 Task: Slide 26 - My Favorite Character In The Book.
Action: Mouse moved to (46, 113)
Screenshot: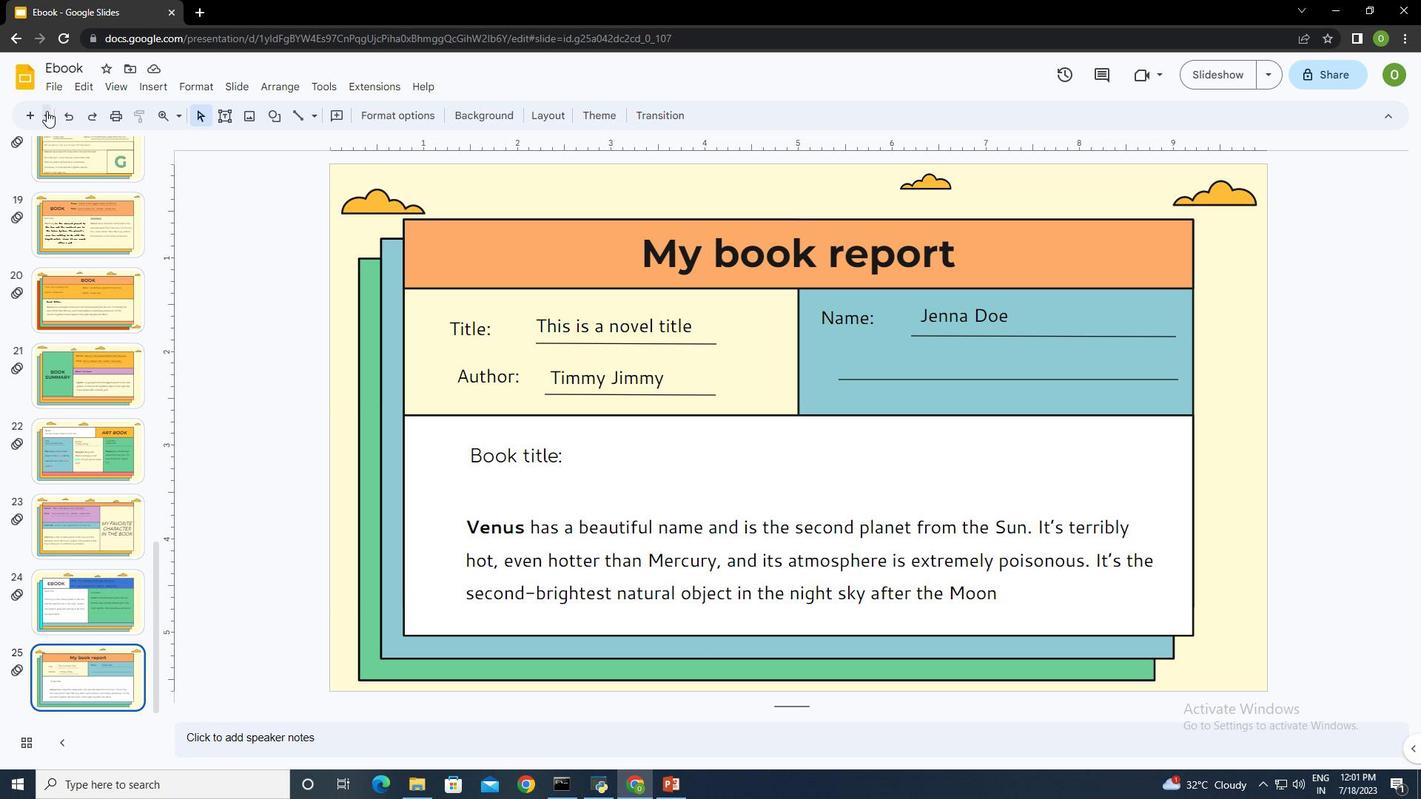 
Action: Mouse pressed left at (46, 113)
Screenshot: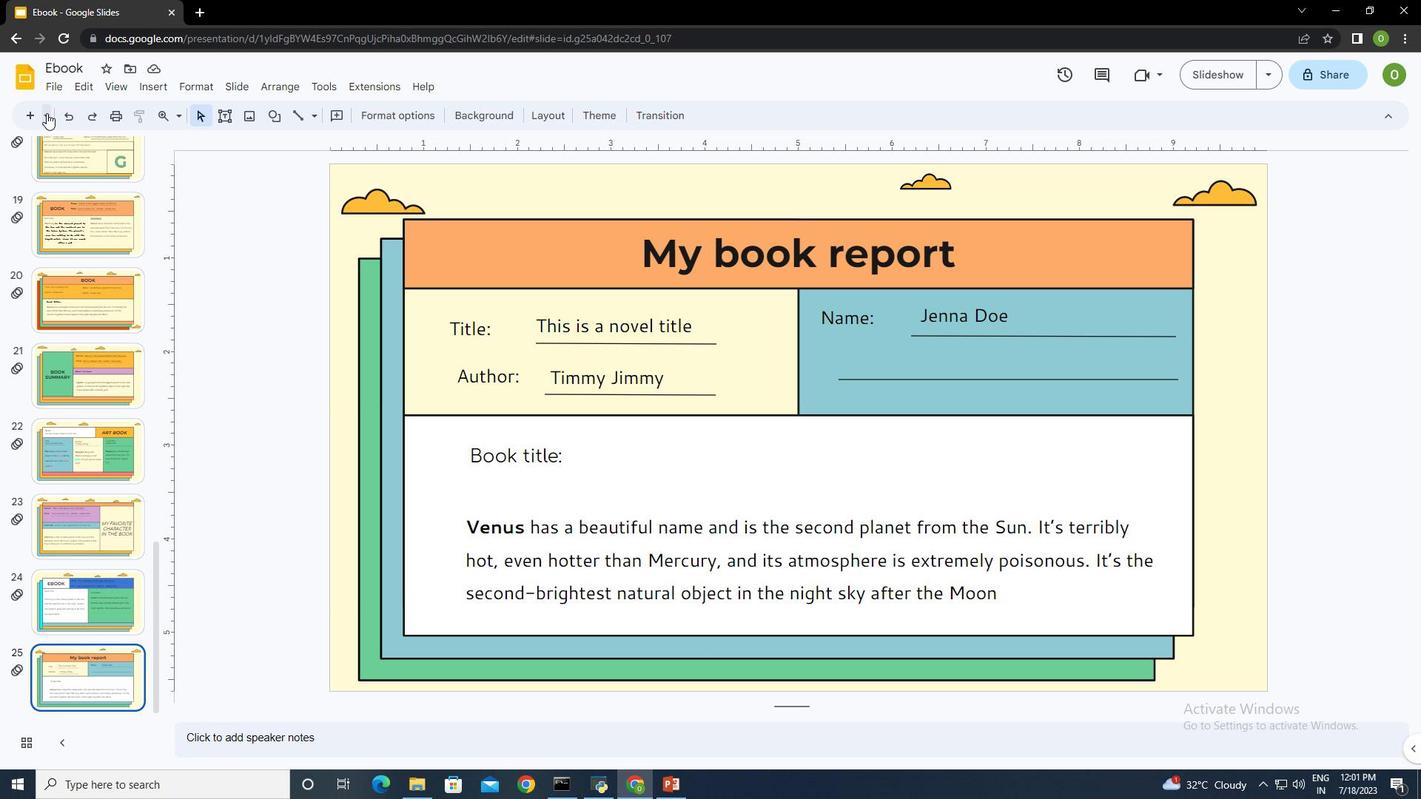 
Action: Mouse moved to (152, 422)
Screenshot: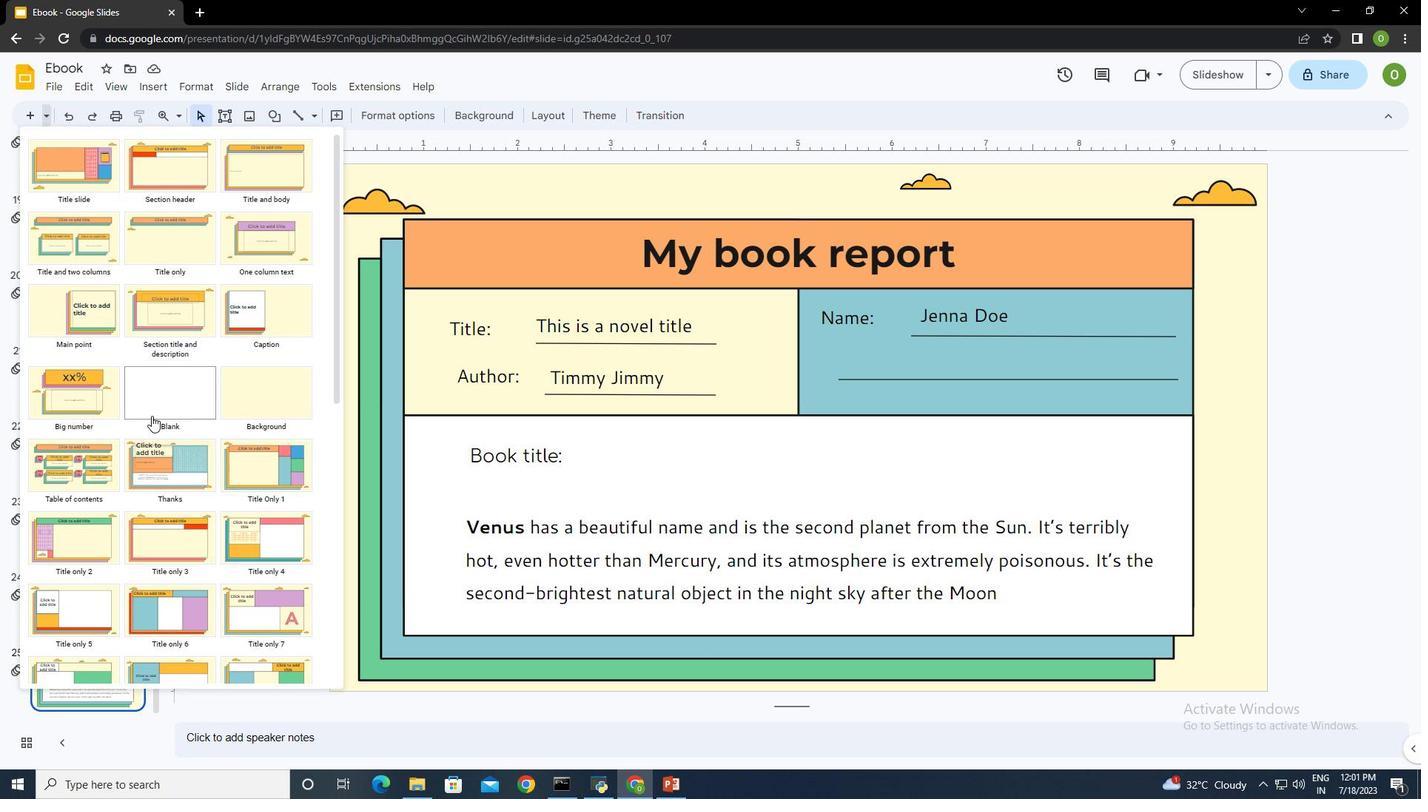 
Action: Mouse scrolled (152, 421) with delta (0, 0)
Screenshot: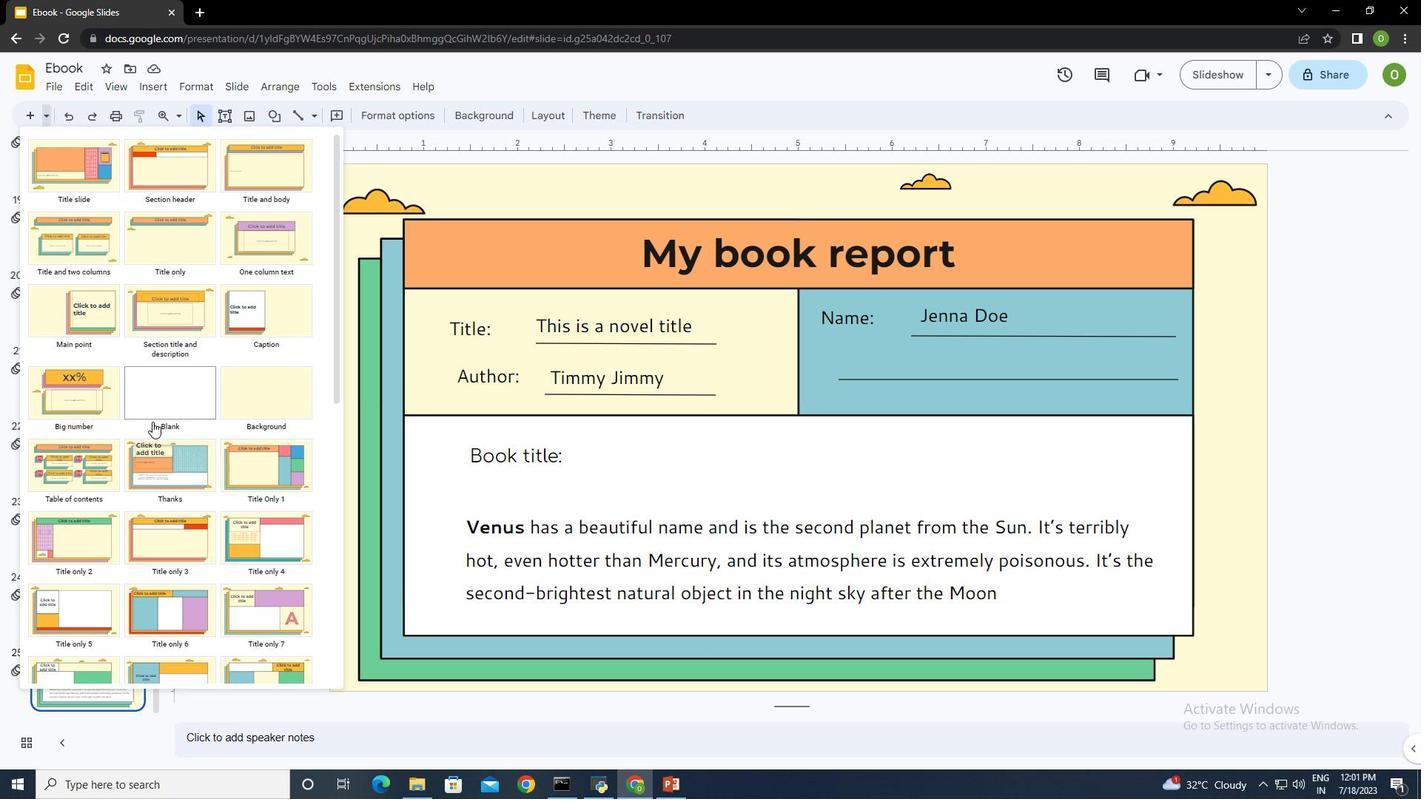 
Action: Mouse scrolled (152, 421) with delta (0, 0)
Screenshot: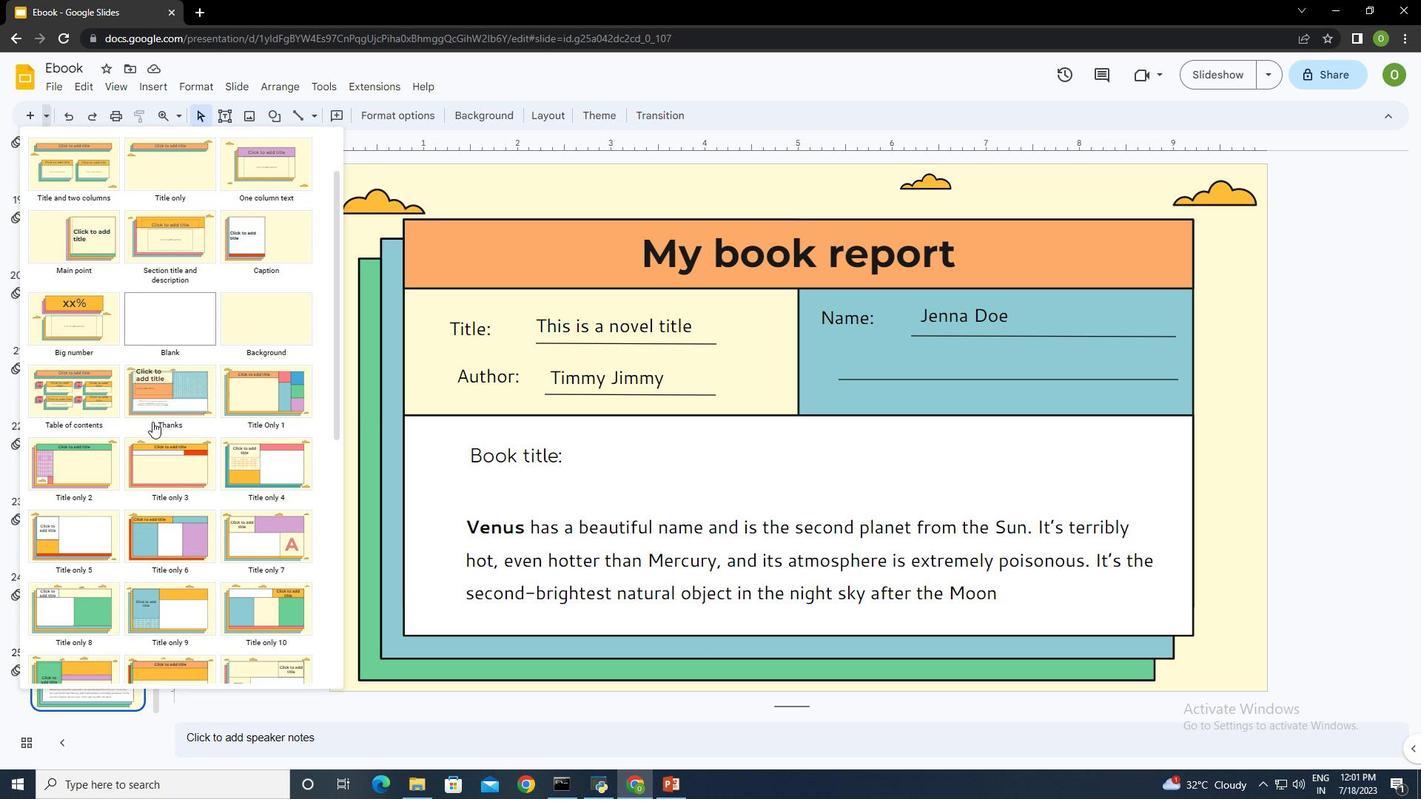 
Action: Mouse scrolled (152, 421) with delta (0, 0)
Screenshot: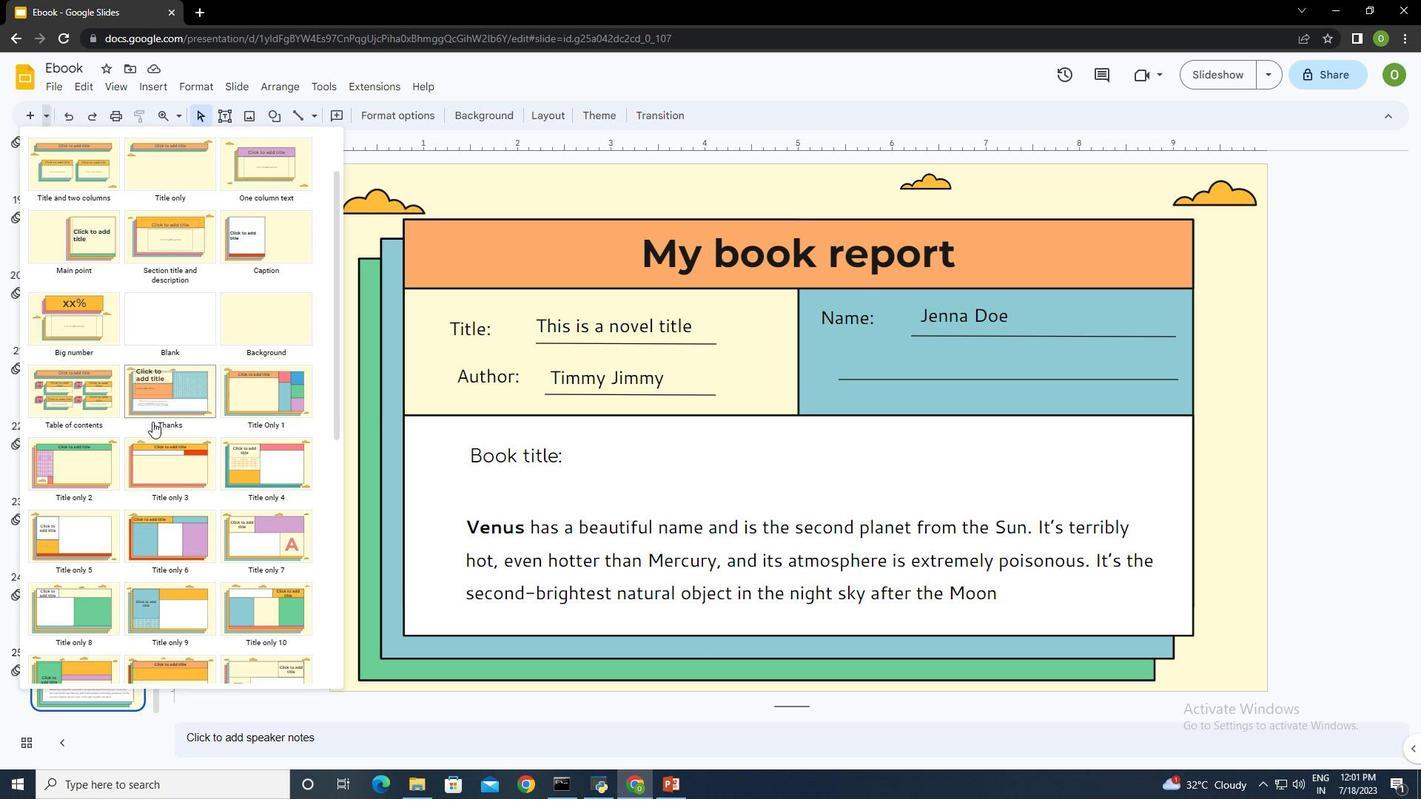 
Action: Mouse moved to (174, 461)
Screenshot: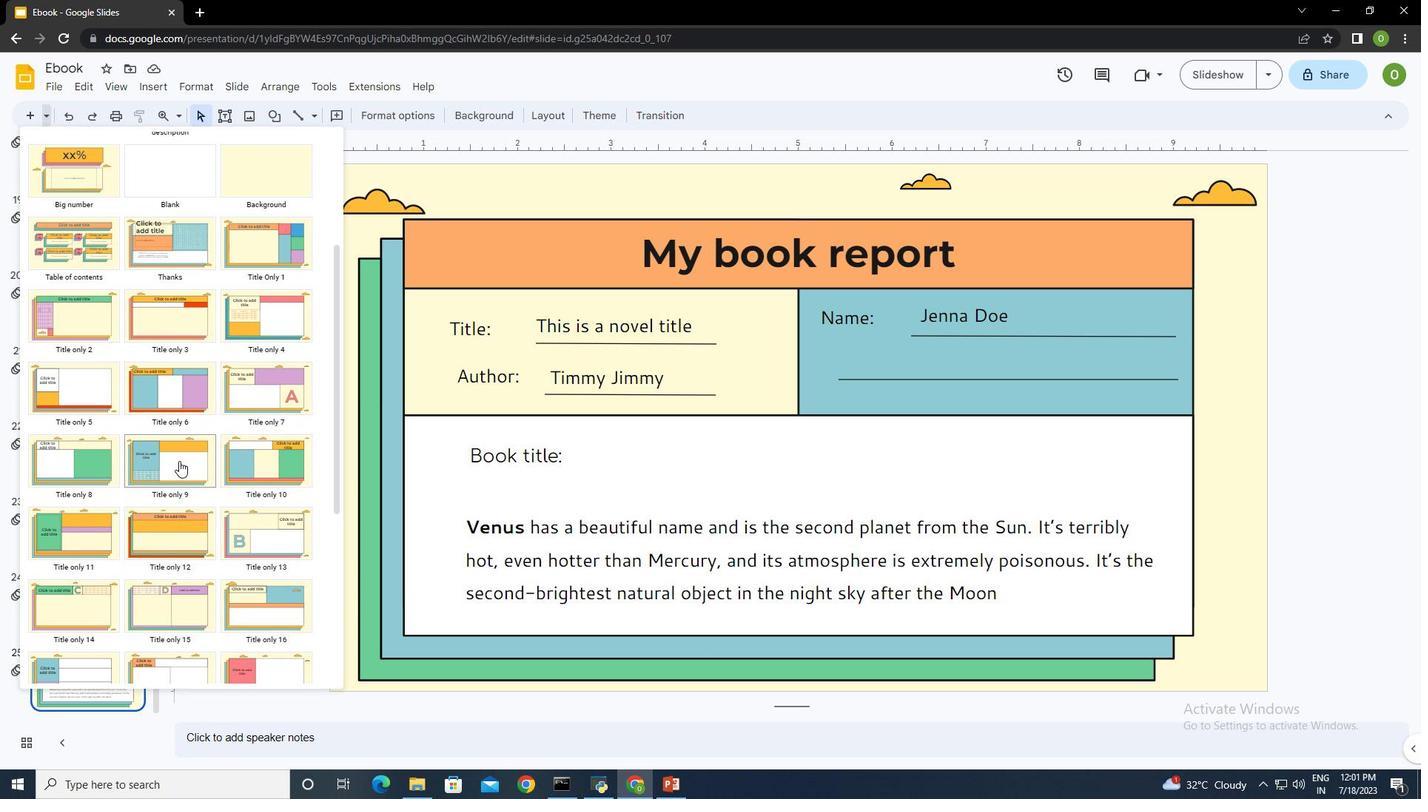 
Action: Mouse pressed left at (174, 461)
Screenshot: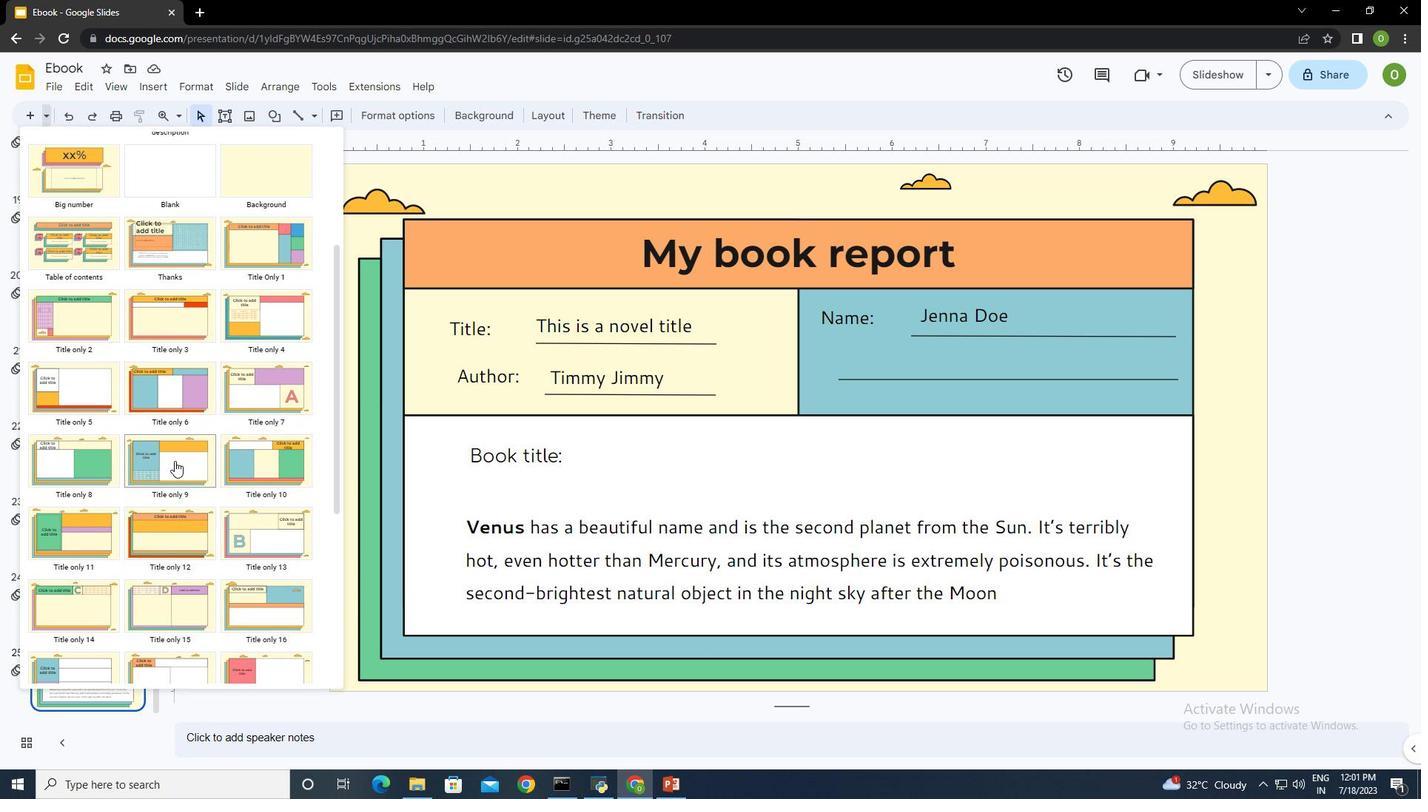 
Action: Mouse moved to (505, 318)
Screenshot: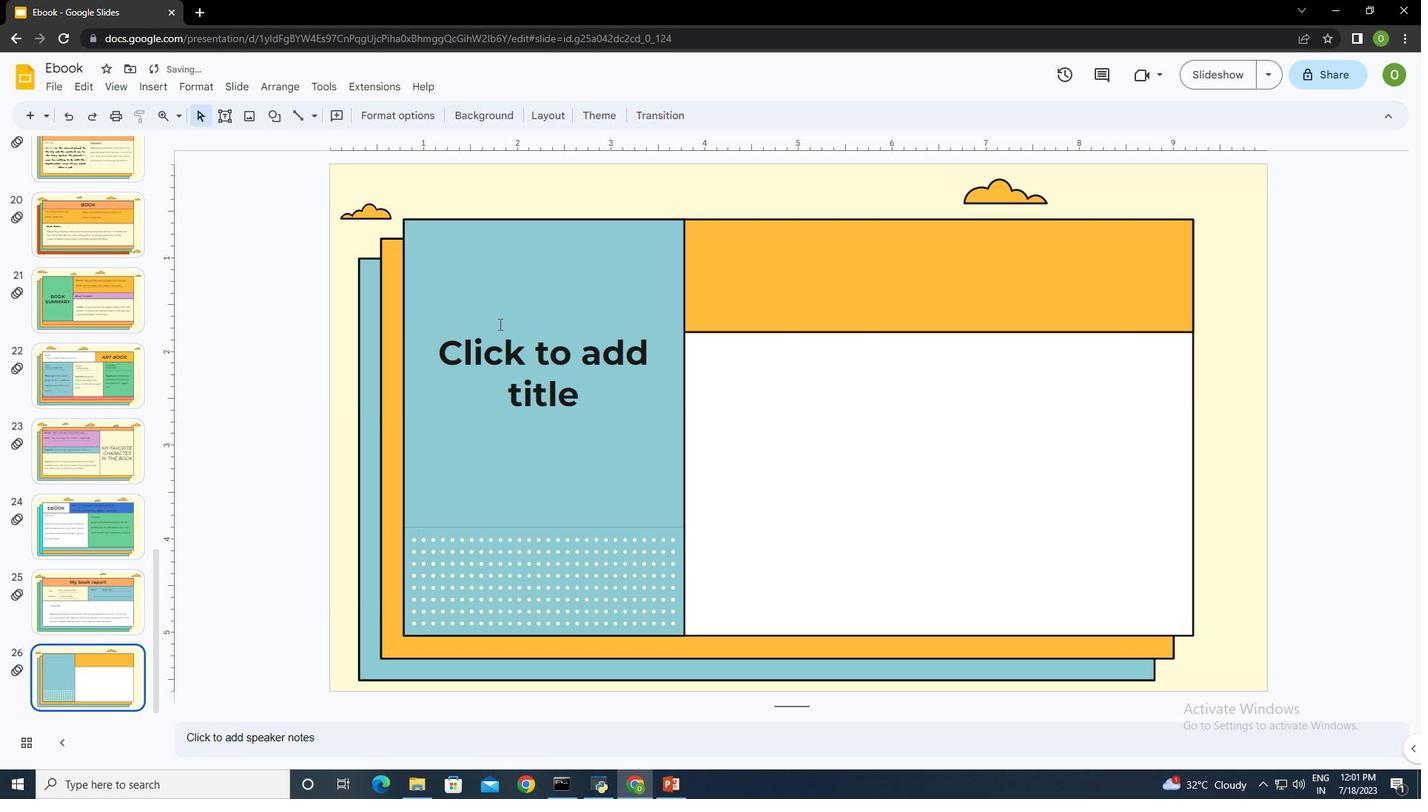 
Action: Mouse pressed left at (505, 318)
Screenshot: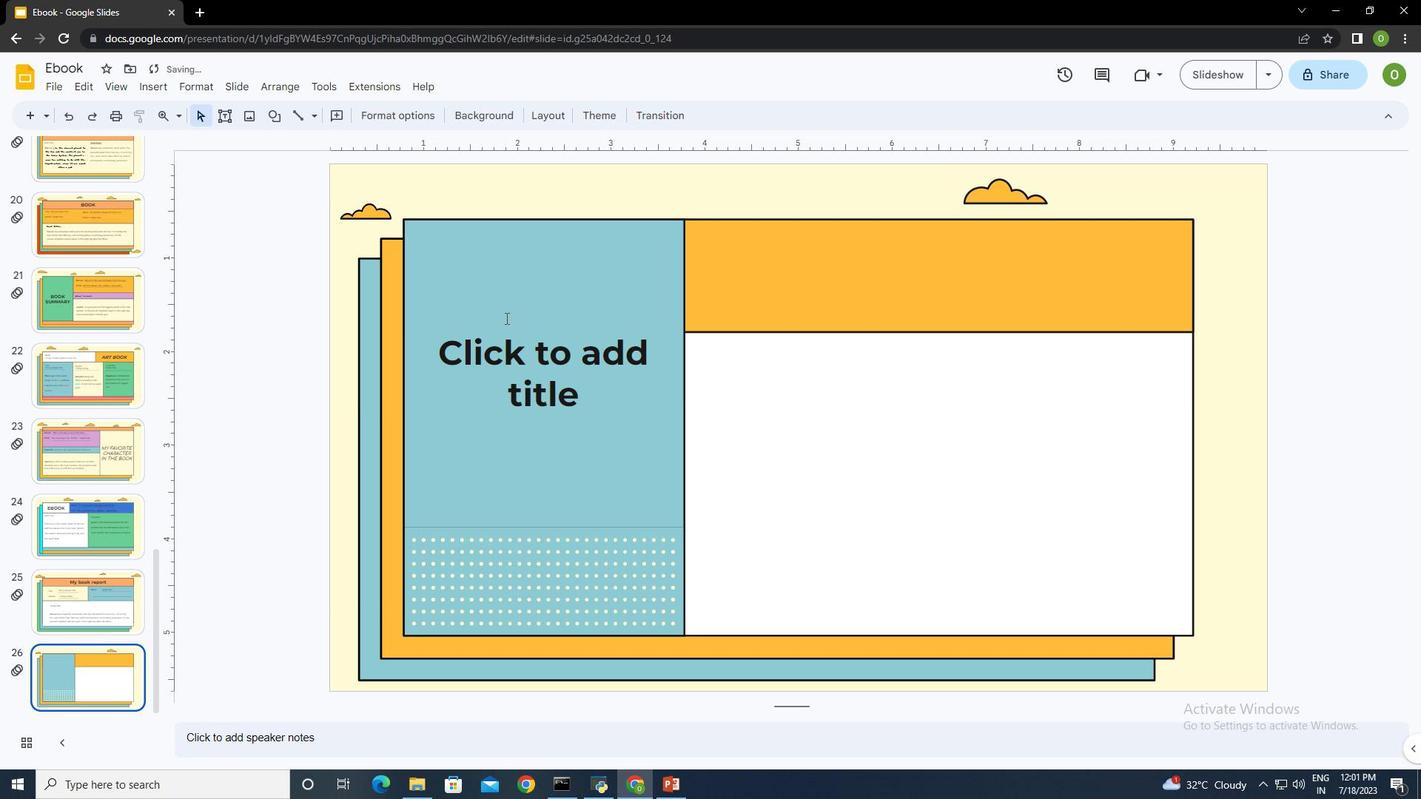 
Action: Key pressed <Key.caps_lock>MY<Key.space>D<Key.backspace>FAVORITE<Key.space>CHARCTER<Key.space>IN<Key.space>THE<Key.space>BOOK
Screenshot: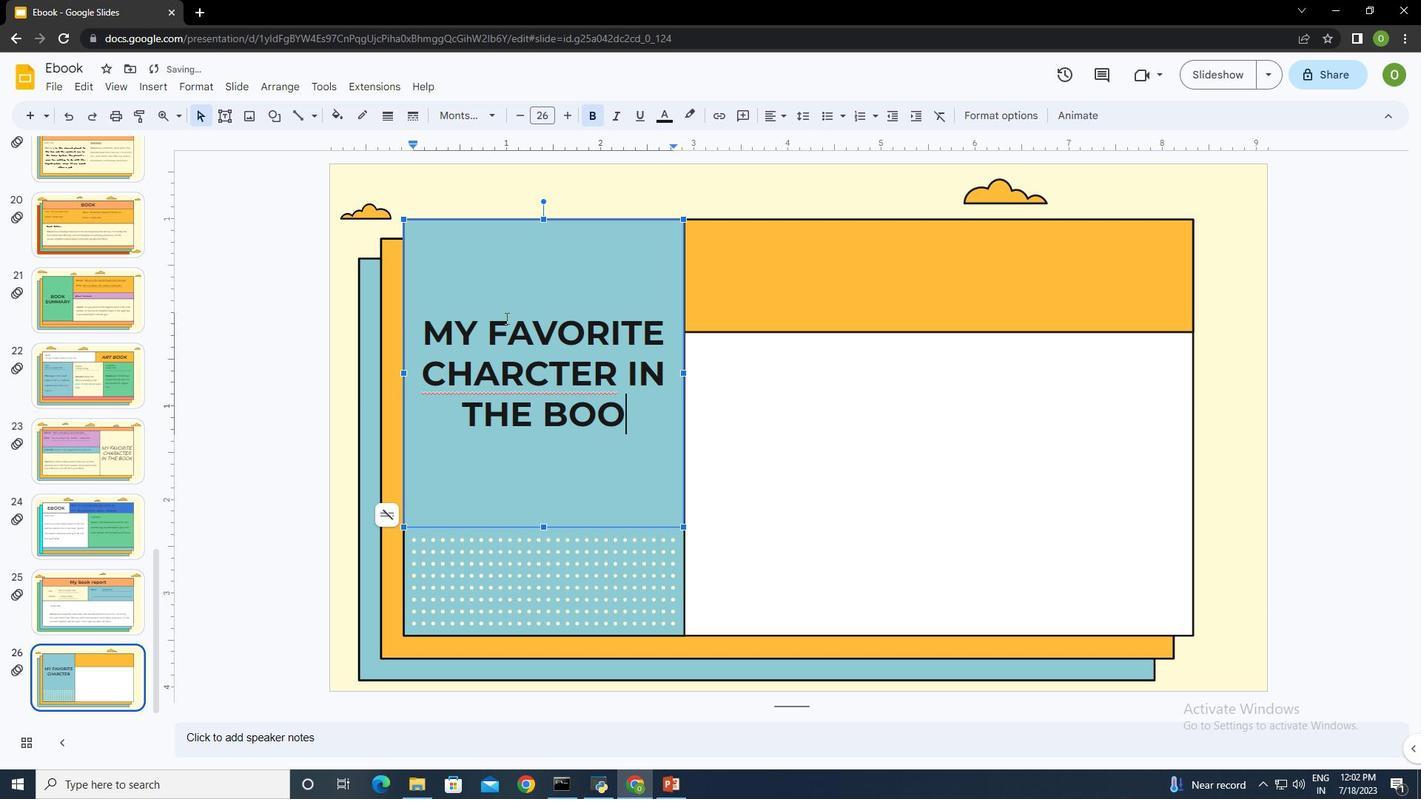 
Action: Mouse moved to (637, 419)
Screenshot: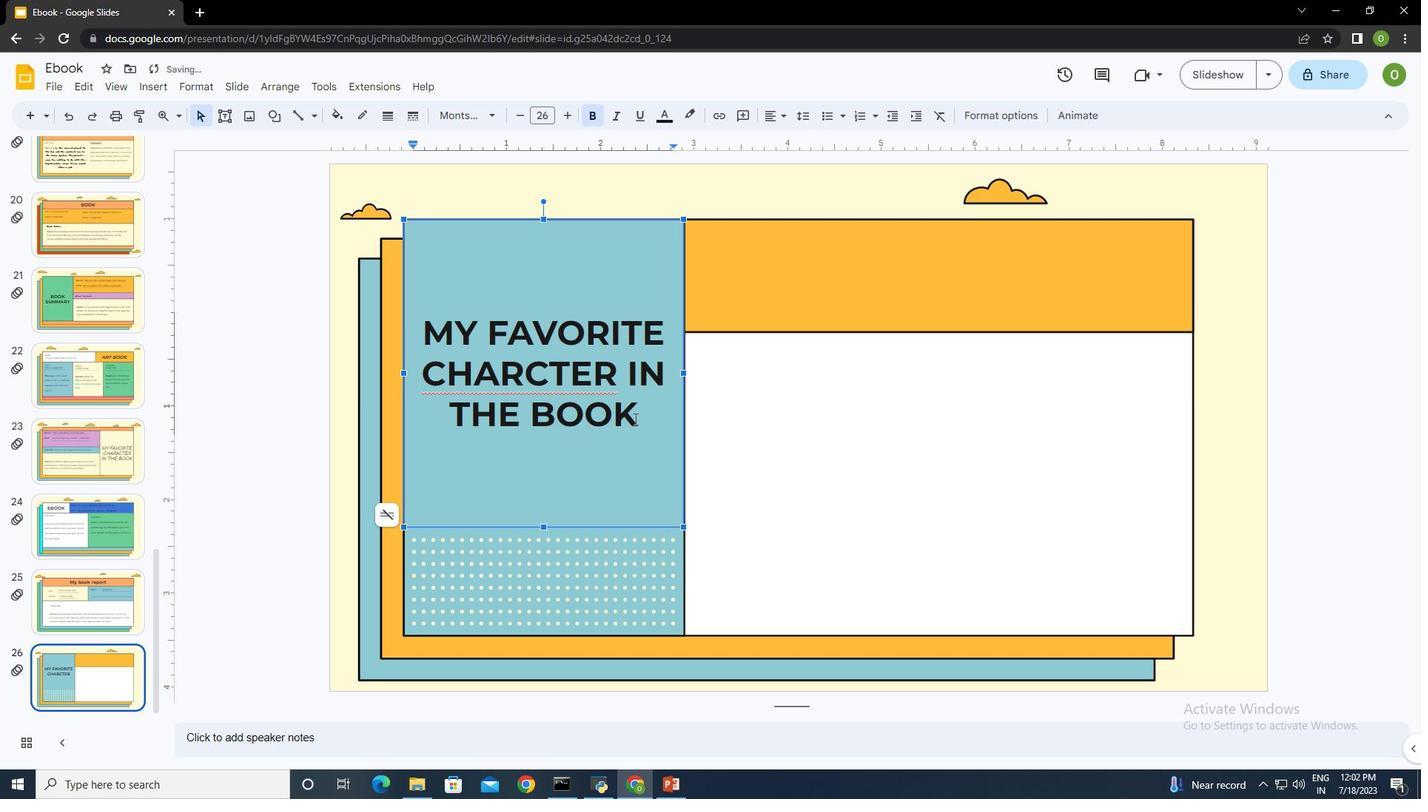 
Action: Mouse pressed left at (637, 419)
Screenshot: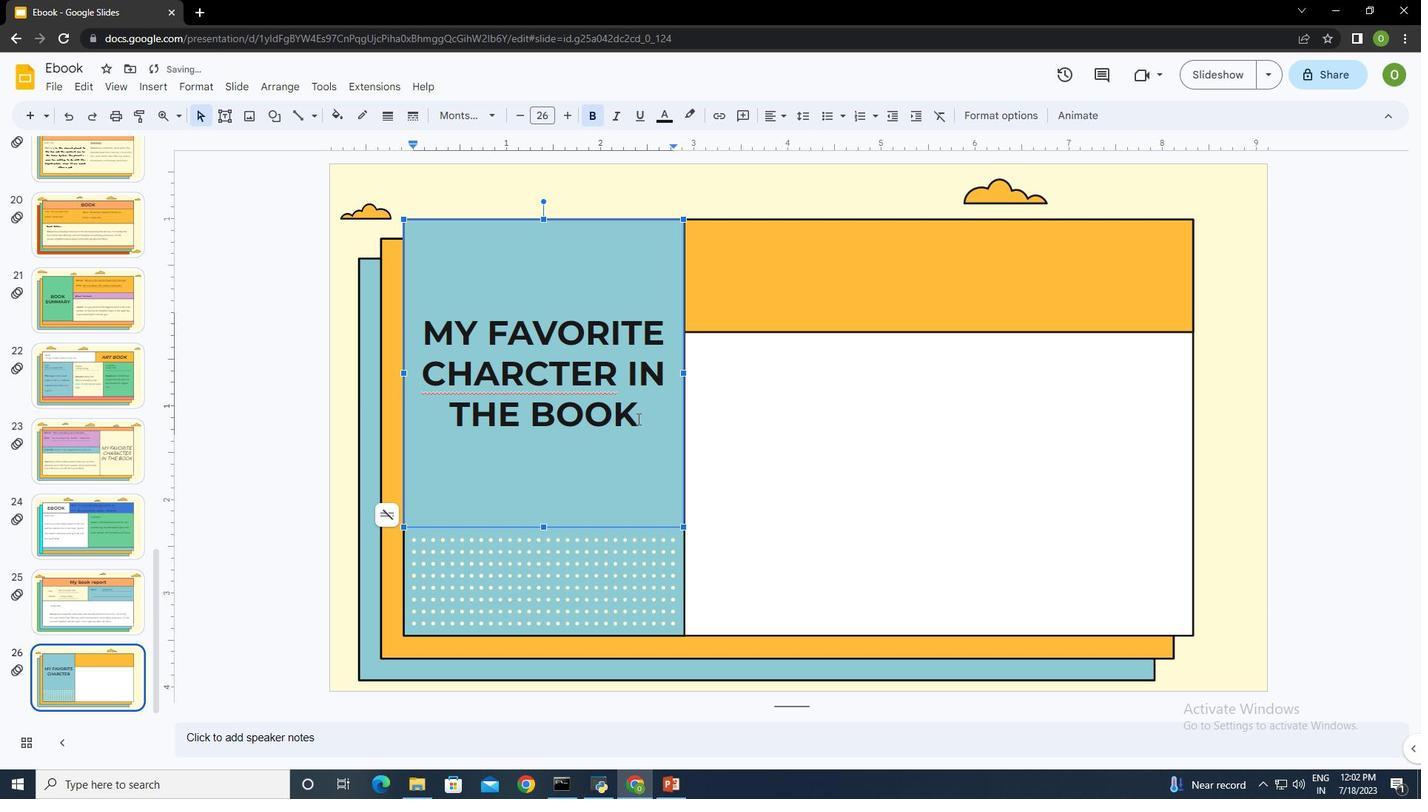 
Action: Mouse moved to (330, 82)
Screenshot: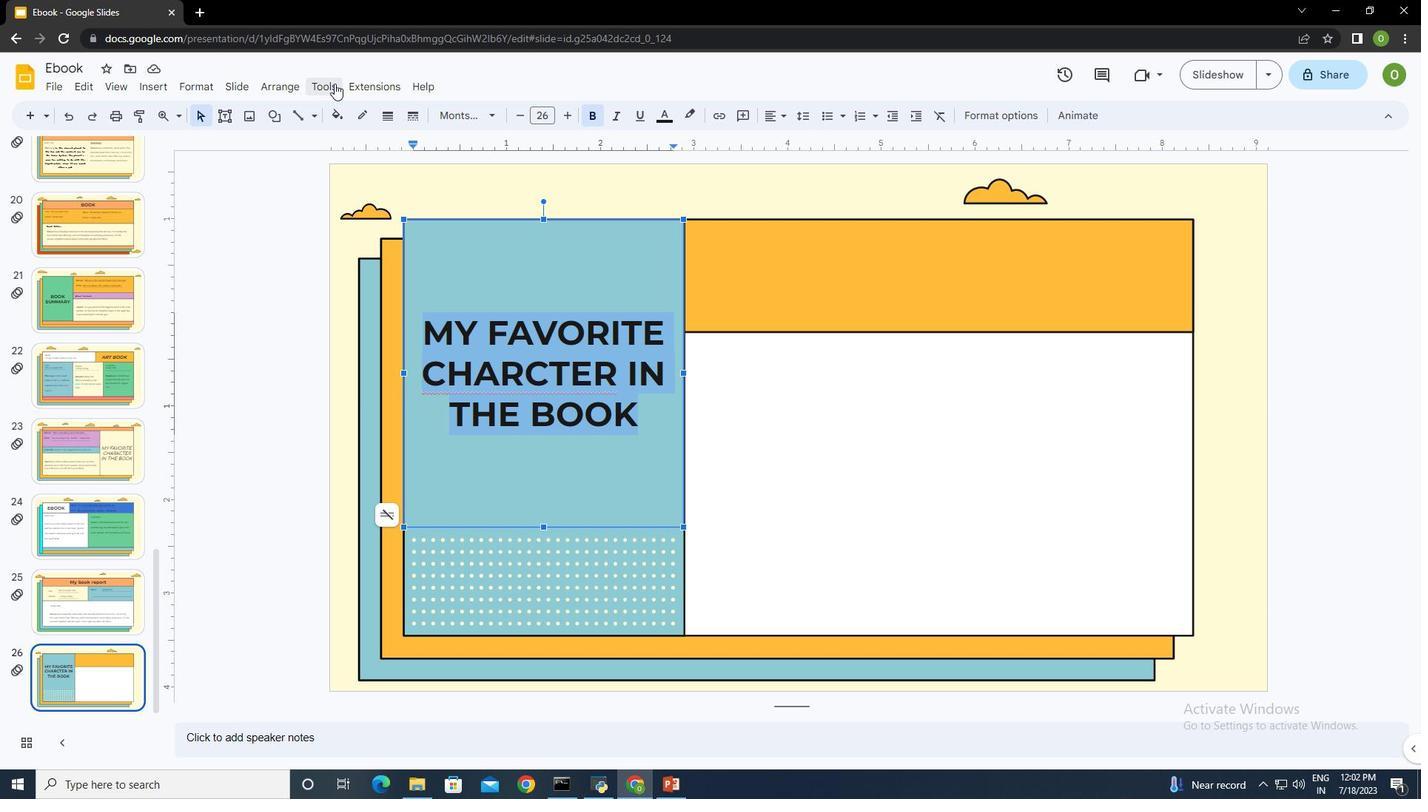 
Action: Mouse pressed left at (330, 82)
Screenshot: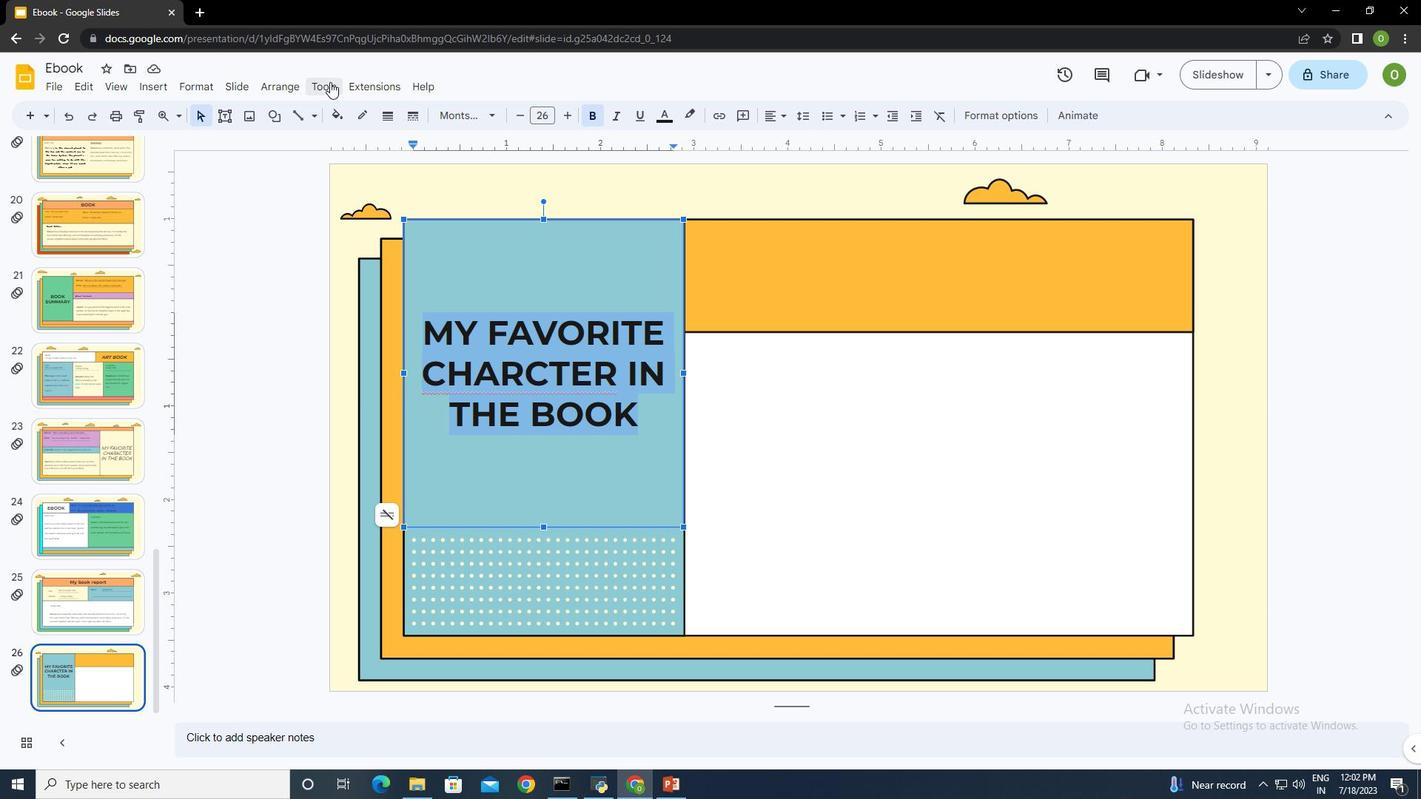 
Action: Mouse moved to (424, 117)
Screenshot: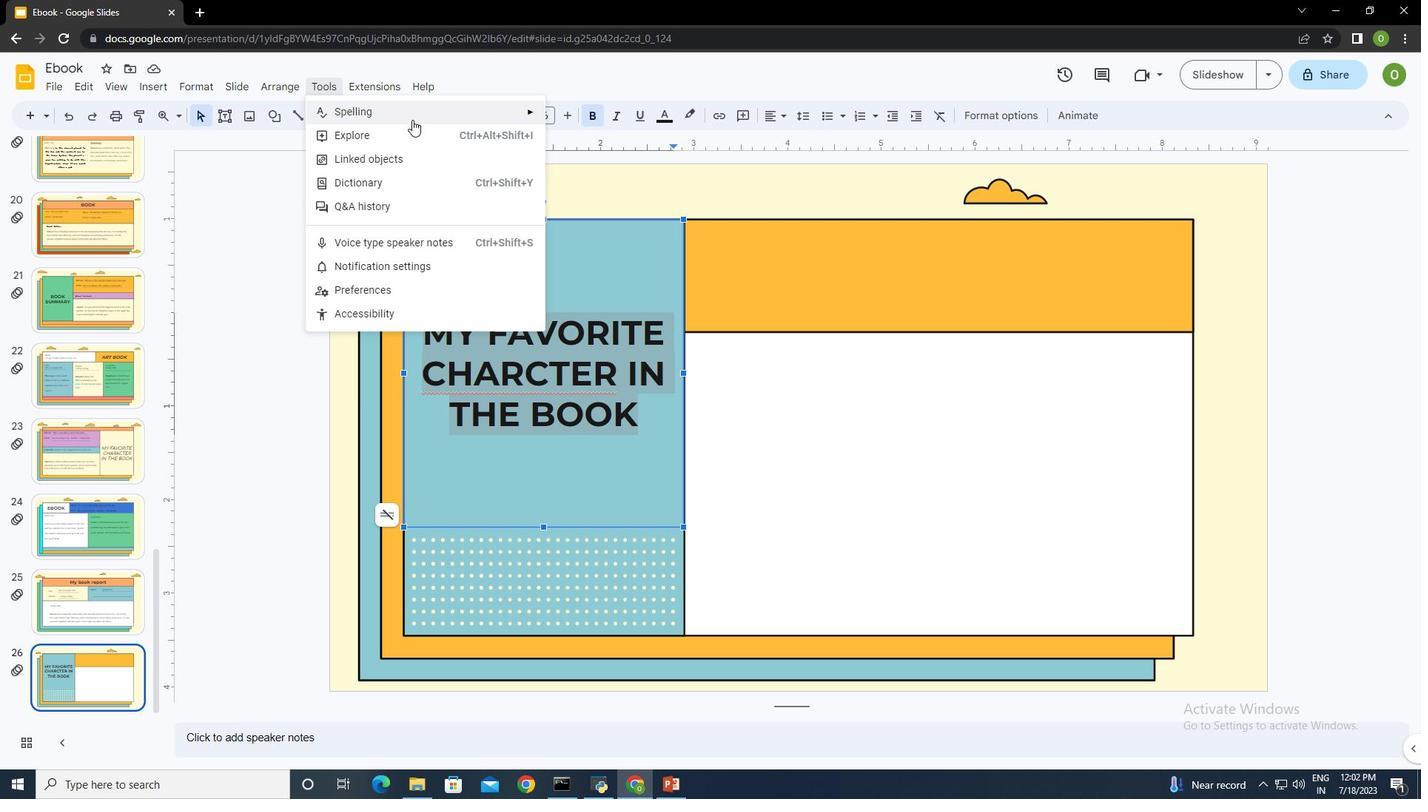 
Action: Mouse pressed left at (424, 117)
Screenshot: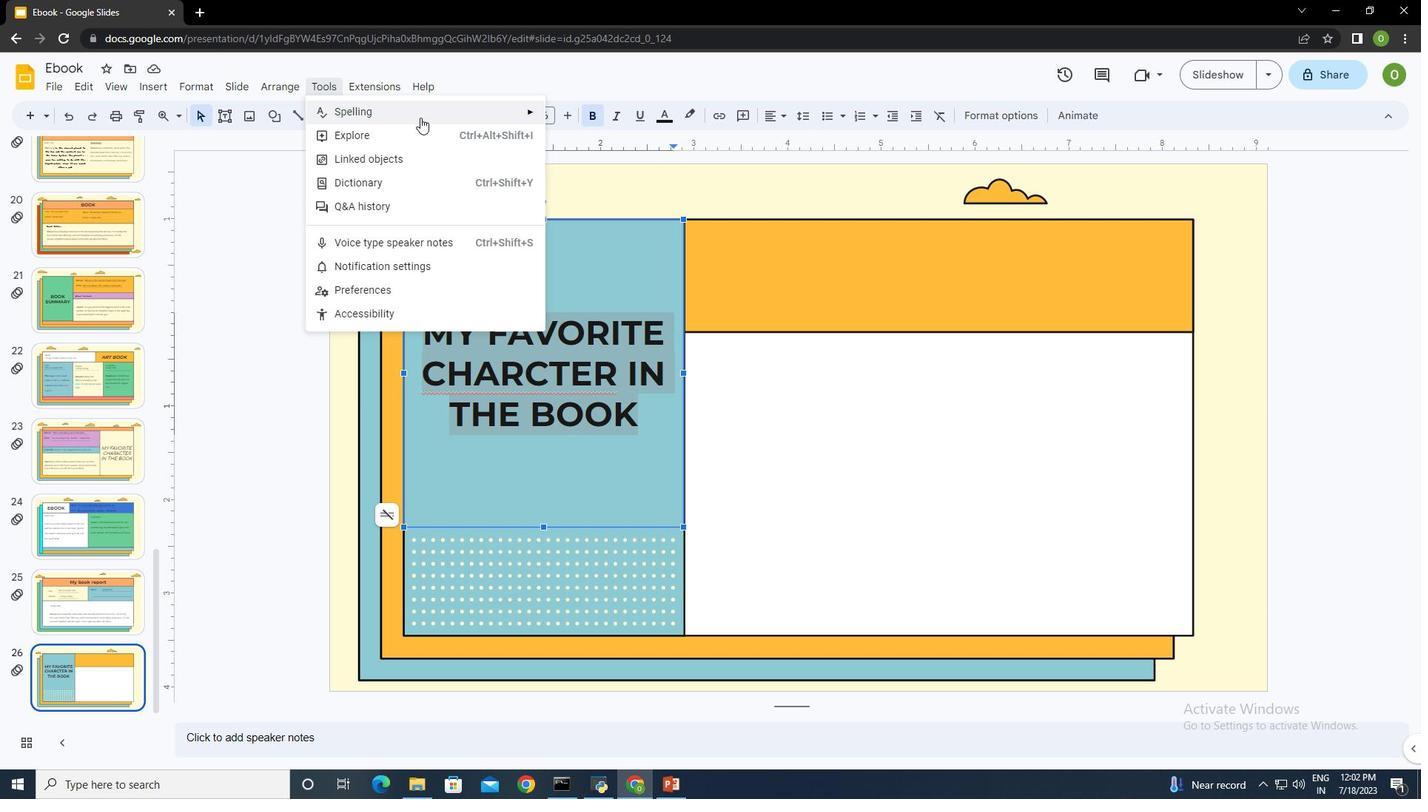
Action: Mouse moved to (609, 118)
Screenshot: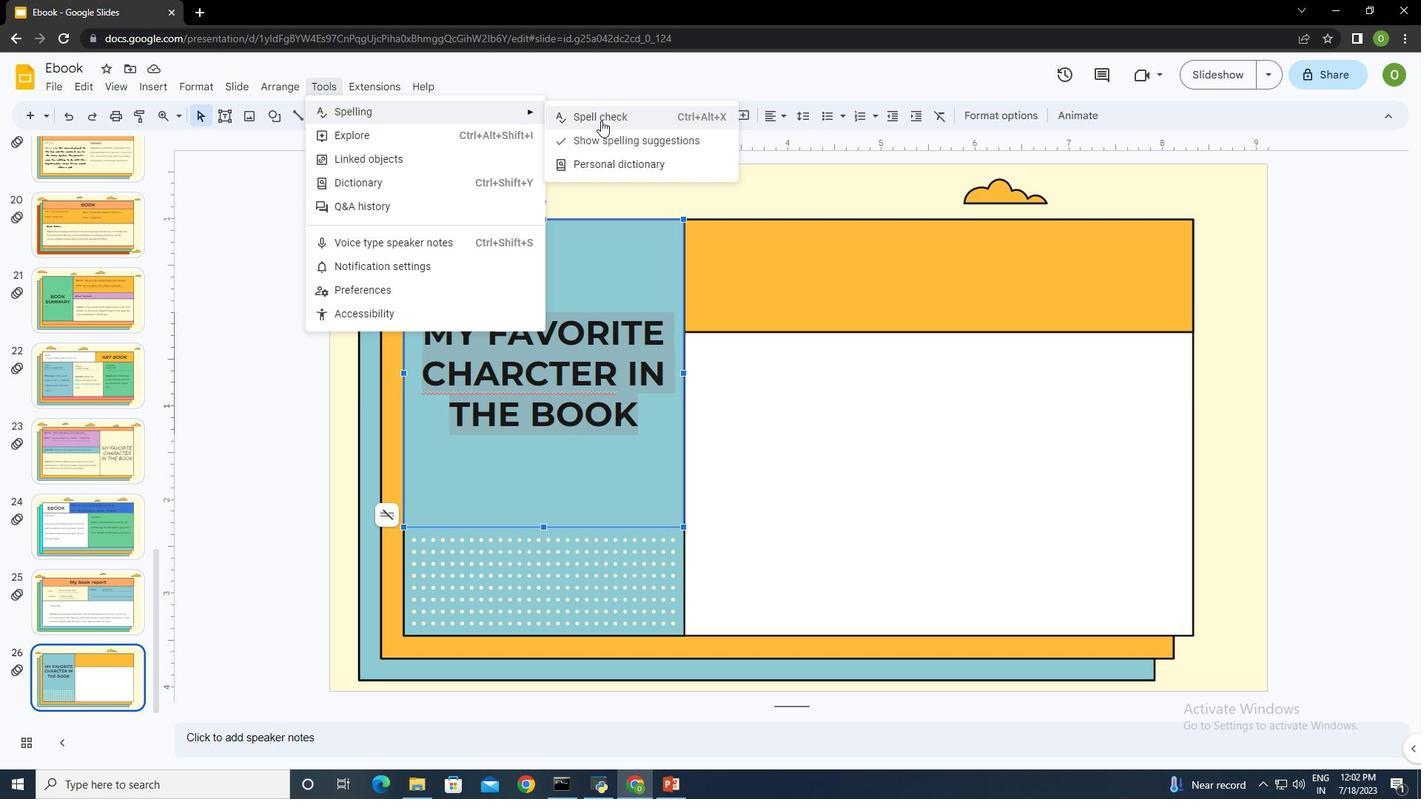 
Action: Mouse pressed left at (609, 118)
Screenshot: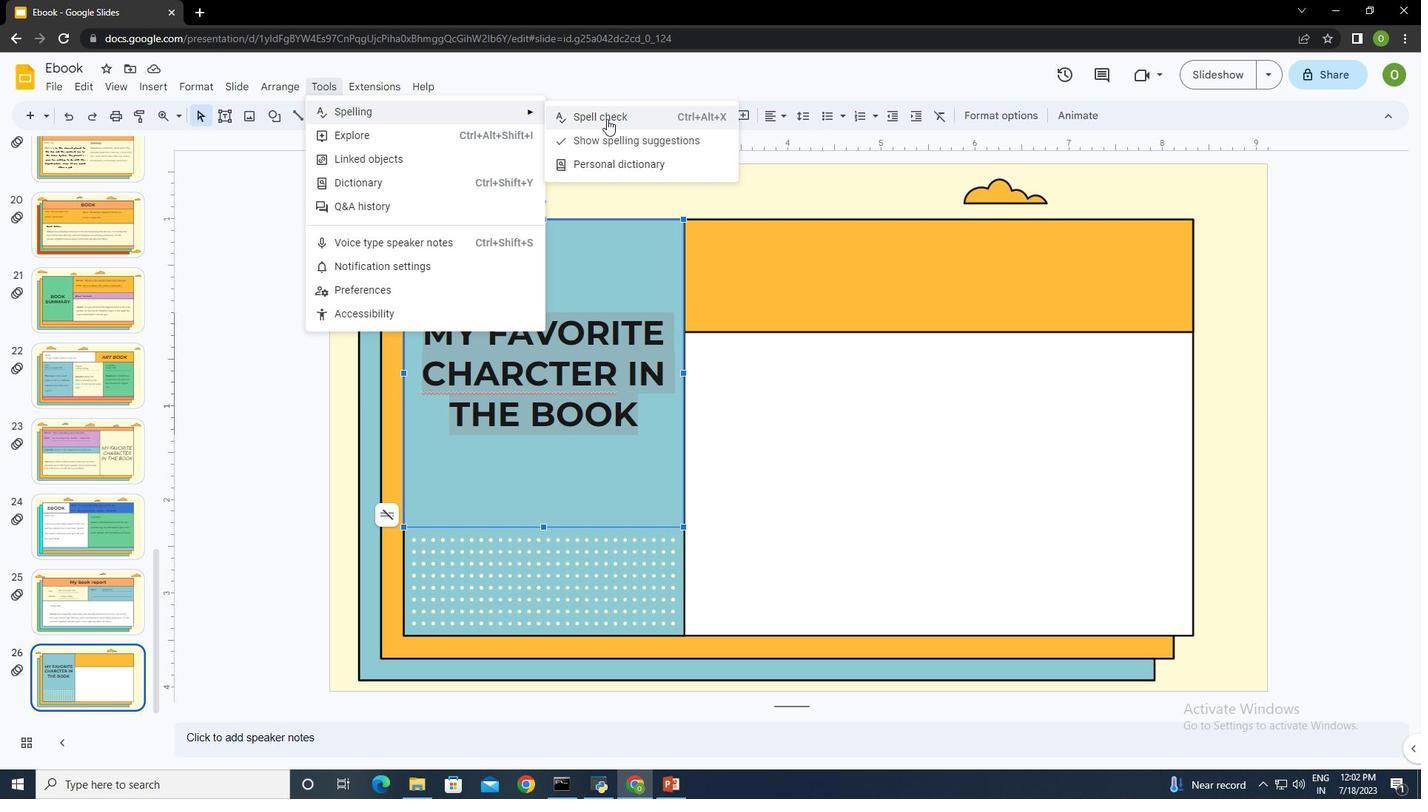 
Action: Mouse moved to (1213, 221)
Screenshot: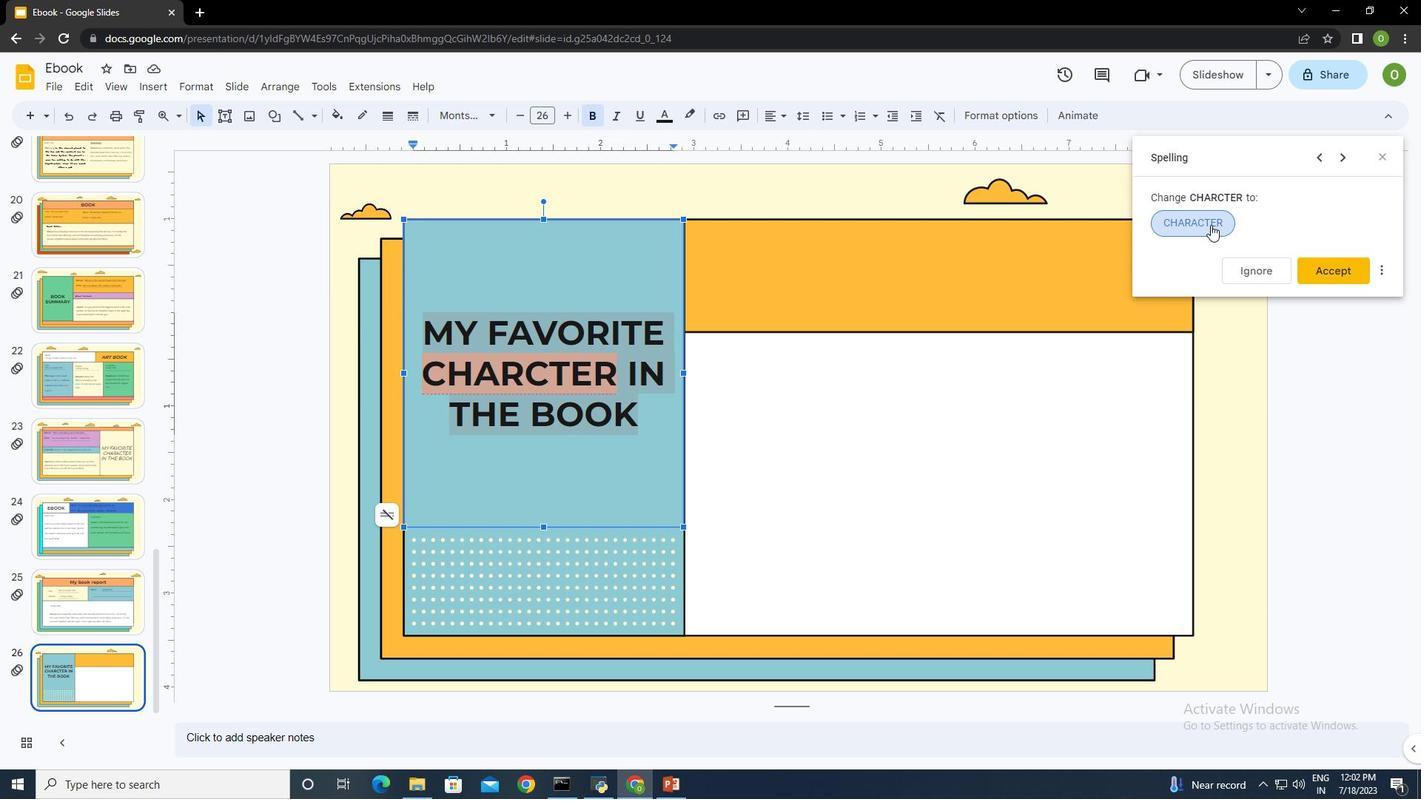 
Action: Mouse pressed left at (1213, 221)
Screenshot: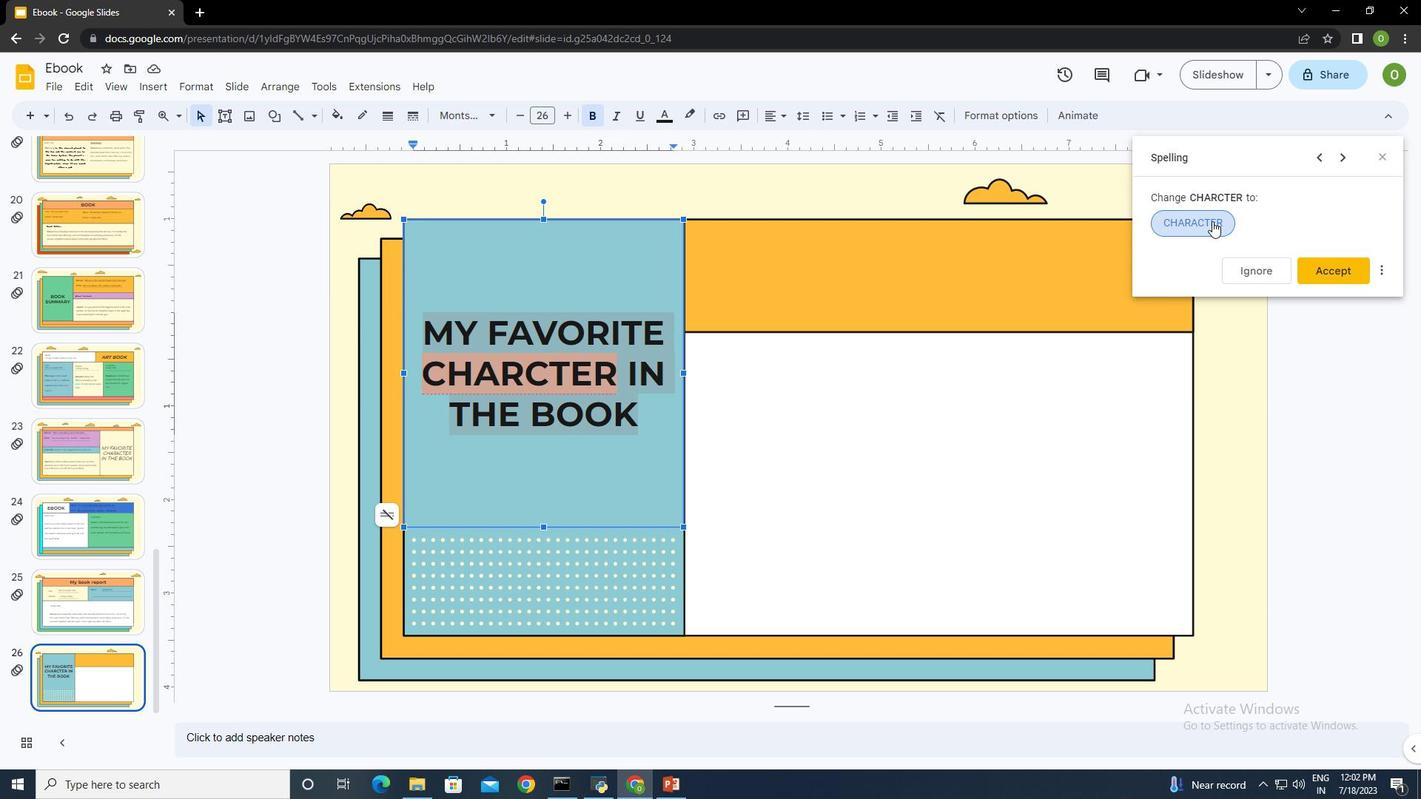 
Action: Mouse moved to (1381, 157)
Screenshot: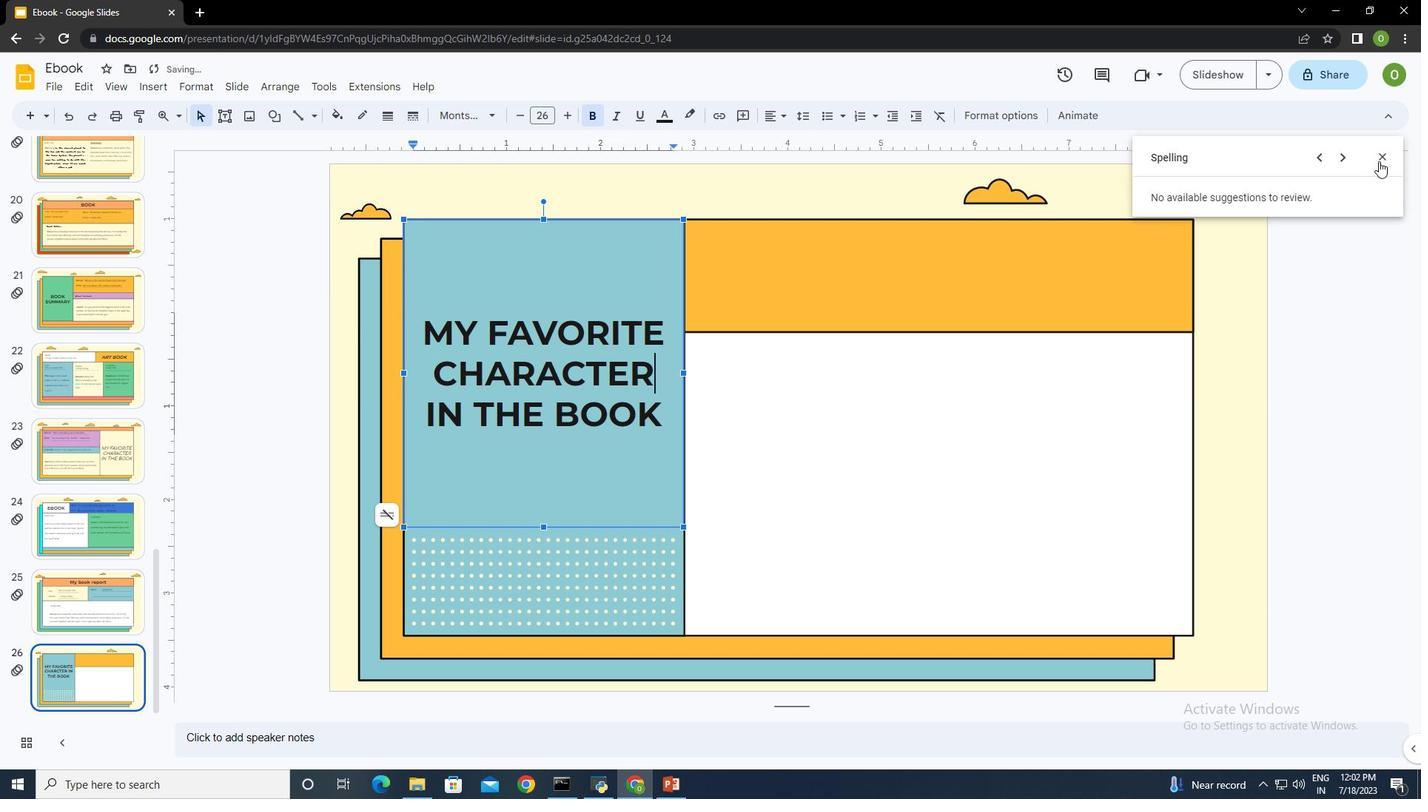 
Action: Mouse pressed left at (1381, 157)
Screenshot: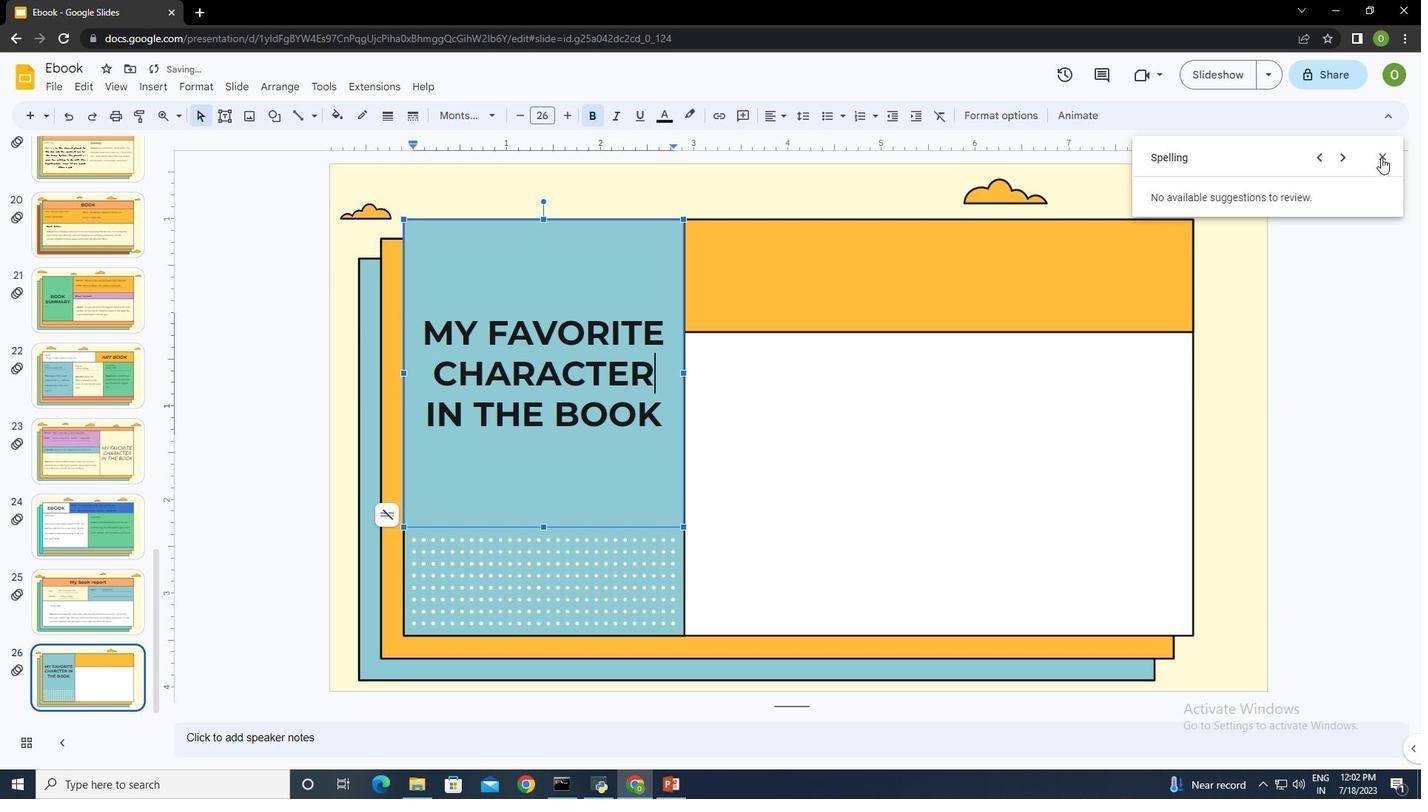 
Action: Mouse moved to (802, 502)
Screenshot: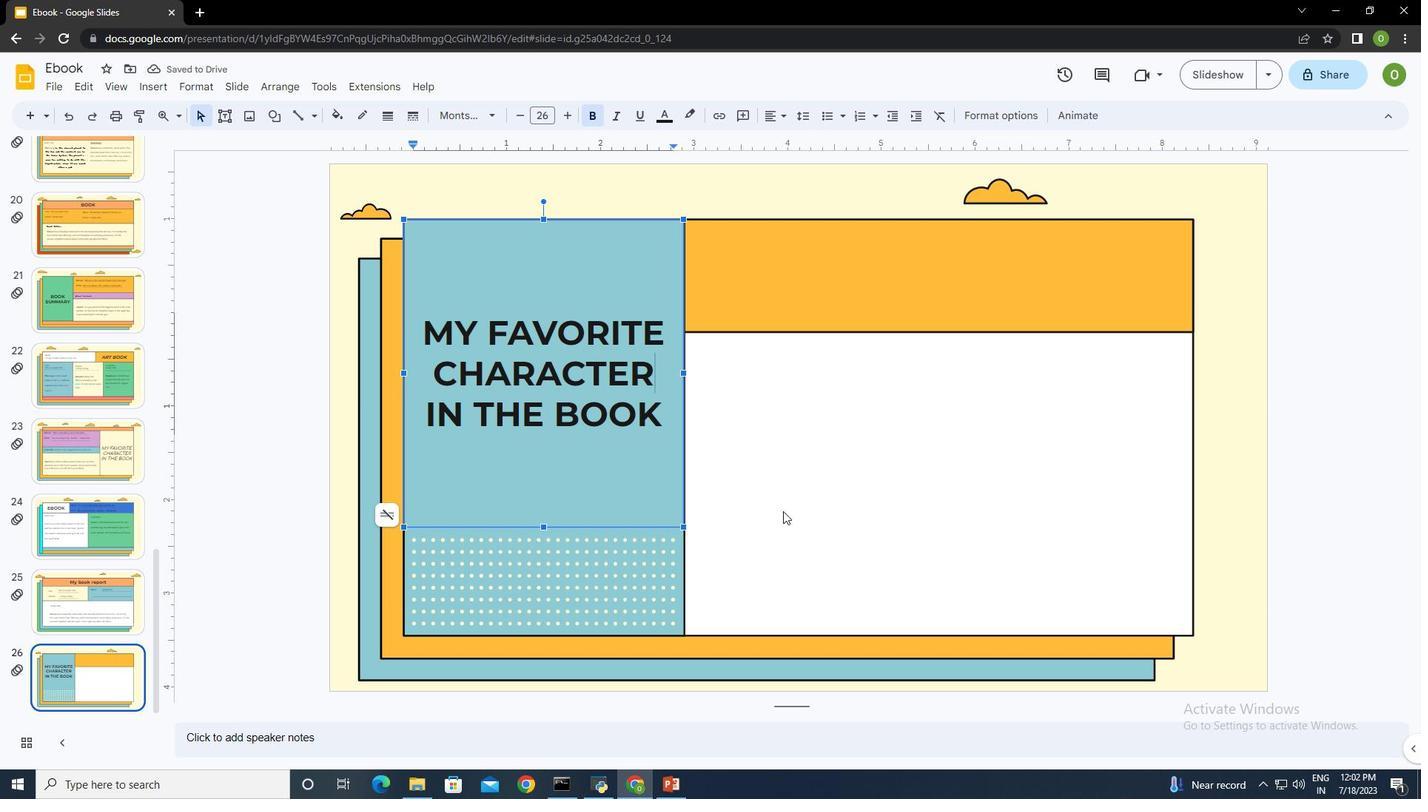
Action: Mouse pressed left at (802, 502)
Screenshot: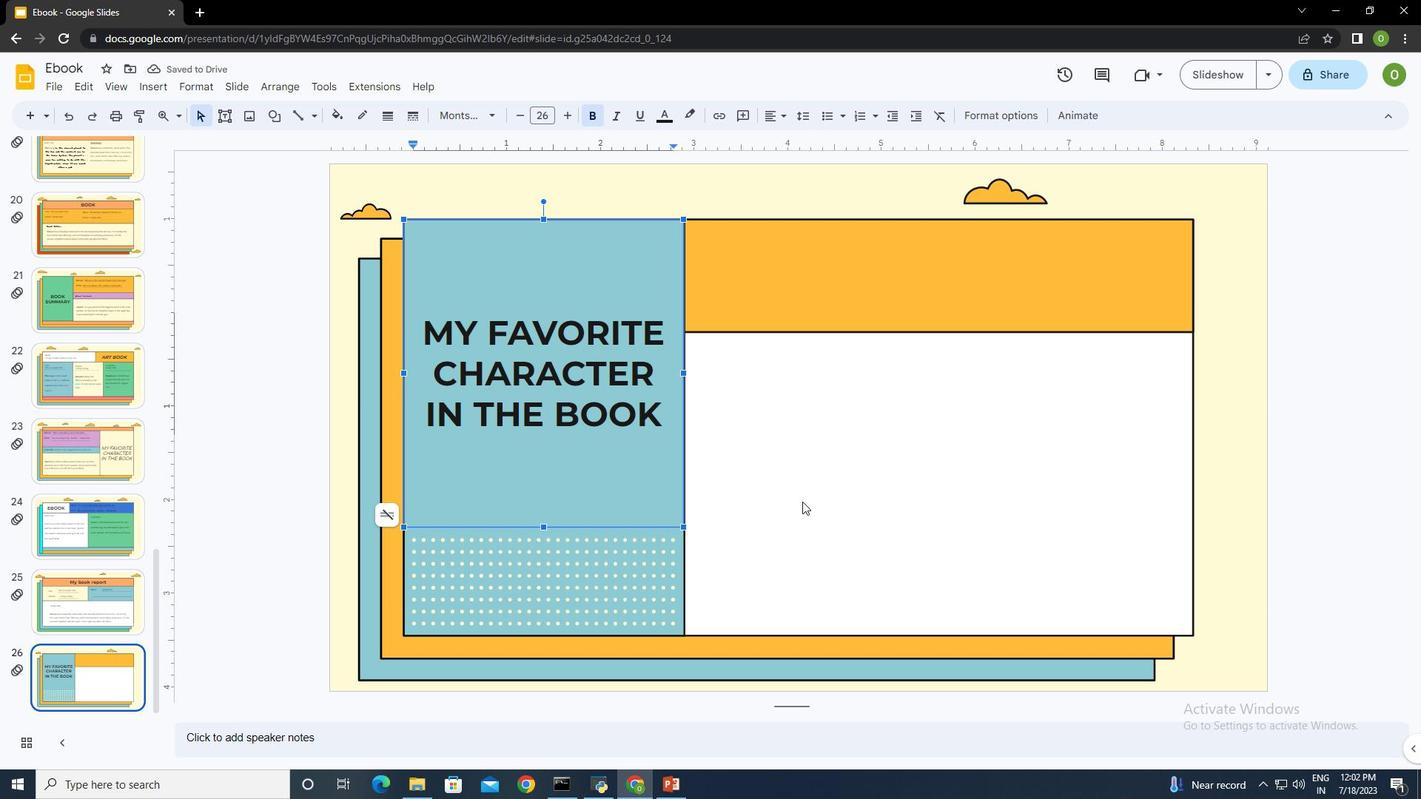 
Action: Mouse moved to (226, 111)
Screenshot: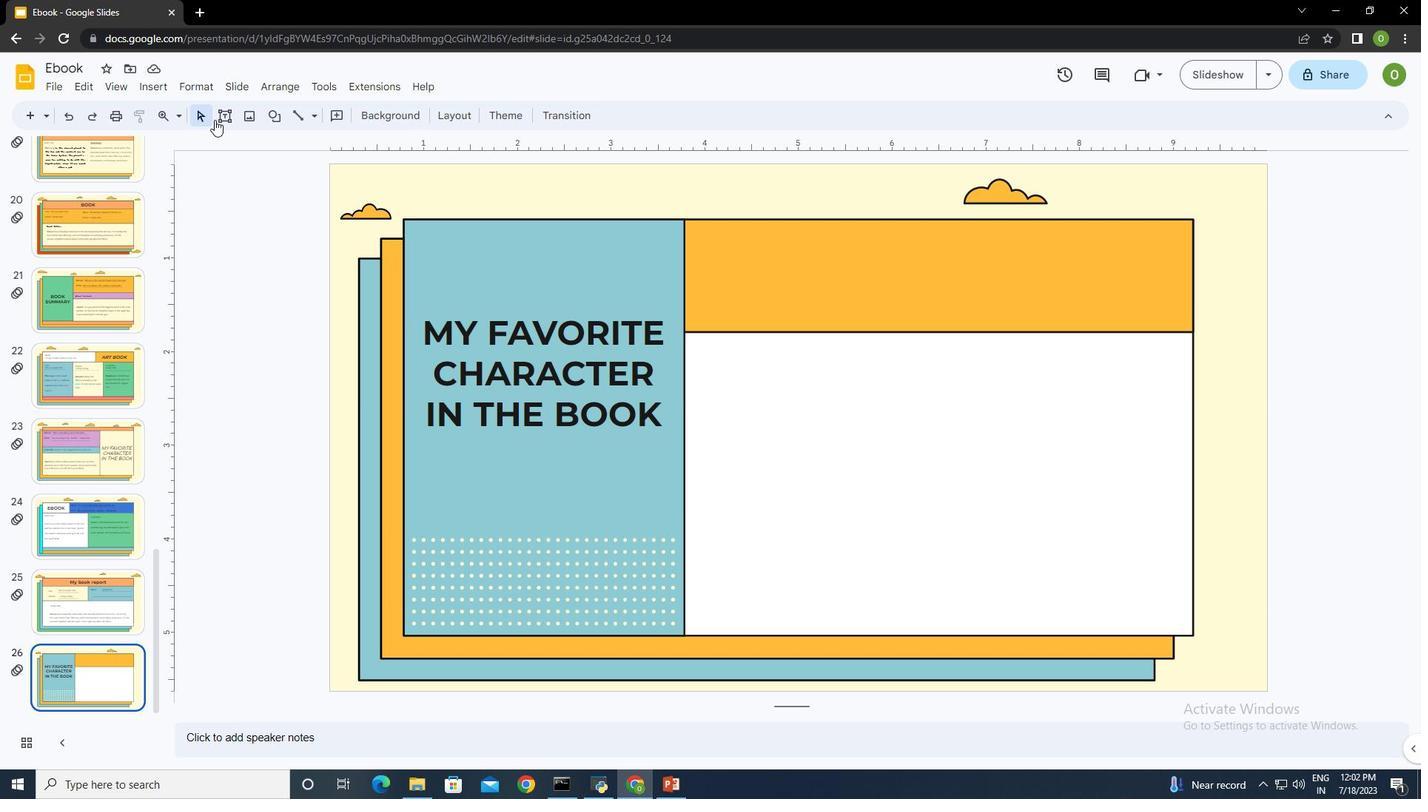 
Action: Mouse pressed left at (226, 111)
Screenshot: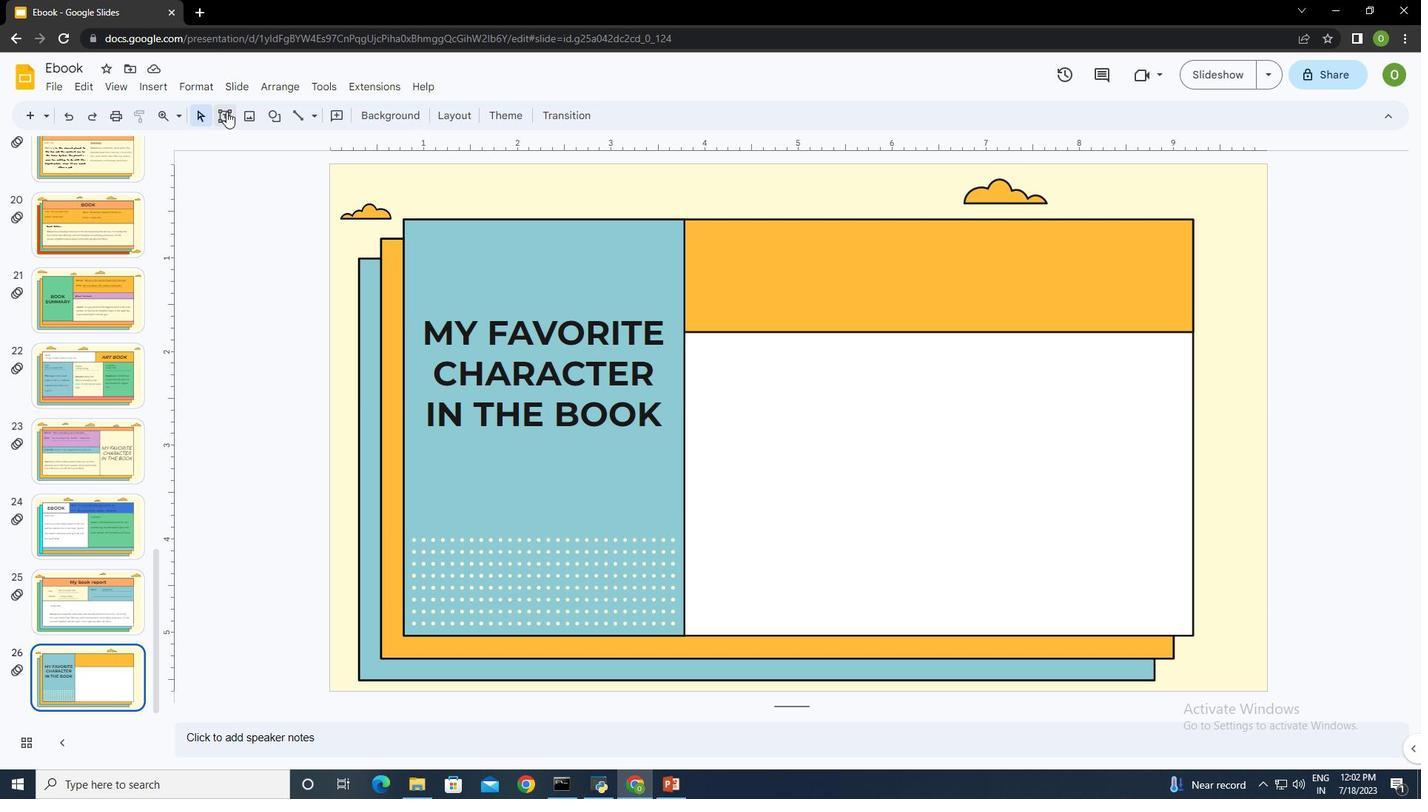 
Action: Mouse moved to (687, 222)
Screenshot: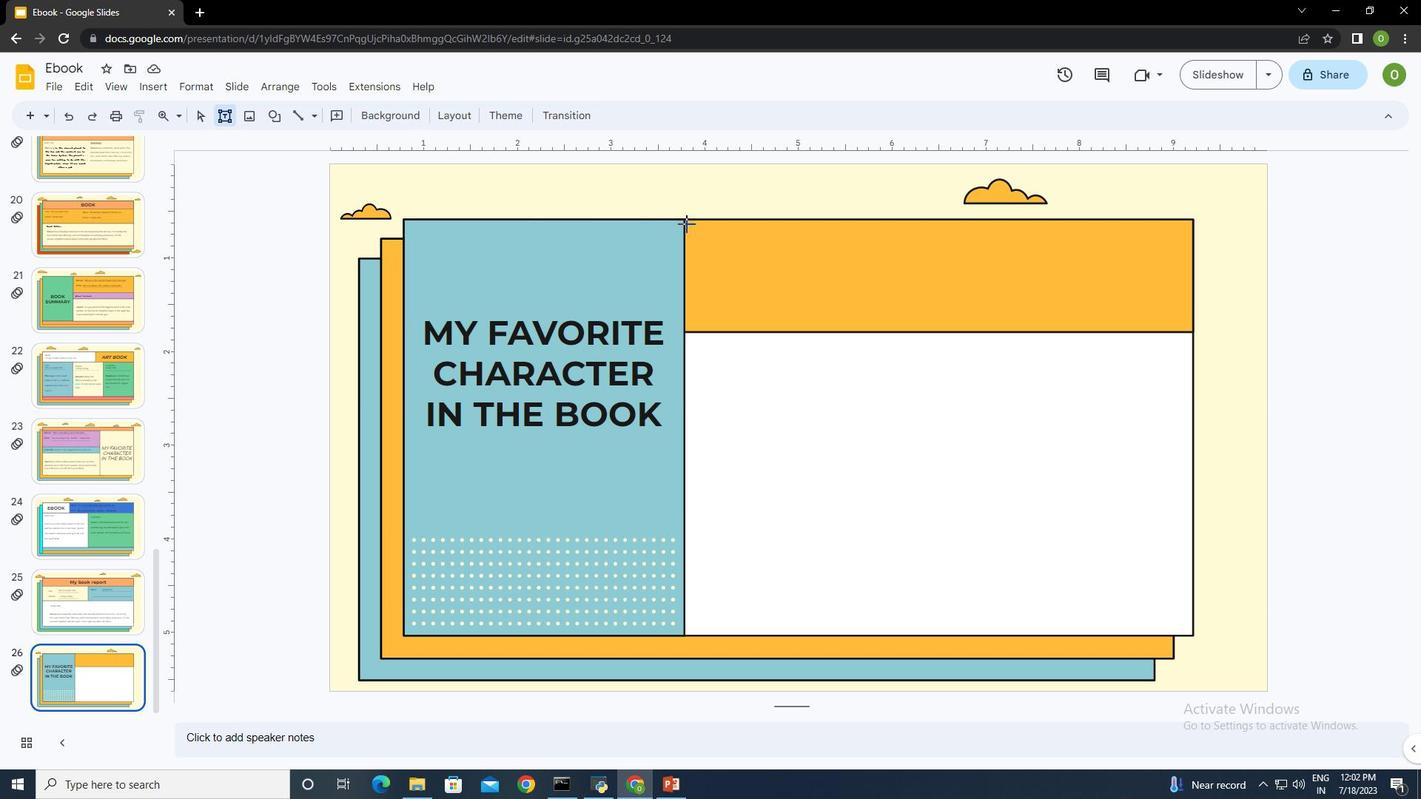 
Action: Mouse pressed left at (687, 222)
Screenshot: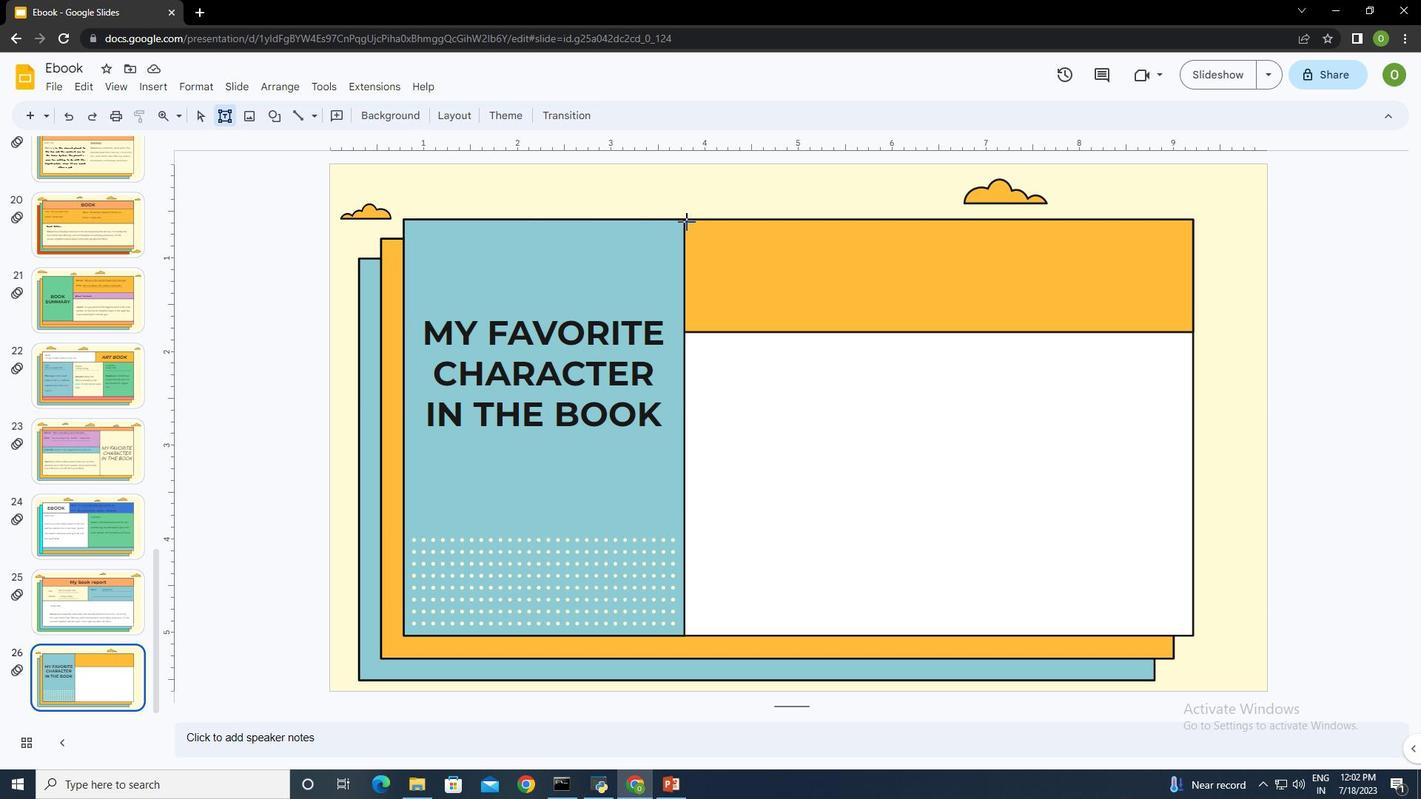 
Action: Mouse moved to (856, 266)
Screenshot: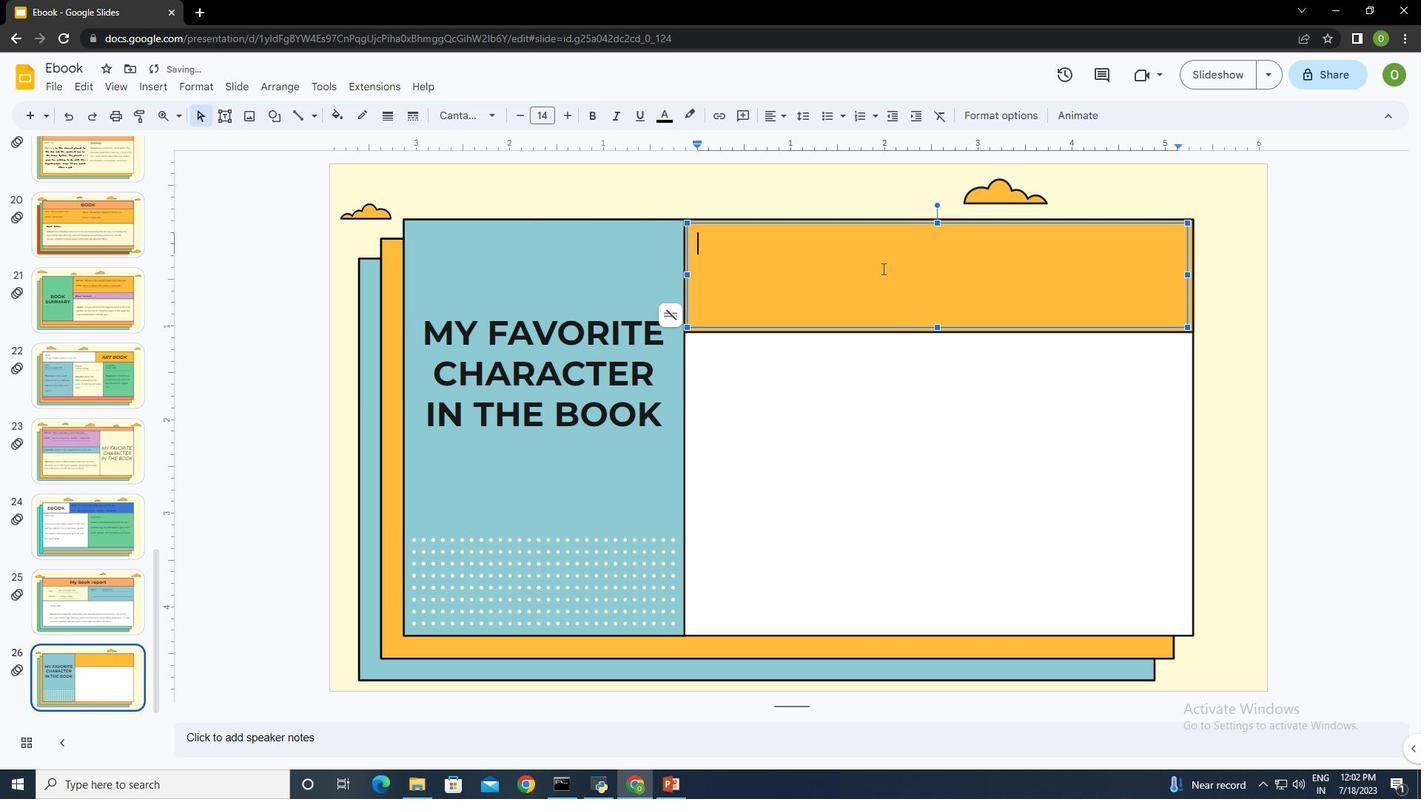 
Action: Key pressed <Key.shift>nAME<Key.backspace><Key.backspace><Key.backspace><Key.backspace><Key.backspace><Key.backspace><Key.backspace><Key.backspace><Key.backspace><Key.backspace><Key.backspace><Key.backspace><Key.caps_lock><Key.shift>Name<Key.shift_r>:<Key.space><Key.space><Key.space><Key.shift>It's<Key.space>the<Key.space>farthest<Key.space>planet<Key.space>from<Key.space>the<Key.space><Key.shift>Sun<Key.enter><Key.enter><Key.shift><Key.shift>Title<Key.shift_r>:<Key.space><Key.space><Key.shift>This<Key.space>is<Key.space>a<Key.space>novel<Key.space>title<Key.space><Key.space><Key.space><Key.shift>Author<Key.shift_r>:<Key.space><Key.space><Key.space><Key.shift><Key.shift><Key.shift>Jenna<Key.space><Key.shift>Doe
Screenshot: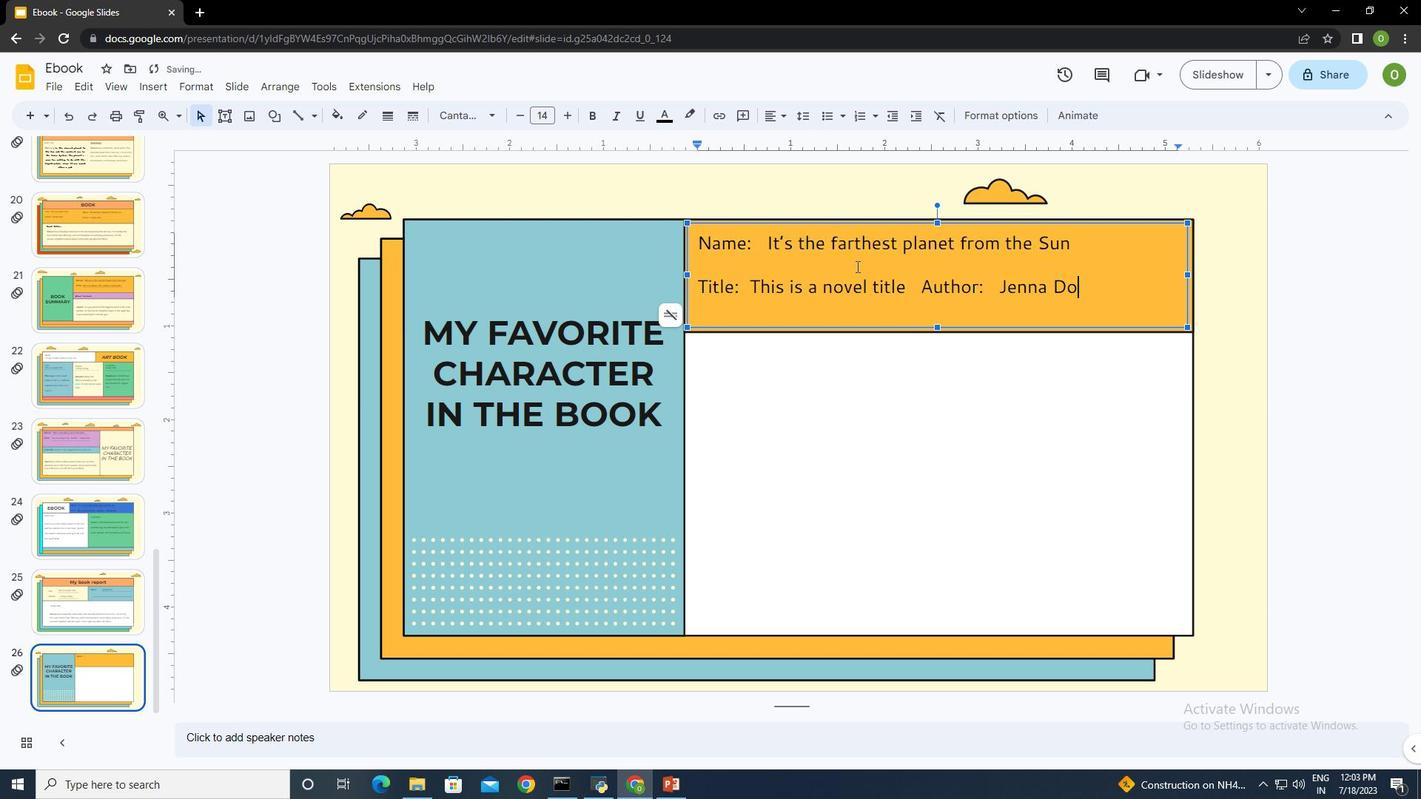 
Action: Mouse moved to (923, 412)
Screenshot: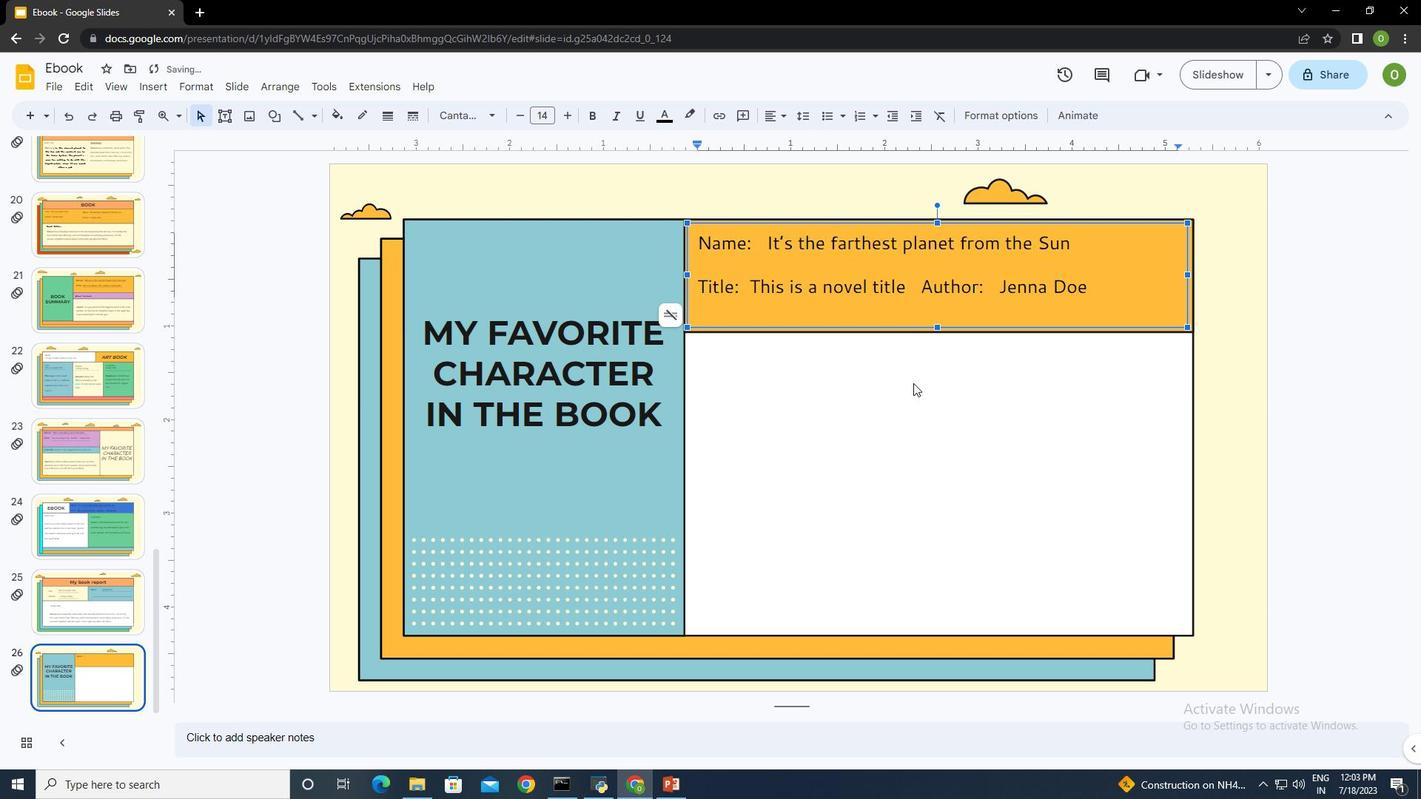 
Action: Mouse pressed left at (923, 412)
Screenshot: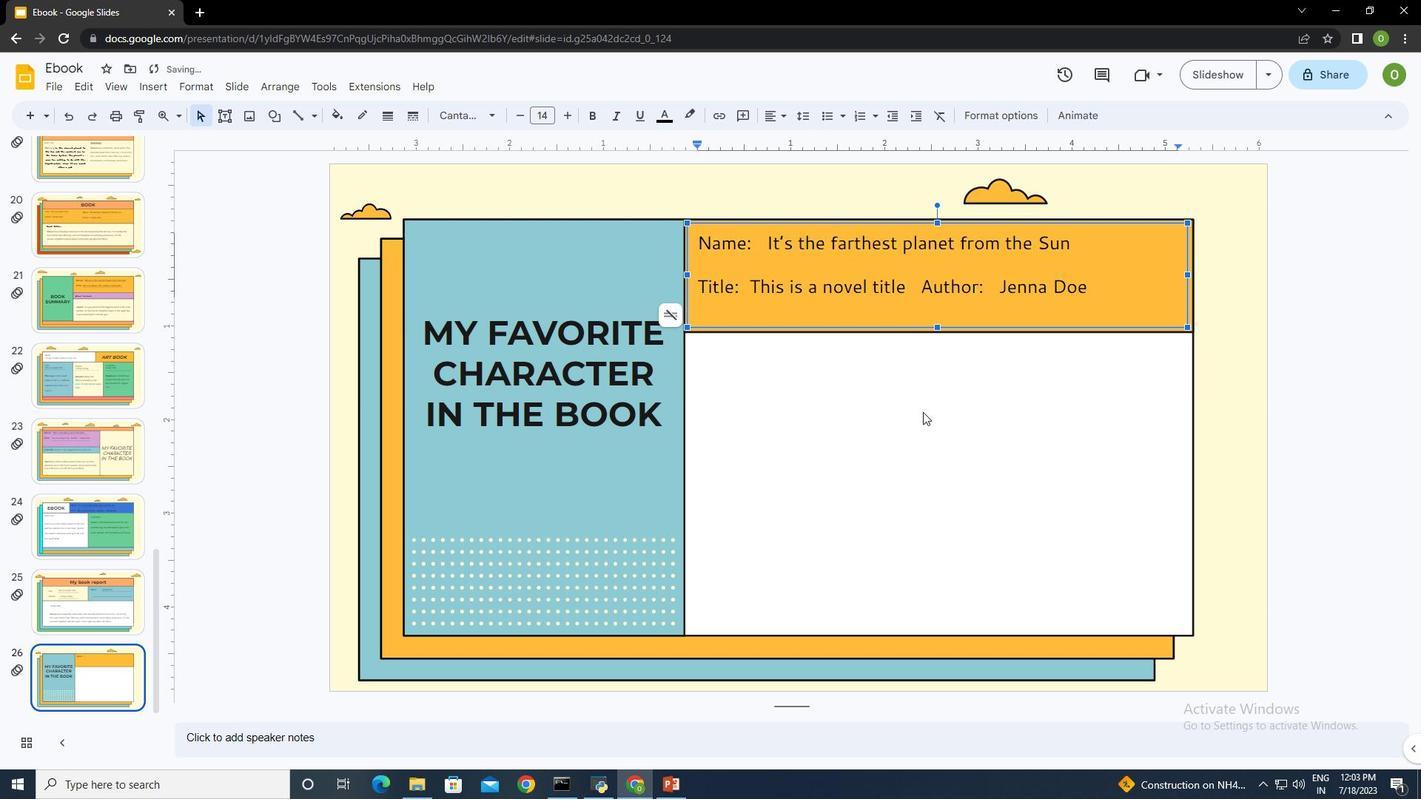 
Action: Mouse moved to (292, 113)
Screenshot: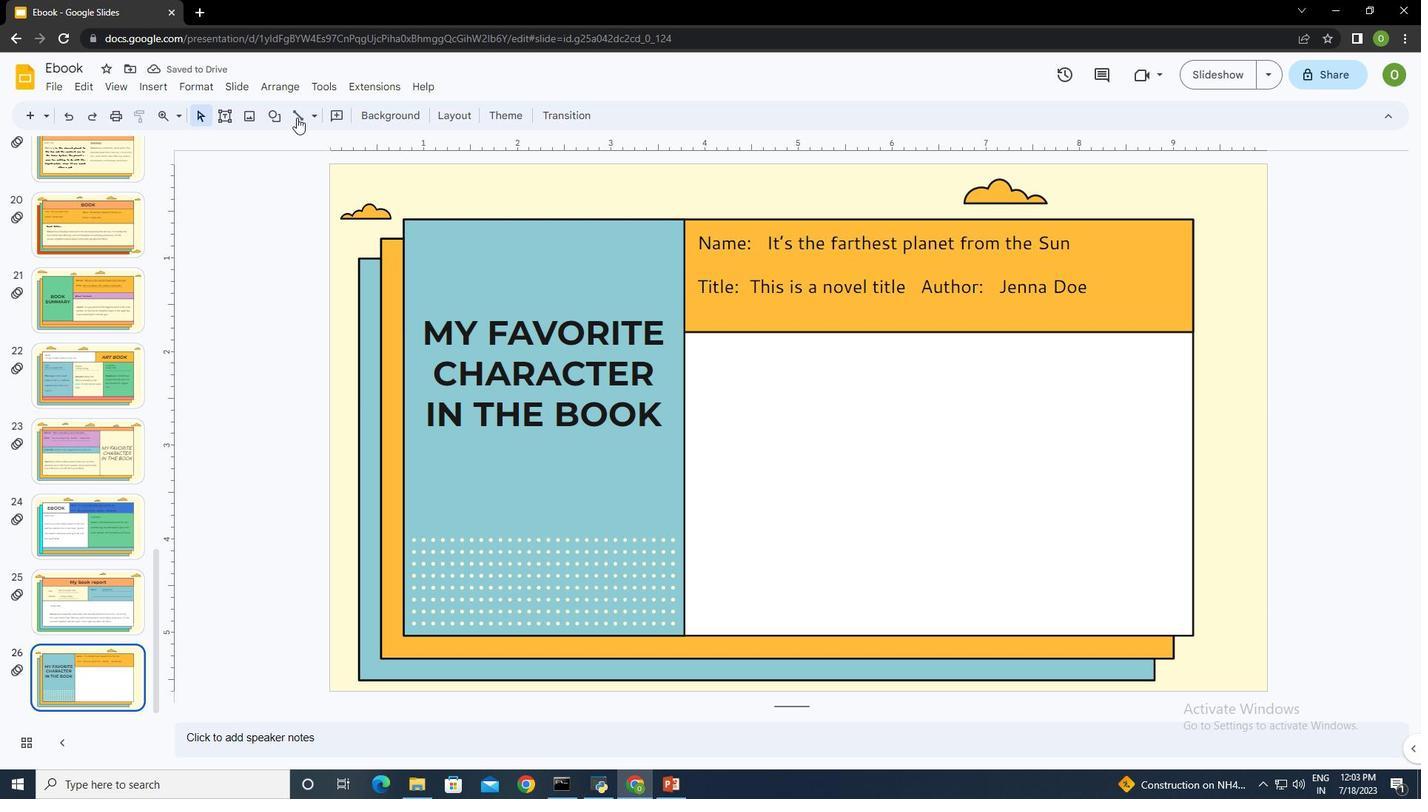 
Action: Mouse pressed left at (292, 113)
Screenshot: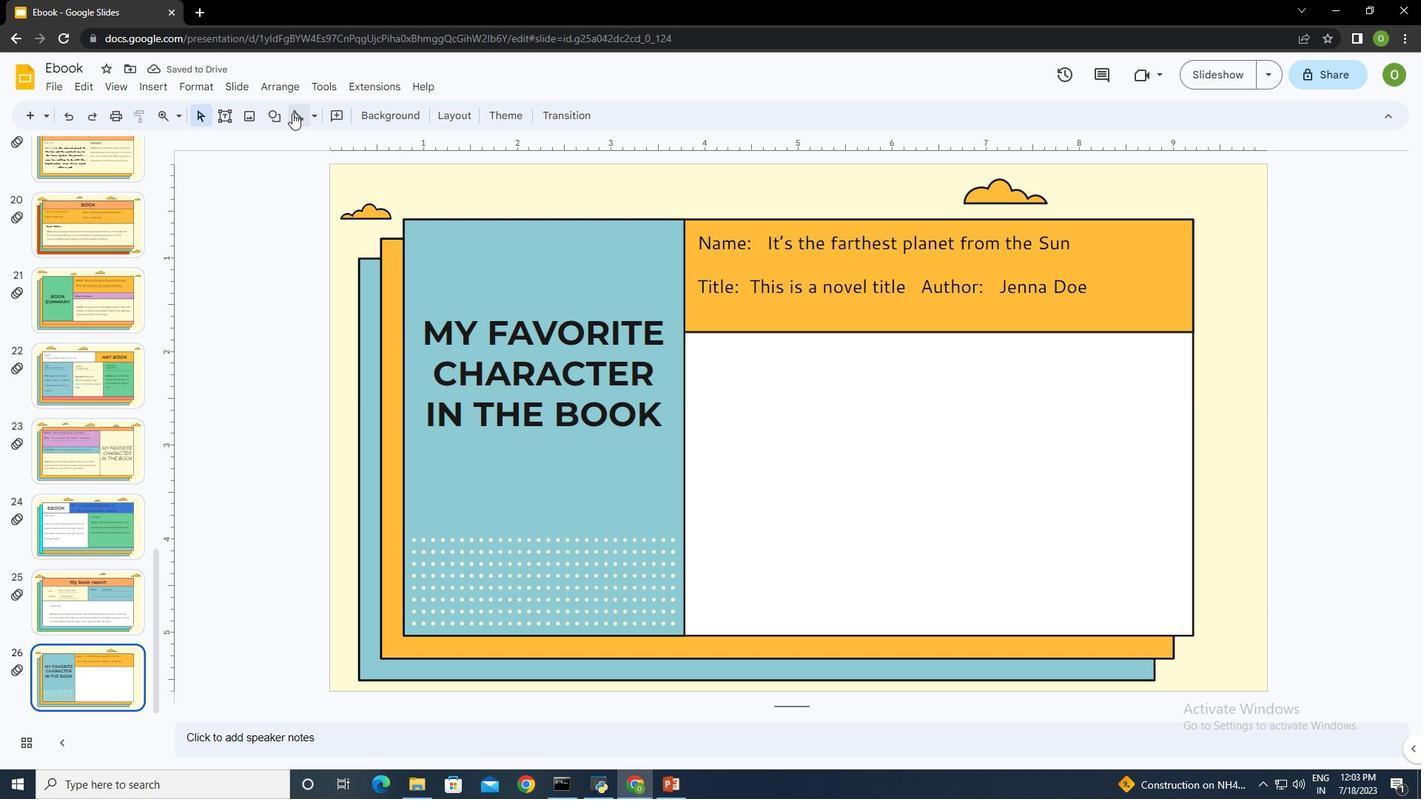 
Action: Mouse moved to (769, 256)
Screenshot: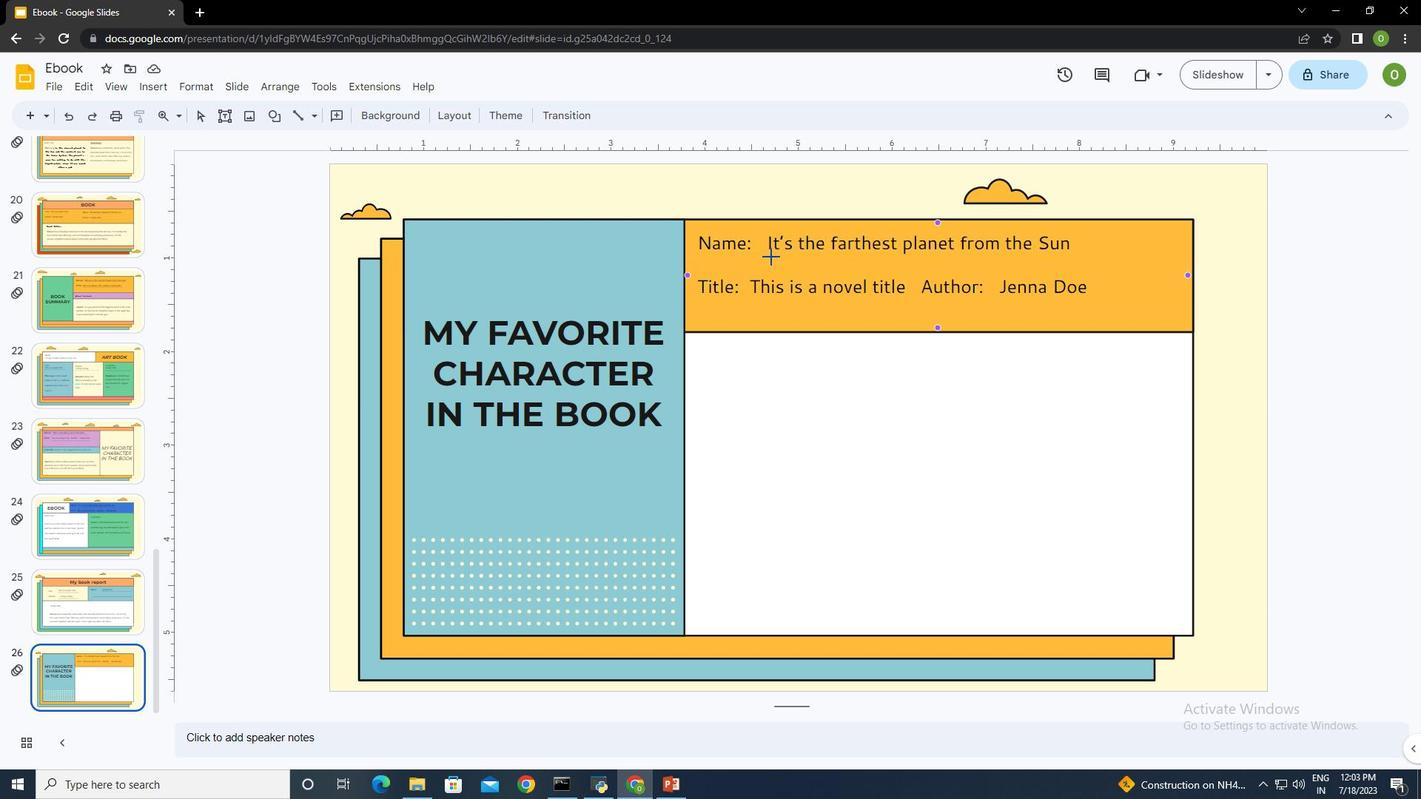 
Action: Mouse pressed left at (769, 256)
Screenshot: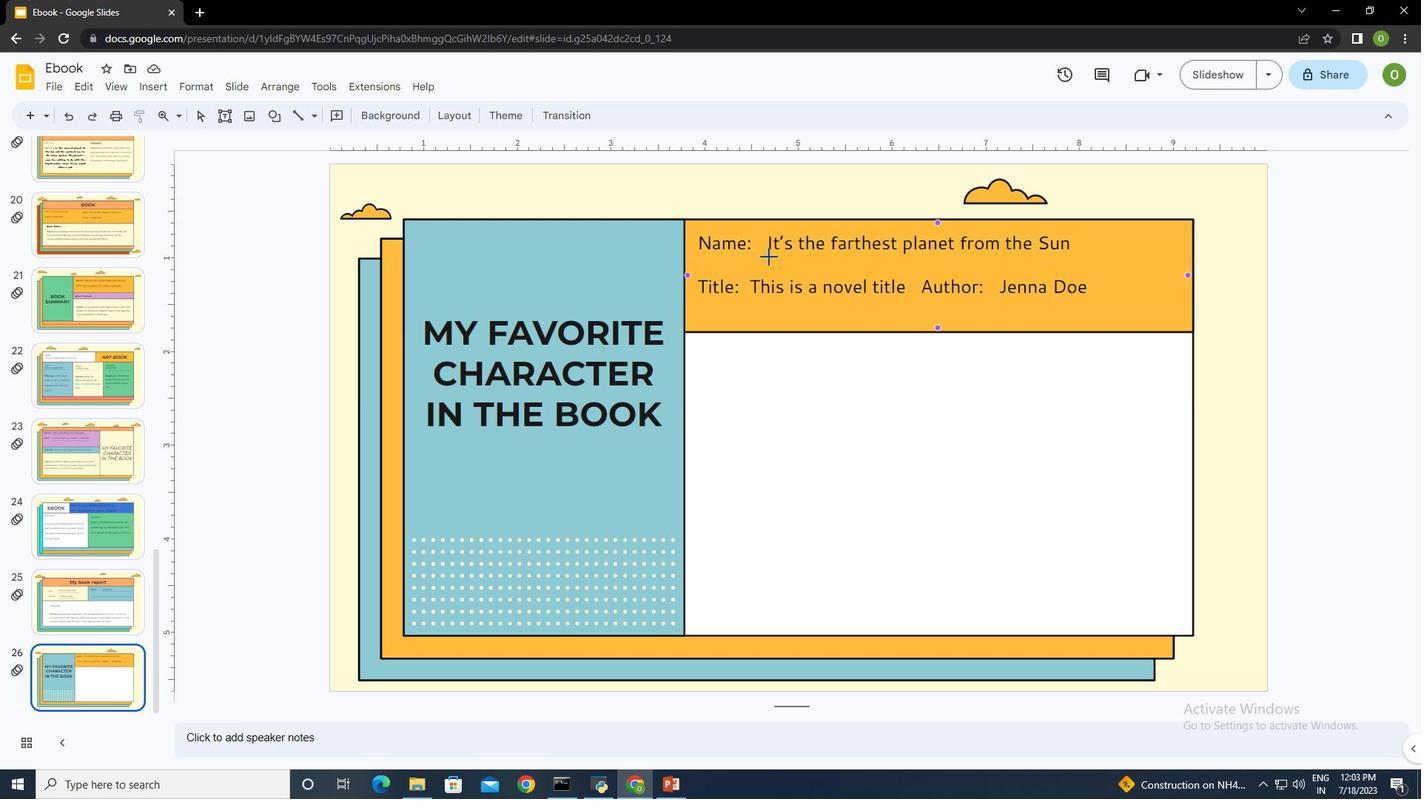 
Action: Mouse moved to (338, 117)
Screenshot: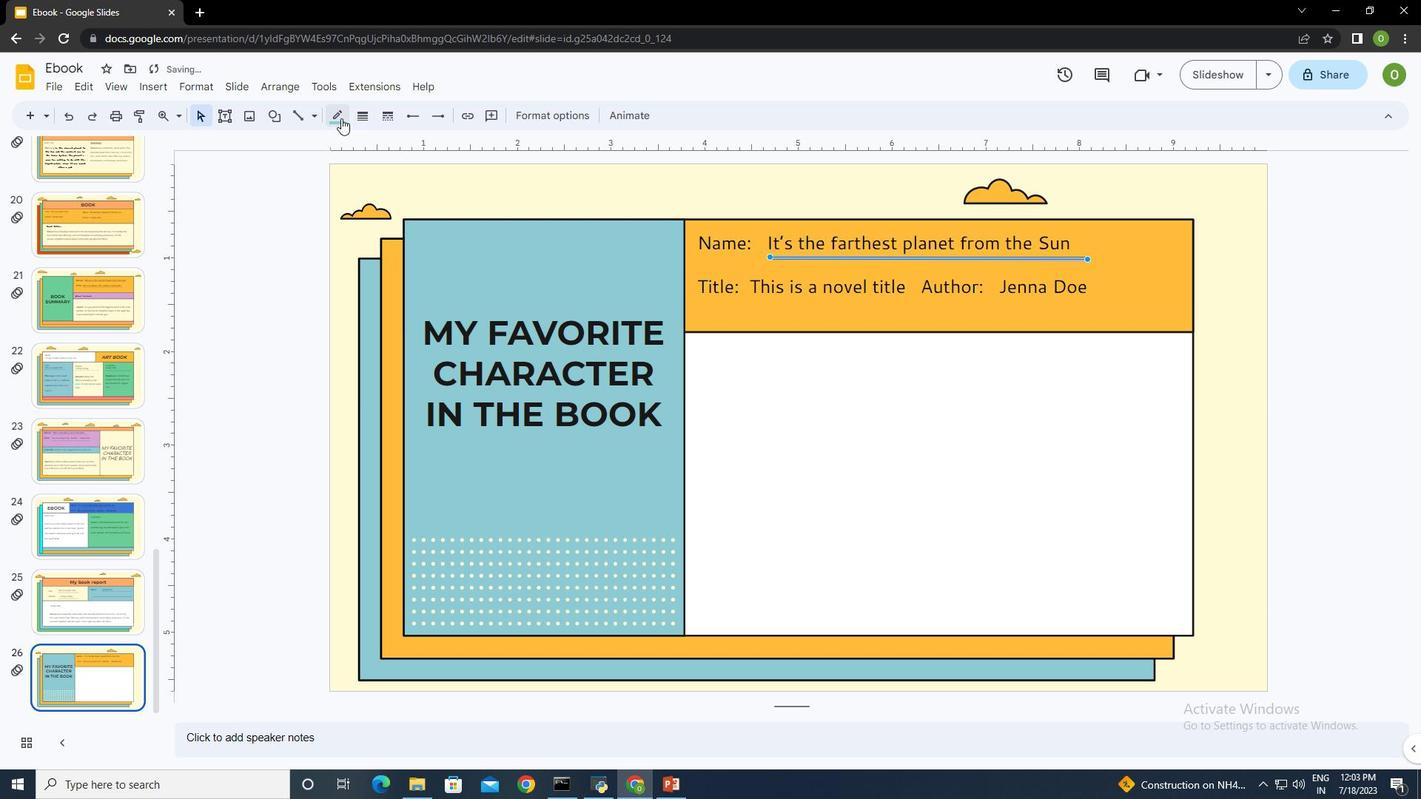 
Action: Mouse pressed left at (338, 117)
Screenshot: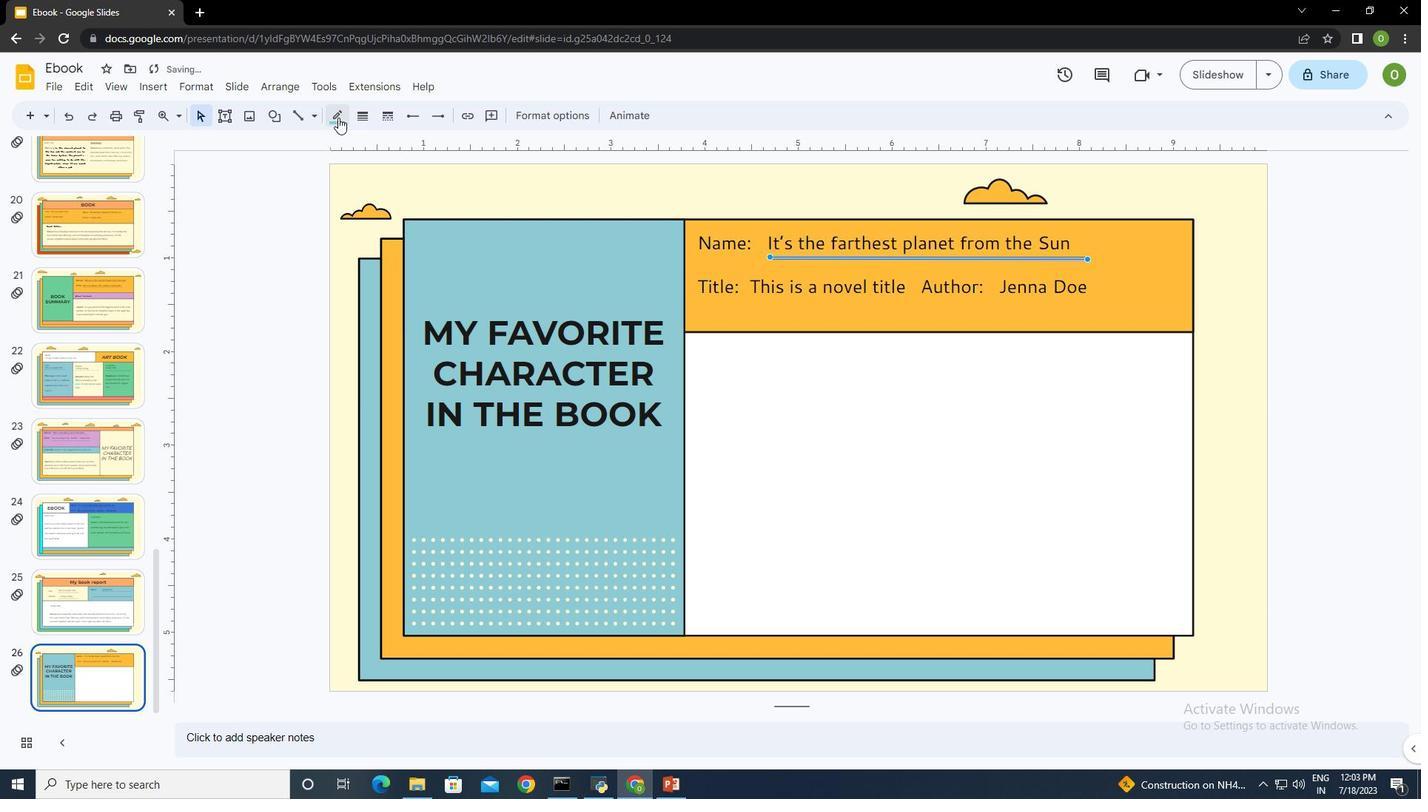 
Action: Mouse moved to (342, 162)
Screenshot: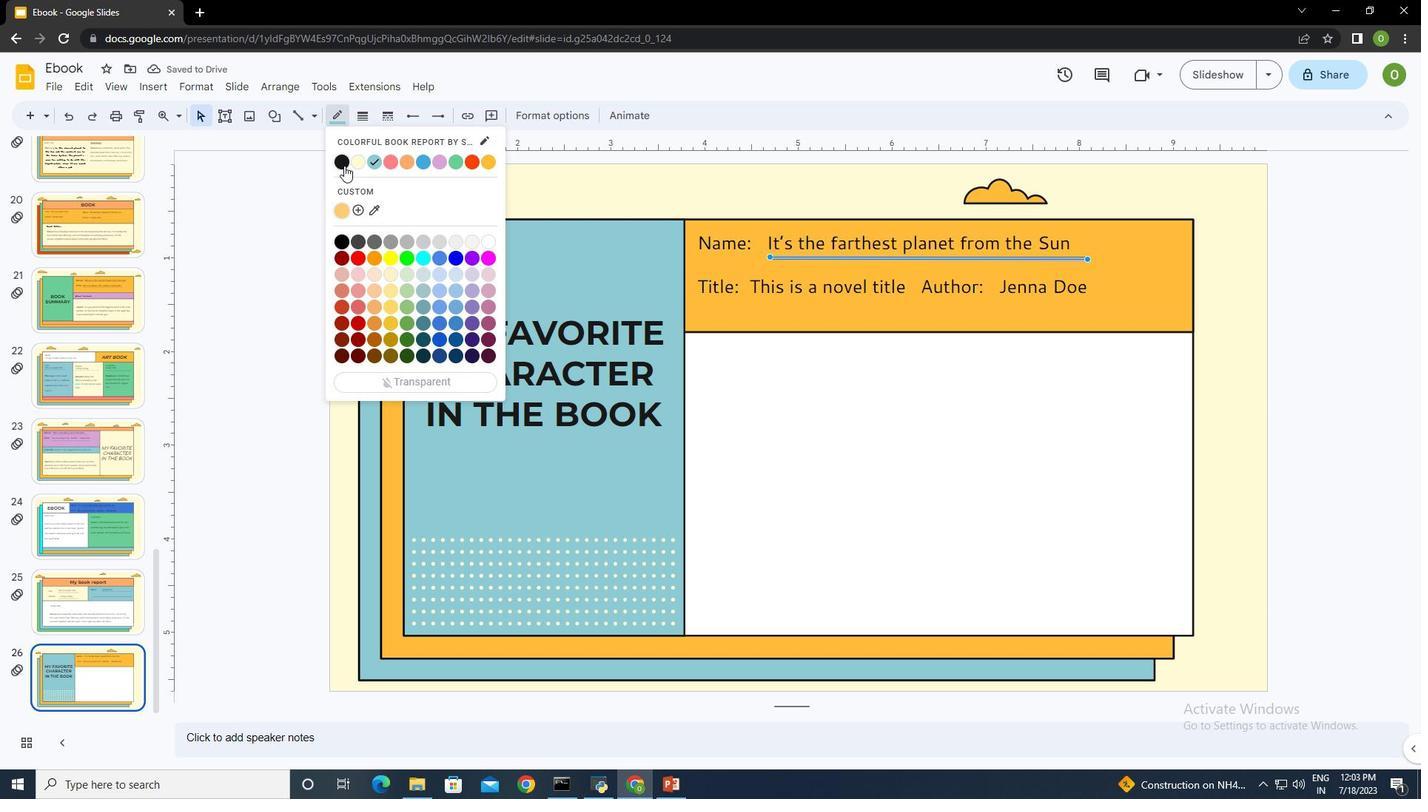 
Action: Mouse pressed left at (342, 162)
Screenshot: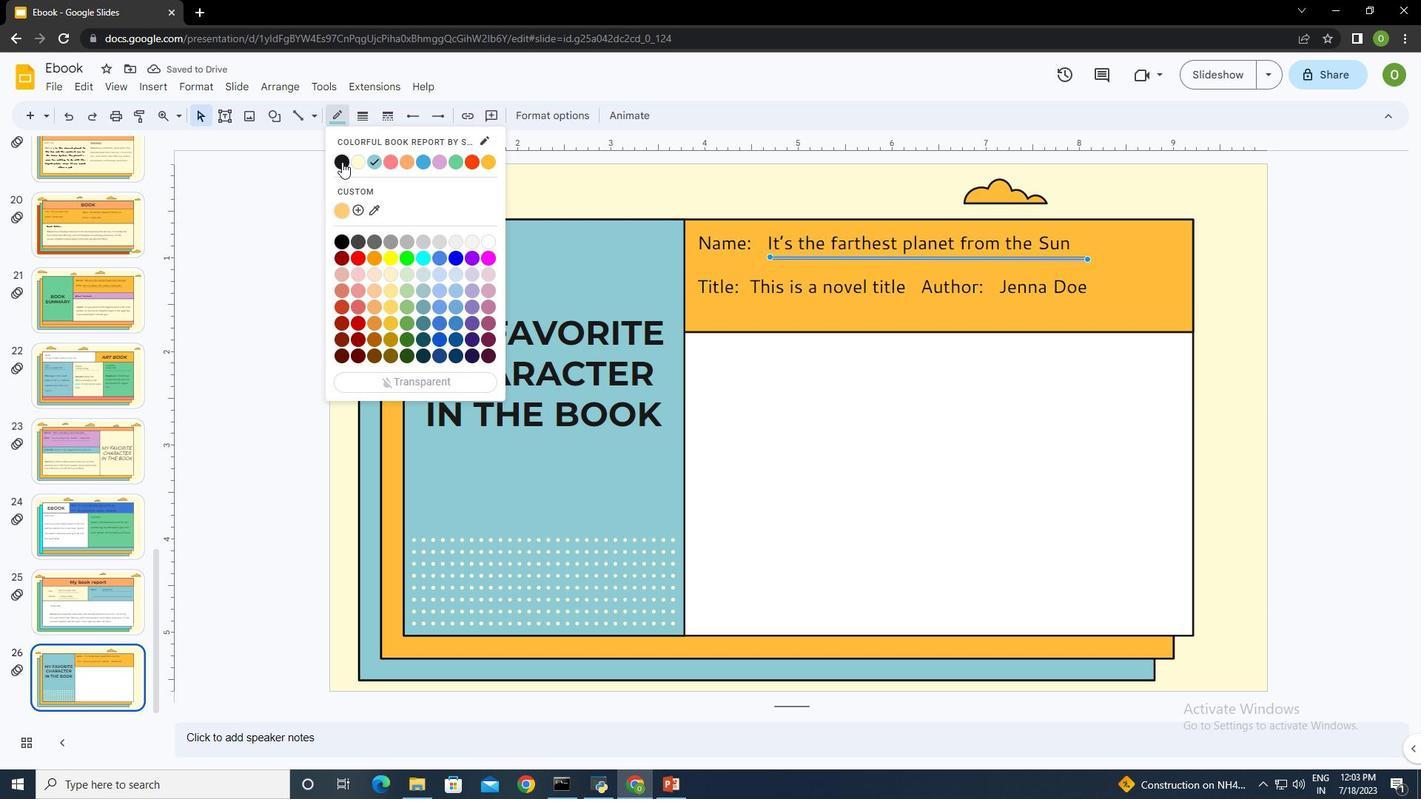 
Action: Mouse moved to (1087, 259)
Screenshot: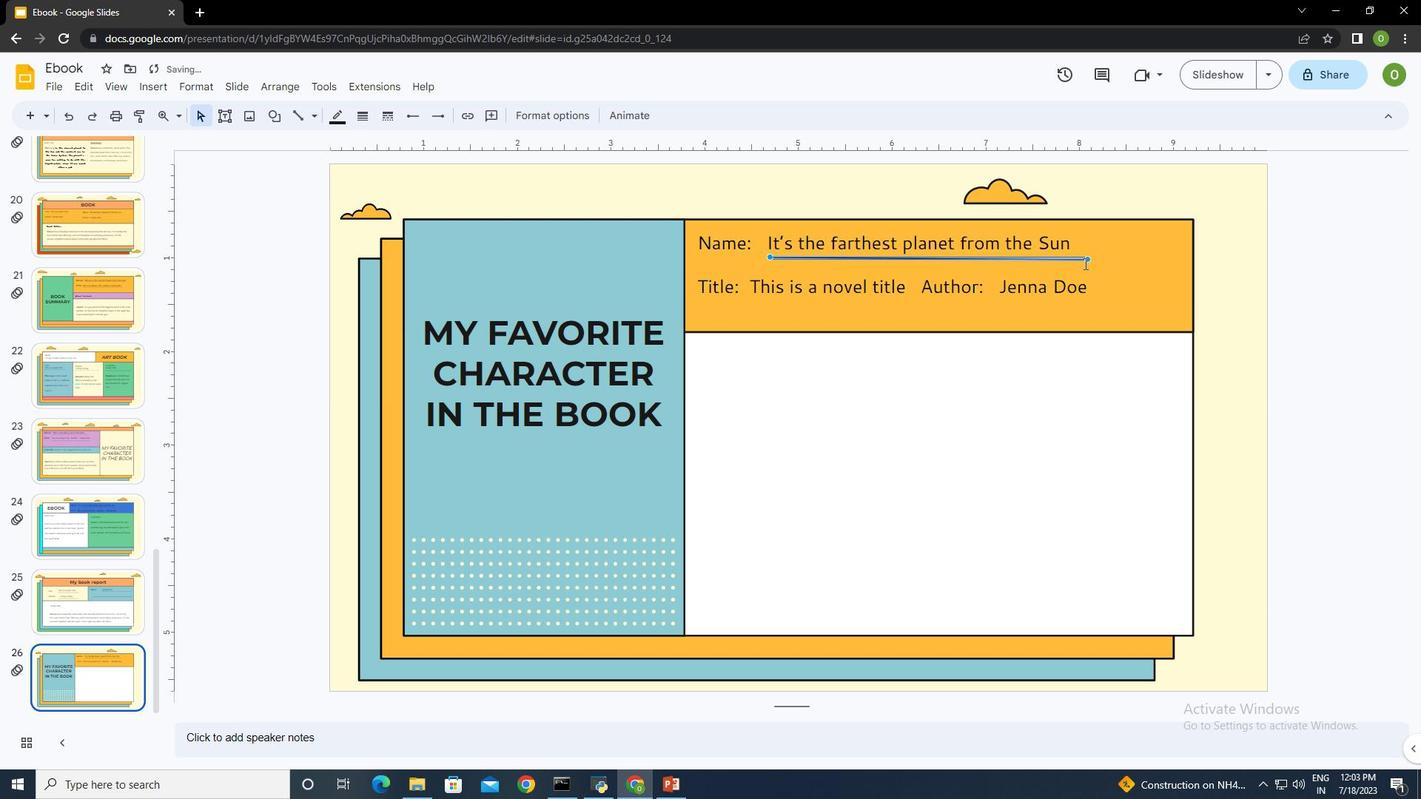 
Action: Mouse pressed left at (1087, 259)
Screenshot: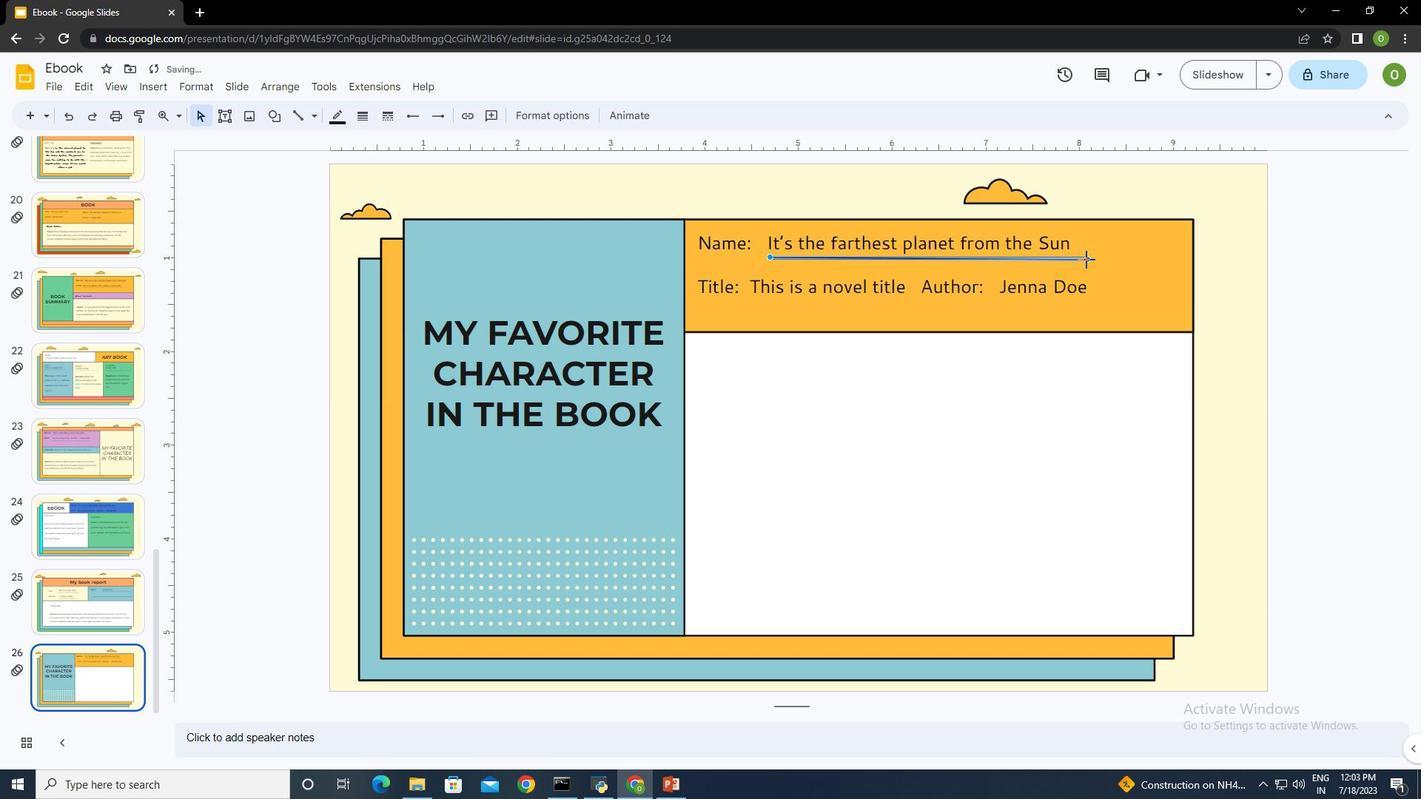 
Action: Mouse moved to (365, 114)
Screenshot: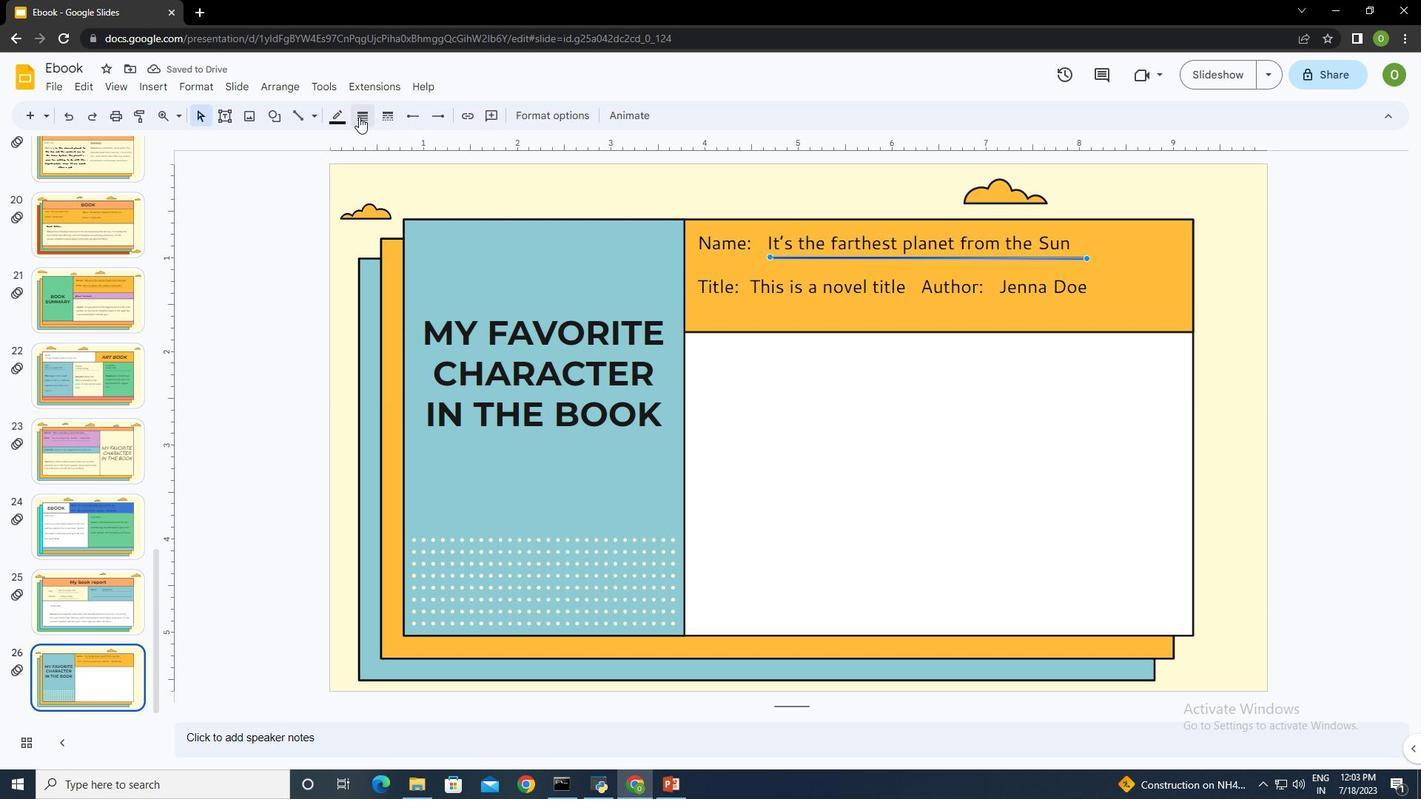 
Action: Mouse pressed left at (365, 114)
Screenshot: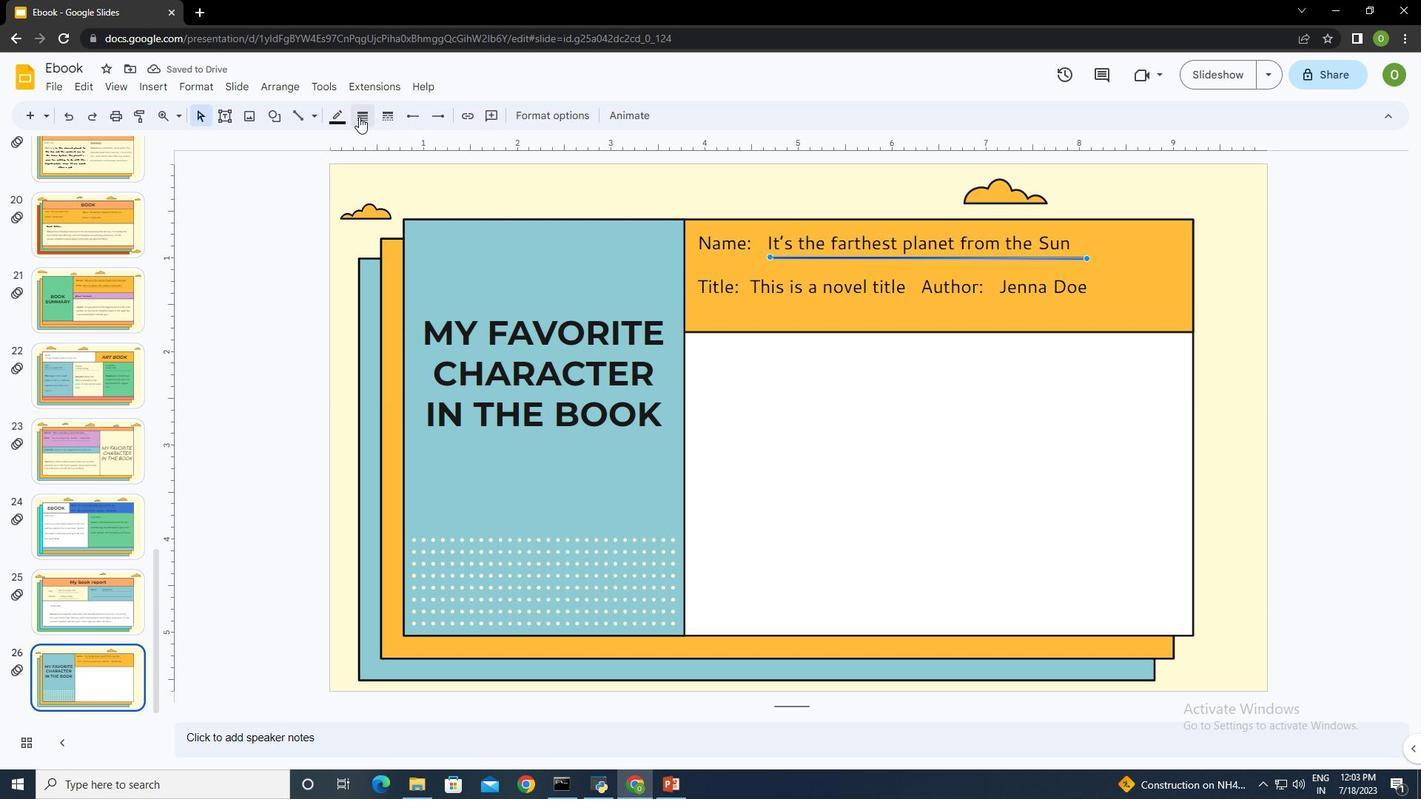 
Action: Mouse moved to (379, 162)
Screenshot: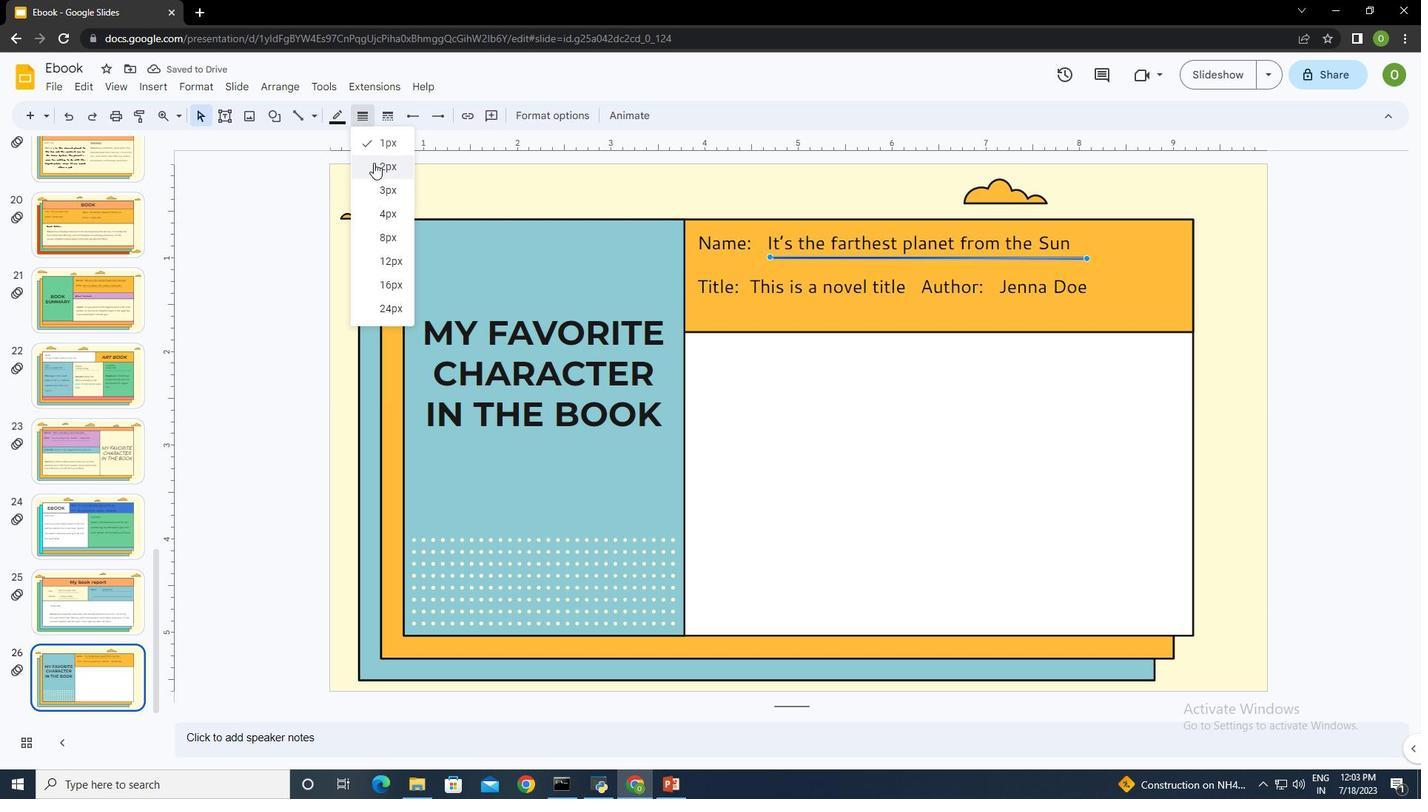
Action: Mouse pressed left at (379, 162)
Screenshot: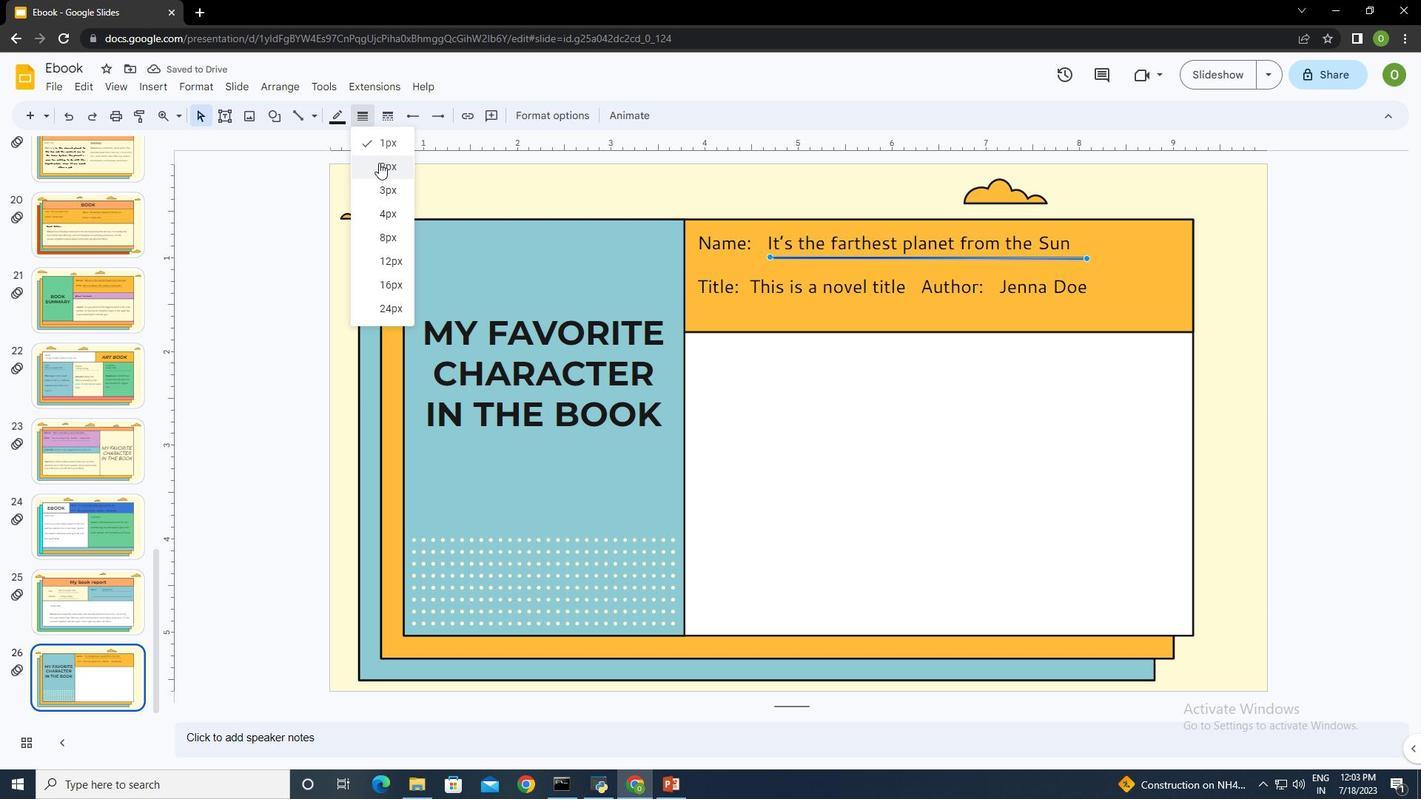
Action: Mouse moved to (1039, 302)
Screenshot: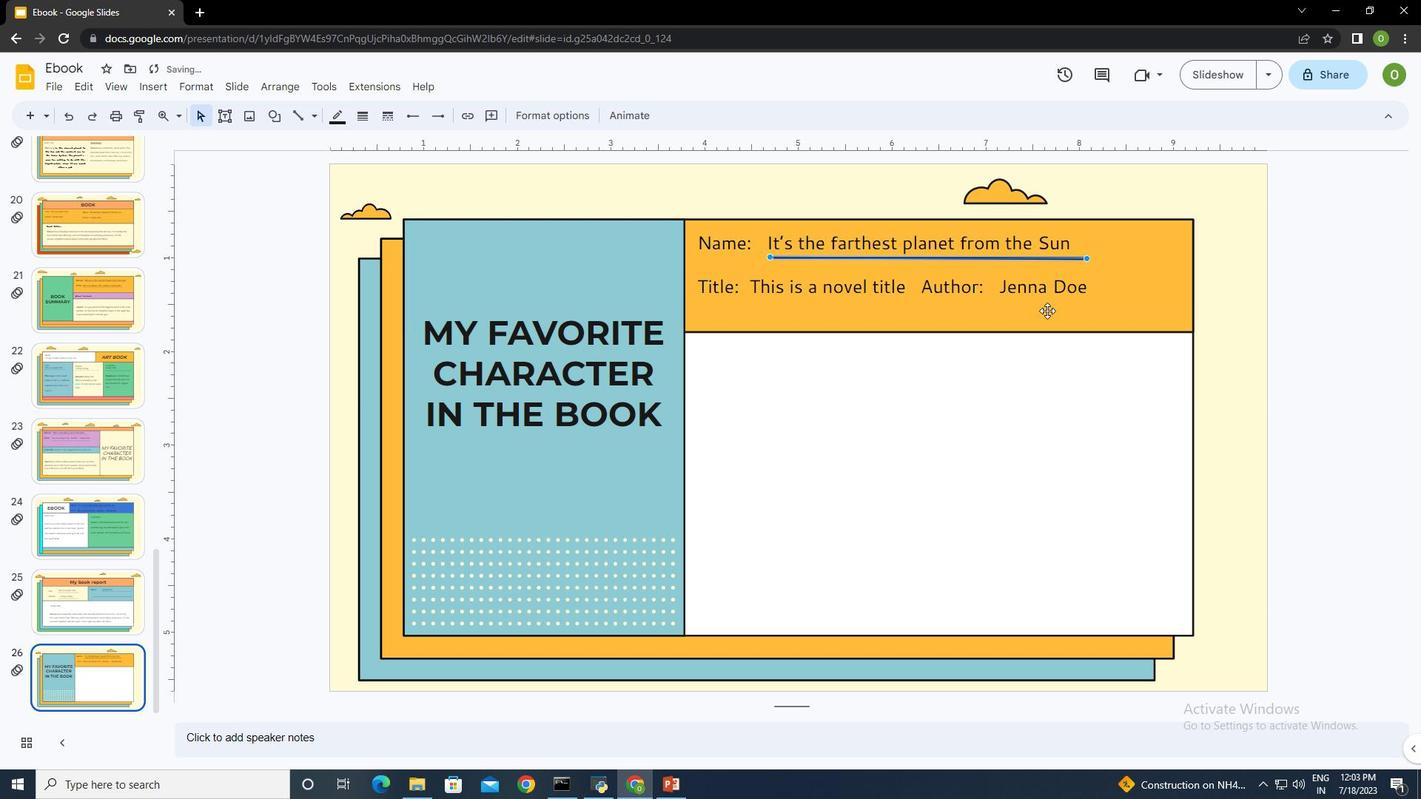 
Action: Mouse pressed left at (1039, 302)
Screenshot: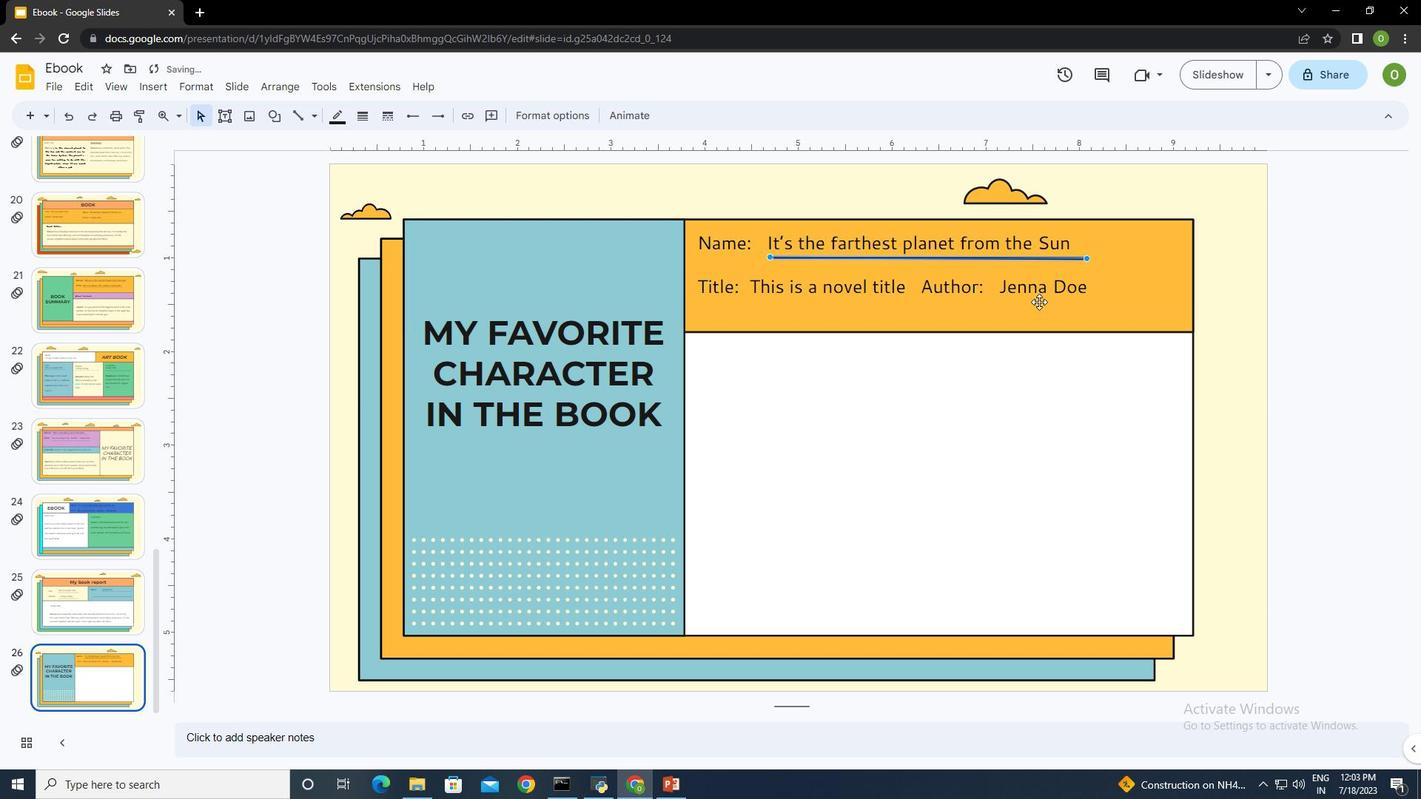 
Action: Mouse moved to (299, 112)
Screenshot: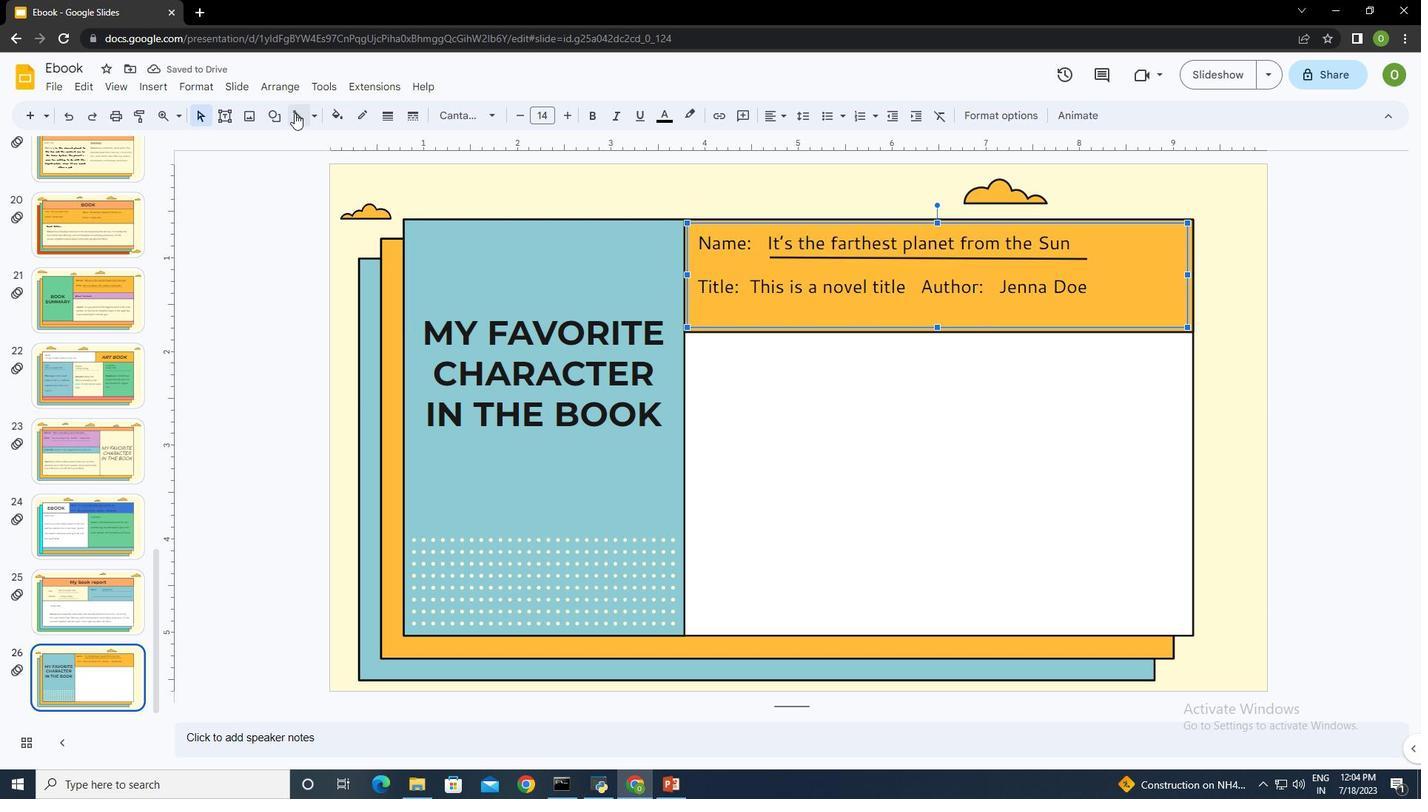 
Action: Mouse pressed left at (299, 112)
Screenshot: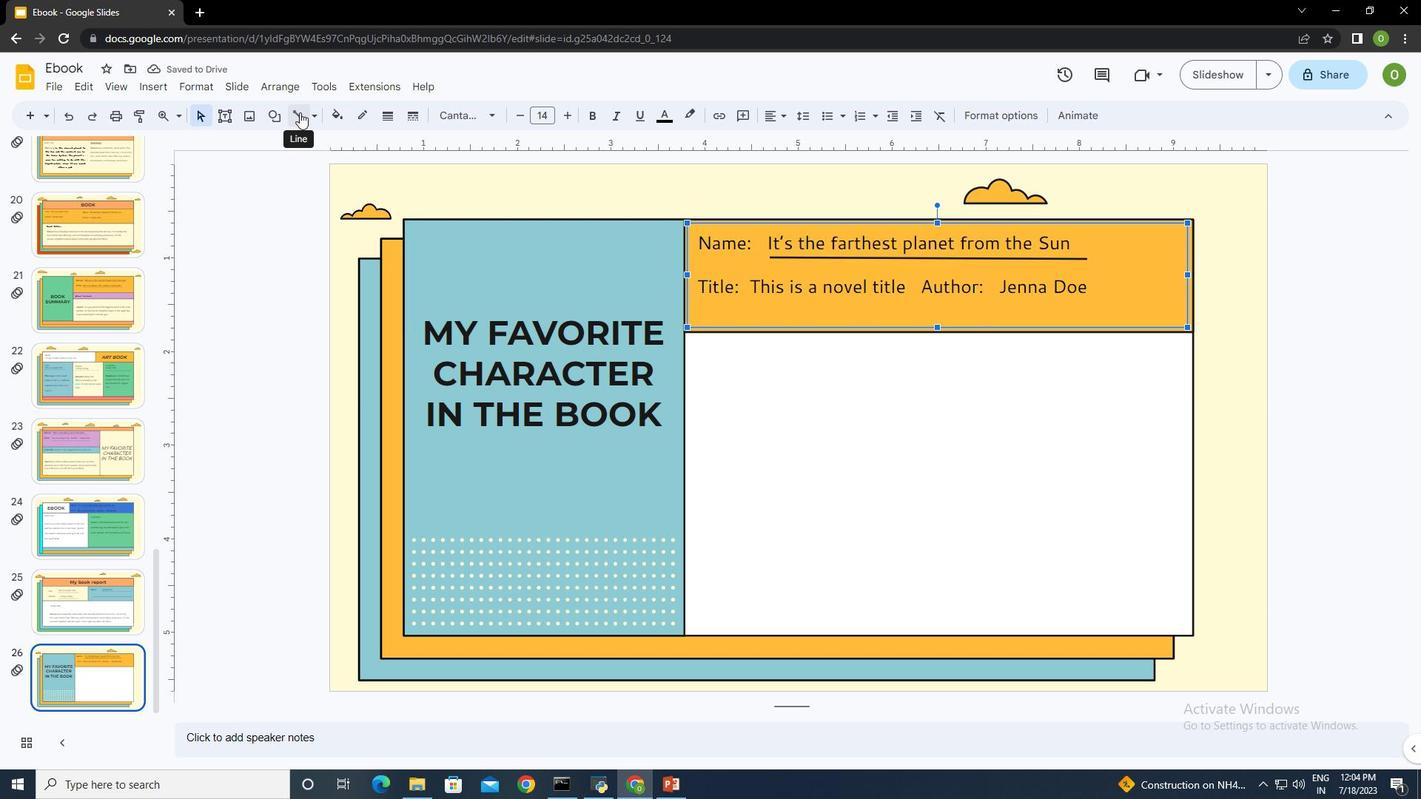 
Action: Mouse moved to (756, 303)
Screenshot: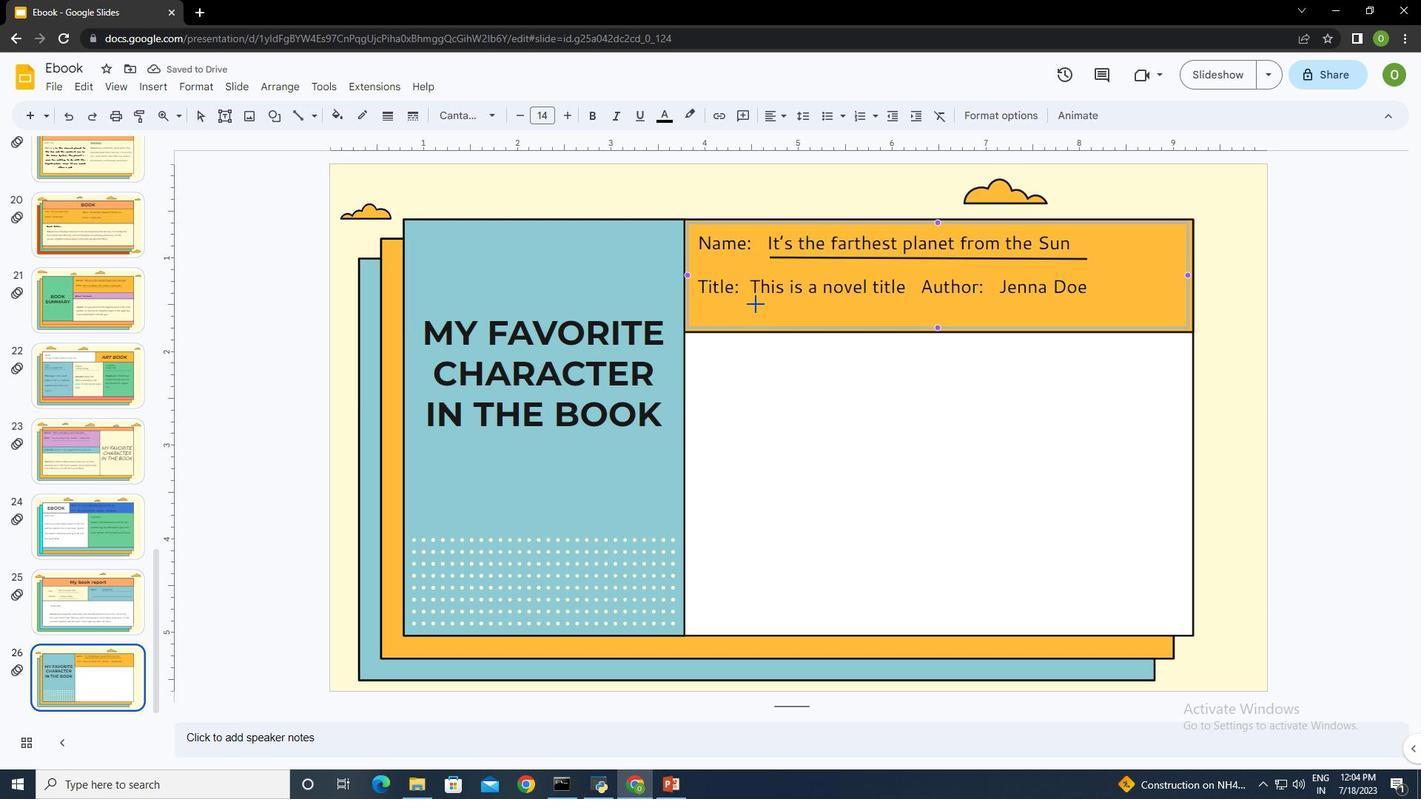 
Action: Mouse pressed left at (756, 303)
Screenshot: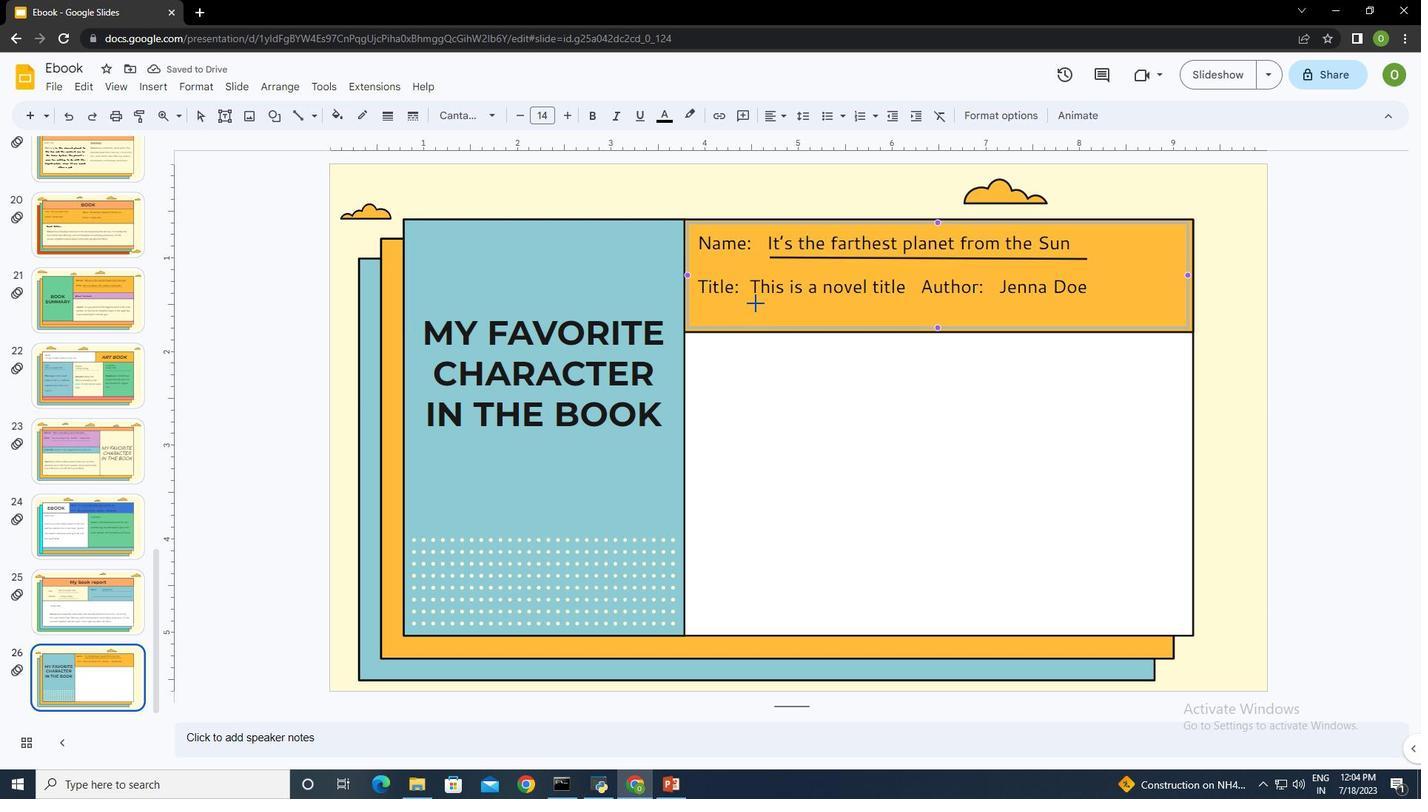 
Action: Mouse moved to (1114, 303)
Screenshot: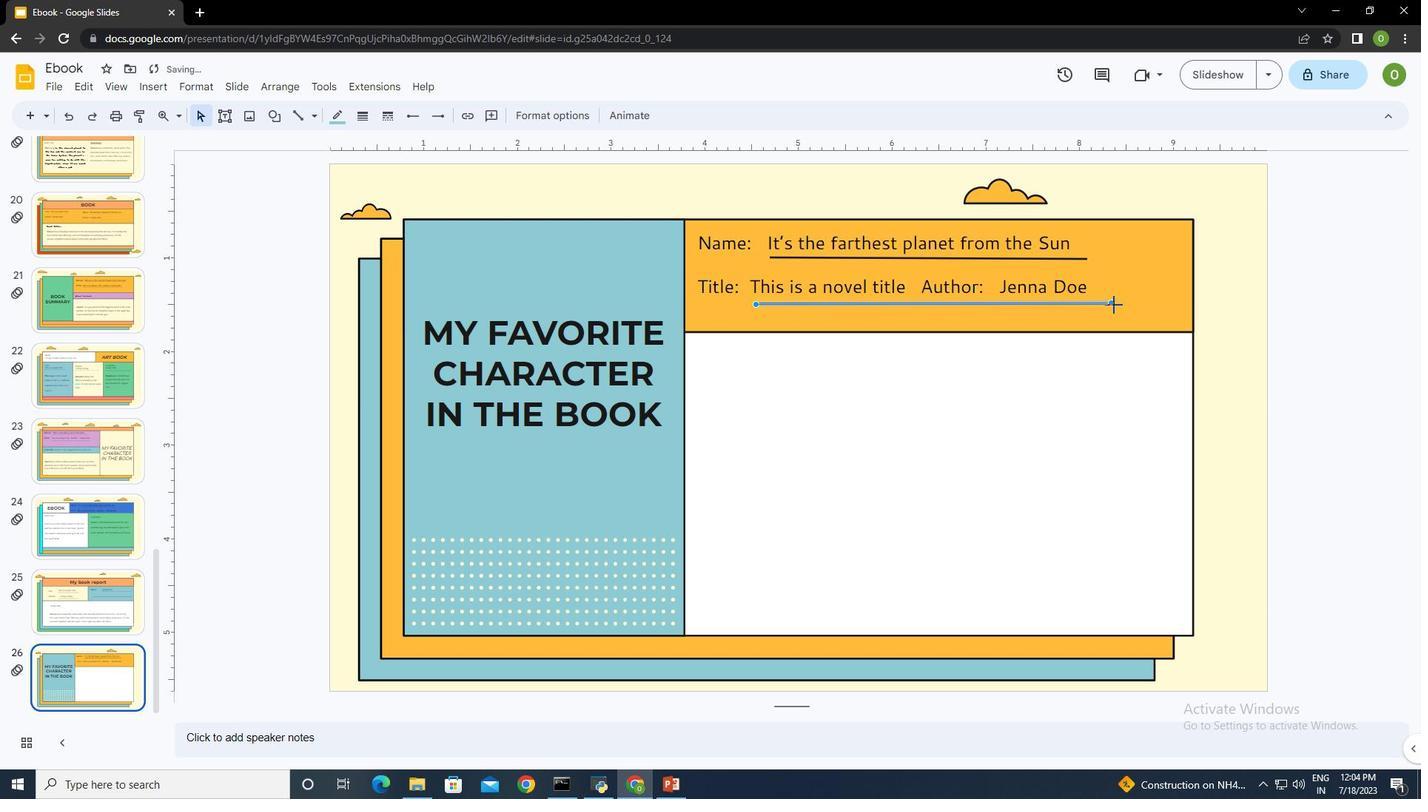 
Action: Mouse pressed left at (1114, 303)
Screenshot: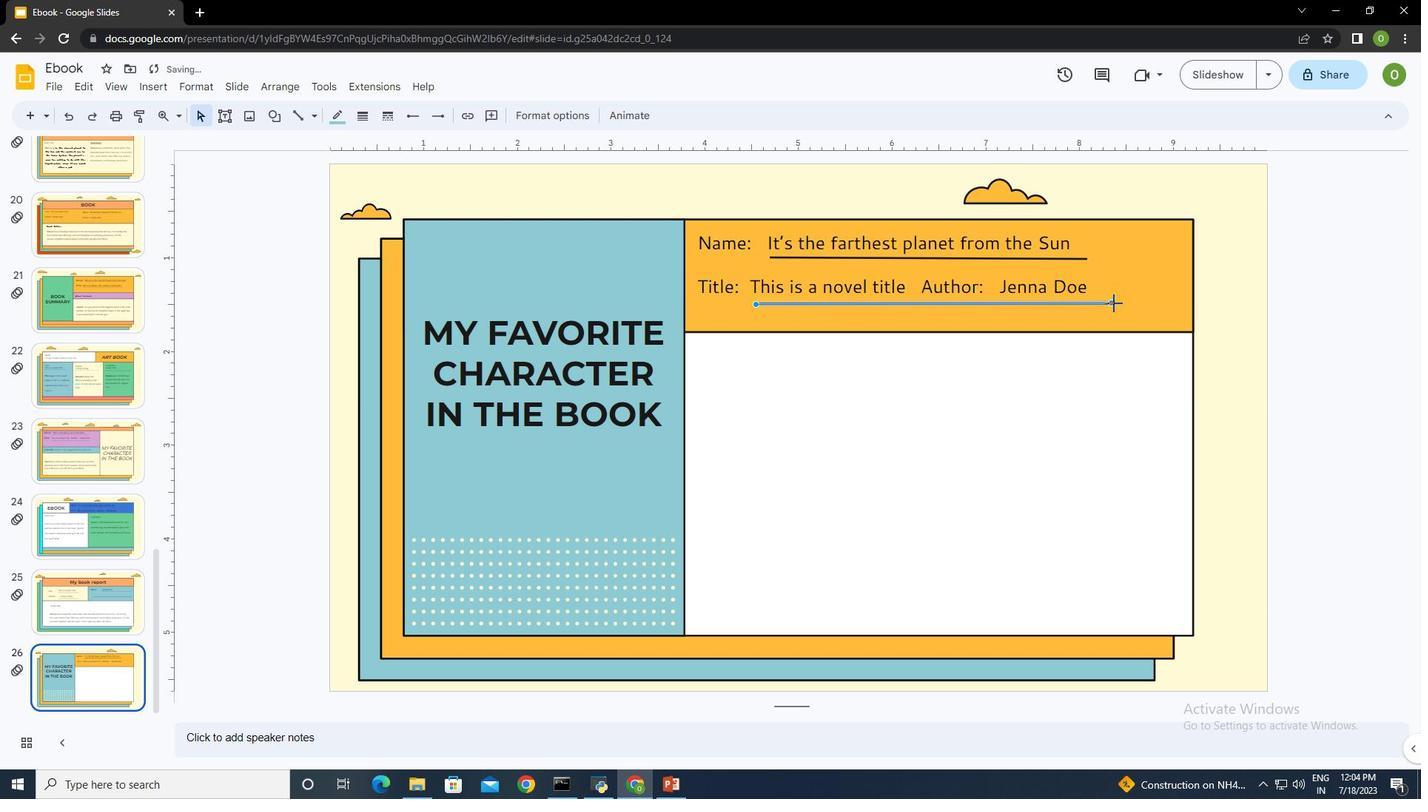 
Action: Mouse moved to (342, 116)
Screenshot: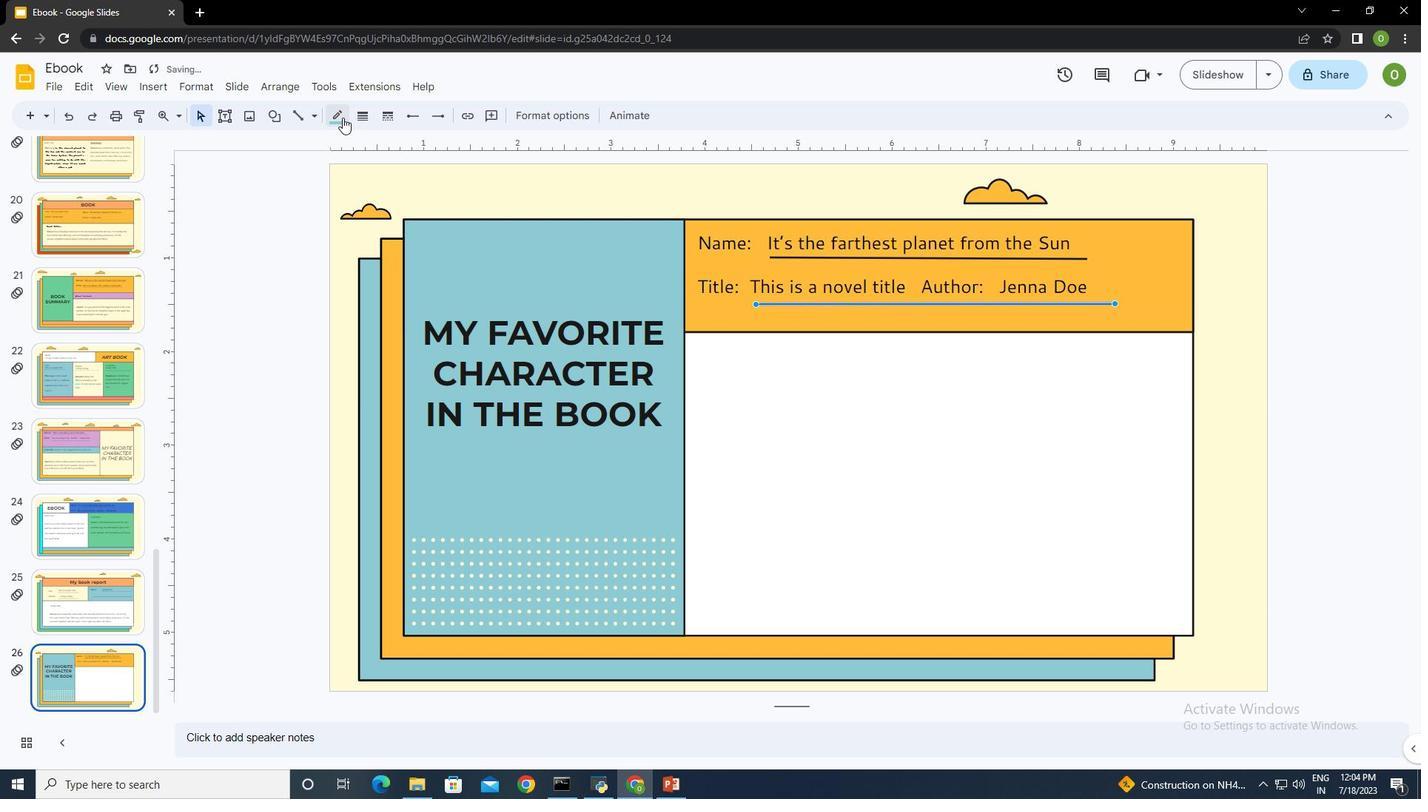 
Action: Mouse pressed left at (342, 116)
Screenshot: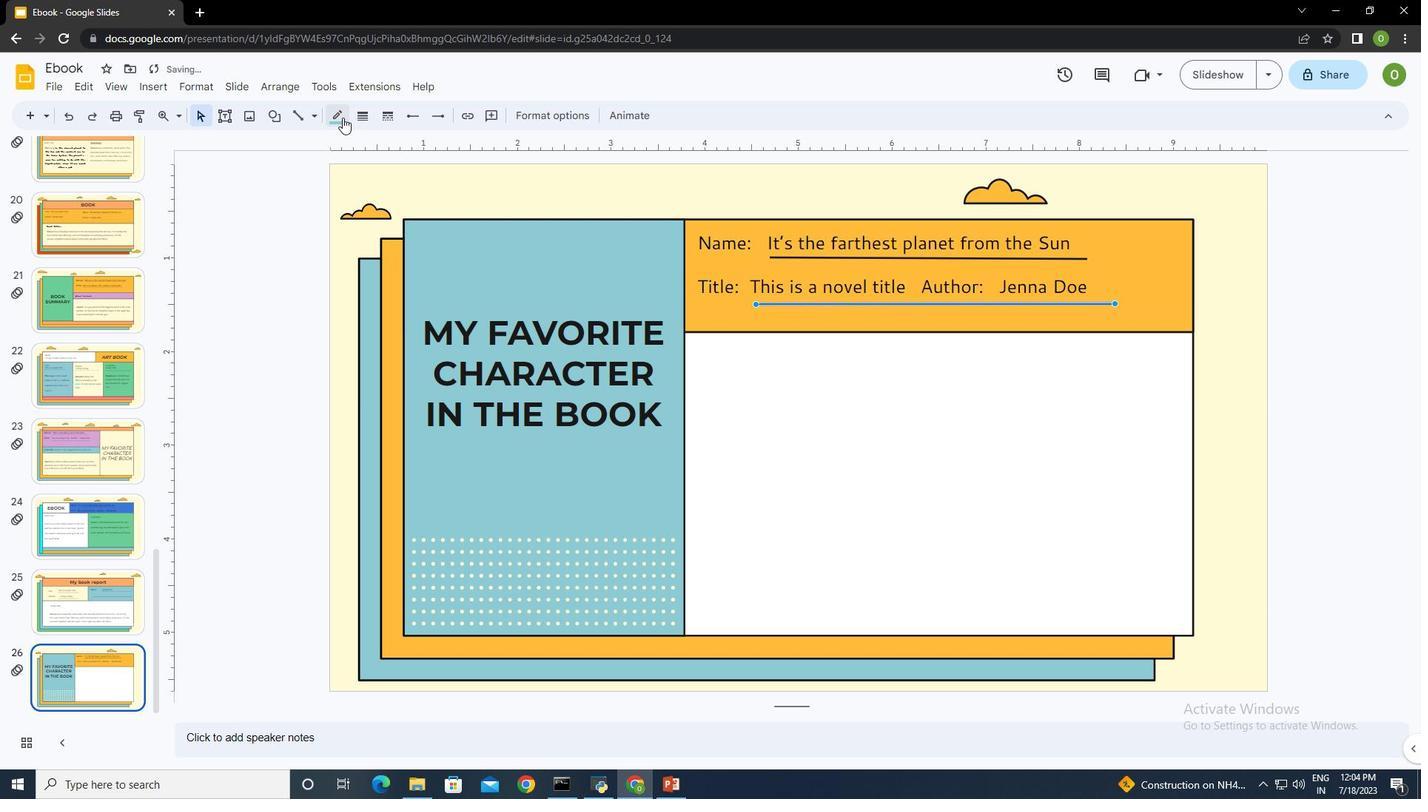 
Action: Mouse moved to (342, 164)
Screenshot: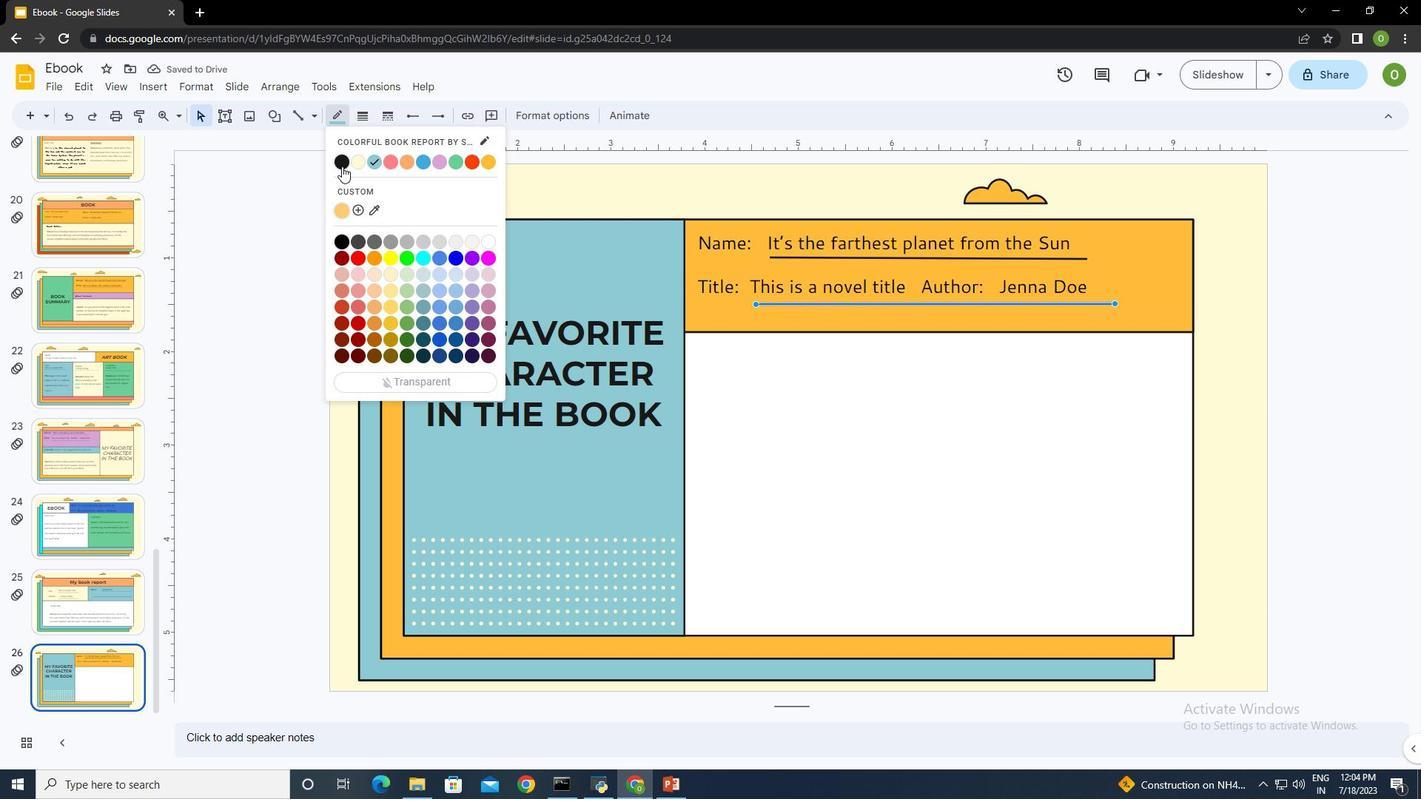 
Action: Mouse pressed left at (342, 164)
Screenshot: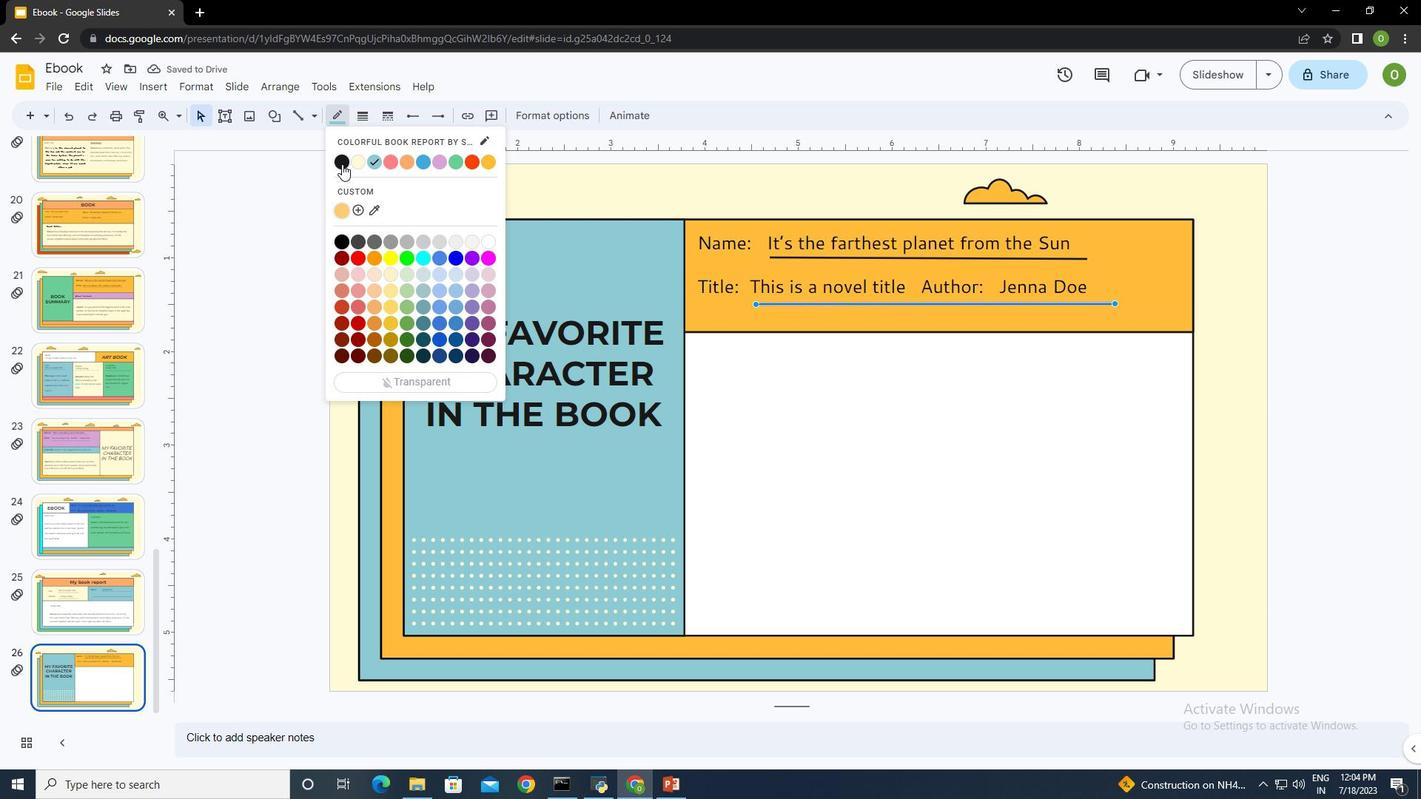 
Action: Mouse moved to (365, 126)
Screenshot: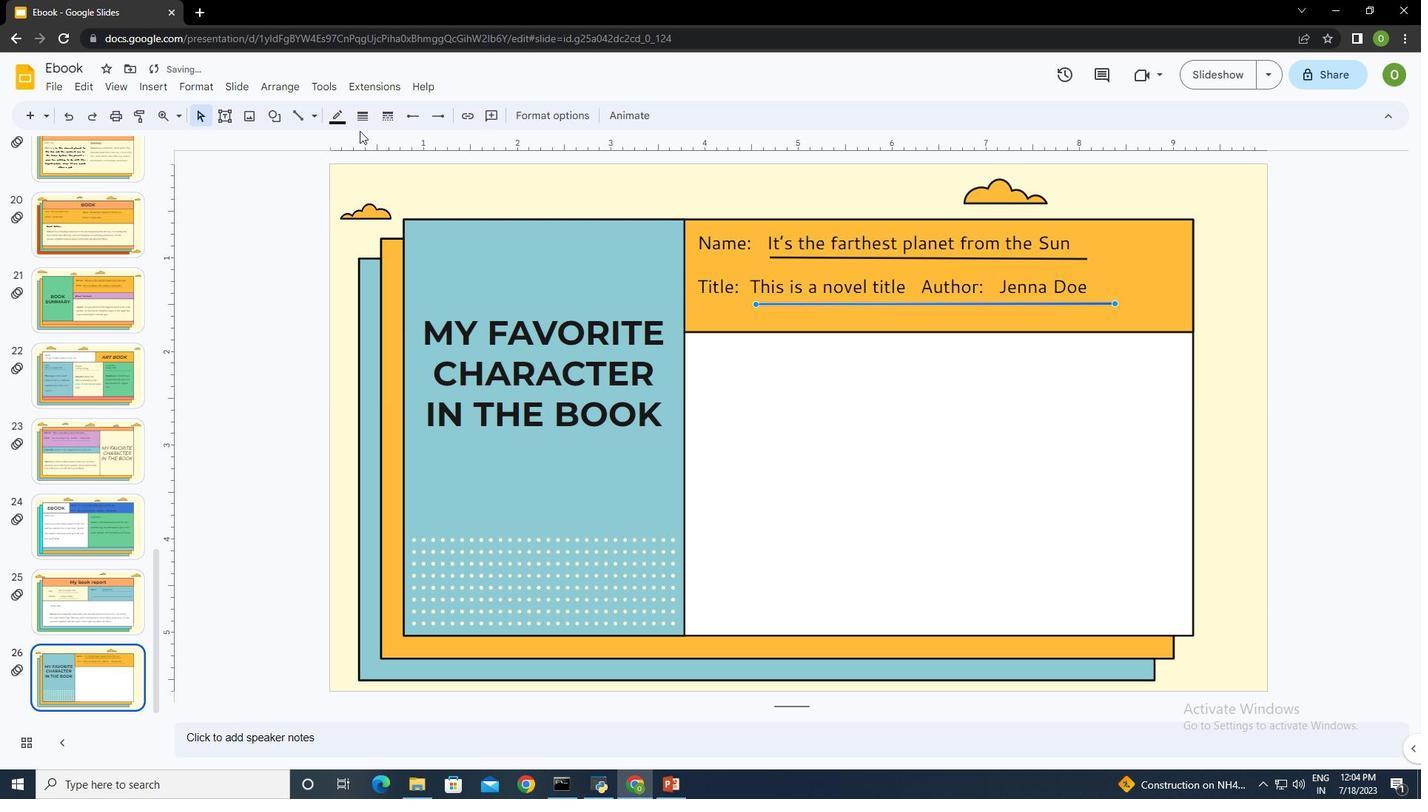 
Action: Mouse pressed left at (365, 126)
Screenshot: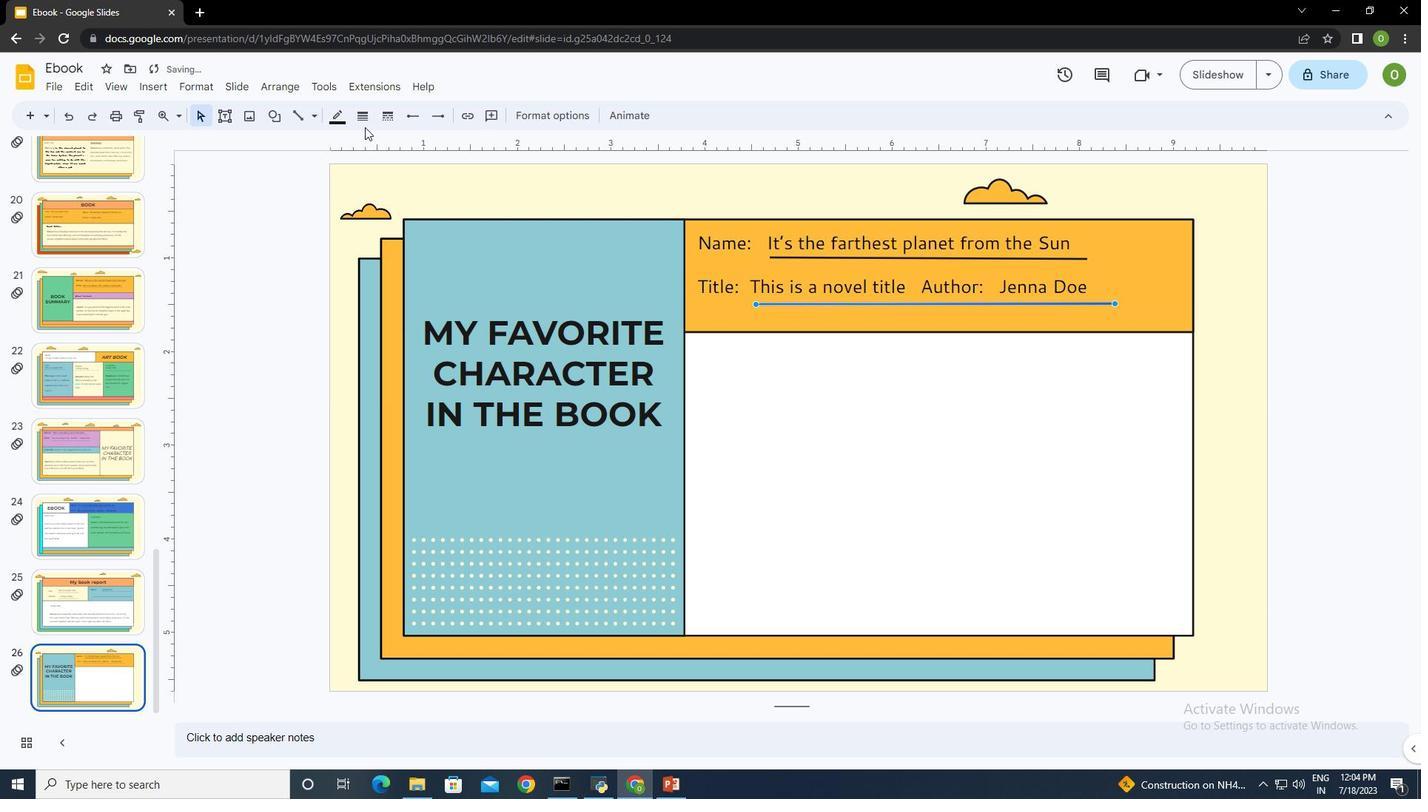 
Action: Mouse moved to (364, 118)
Screenshot: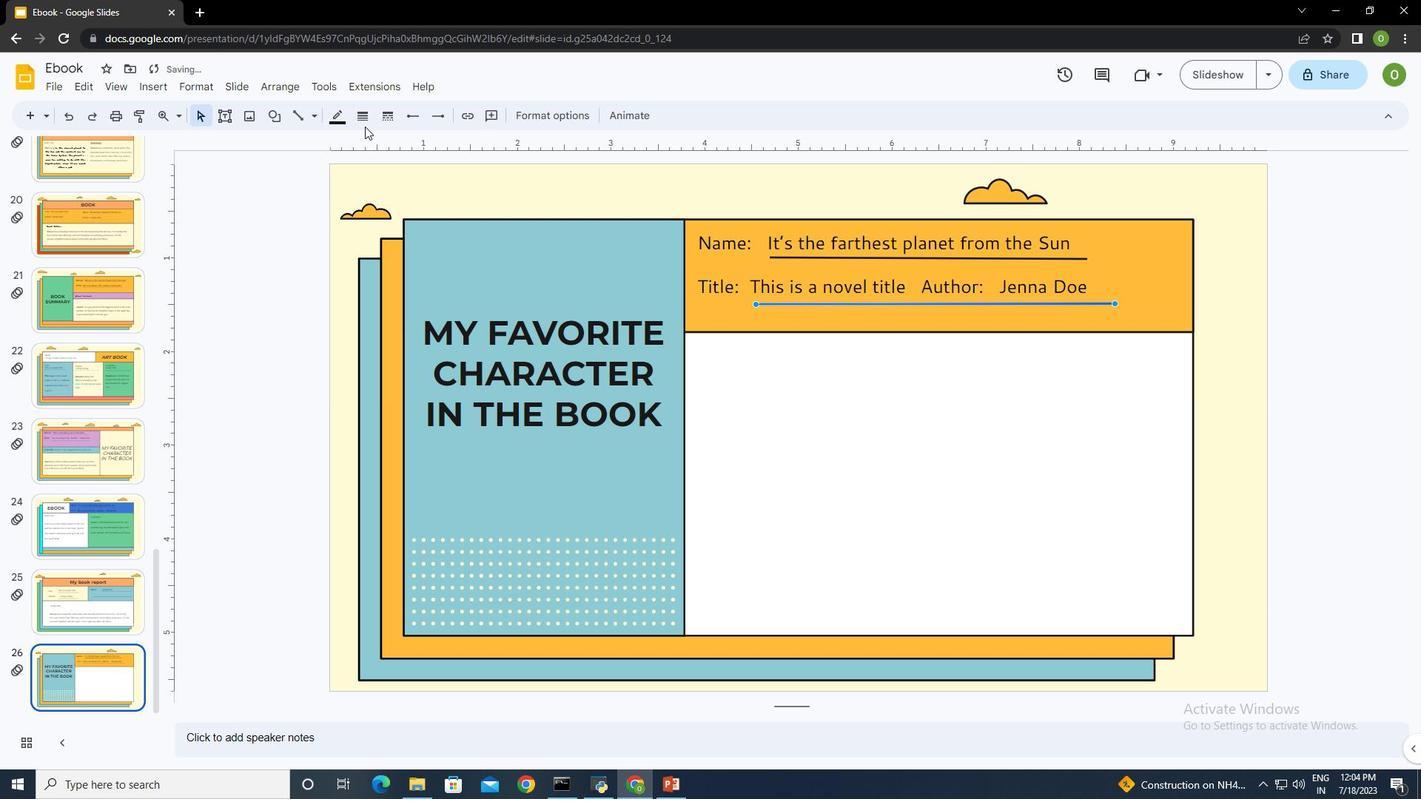 
Action: Mouse pressed left at (364, 118)
Screenshot: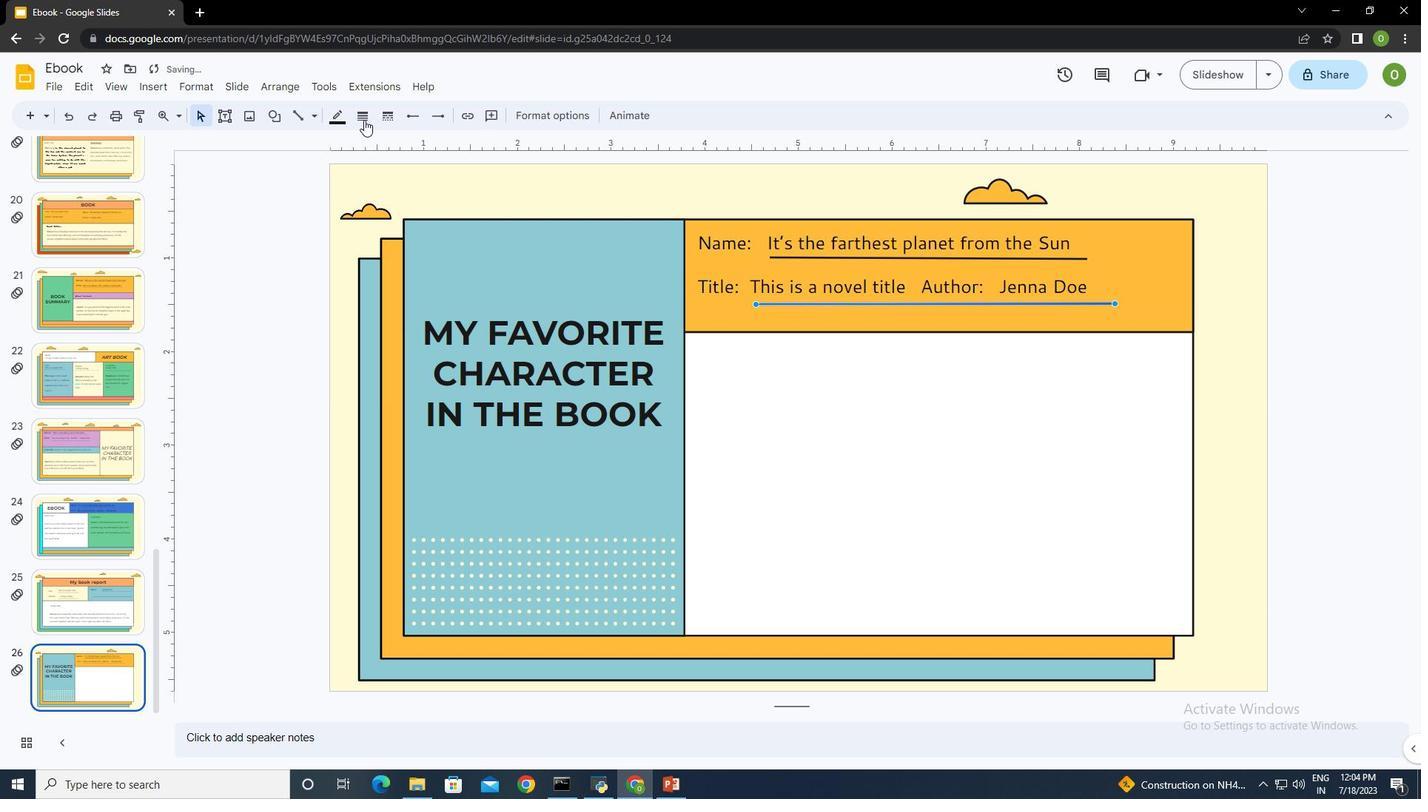
Action: Mouse moved to (381, 161)
Screenshot: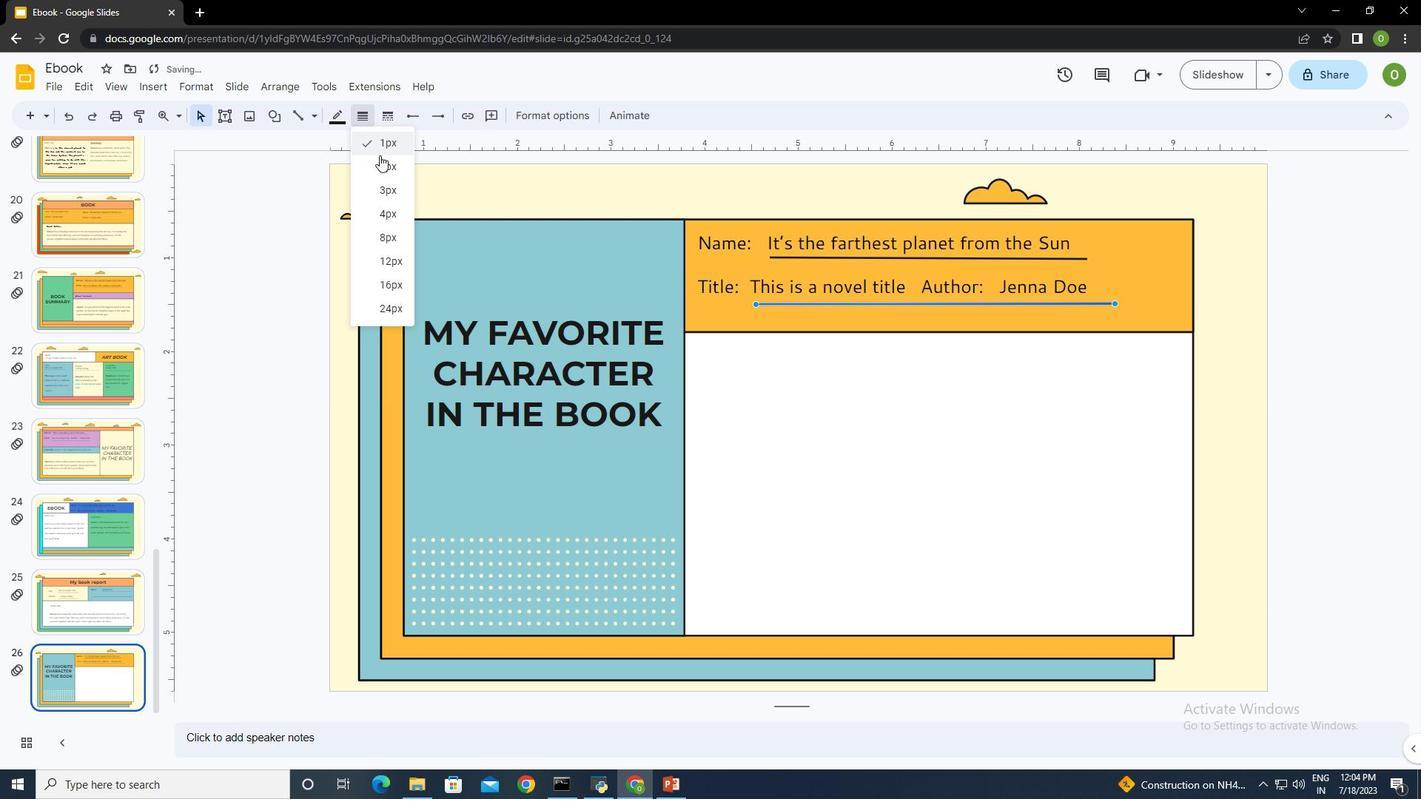 
Action: Mouse pressed left at (381, 161)
Screenshot: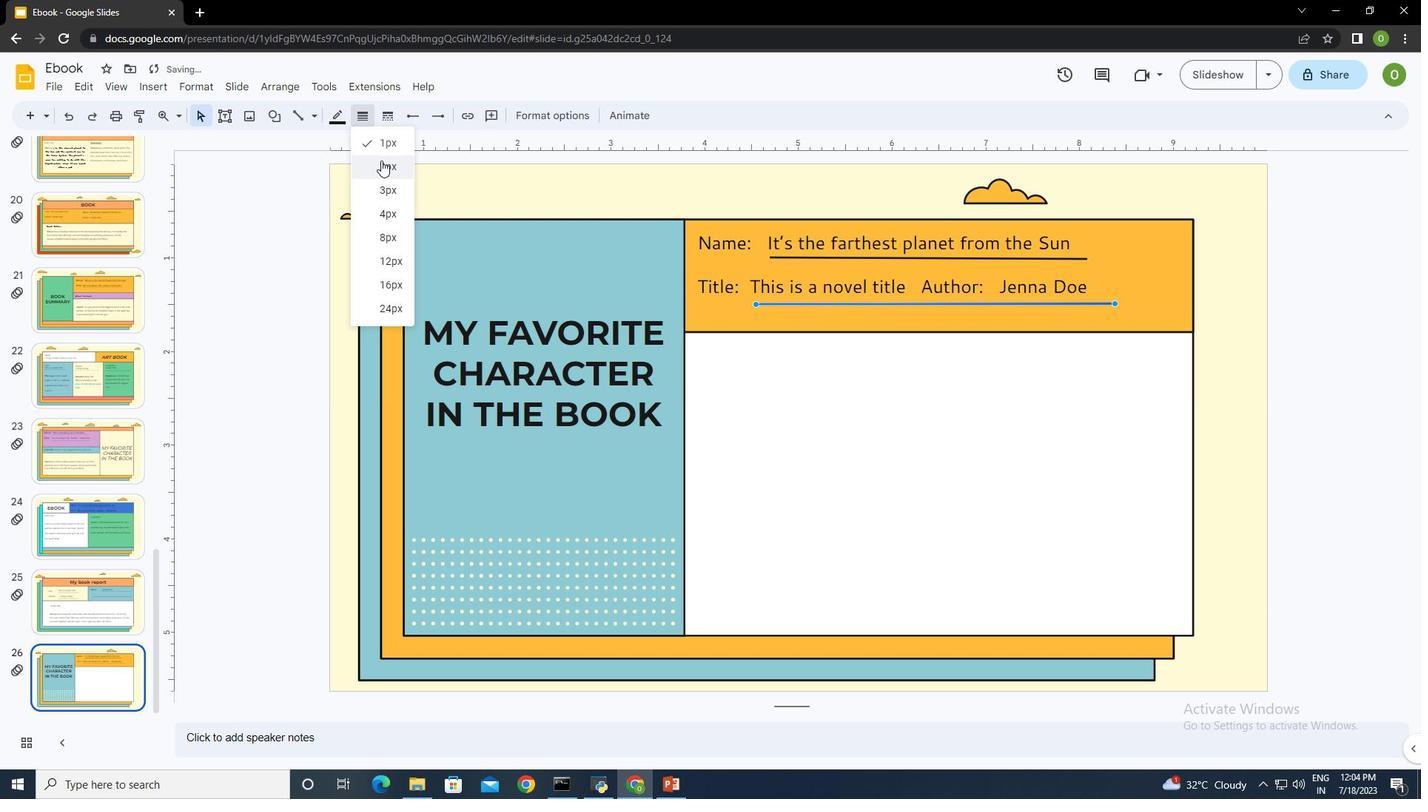 
Action: Mouse moved to (868, 389)
Screenshot: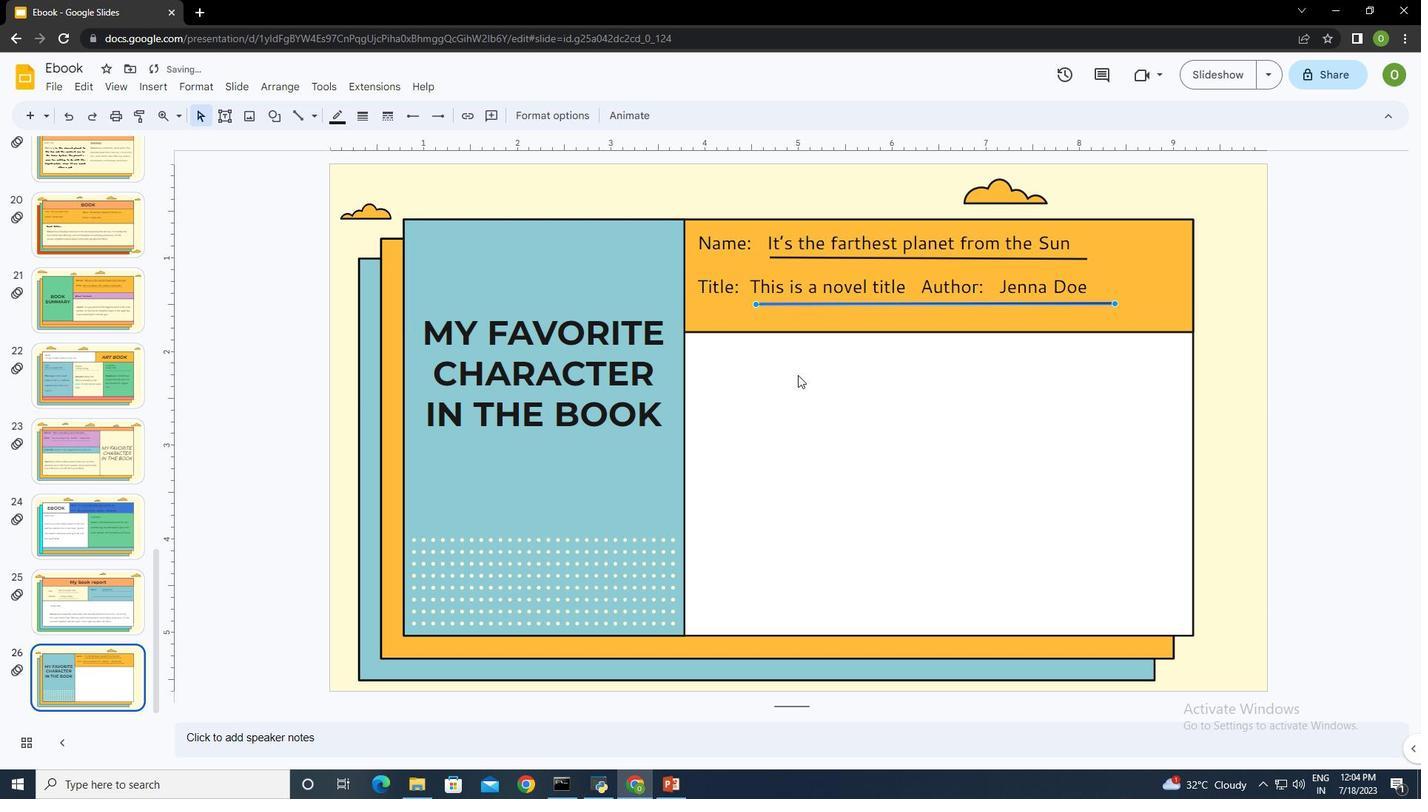 
Action: Mouse pressed left at (868, 389)
Screenshot: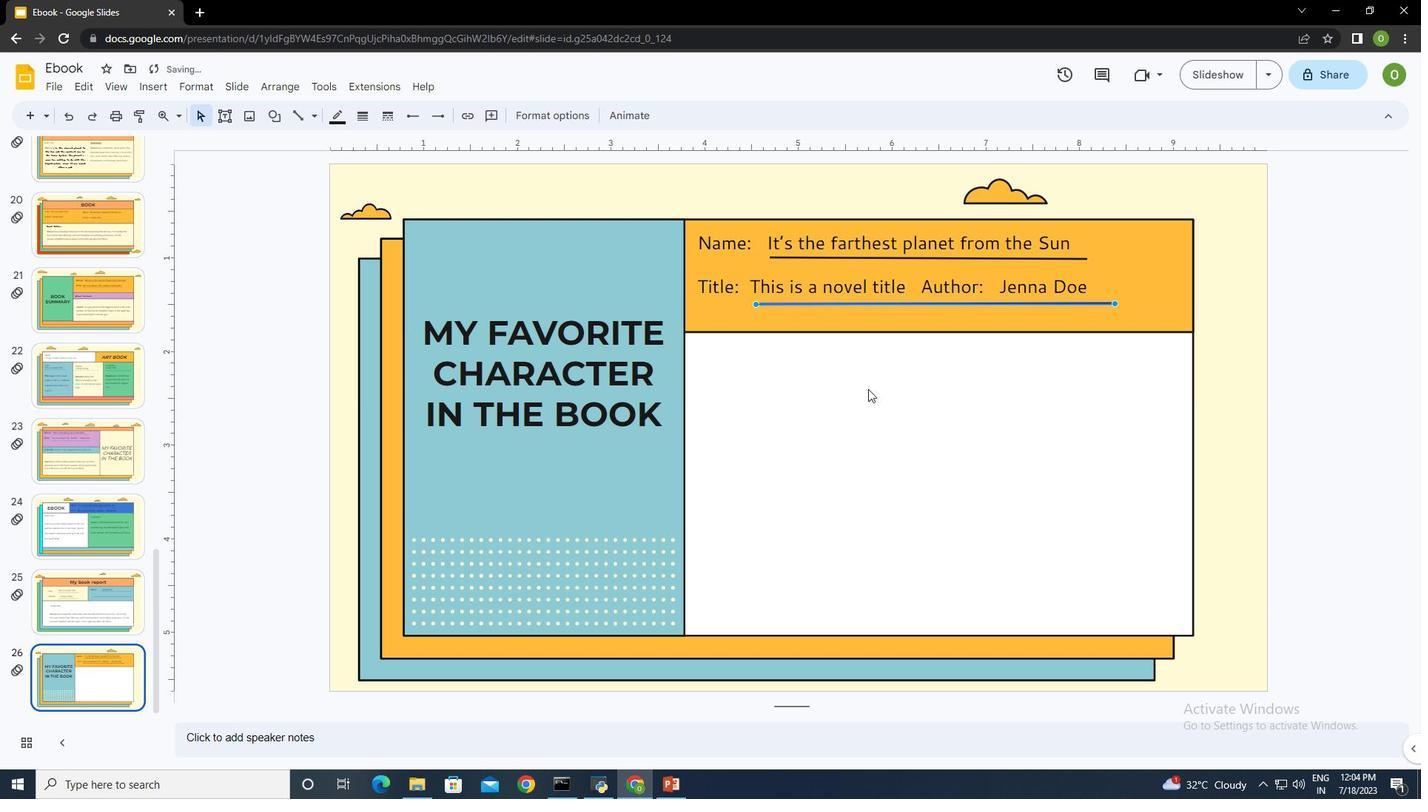 
Action: Mouse moved to (218, 121)
Screenshot: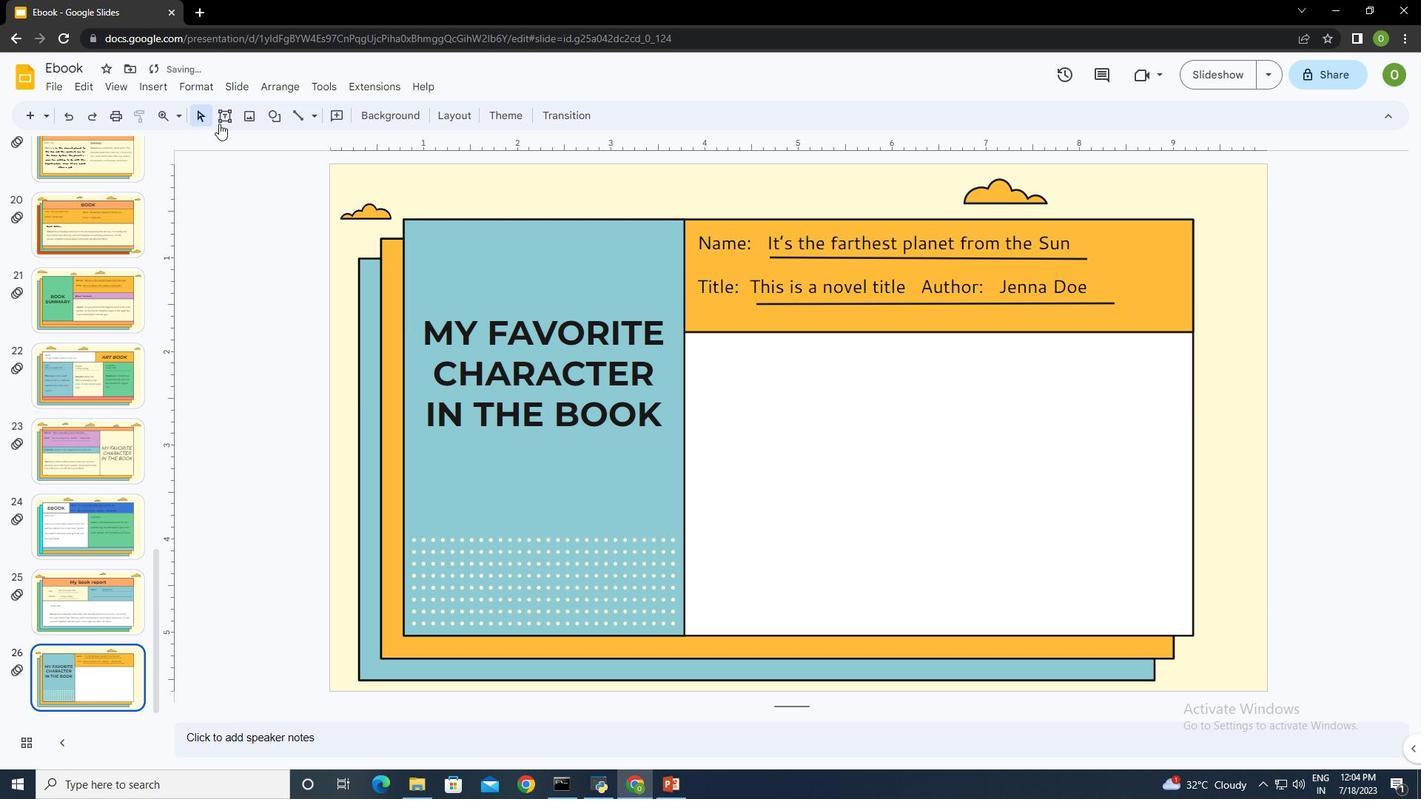 
Action: Mouse pressed left at (218, 121)
Screenshot: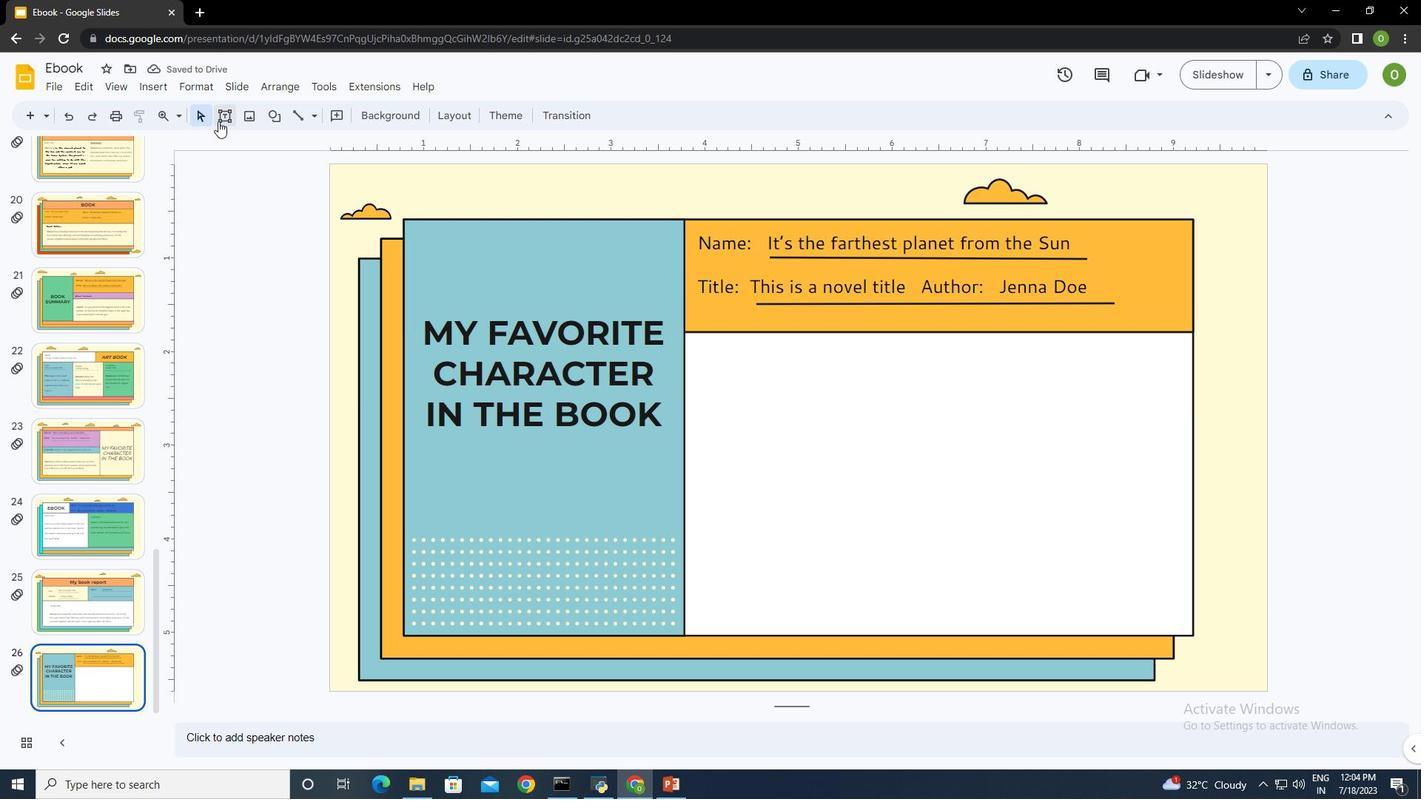 
Action: Mouse moved to (724, 355)
Screenshot: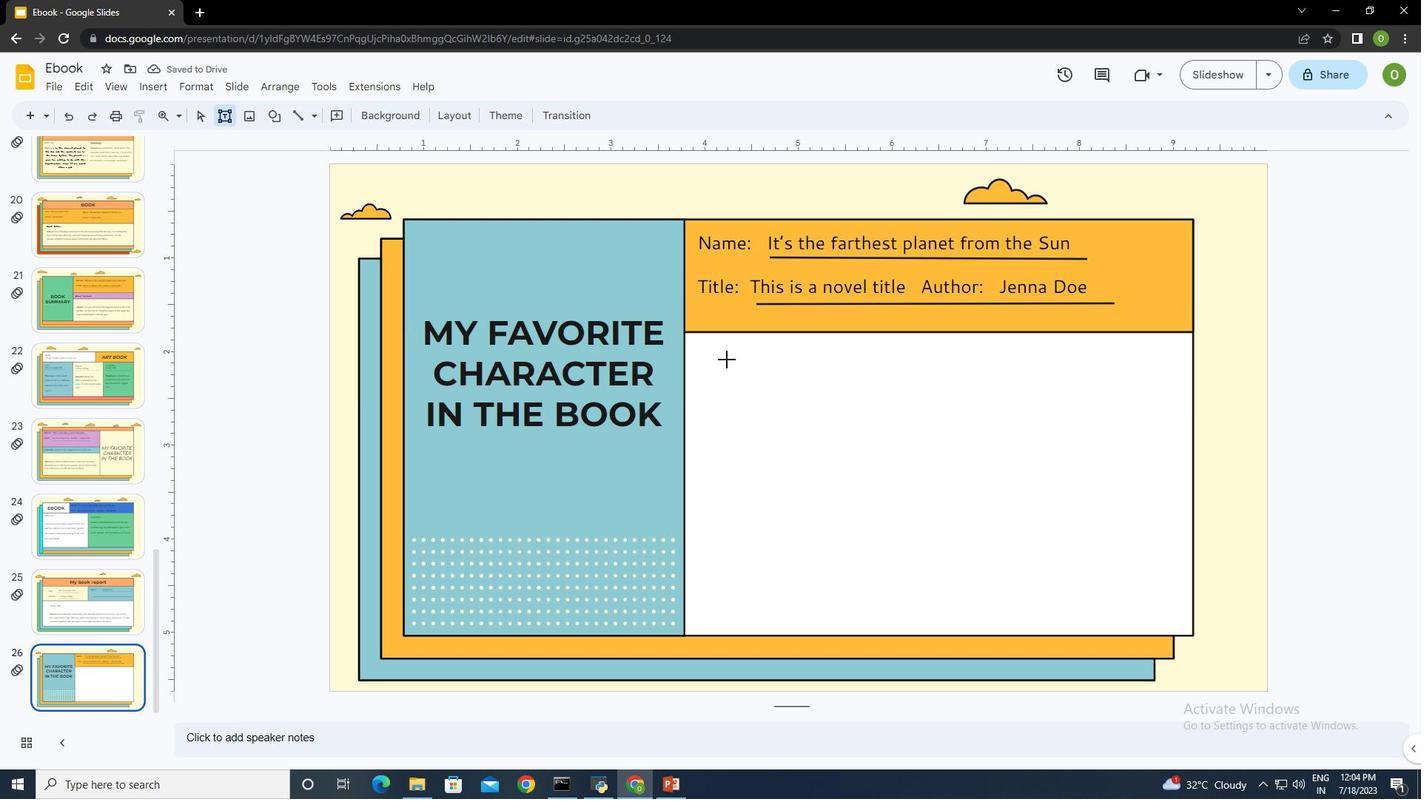 
Action: Mouse pressed left at (724, 355)
Screenshot: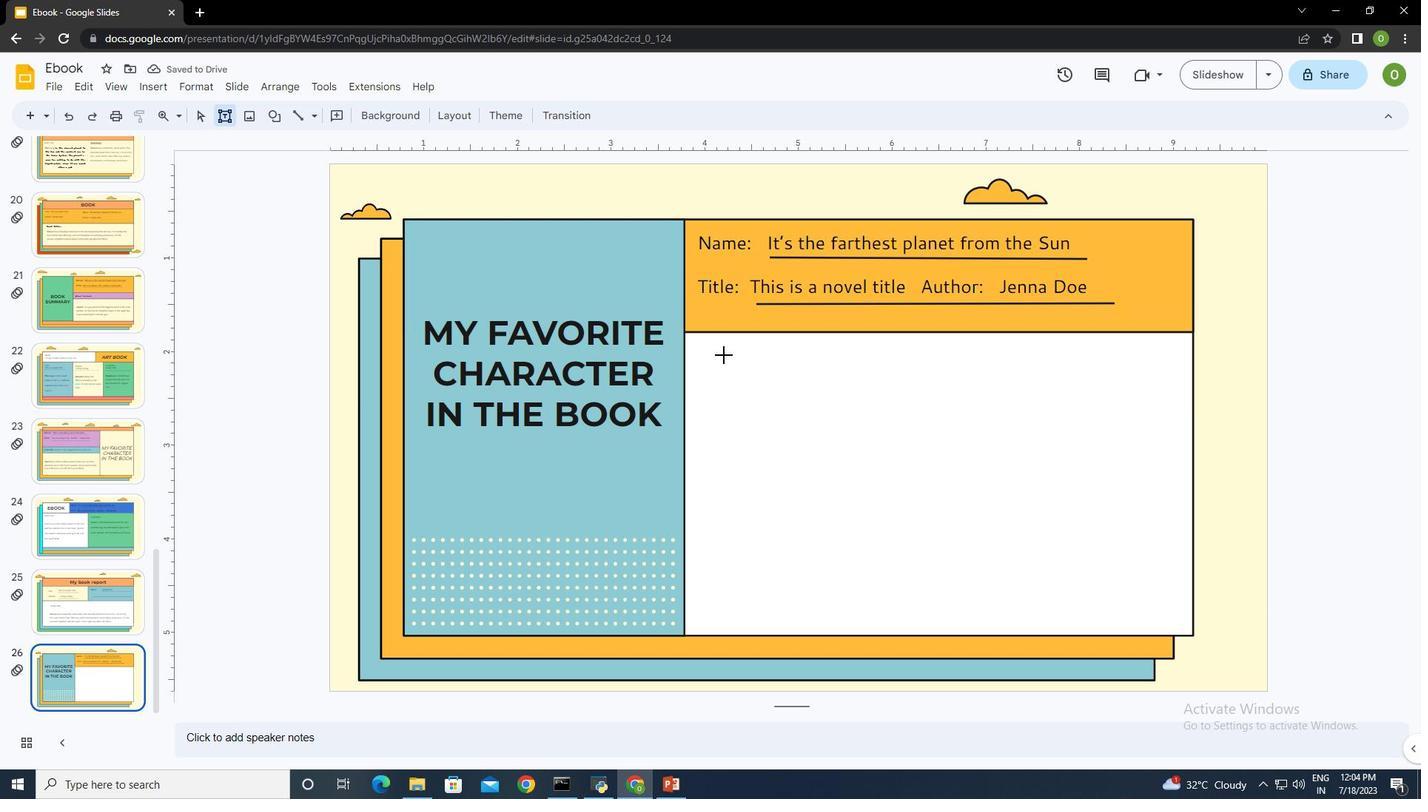 
Action: Mouse moved to (786, 372)
Screenshot: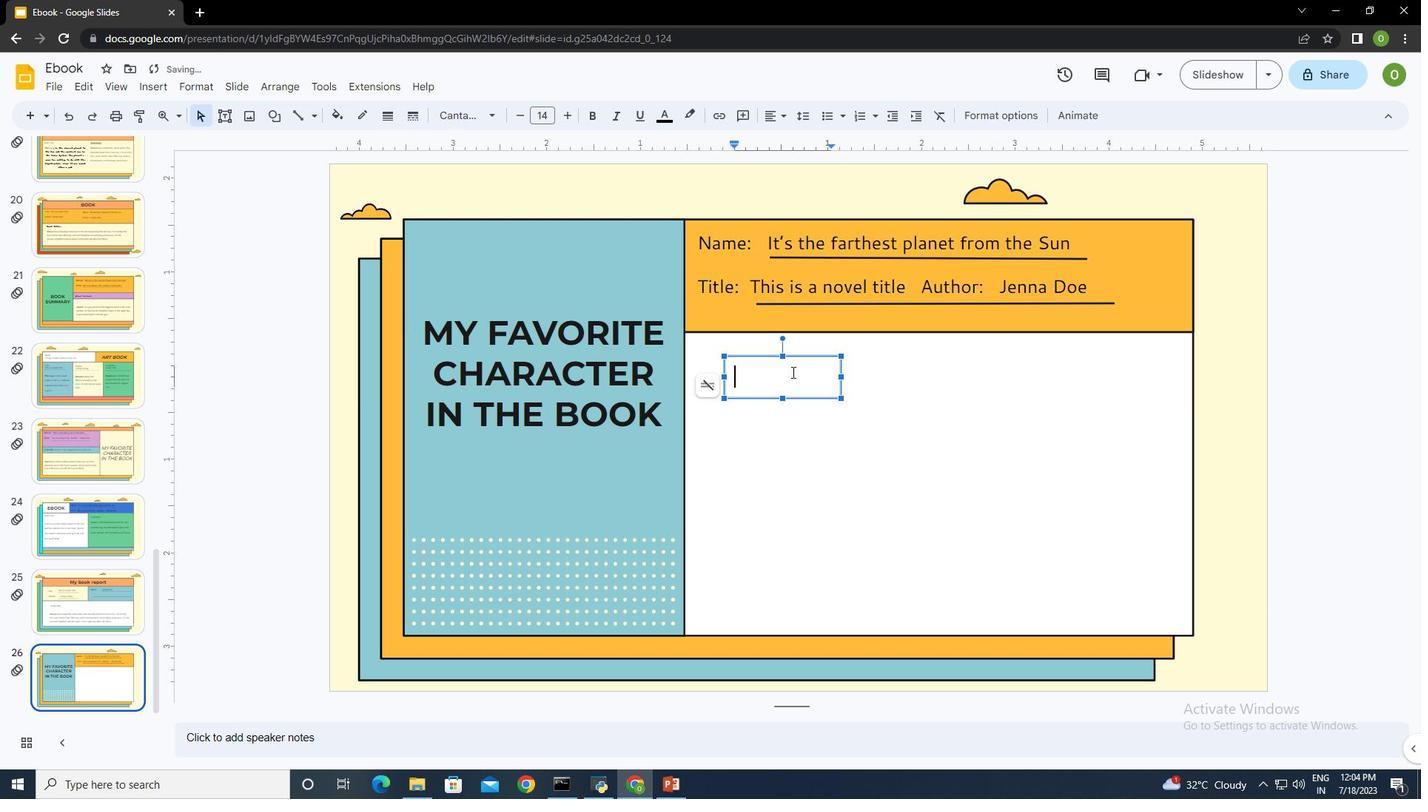 
Action: Key pressed <Key.shift>Book<Key.space>titlectrl+A
Screenshot: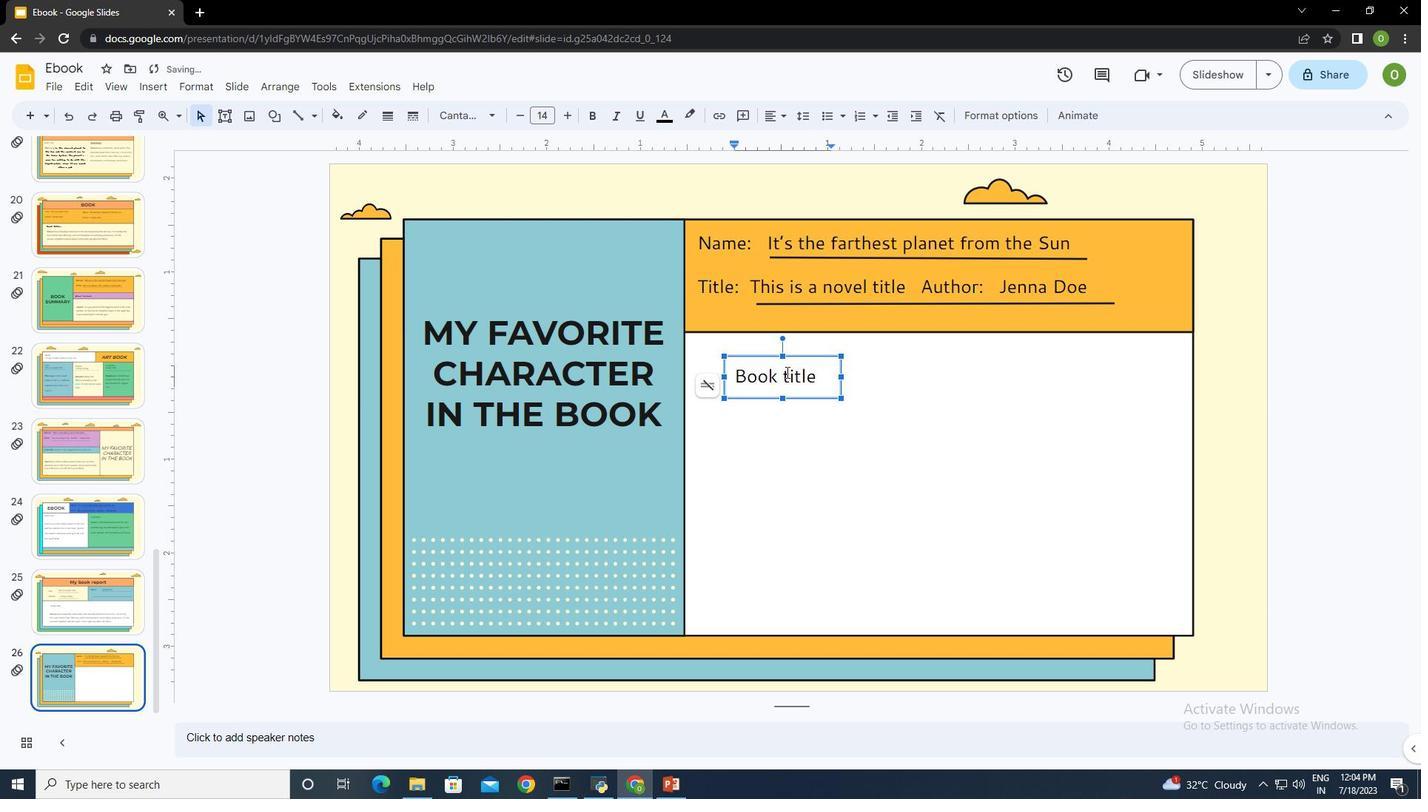 
Action: Mouse moved to (457, 109)
Screenshot: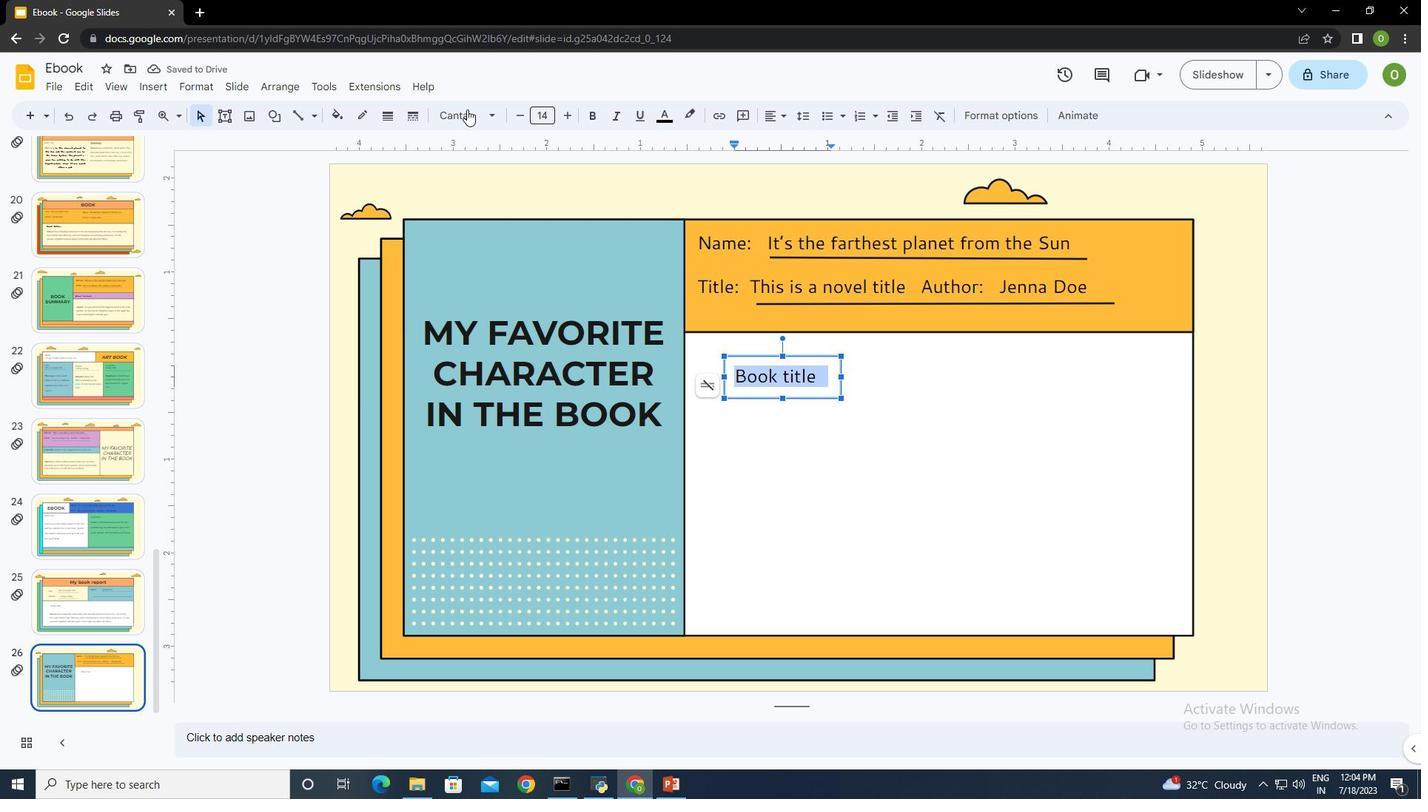 
Action: Mouse pressed left at (457, 109)
Screenshot: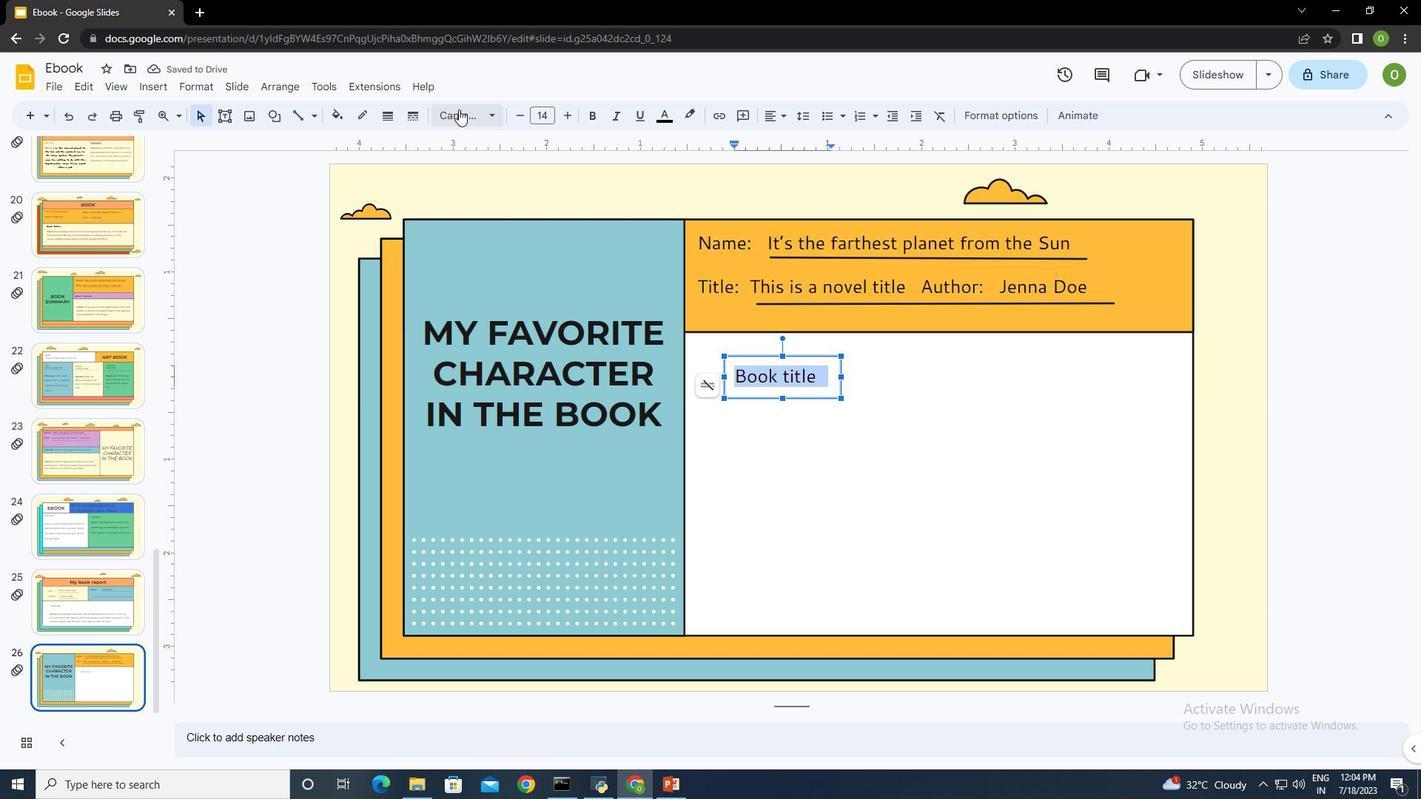 
Action: Mouse moved to (534, 339)
Screenshot: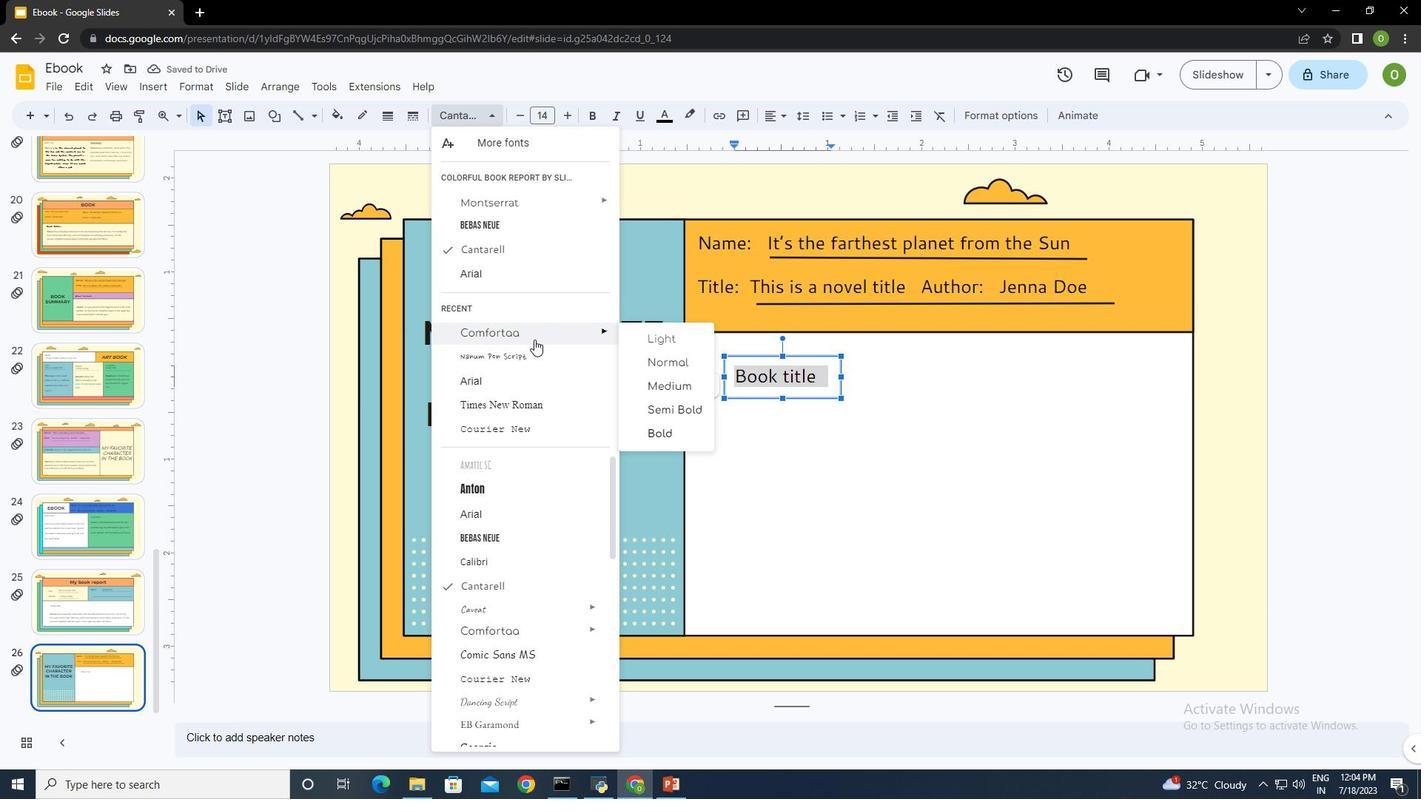 
Action: Mouse pressed left at (534, 339)
Screenshot: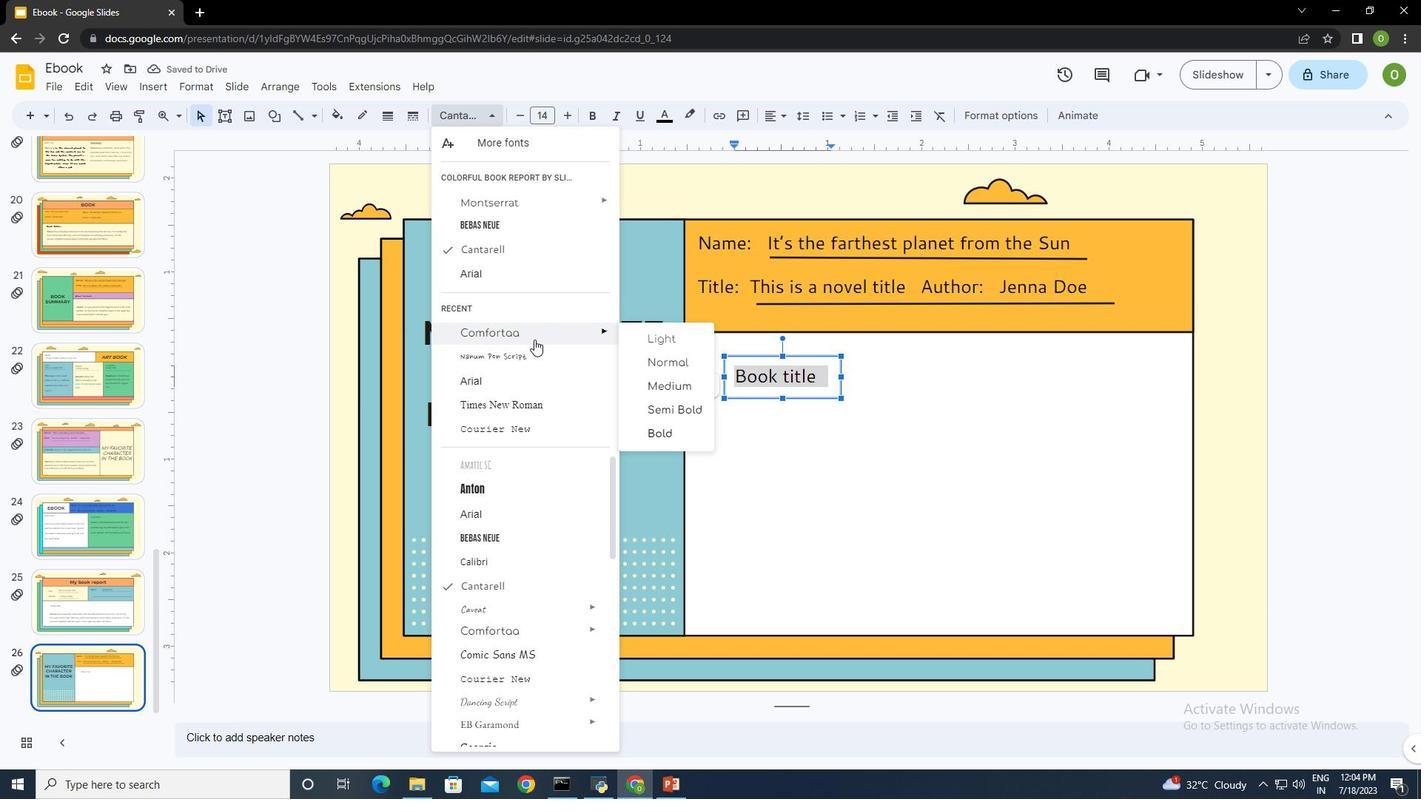 
Action: Mouse moved to (569, 117)
Screenshot: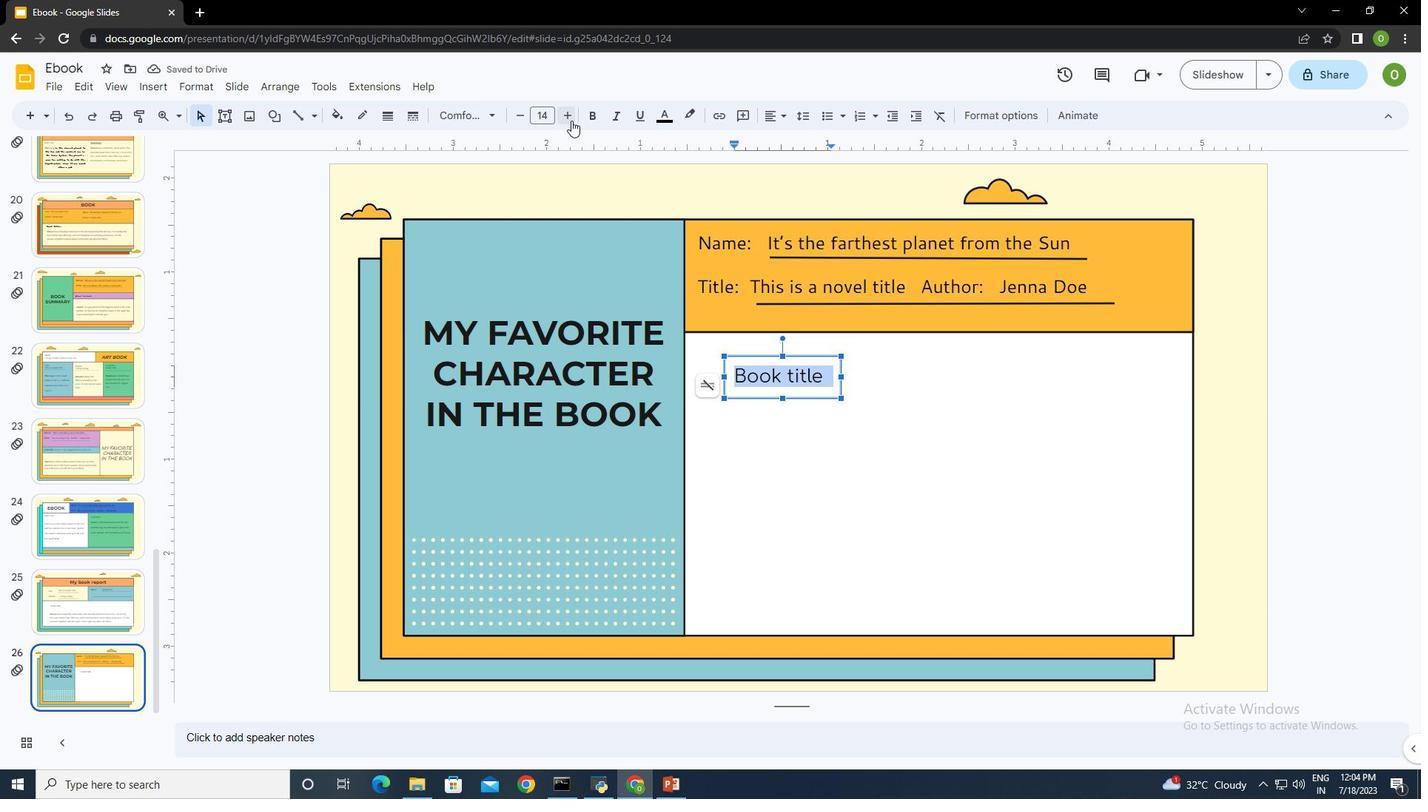 
Action: Mouse pressed left at (569, 117)
Screenshot: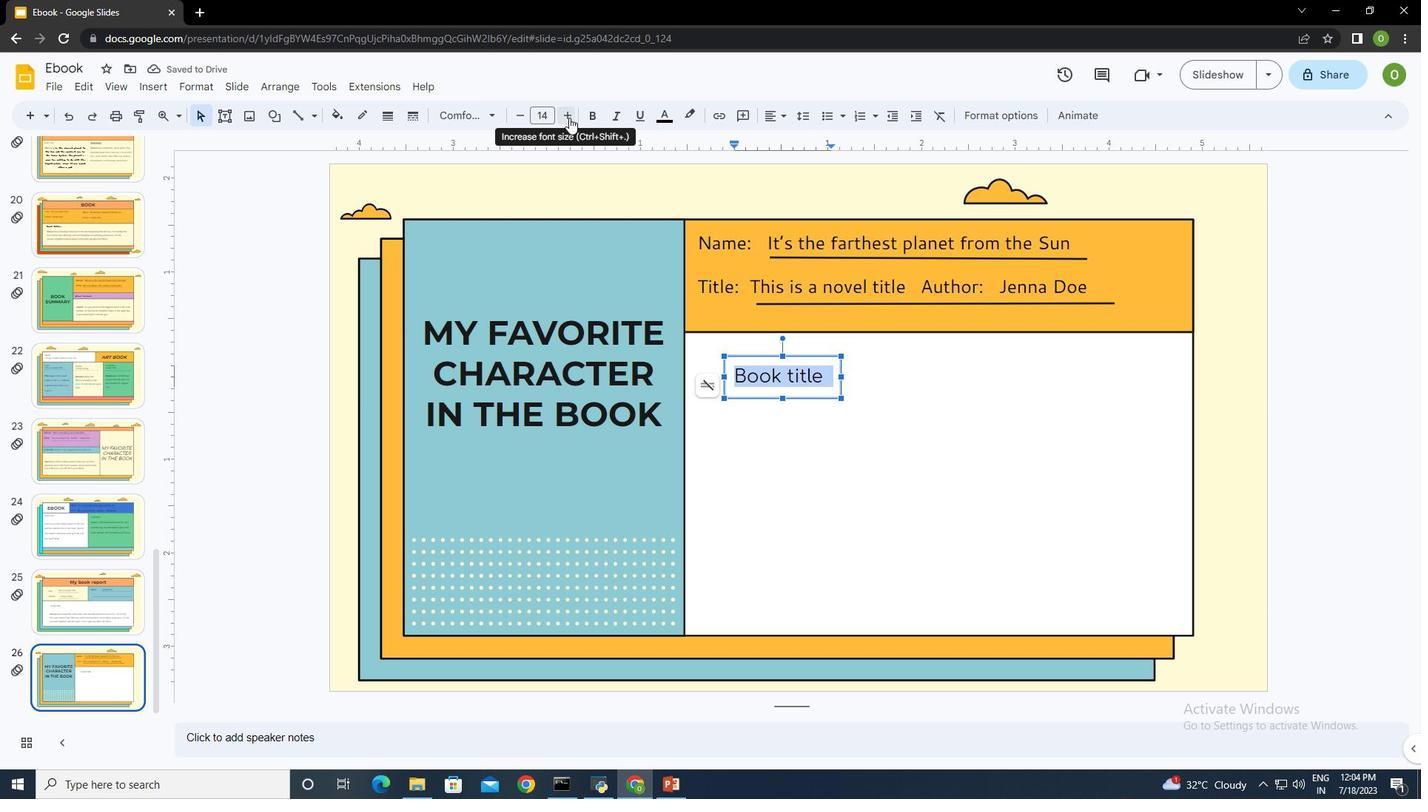 
Action: Mouse pressed left at (569, 117)
Screenshot: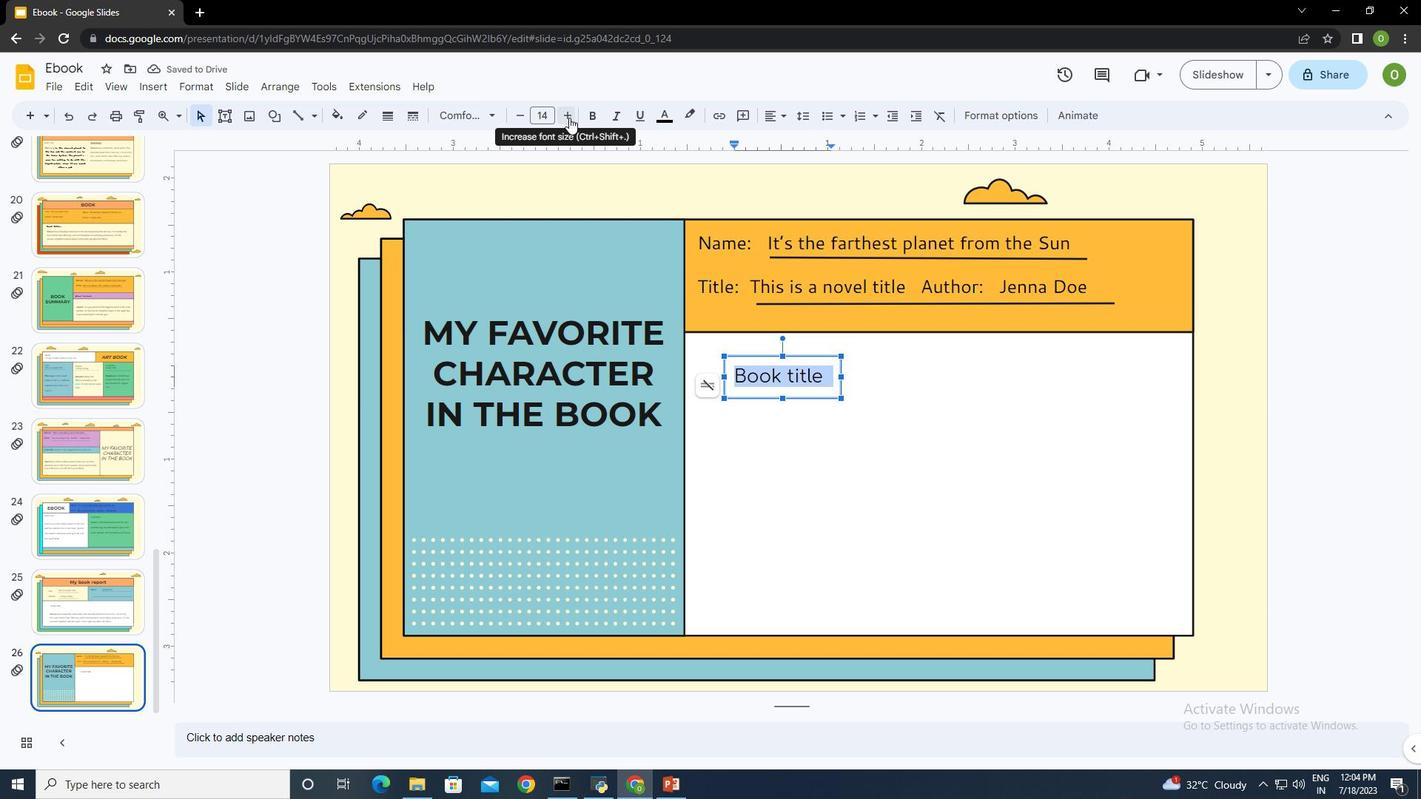 
Action: Mouse moved to (842, 374)
Screenshot: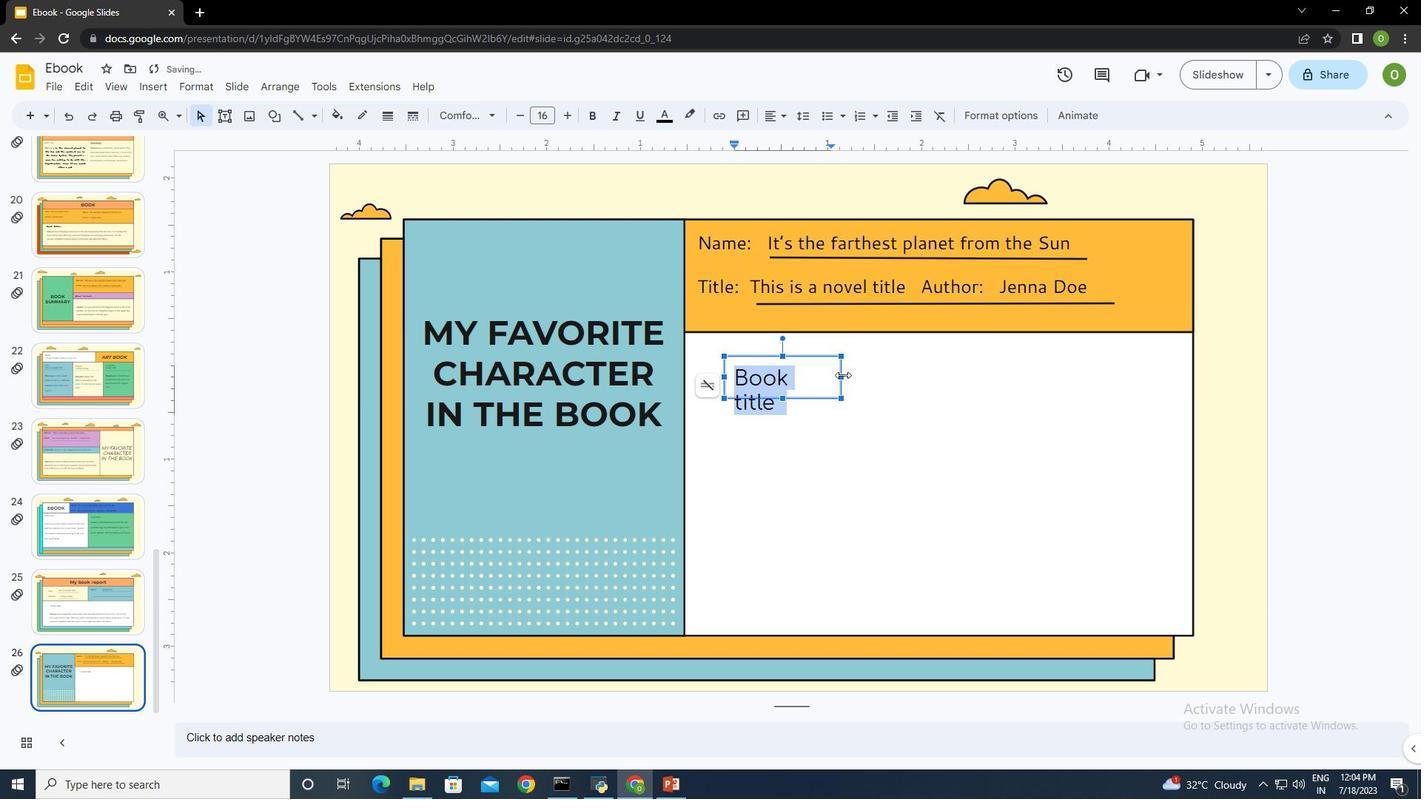 
Action: Mouse pressed left at (842, 374)
Screenshot: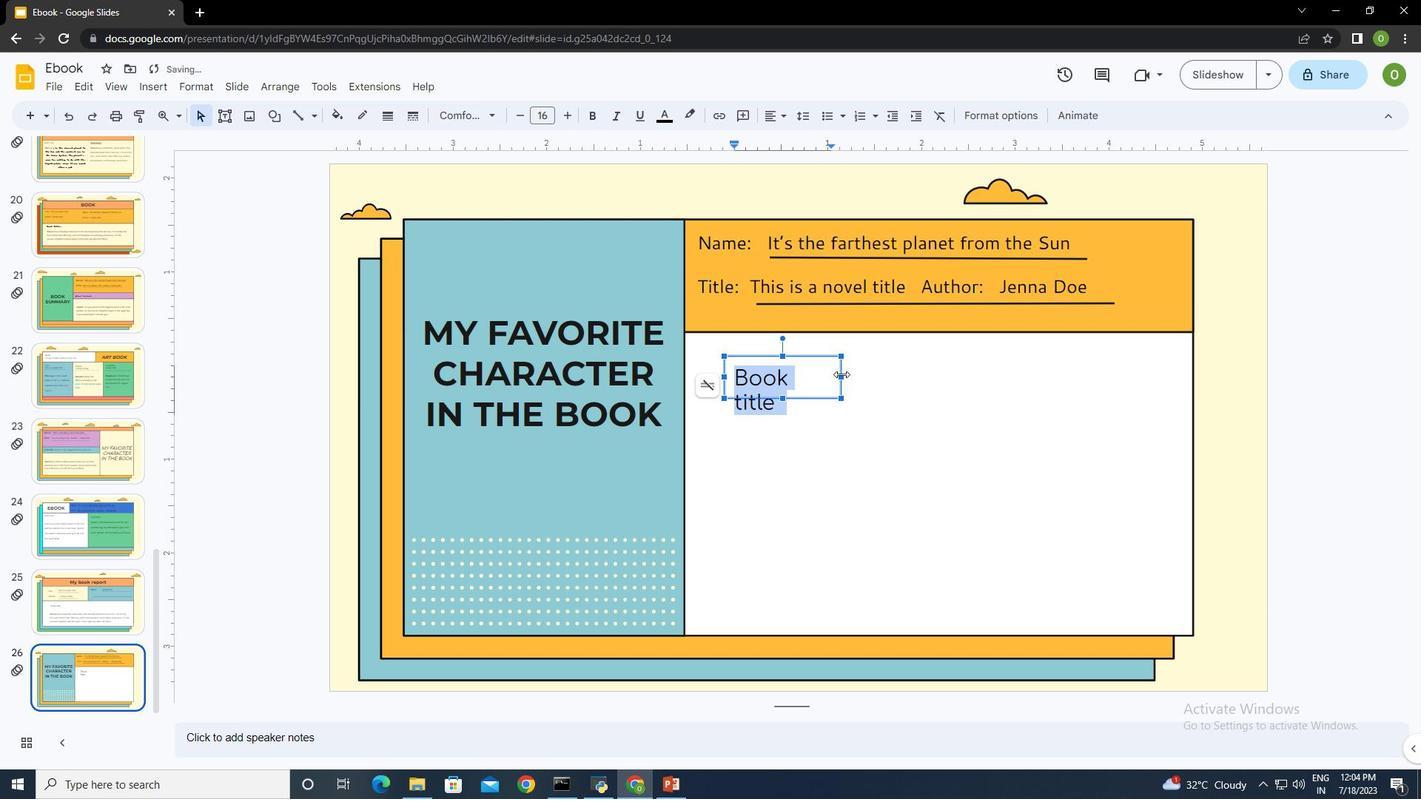 
Action: Mouse moved to (797, 397)
Screenshot: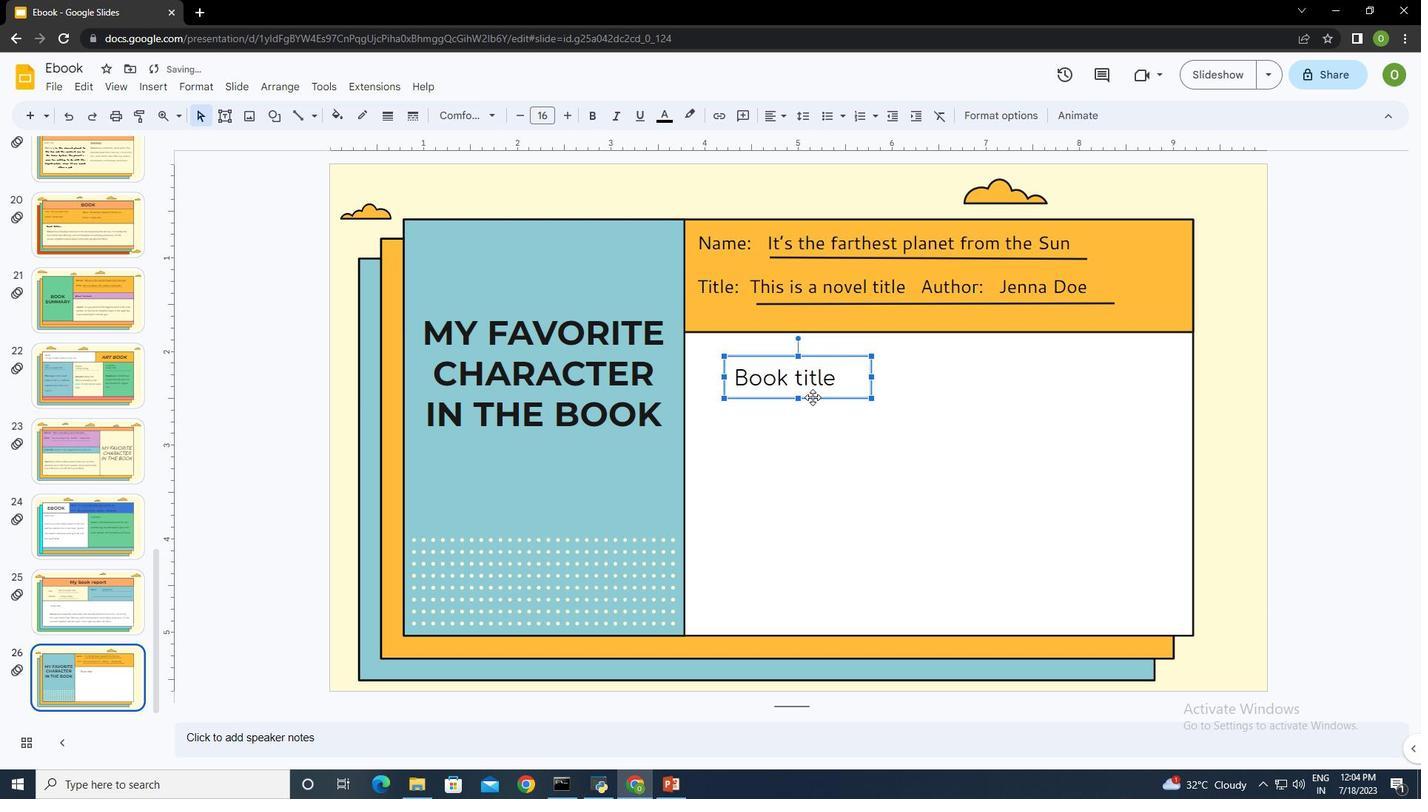 
Action: Mouse pressed left at (797, 397)
Screenshot: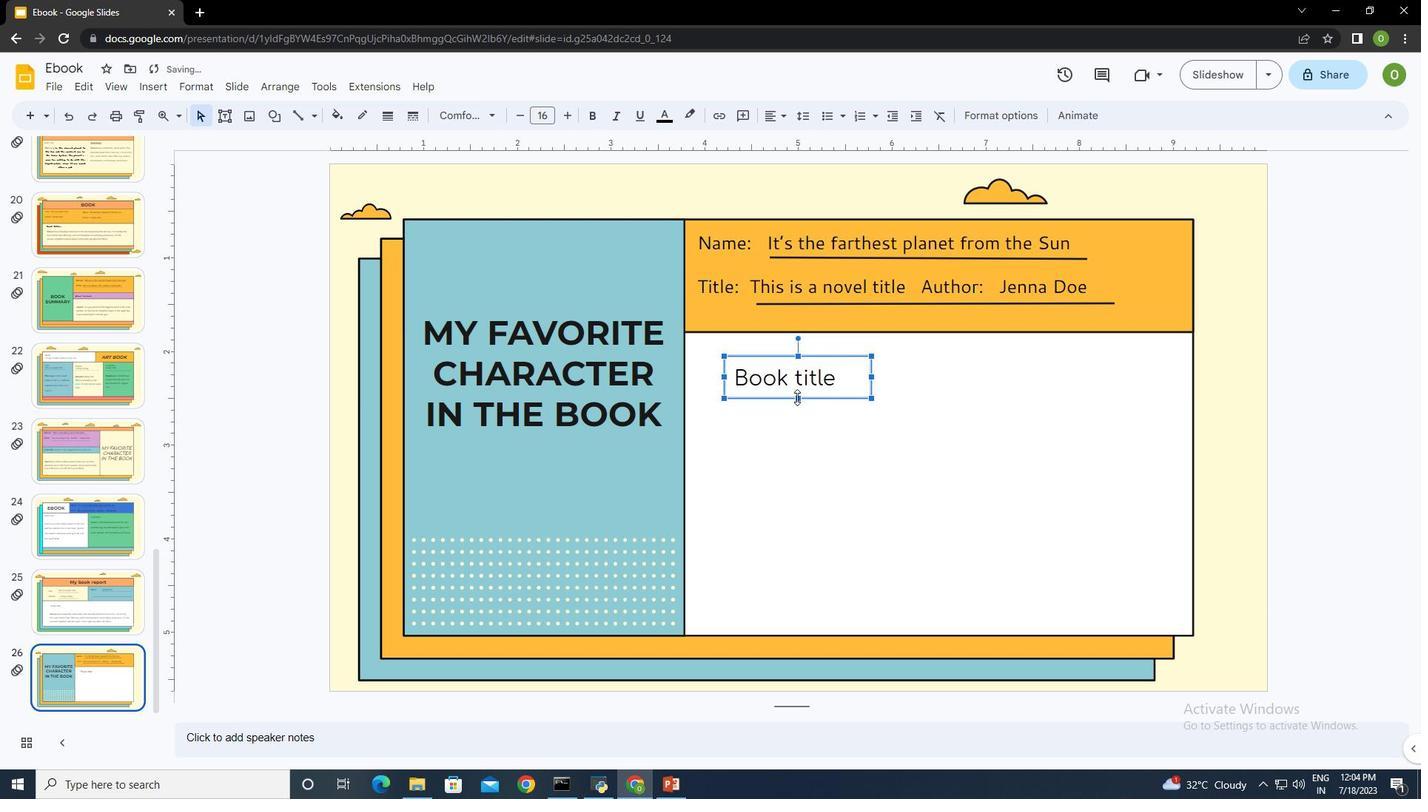 
Action: Mouse moved to (1021, 424)
Screenshot: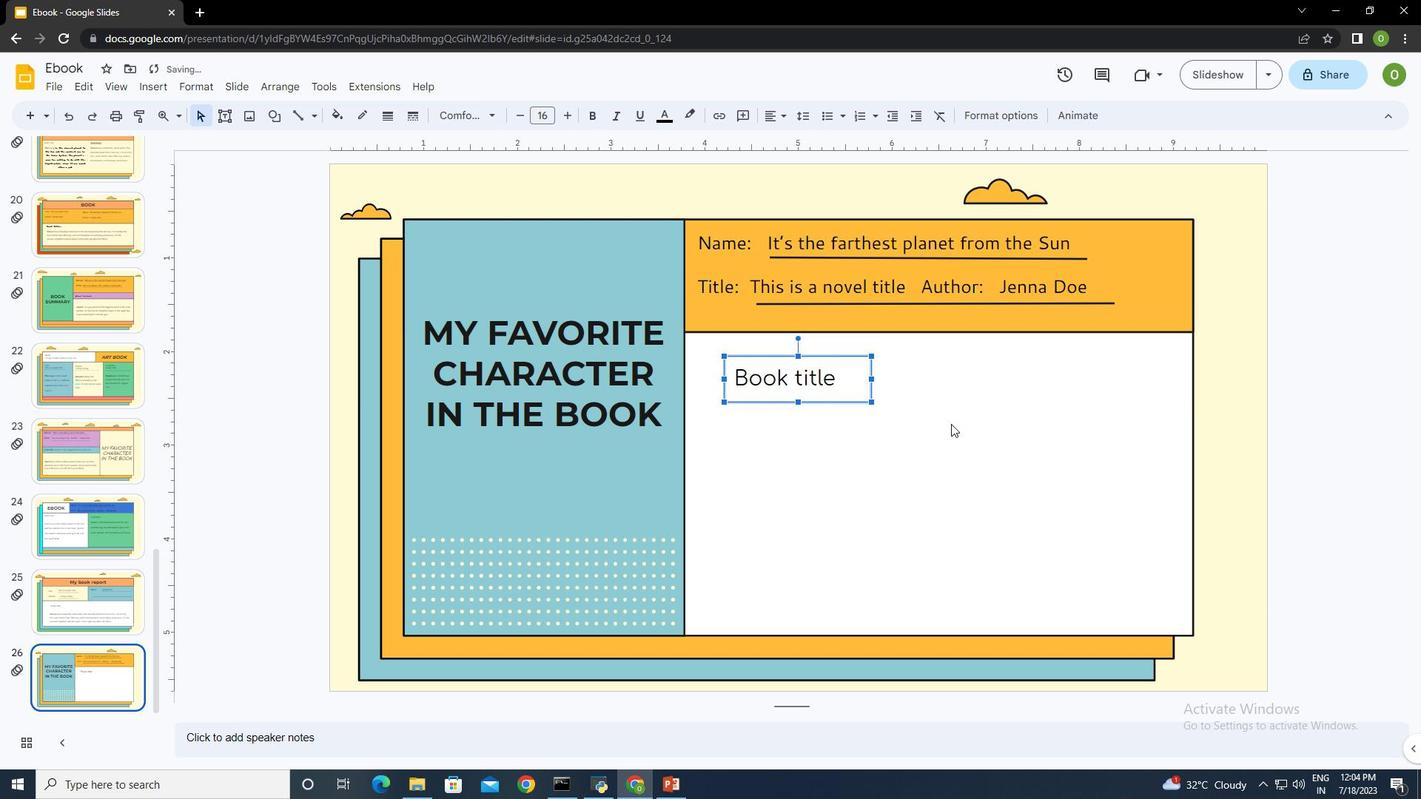 
Action: Mouse pressed left at (1021, 424)
Screenshot: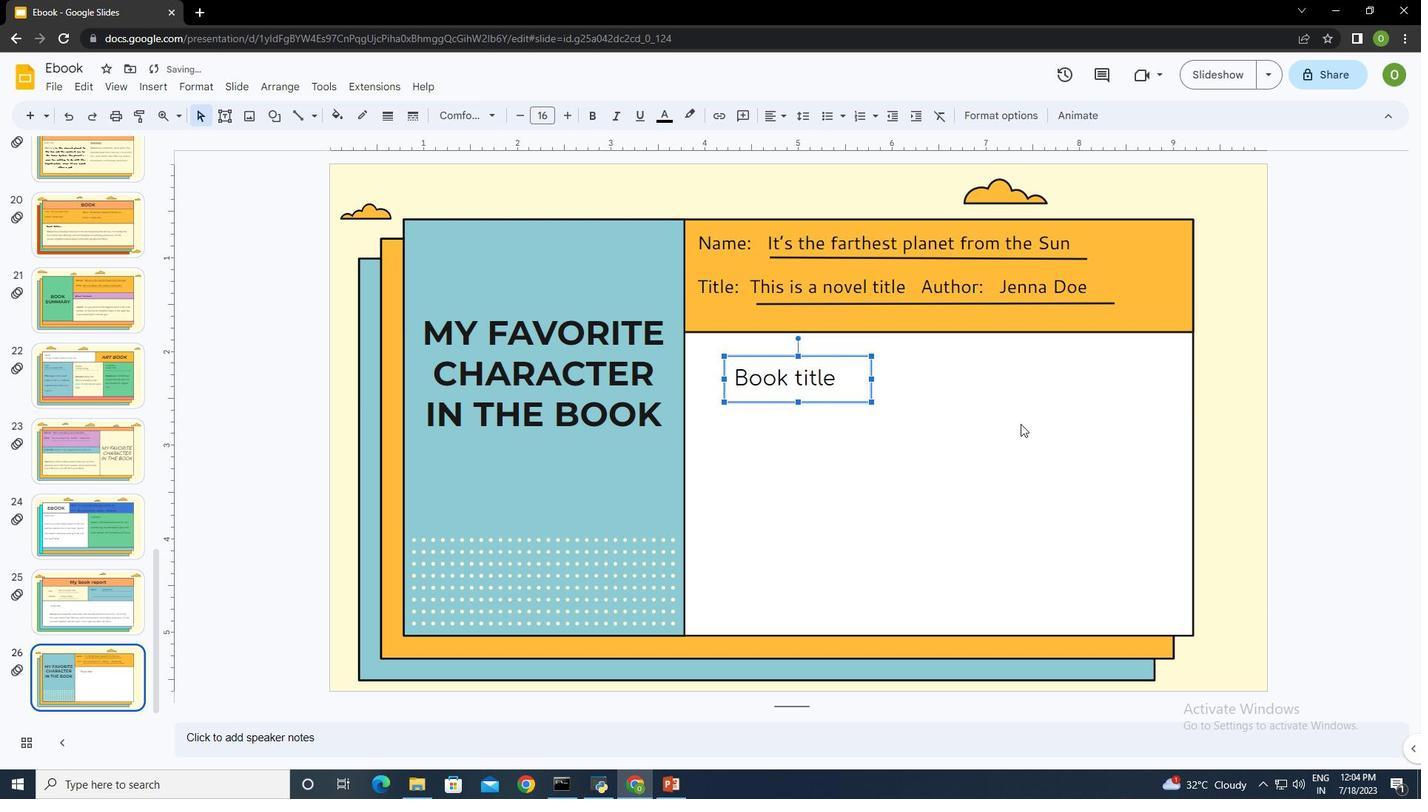 
Action: Mouse moved to (225, 114)
Screenshot: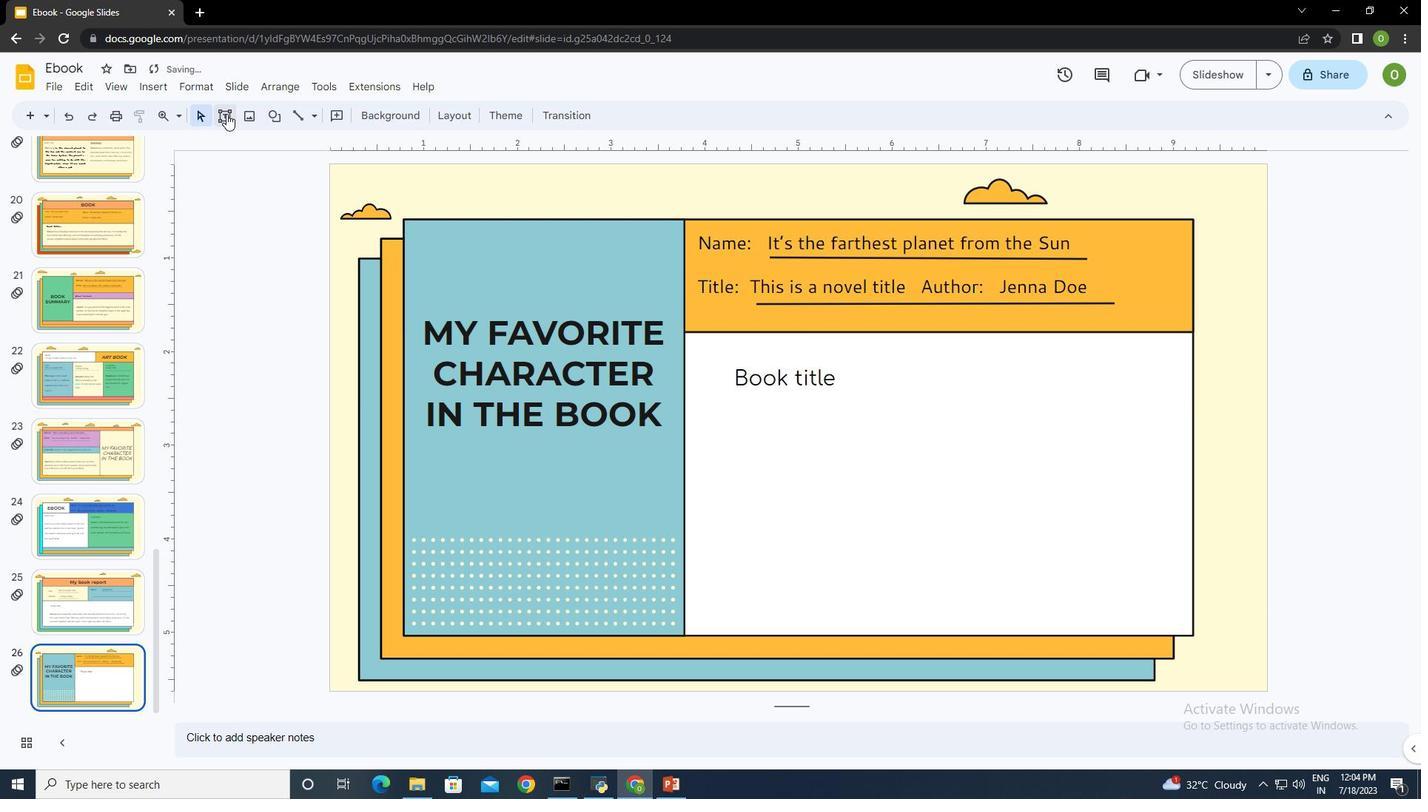 
Action: Mouse pressed left at (225, 114)
Screenshot: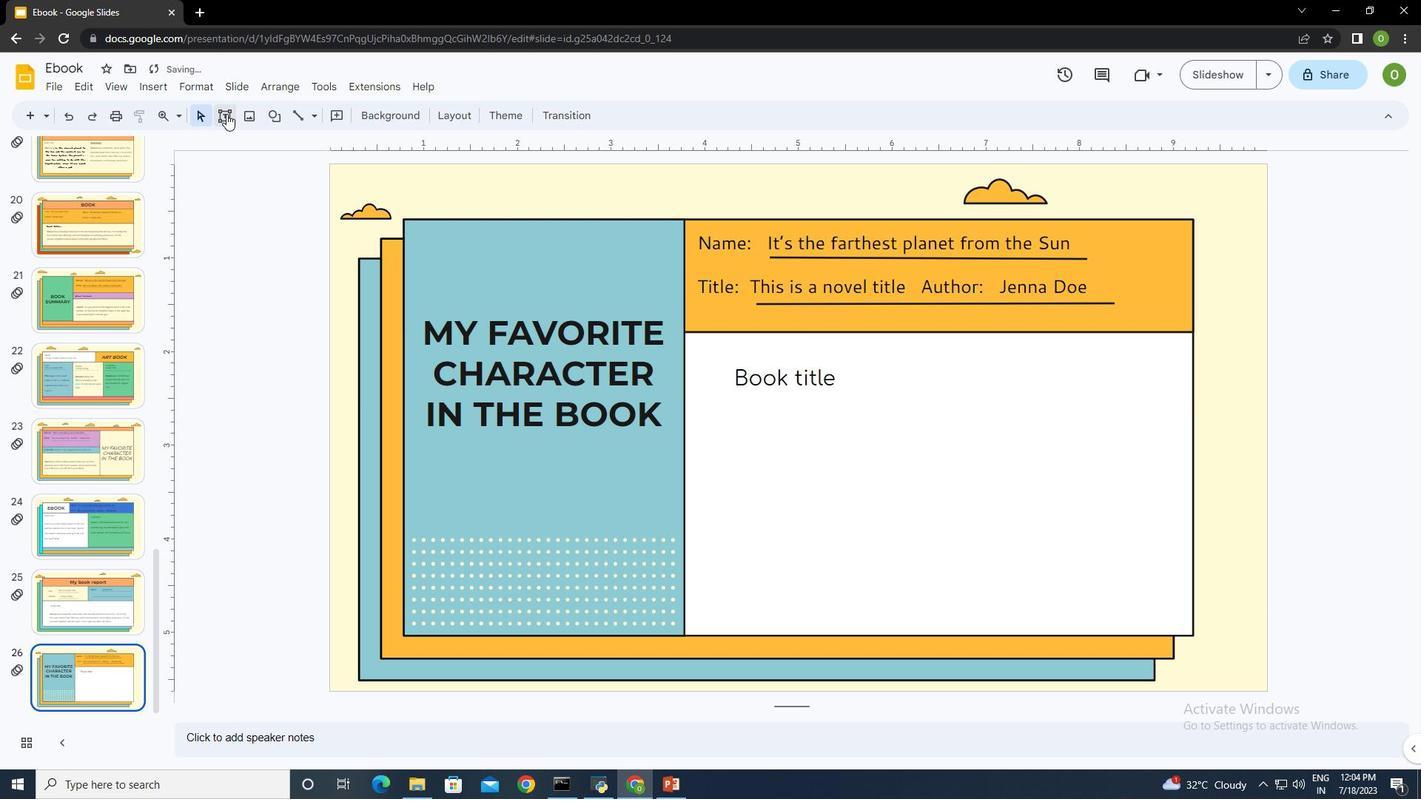 
Action: Mouse moved to (711, 434)
Screenshot: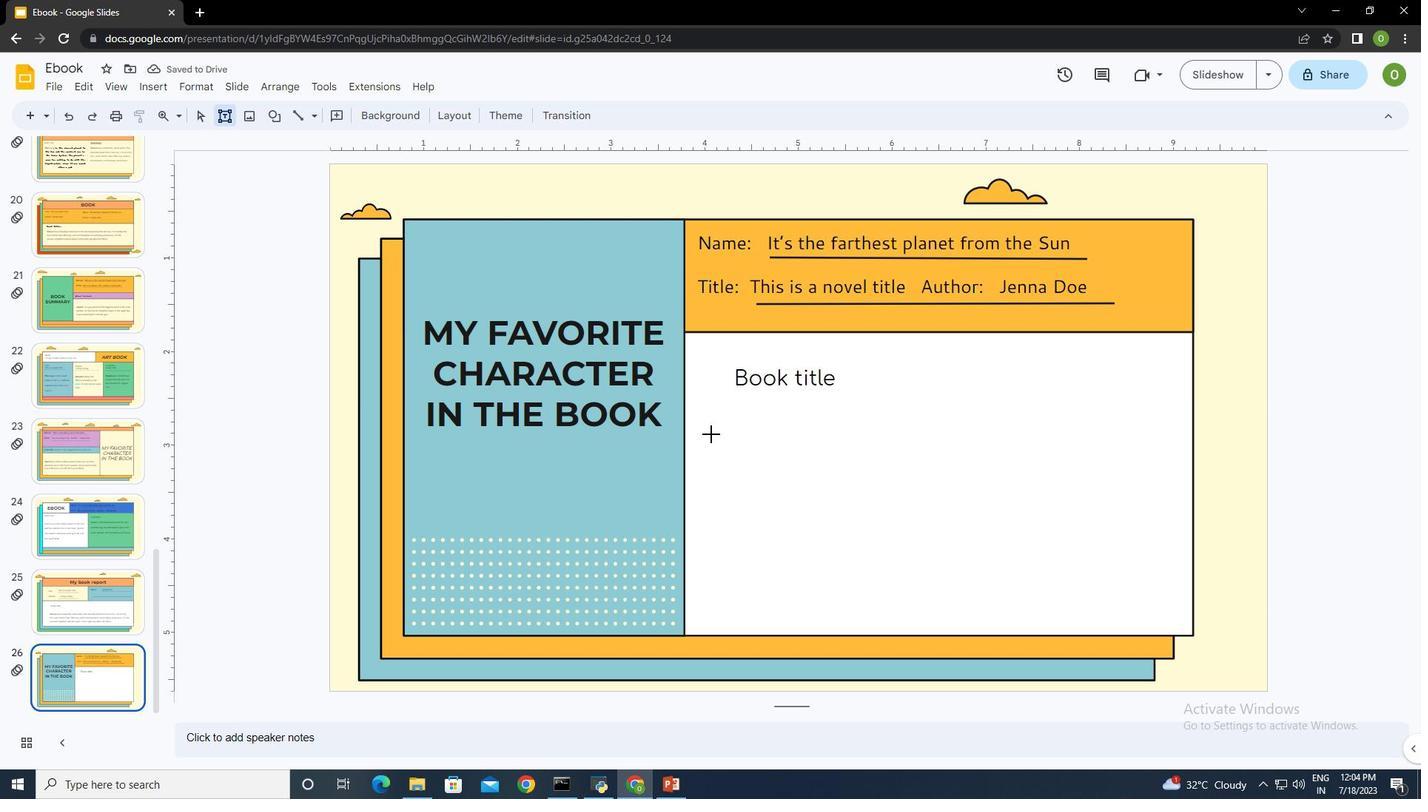 
Action: Mouse pressed left at (711, 434)
Screenshot: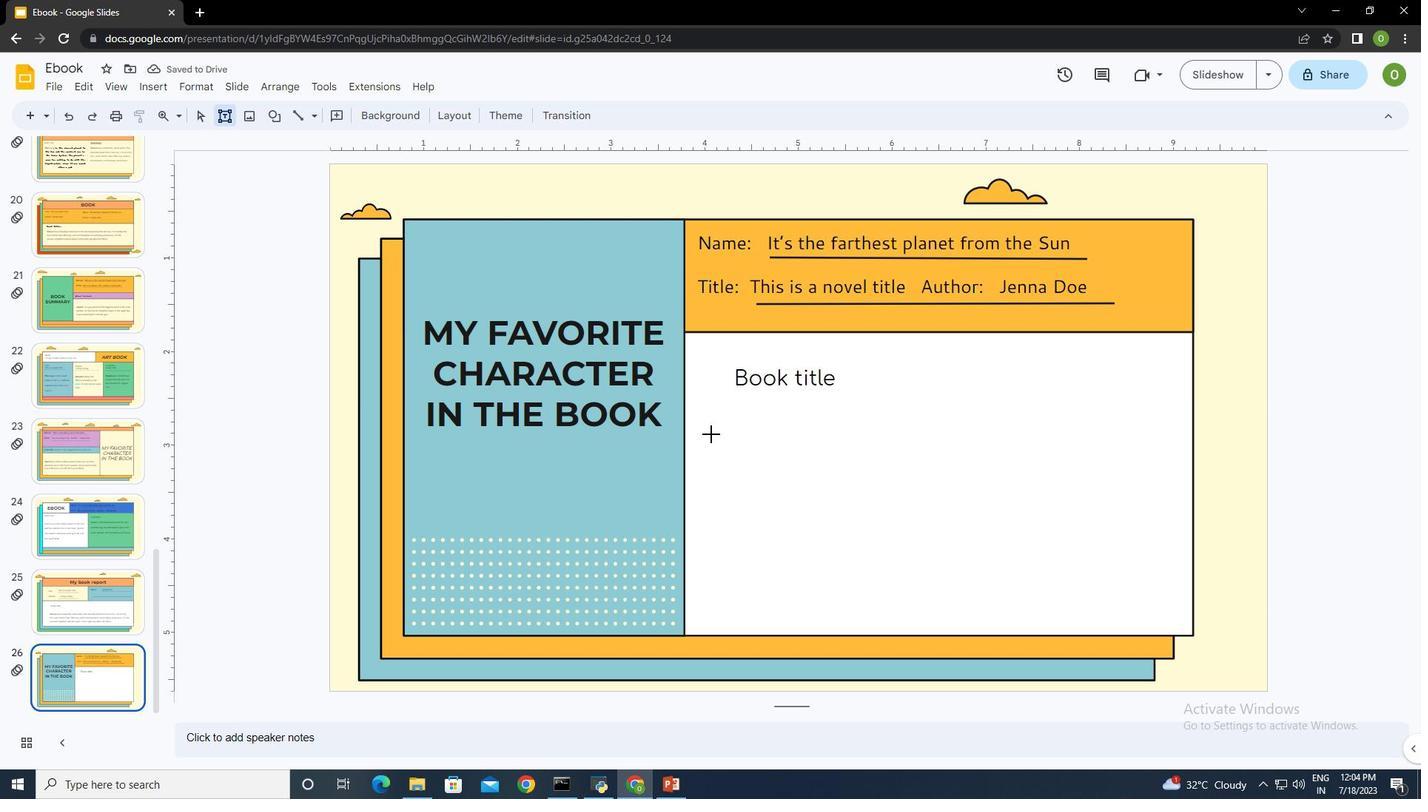 
Action: Mouse moved to (945, 511)
Screenshot: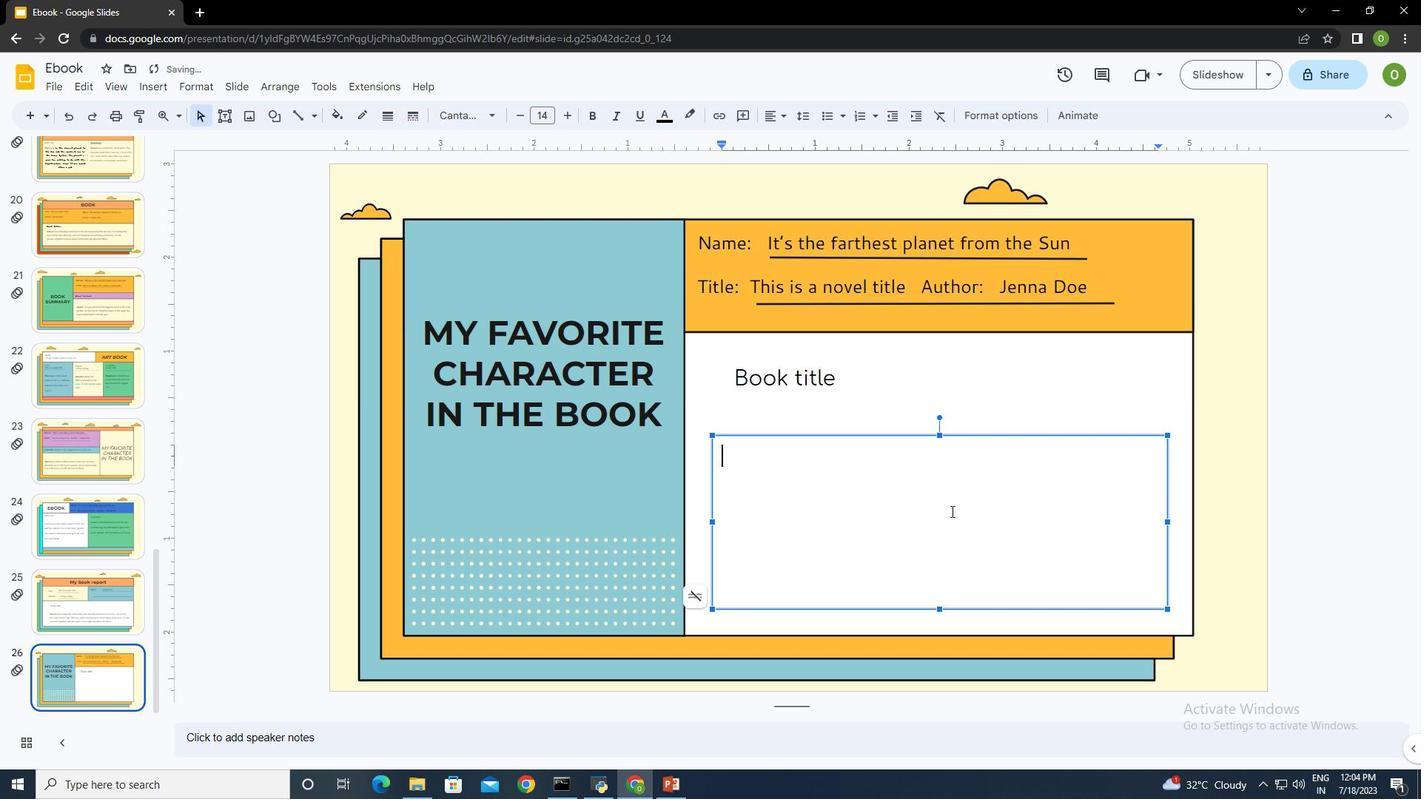 
Action: Key pressed <Key.shift>Jupiter<Key.space>is<Key.space>a<Key.space>gas<Key.space>giant<Key.space>and<Key.space>the<Key.space>biggest<Key.space>planet<Key.space>in<Key.space>the<Key.space><Key.shift>Solar<Key.space><Key.shift>System<Key.space><Key.backspace>.<Key.space><Key.shift>It's<Key.space>the<Key.space>for<Key.backspace>urth-brightest<Key.space>object<Key.space>in<Key.space>the<Key.space>night<Key.space>sky.<Key.space><Key.shift>It<Key.space>was<Key.space>named<Key.space>after<Key.space>the<Key.space><Key.shift>Roman<Key.space><Key.shift>god<Key.space>of<Key.space>the<Key.space>skies<Key.space>and<Key.space>lightning
Screenshot: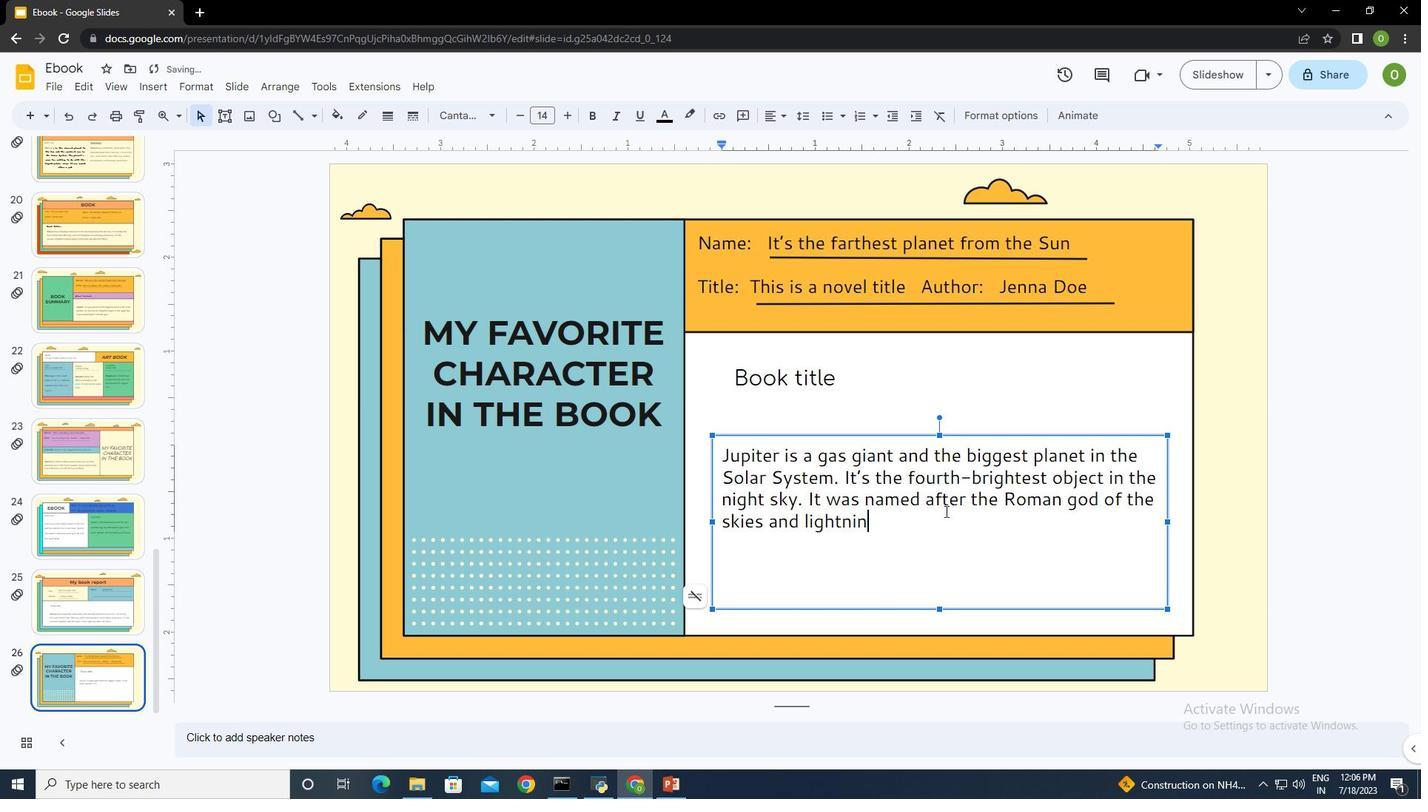
Action: Mouse moved to (900, 525)
Screenshot: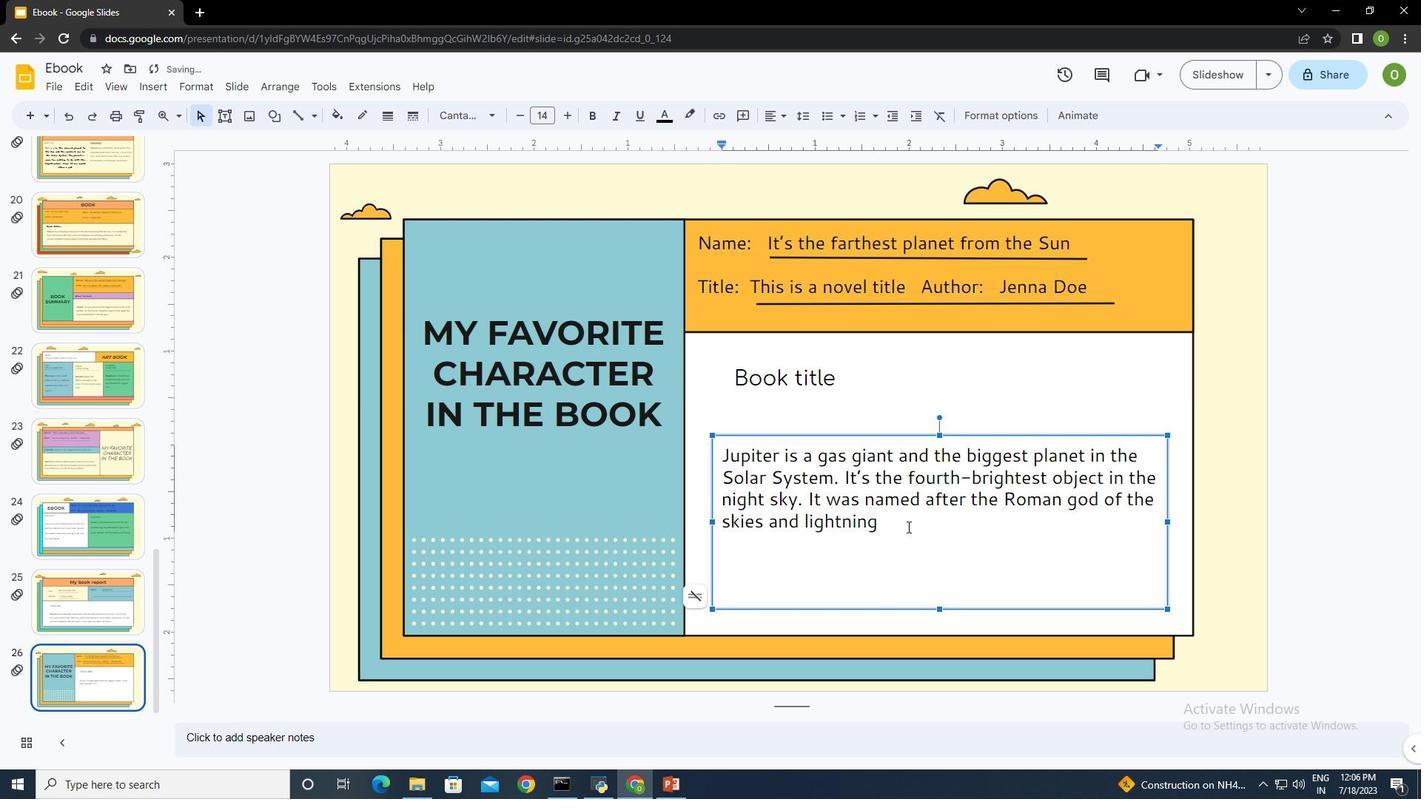 
Action: Mouse pressed left at (900, 525)
Screenshot: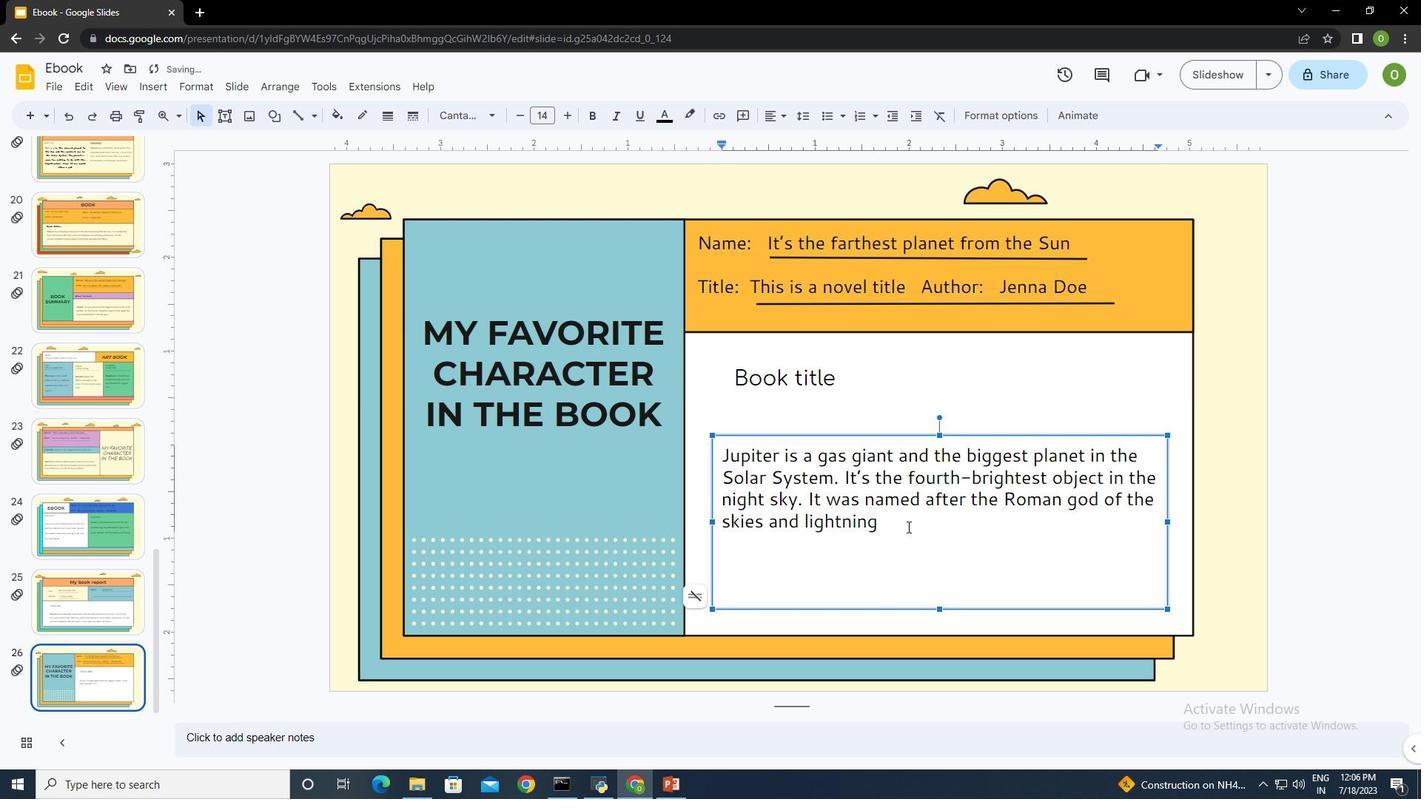 
Action: Mouse moved to (807, 114)
Screenshot: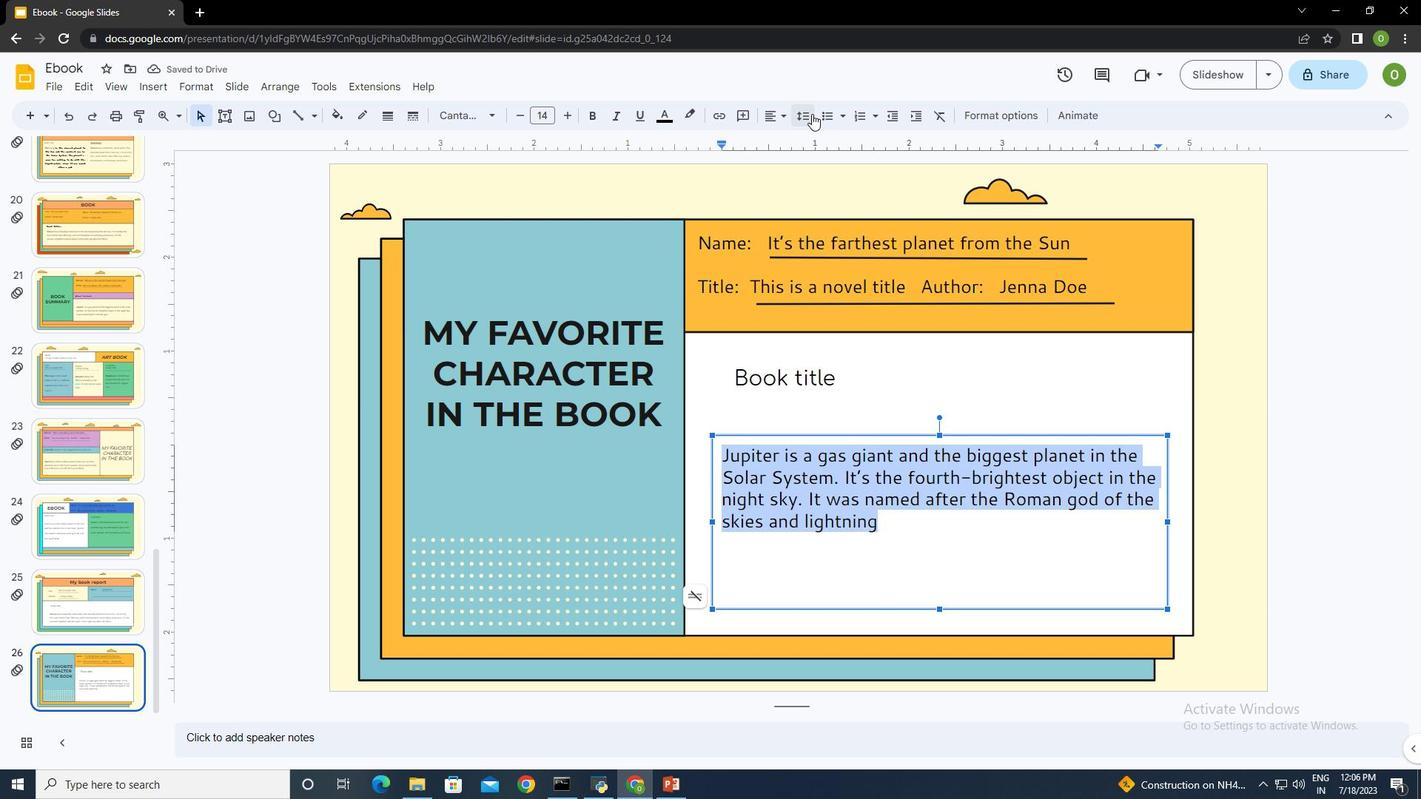 
Action: Mouse pressed left at (807, 114)
Screenshot: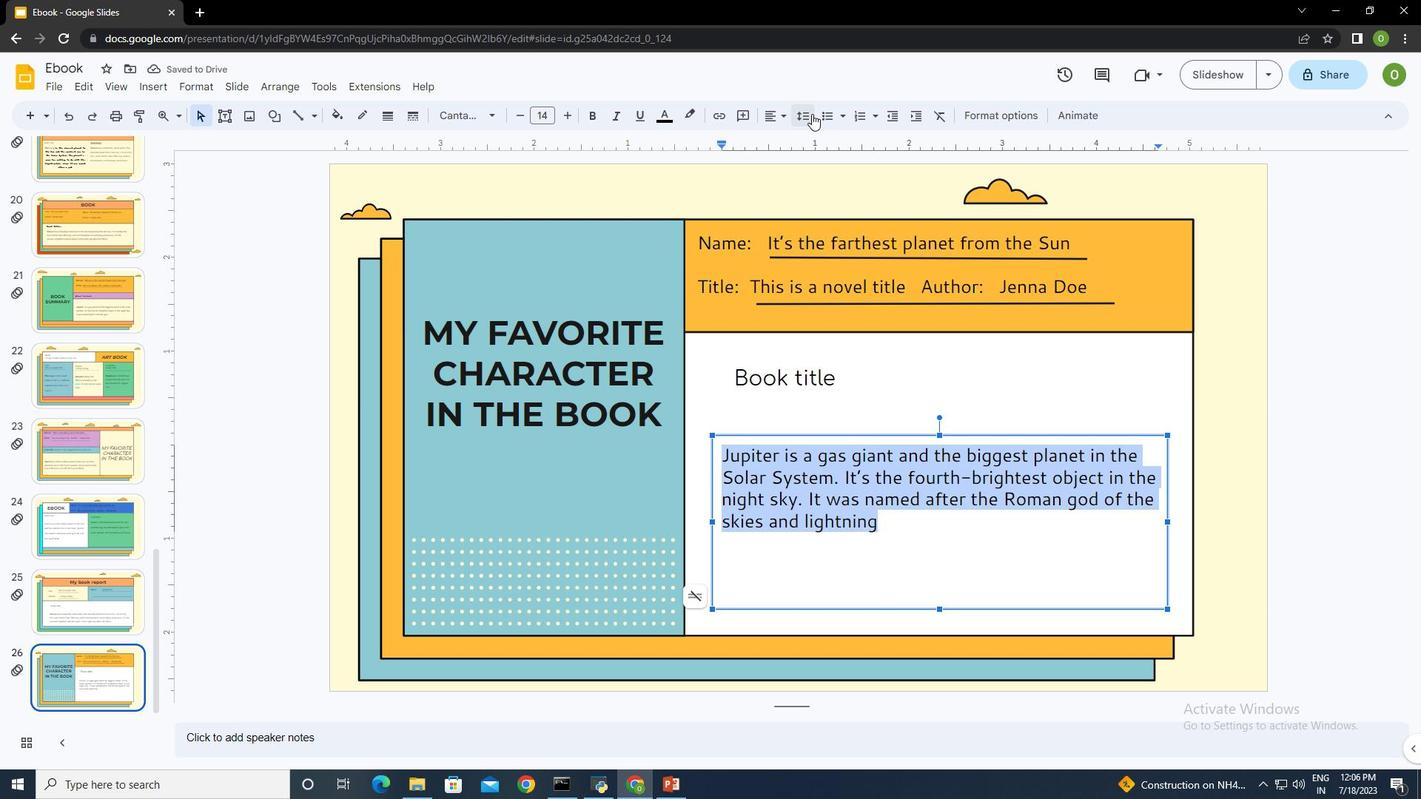 
Action: Mouse moved to (842, 216)
Screenshot: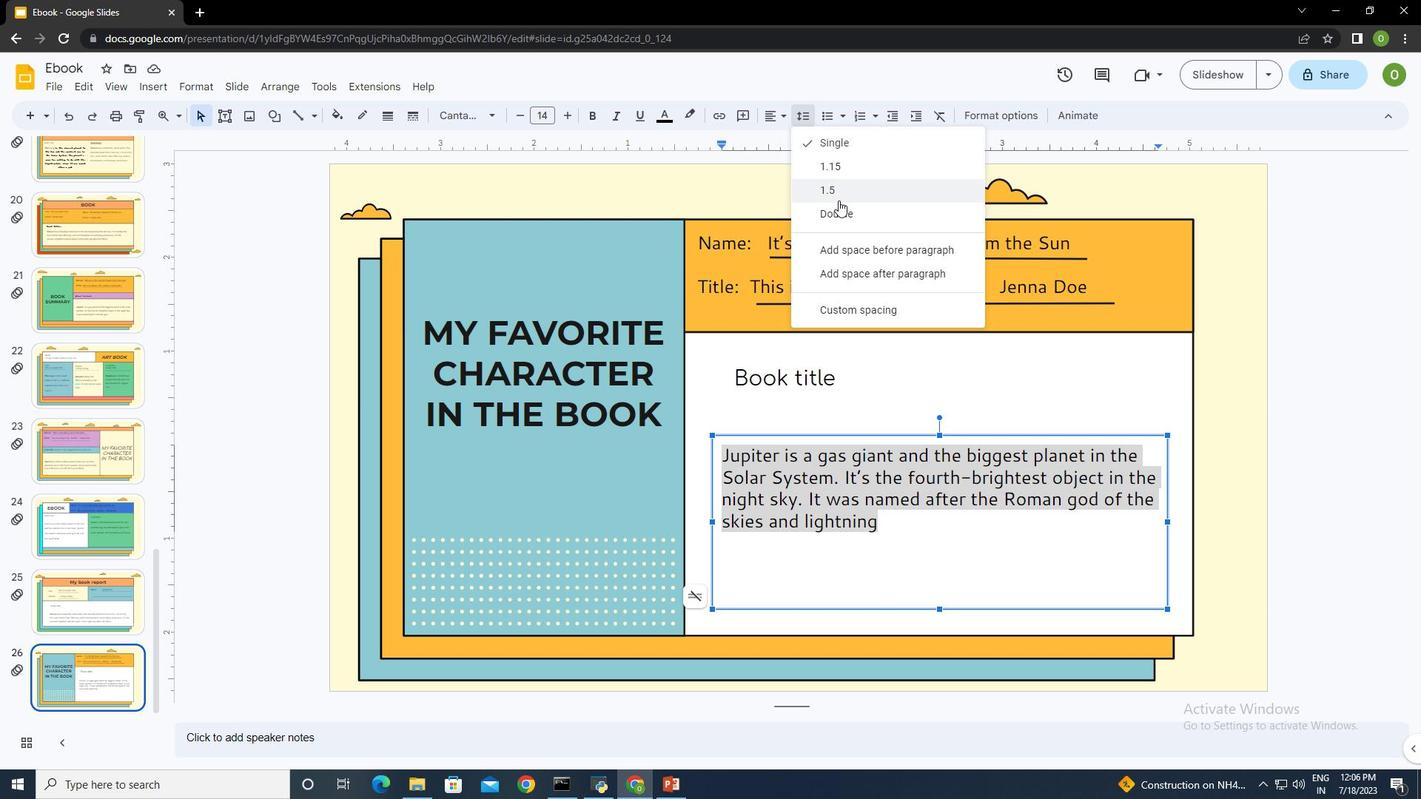 
Action: Mouse pressed left at (842, 216)
Screenshot: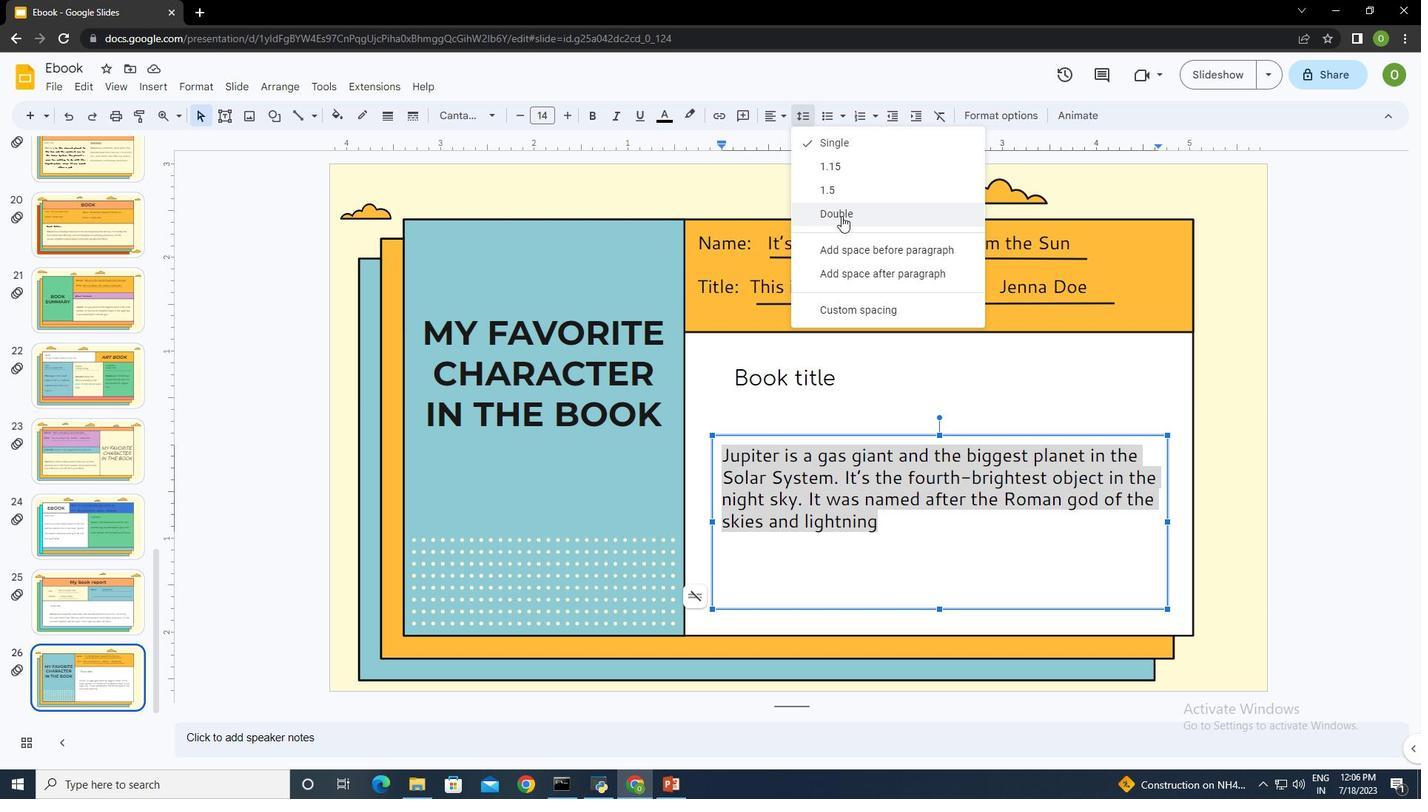 
Action: Mouse moved to (784, 455)
Screenshot: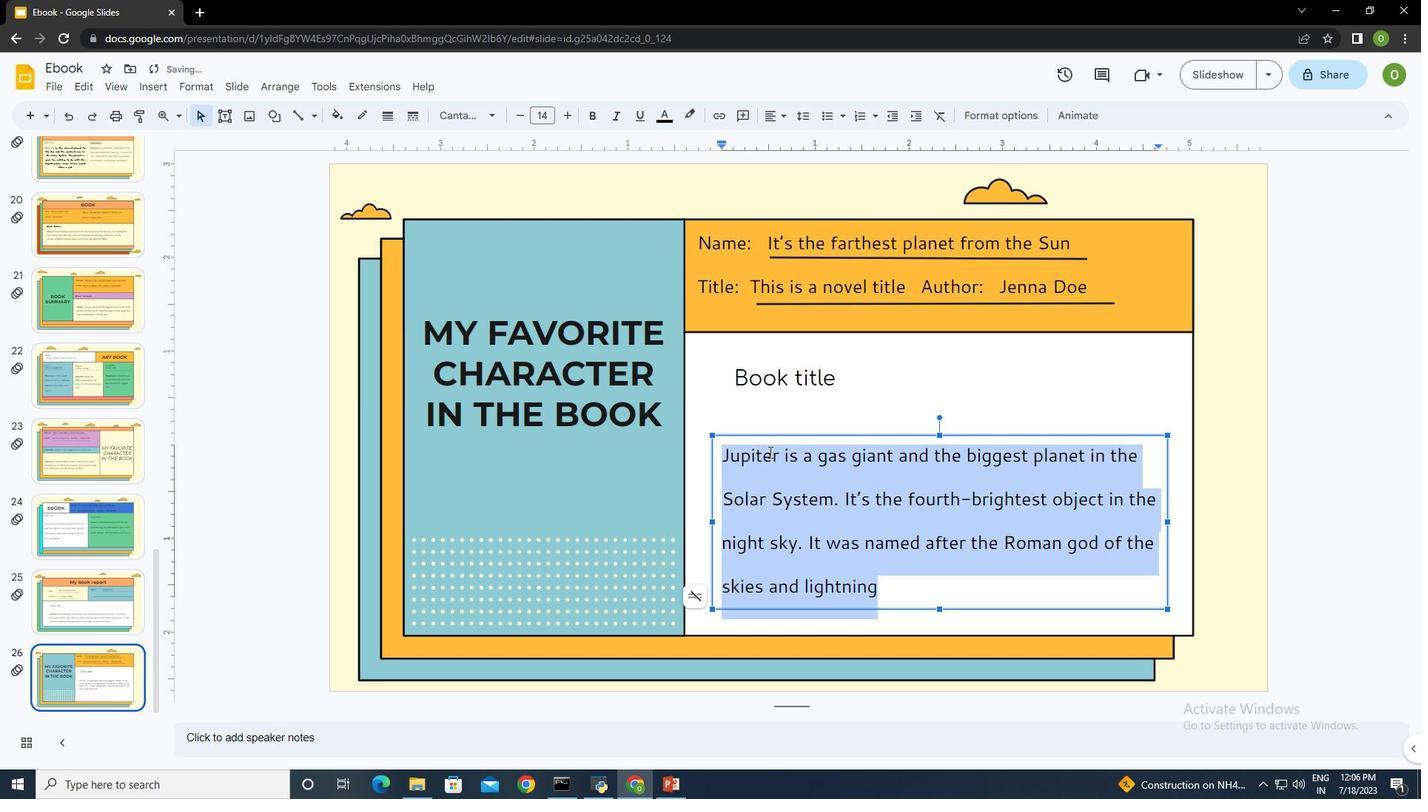 
Action: Mouse pressed left at (784, 455)
Screenshot: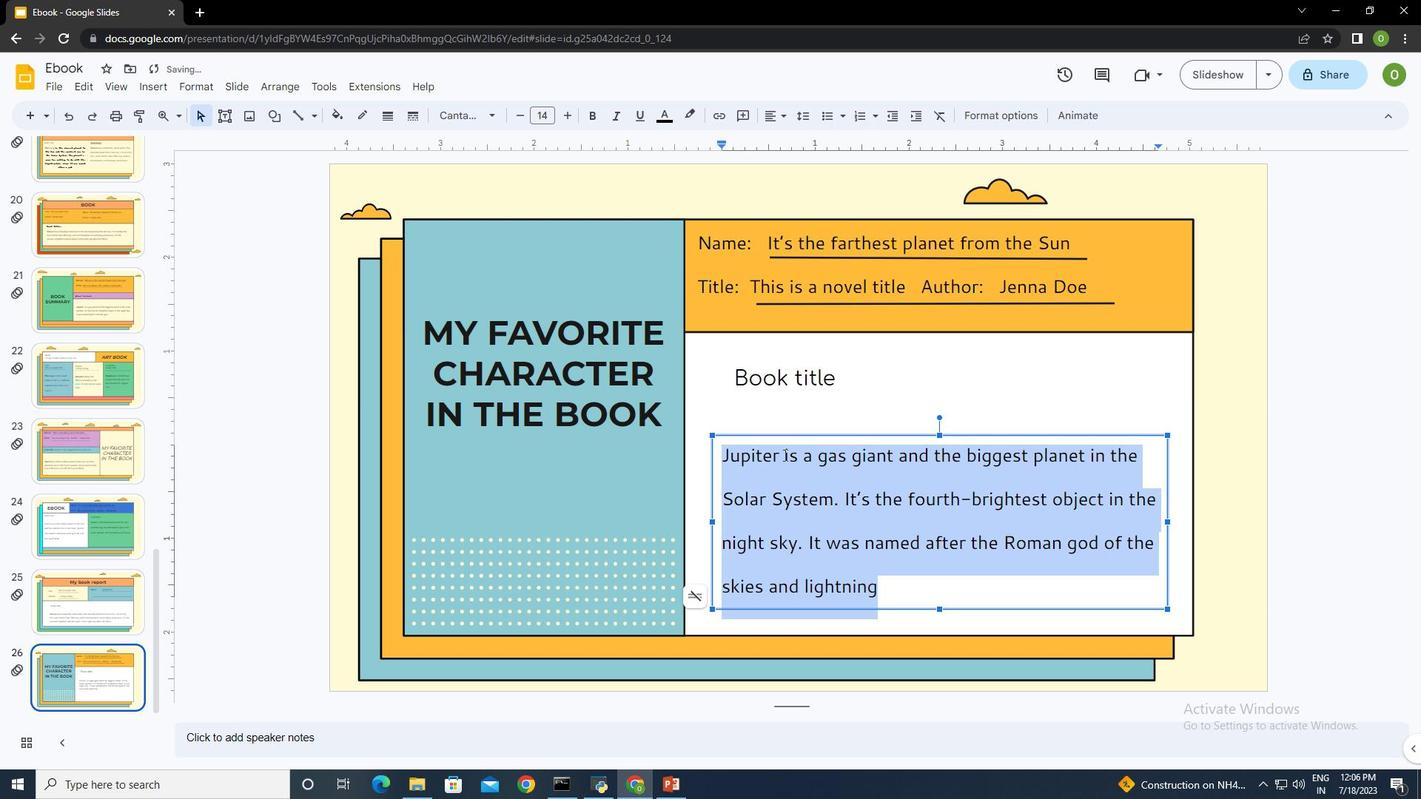 
Action: Mouse moved to (778, 457)
Screenshot: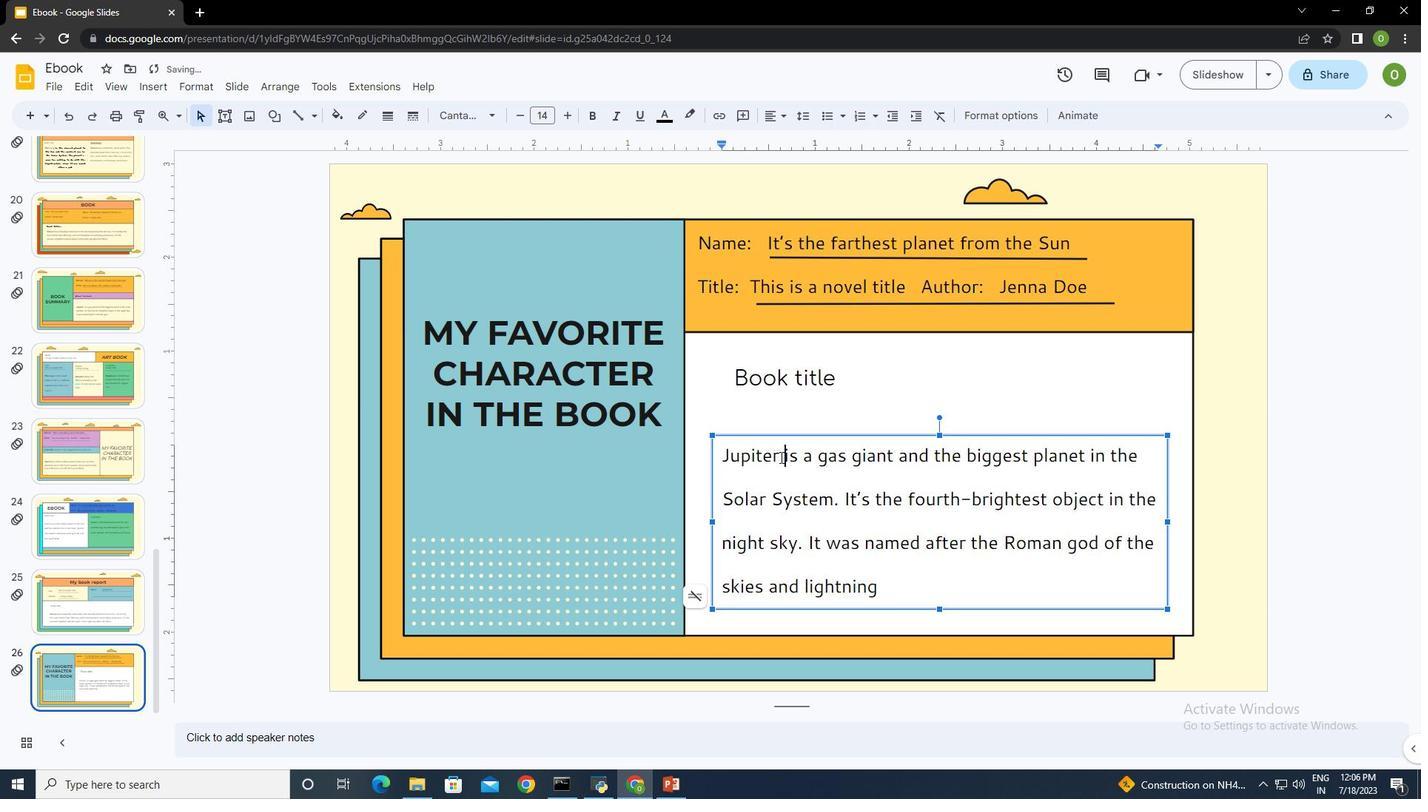 
Action: Mouse pressed left at (778, 457)
Screenshot: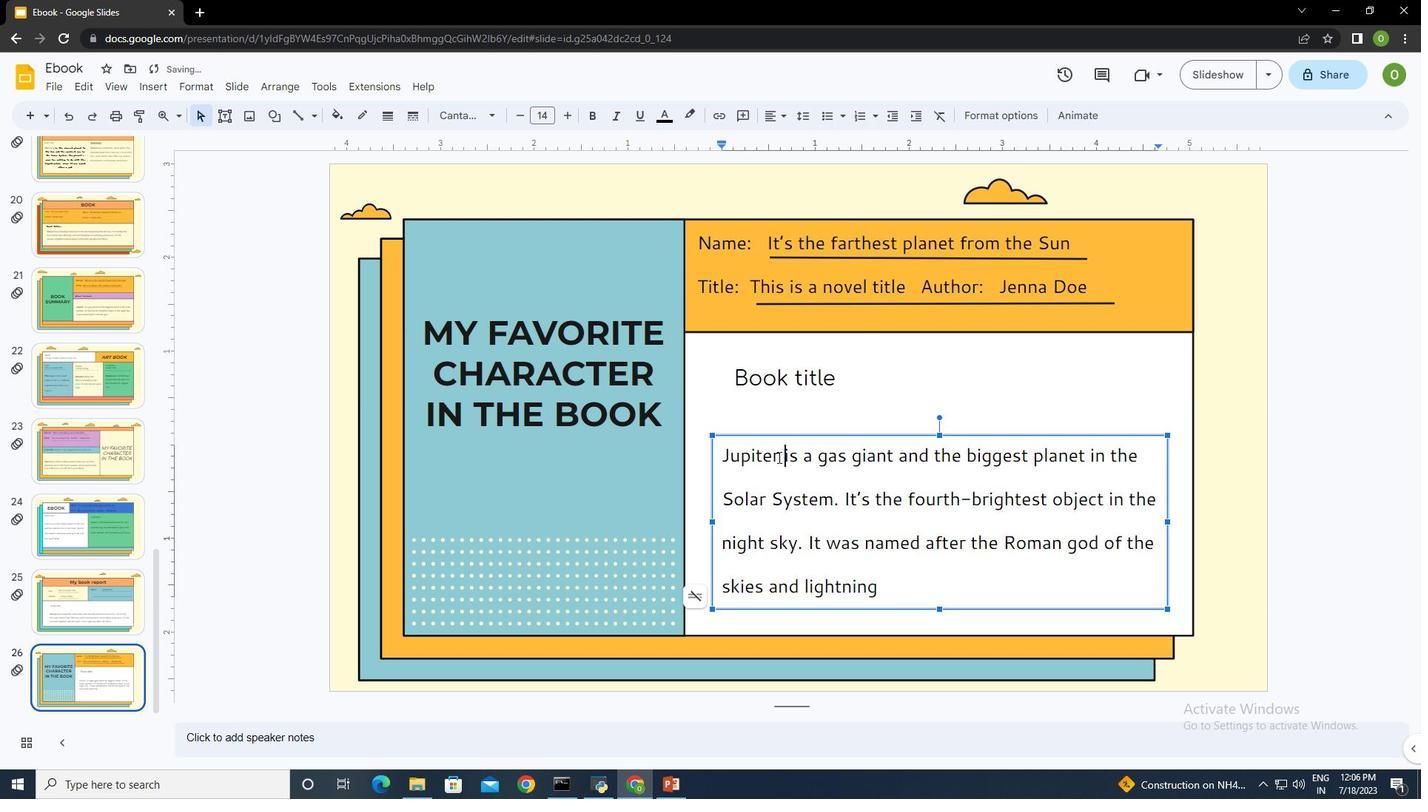 
Action: Mouse moved to (590, 116)
Screenshot: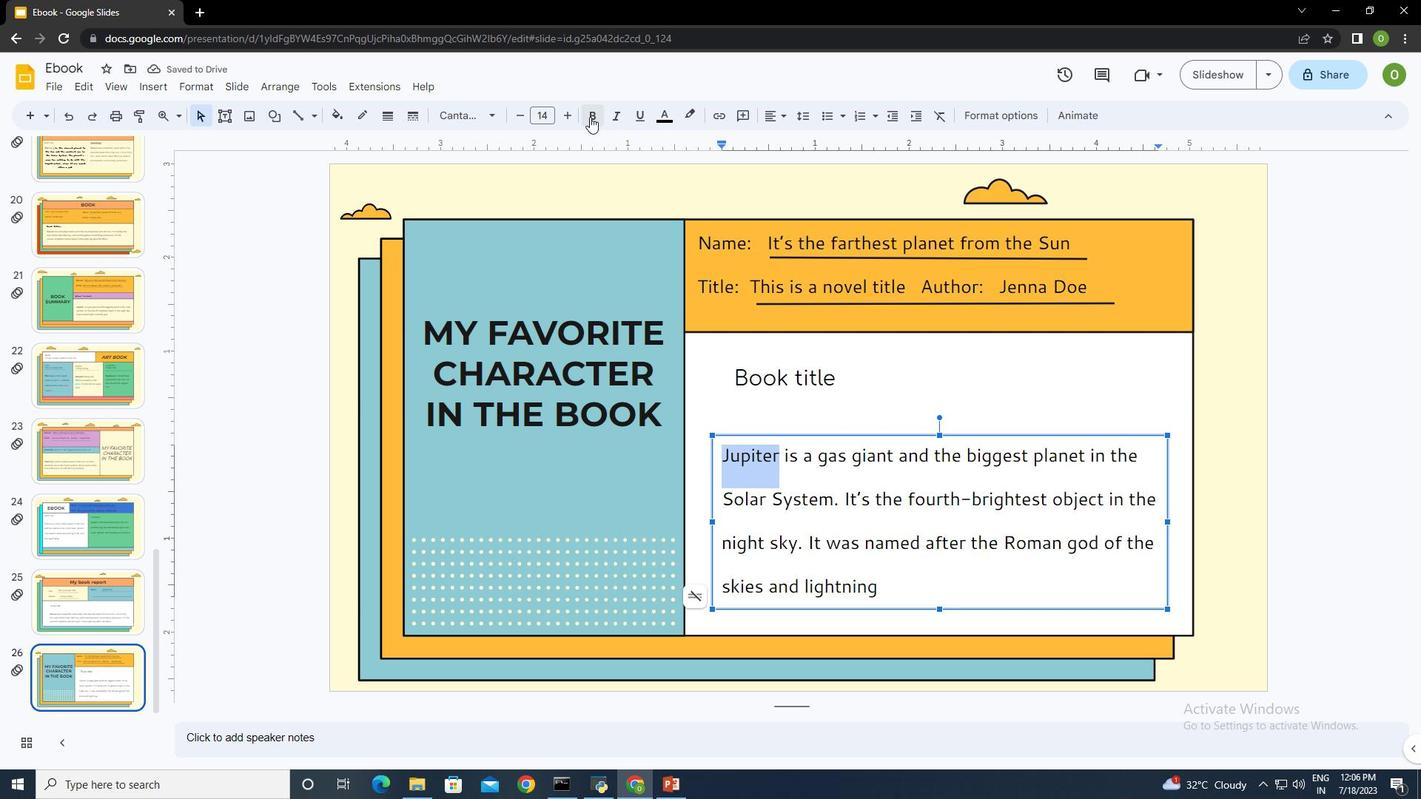 
Action: Mouse pressed left at (590, 116)
Screenshot: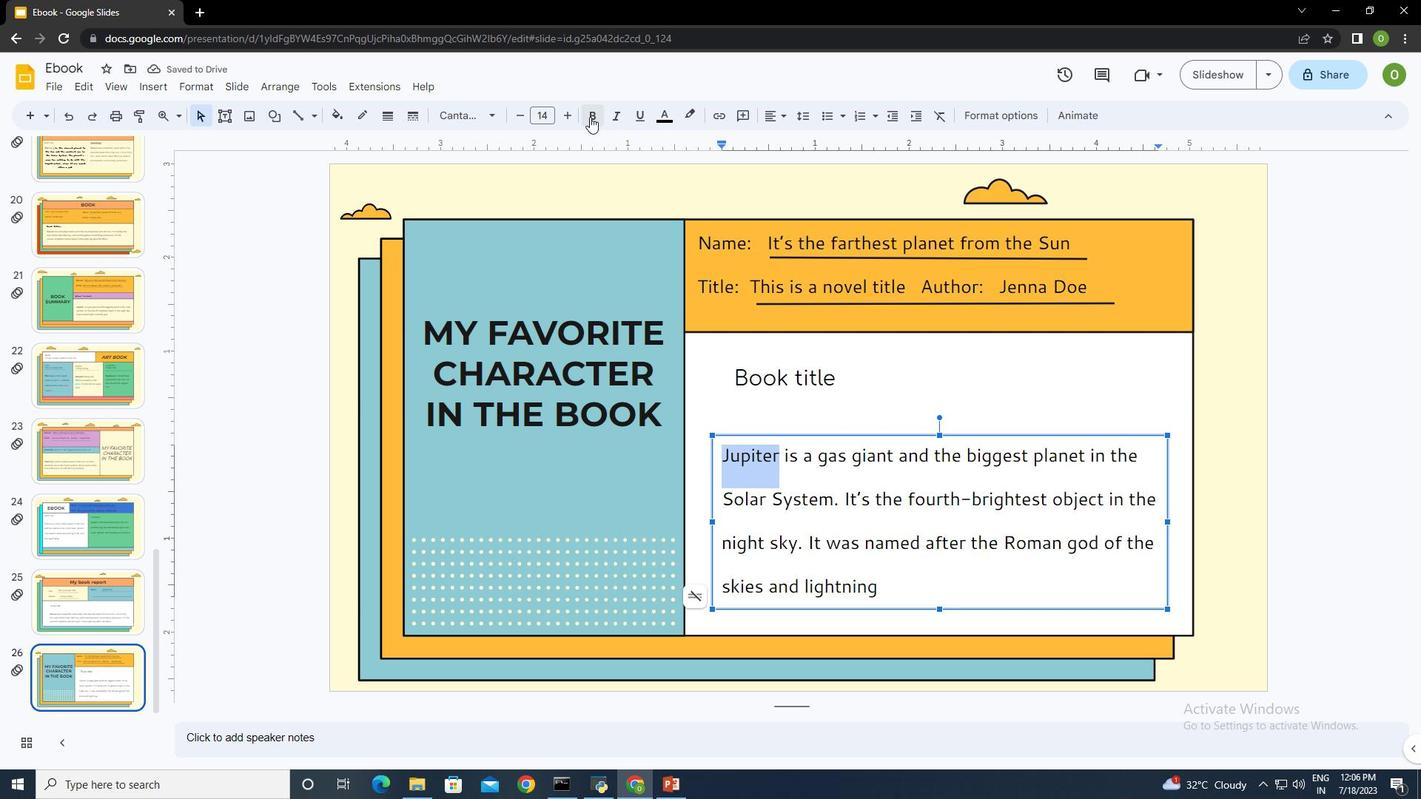 
Action: Mouse moved to (816, 451)
Screenshot: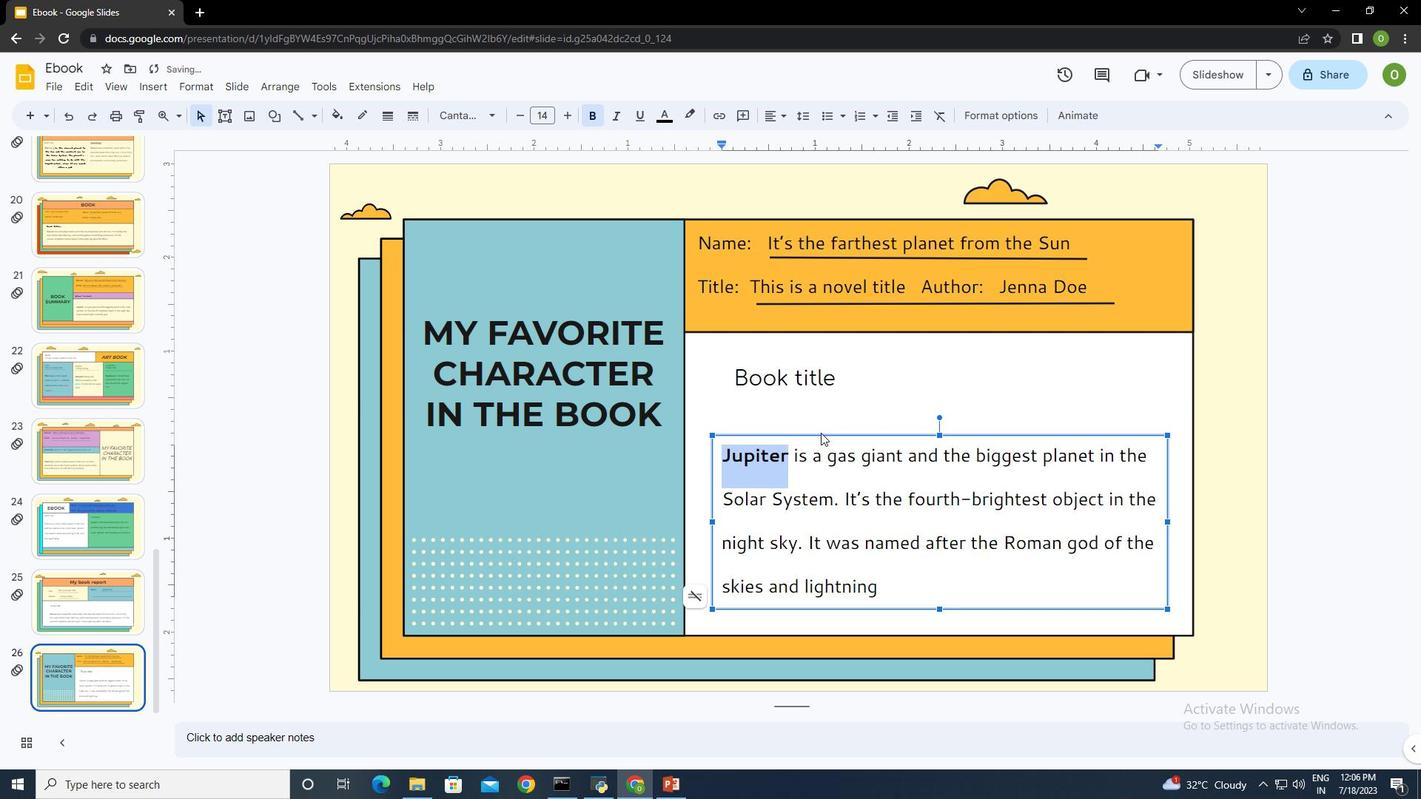 
Action: Mouse pressed left at (816, 451)
Screenshot: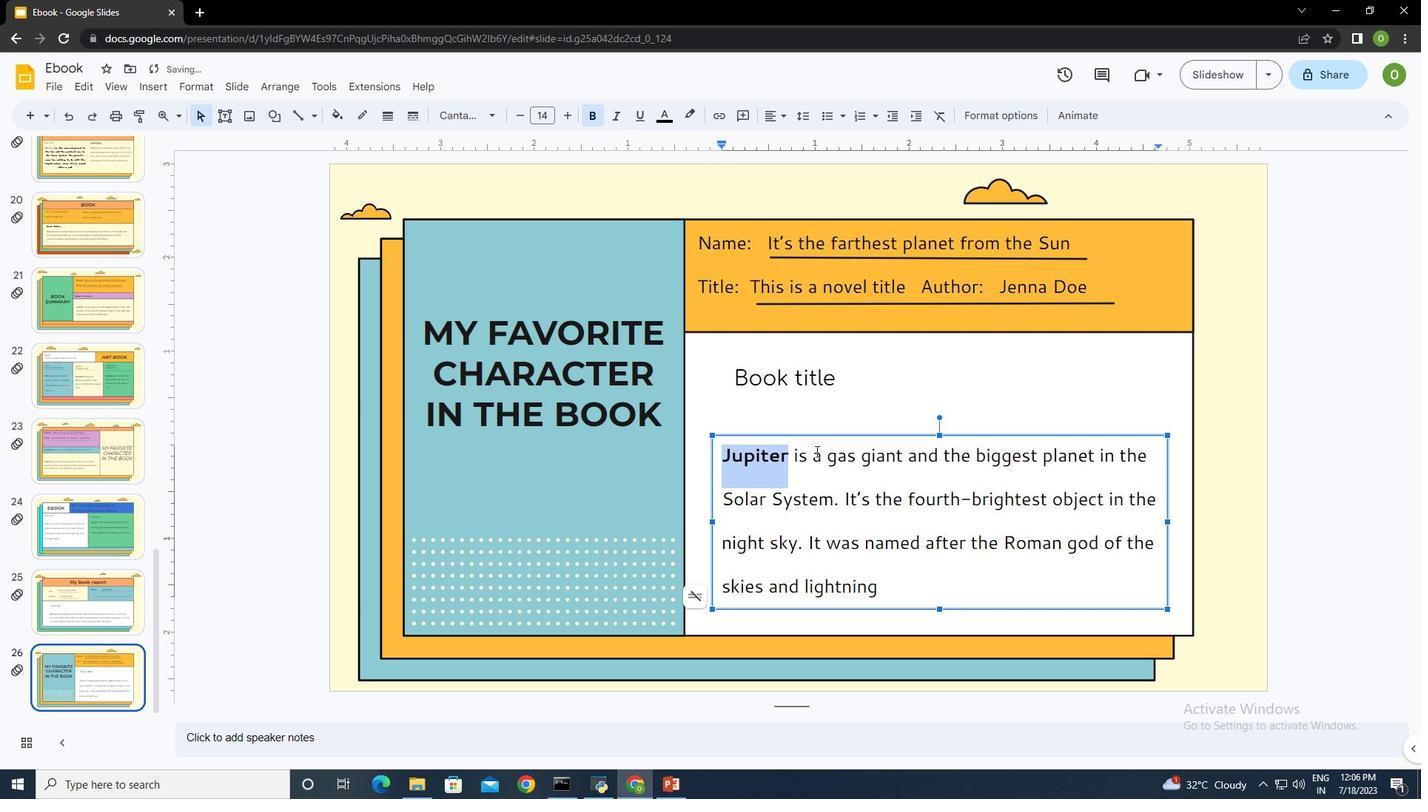 
Action: Mouse moved to (792, 455)
Screenshot: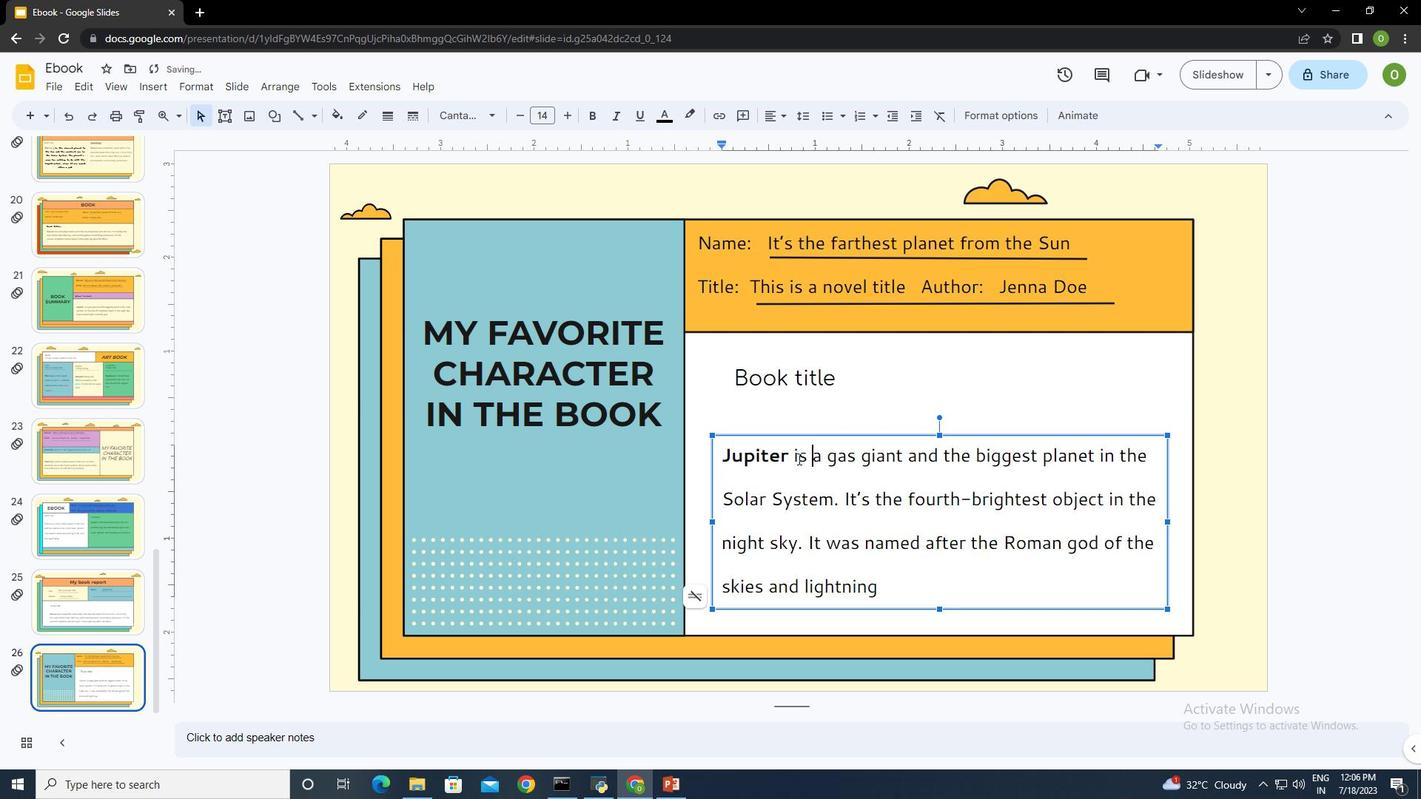 
Action: Mouse pressed left at (792, 455)
Screenshot: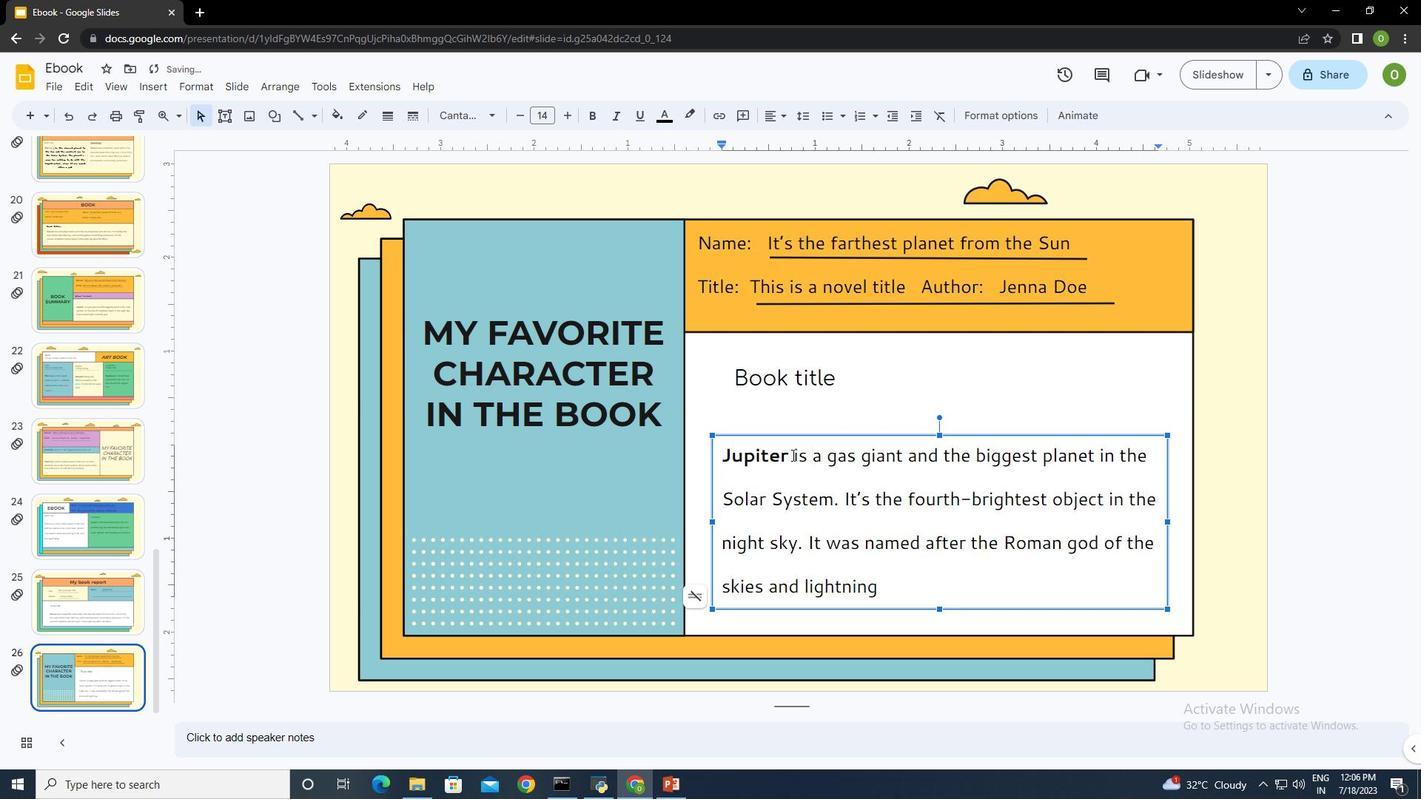 
Action: Mouse moved to (610, 114)
Screenshot: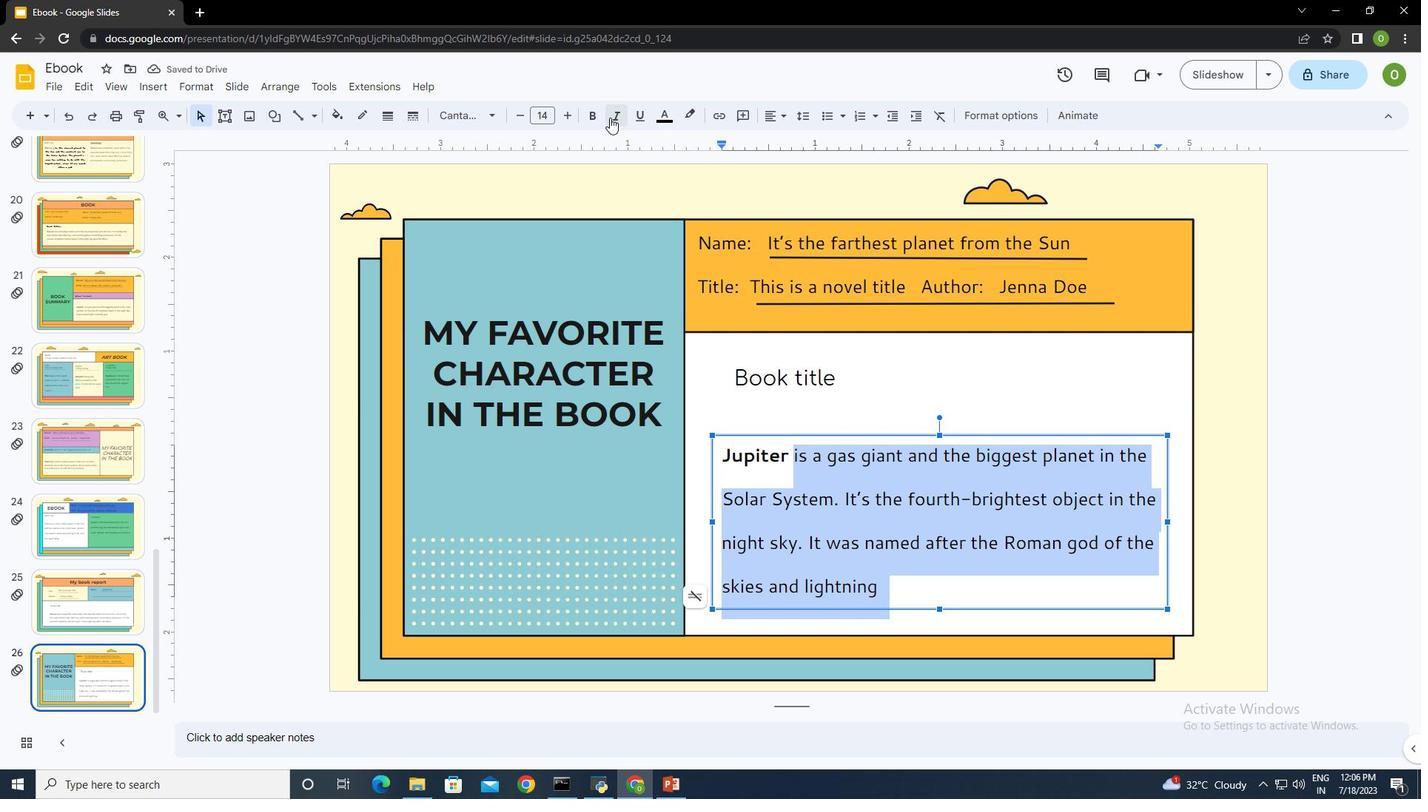 
Action: Mouse pressed left at (610, 114)
Screenshot: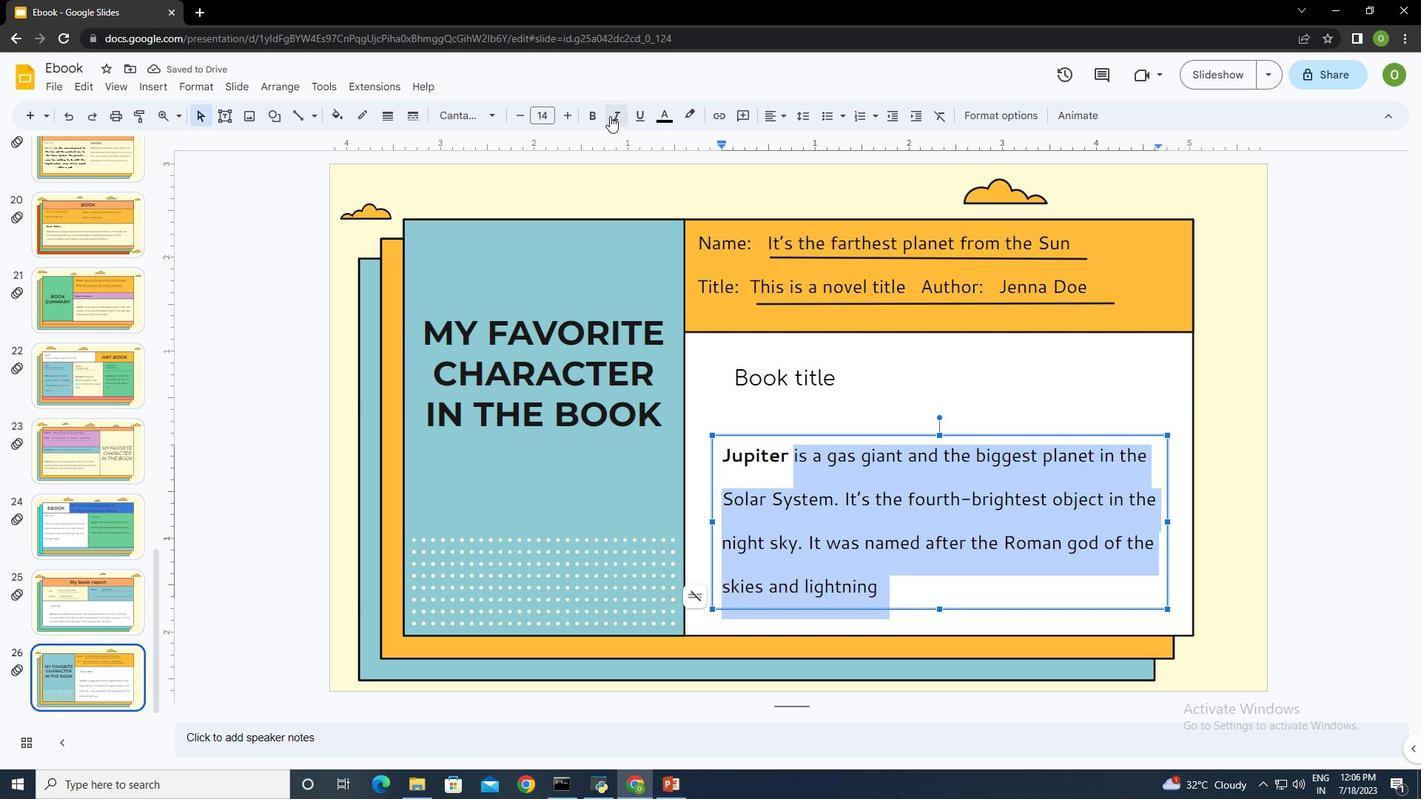 
Action: Mouse moved to (912, 544)
Screenshot: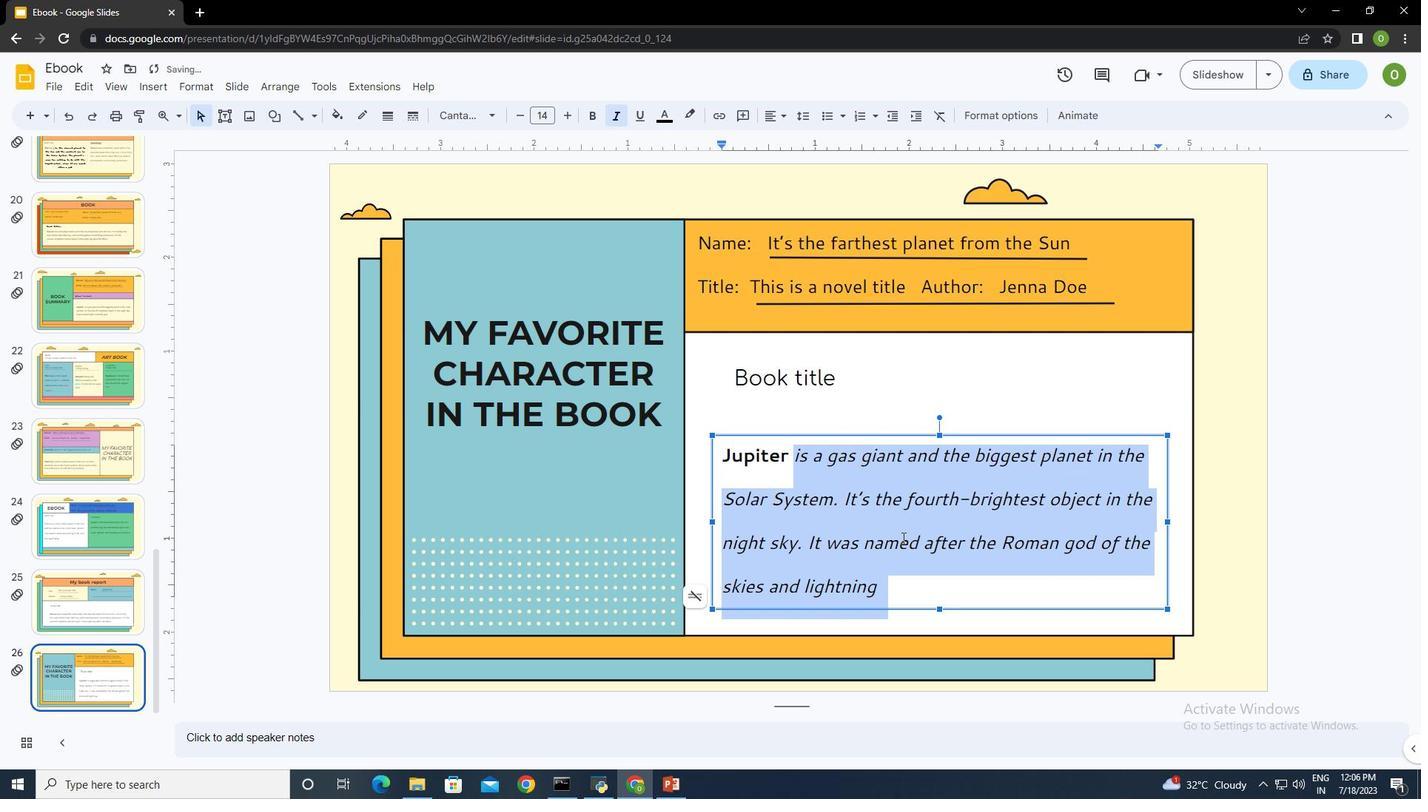 
Action: Mouse pressed left at (912, 544)
Screenshot: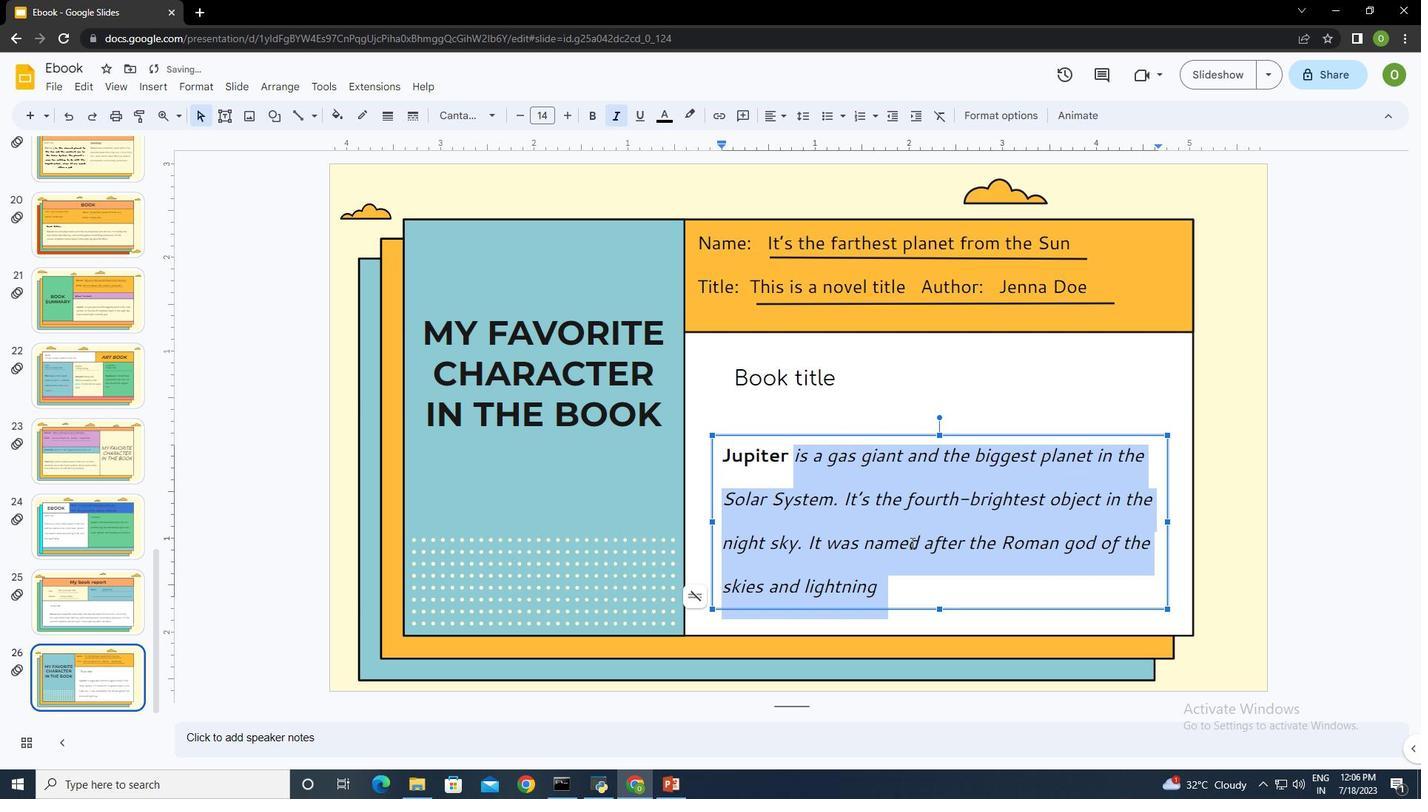 
Action: Mouse moved to (888, 368)
Screenshot: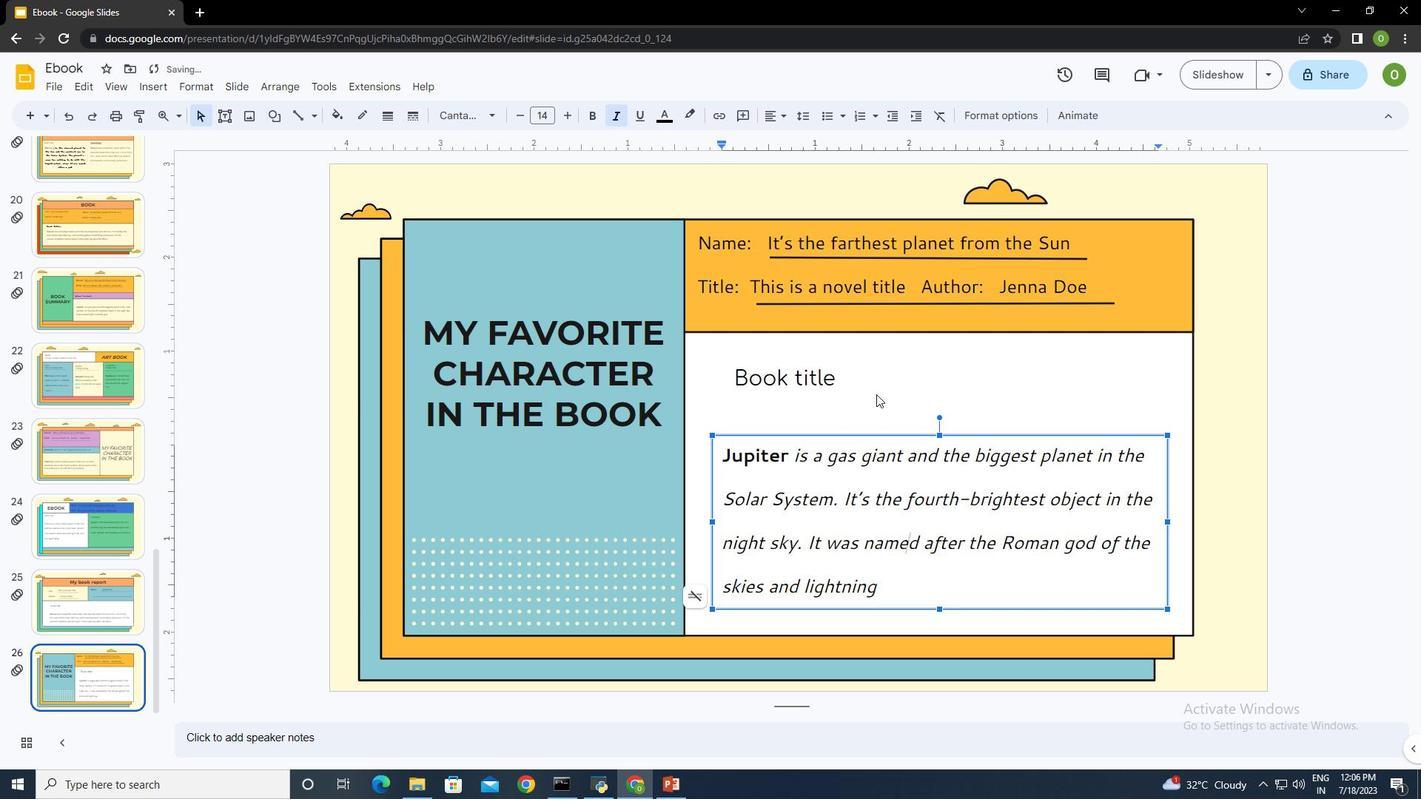 
Action: Mouse pressed left at (888, 368)
Screenshot: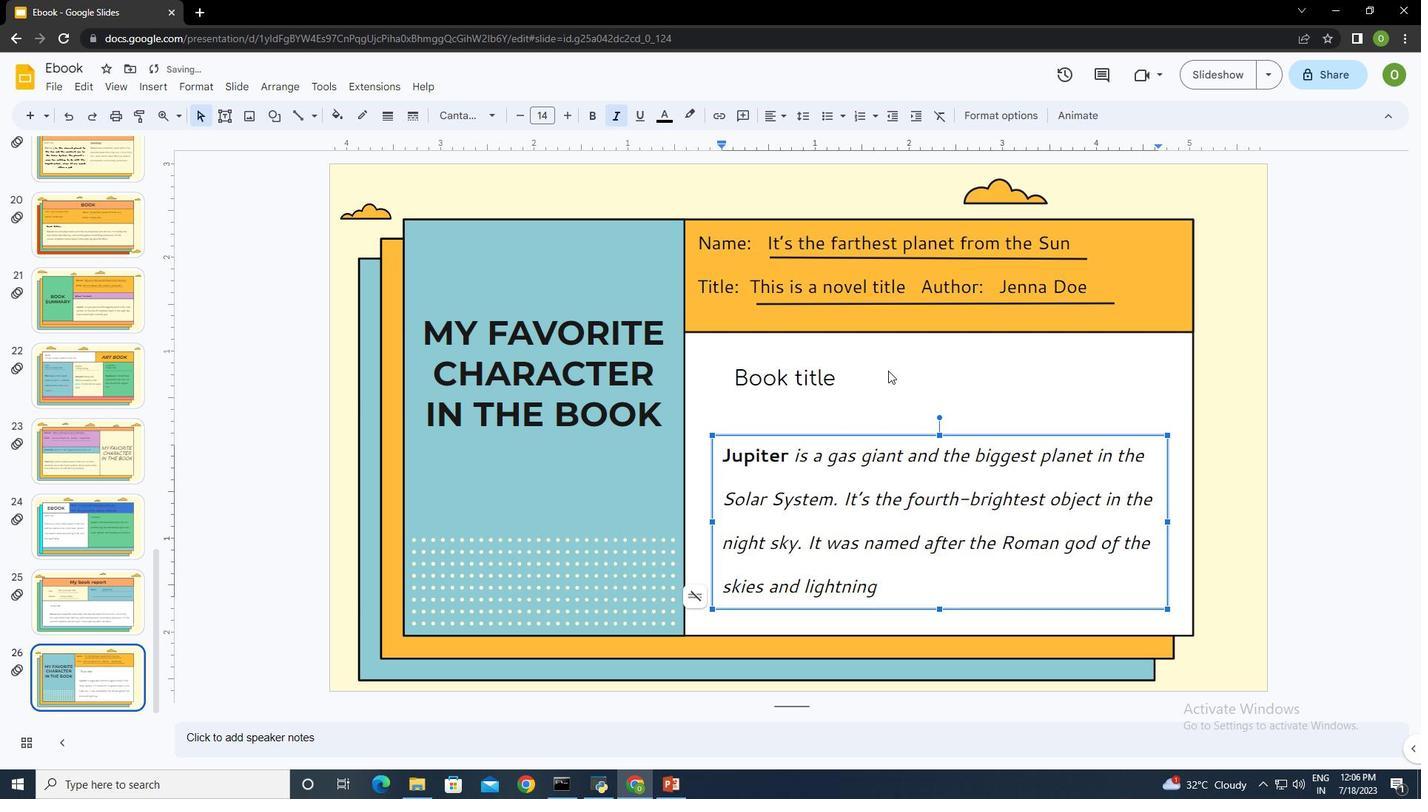 
Action: Mouse moved to (840, 373)
Screenshot: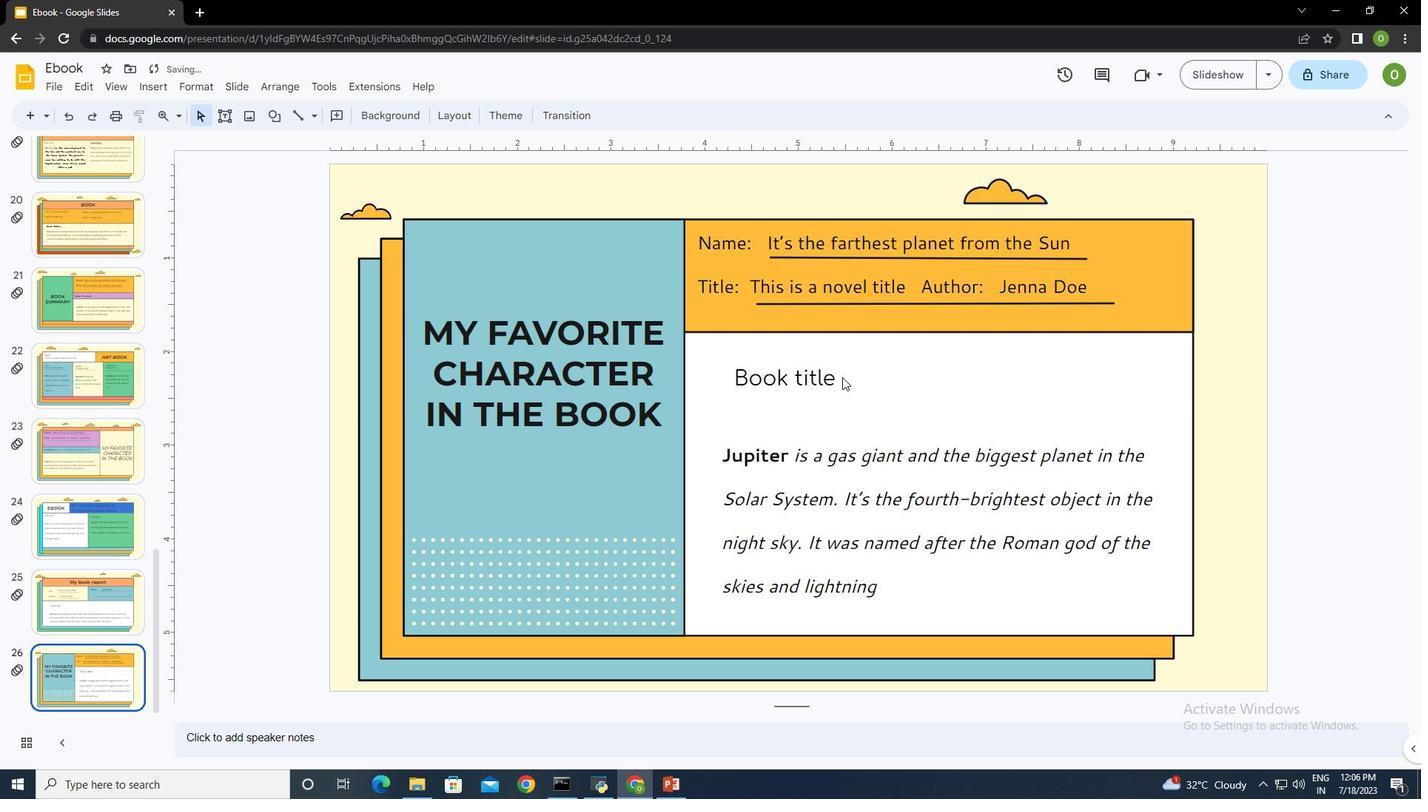 
Action: Mouse pressed left at (840, 373)
Screenshot: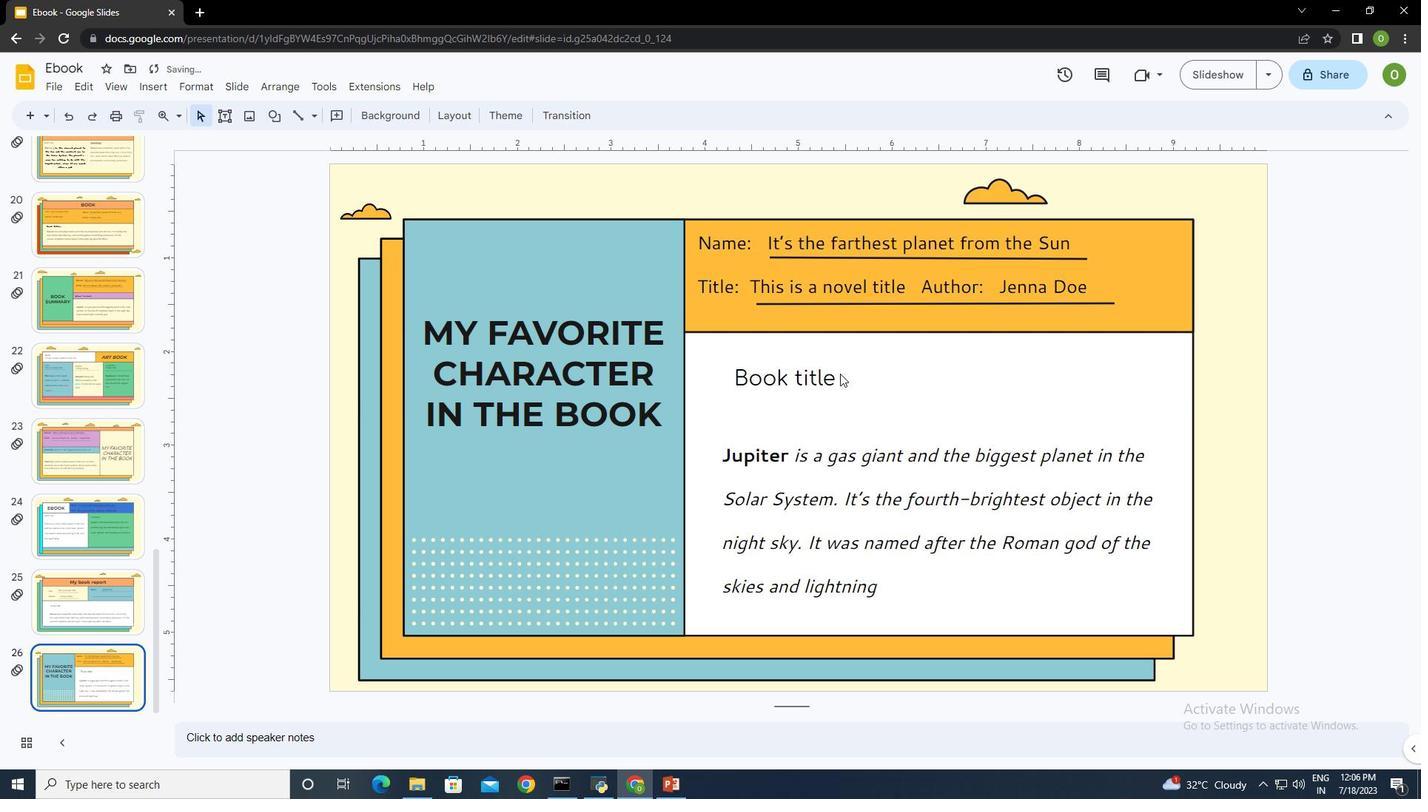 
Action: Mouse moved to (838, 378)
Screenshot: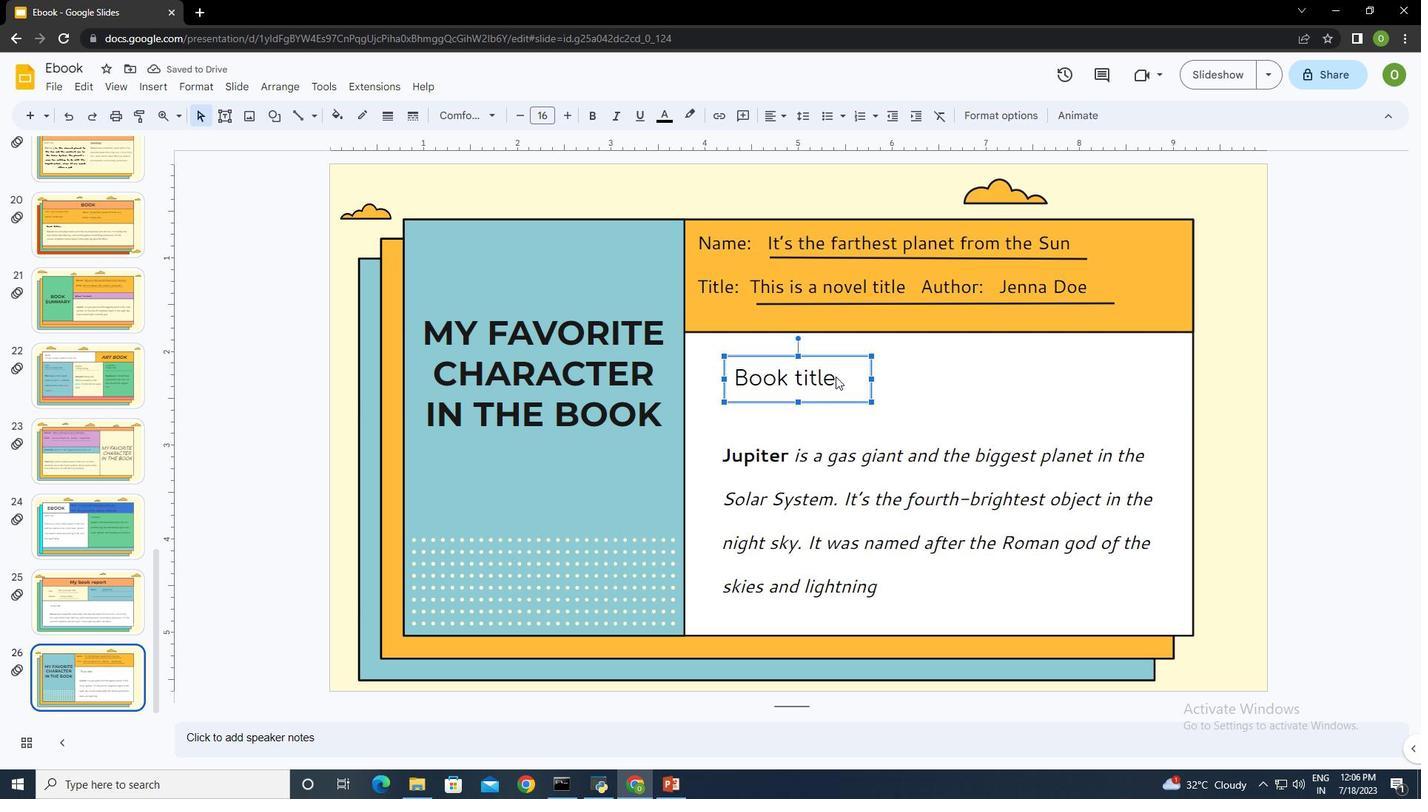 
Action: Mouse pressed left at (838, 378)
Screenshot: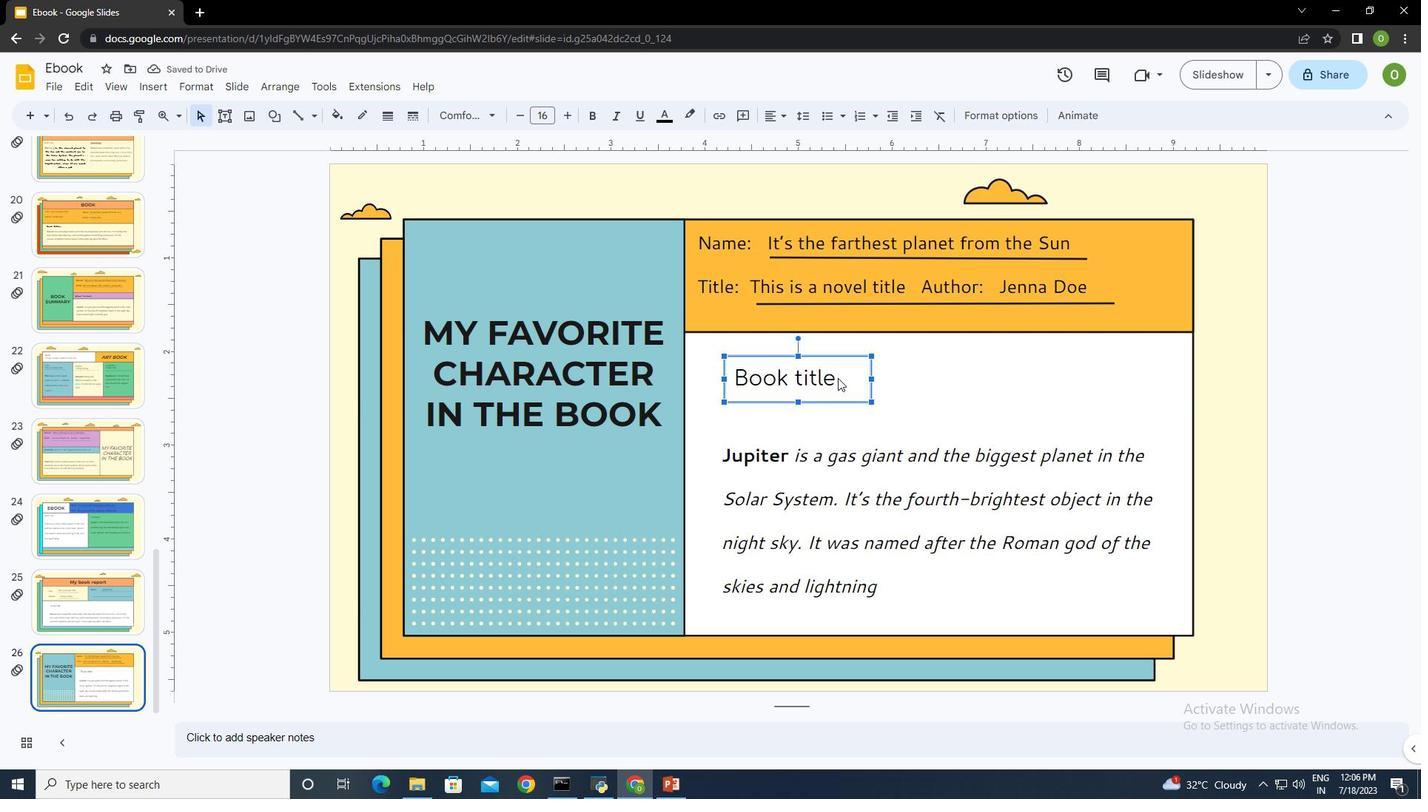 
Action: Mouse pressed left at (838, 378)
Screenshot: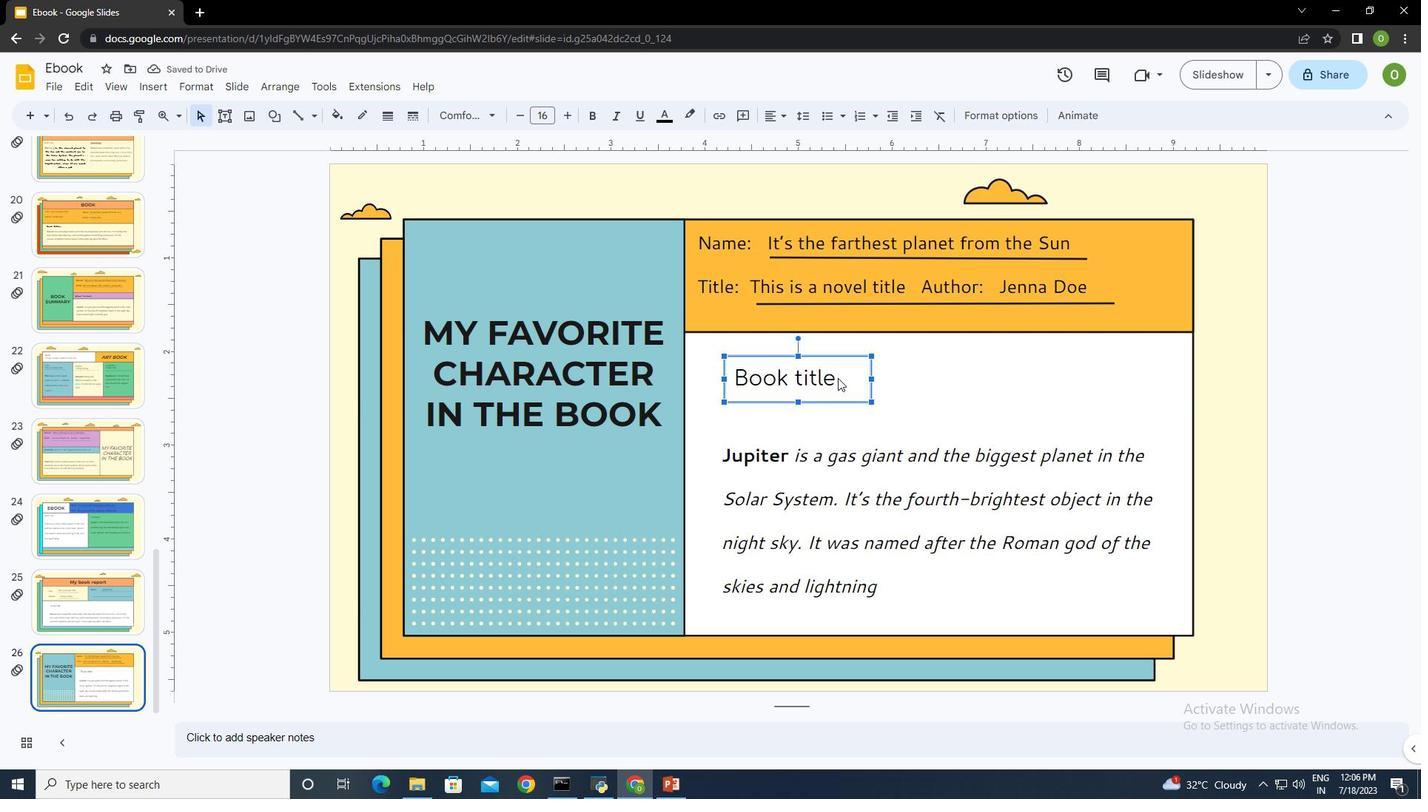
Action: Mouse moved to (838, 380)
Screenshot: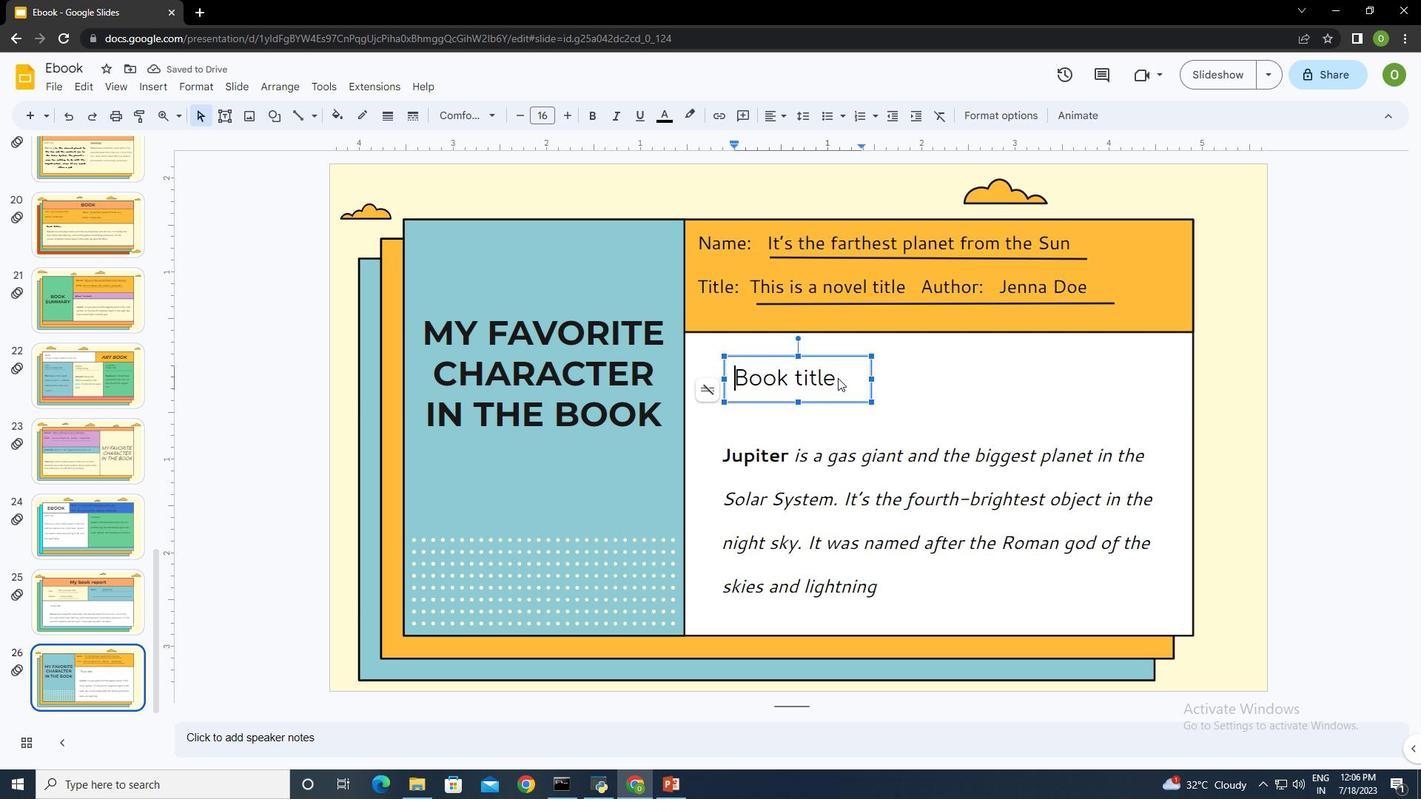 
Action: Key pressed ctrl+A
Screenshot: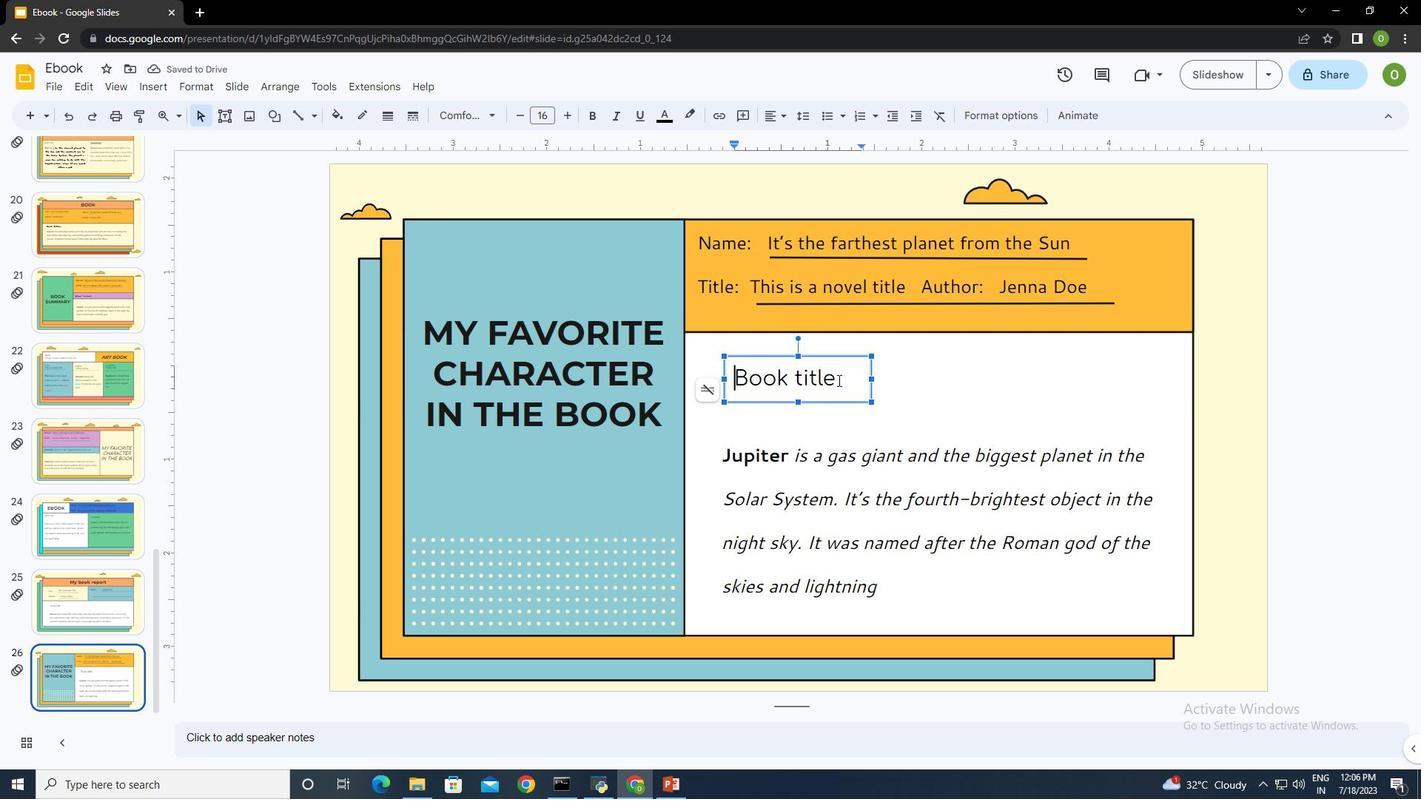 
Action: Mouse moved to (618, 117)
Screenshot: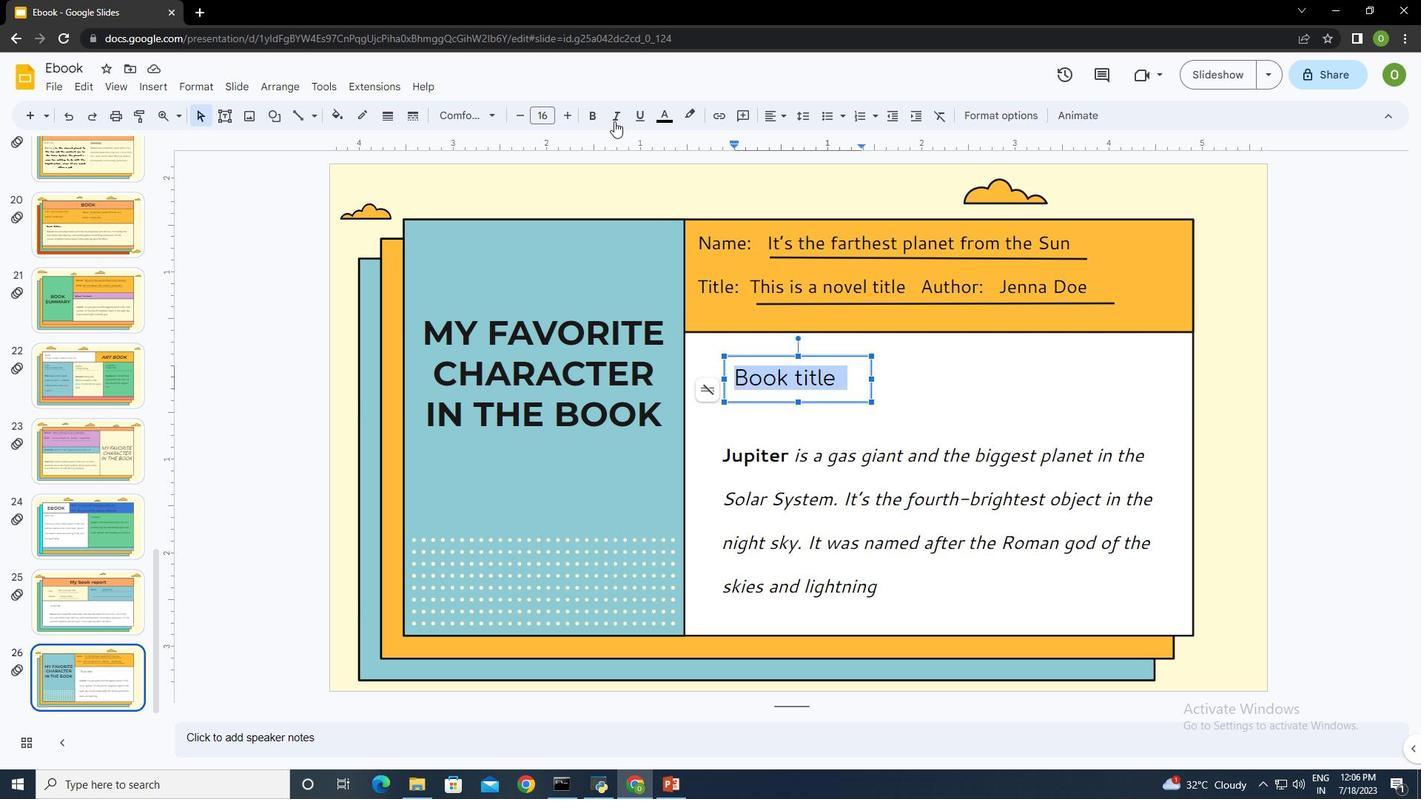 
Action: Mouse pressed left at (618, 117)
Screenshot: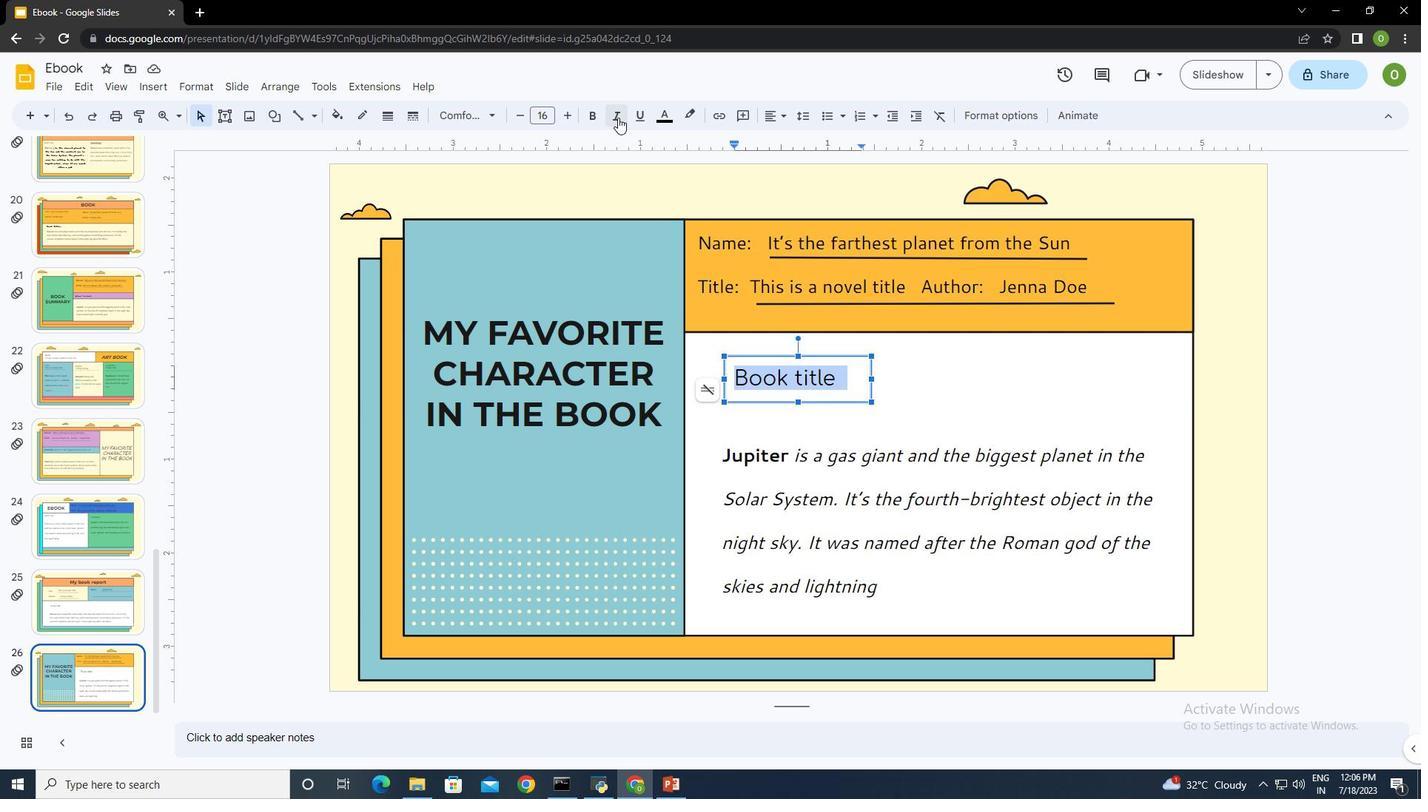 
Action: Mouse moved to (946, 359)
Screenshot: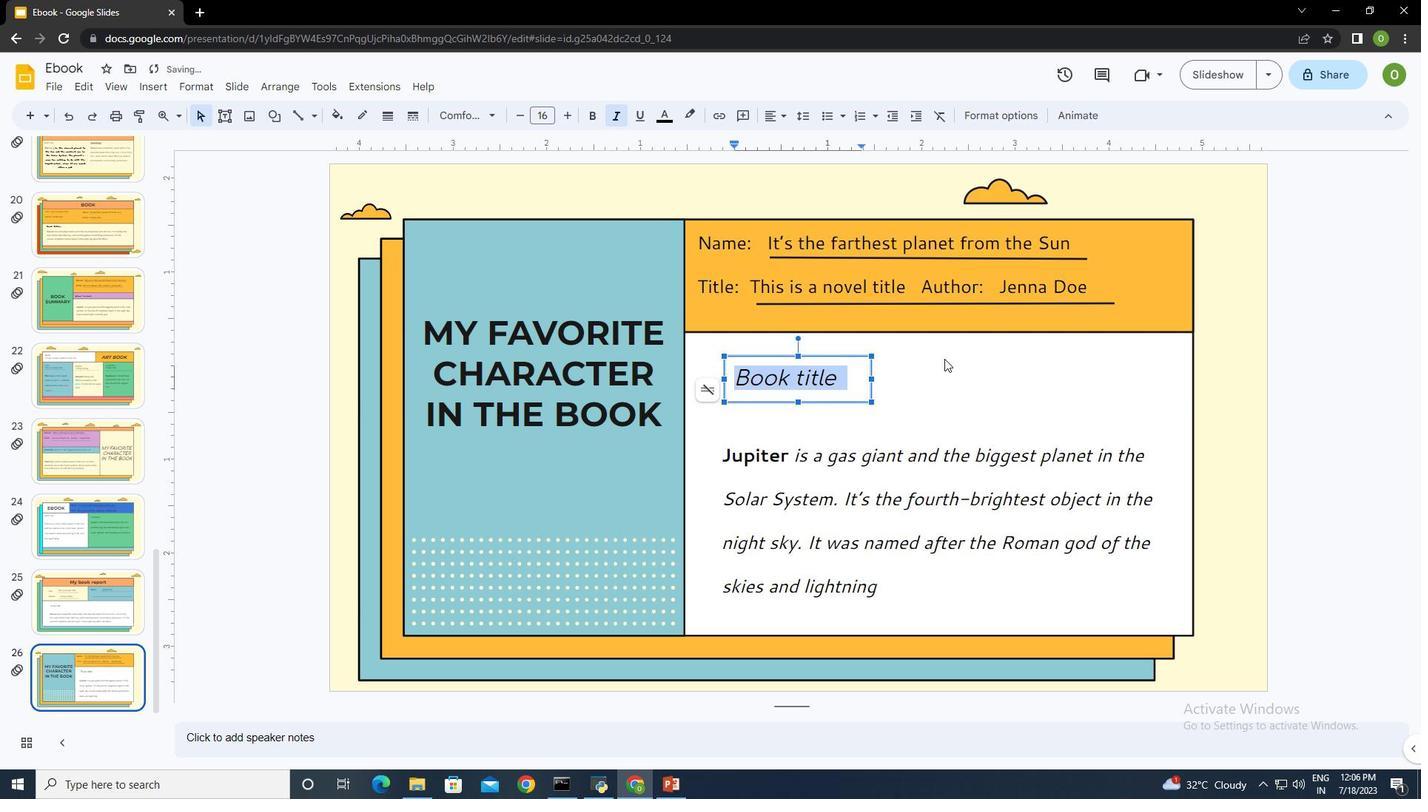 
Action: Mouse pressed left at (946, 359)
Screenshot: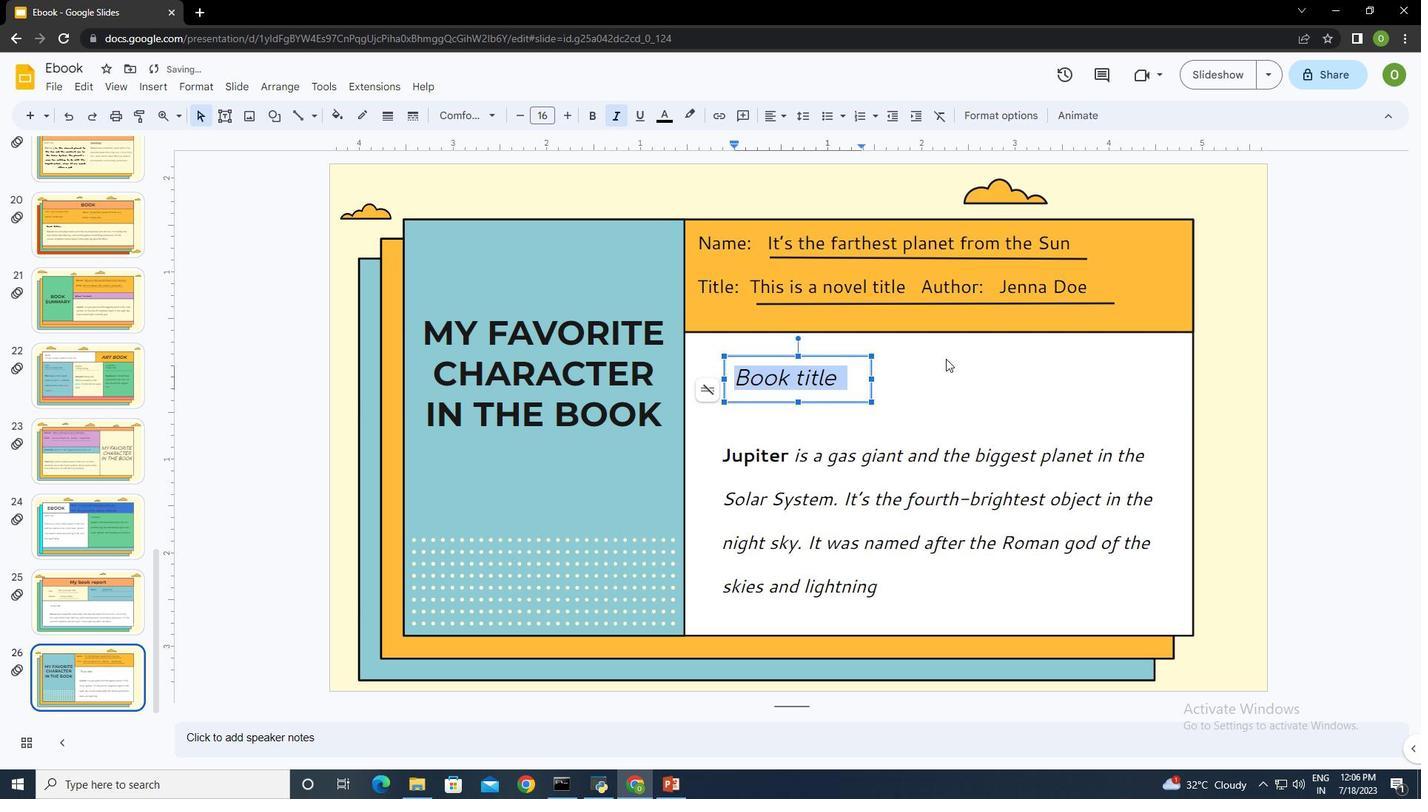 
Action: Mouse moved to (727, 308)
Screenshot: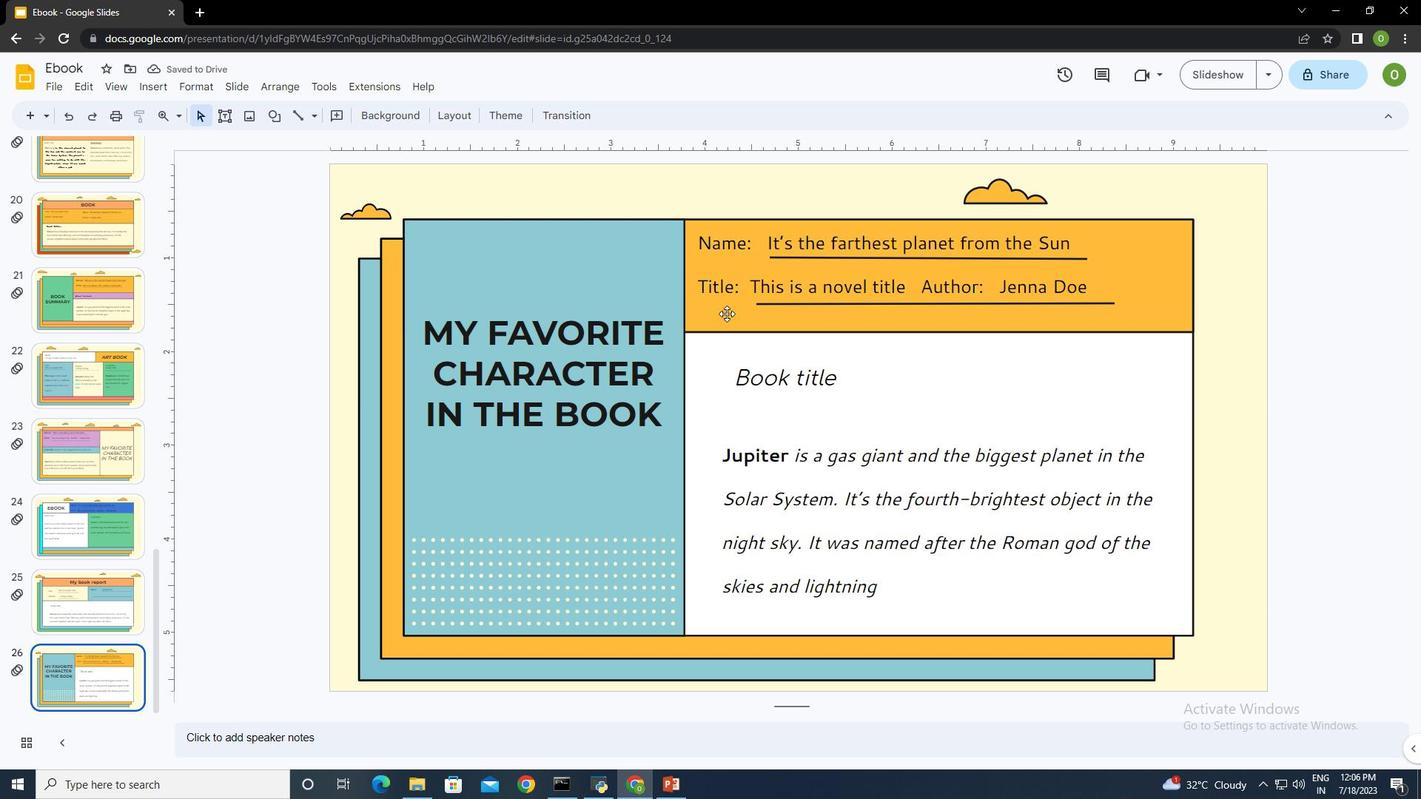 
Action: Mouse pressed left at (727, 308)
Screenshot: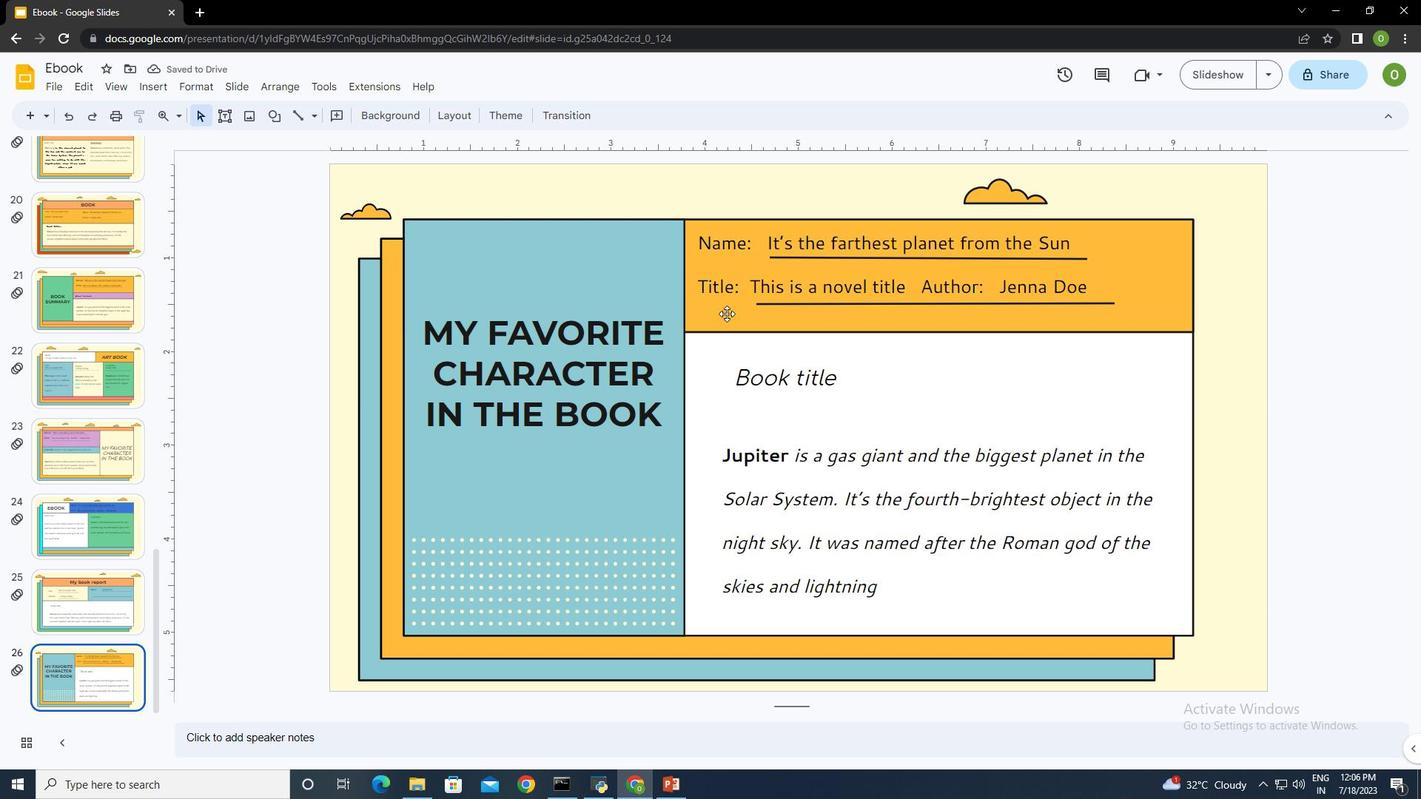 
Action: Mouse moved to (1071, 114)
Screenshot: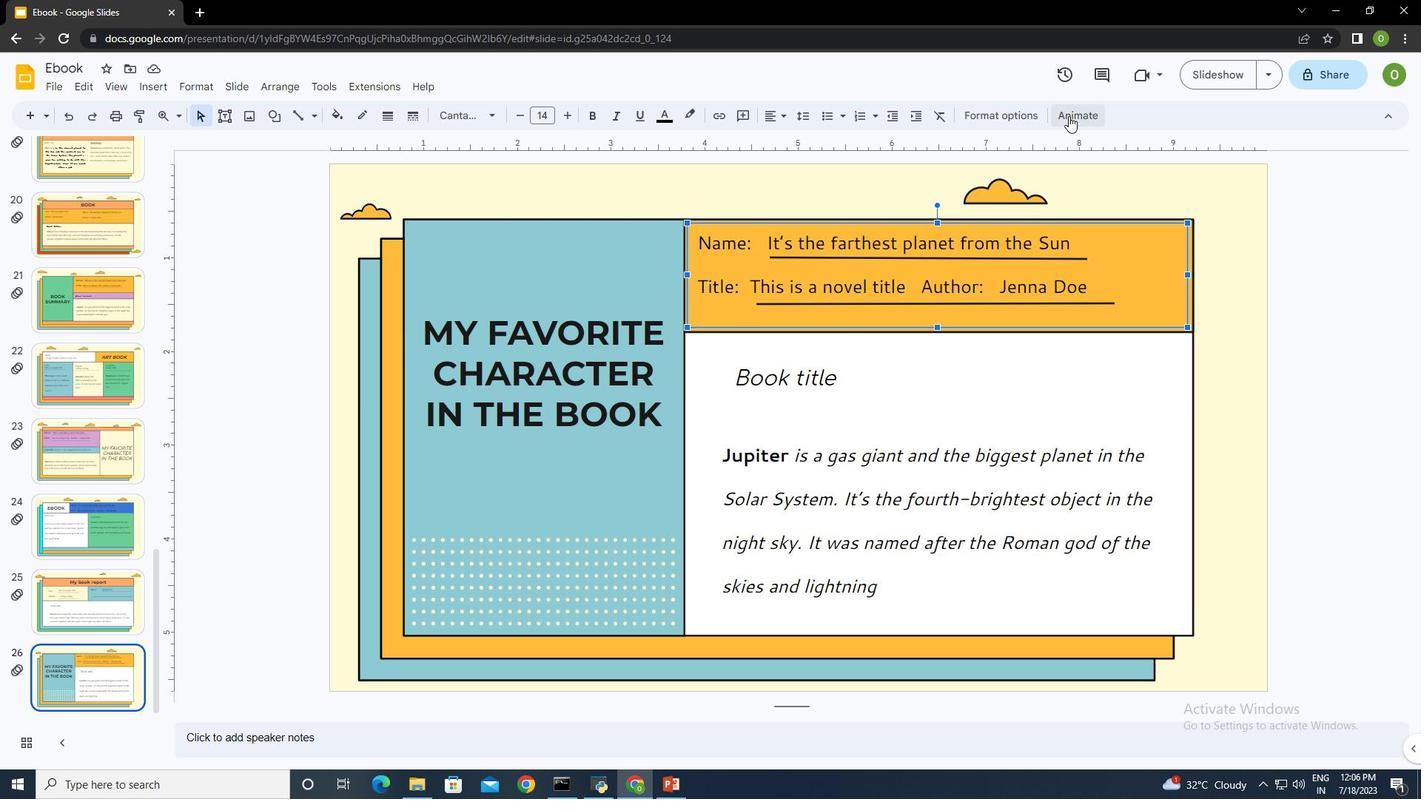 
Action: Mouse pressed left at (1071, 114)
Screenshot: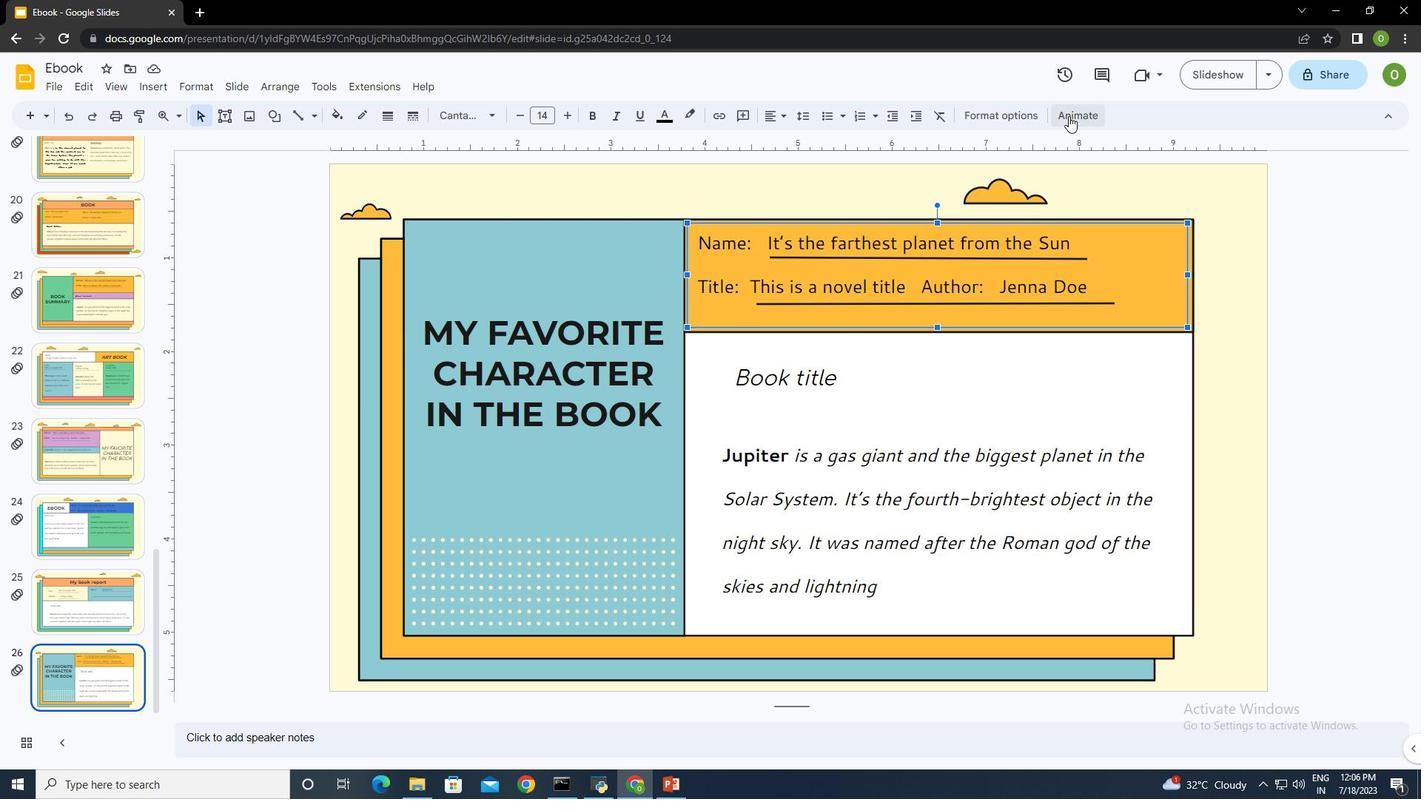 
Action: Mouse moved to (1250, 344)
Screenshot: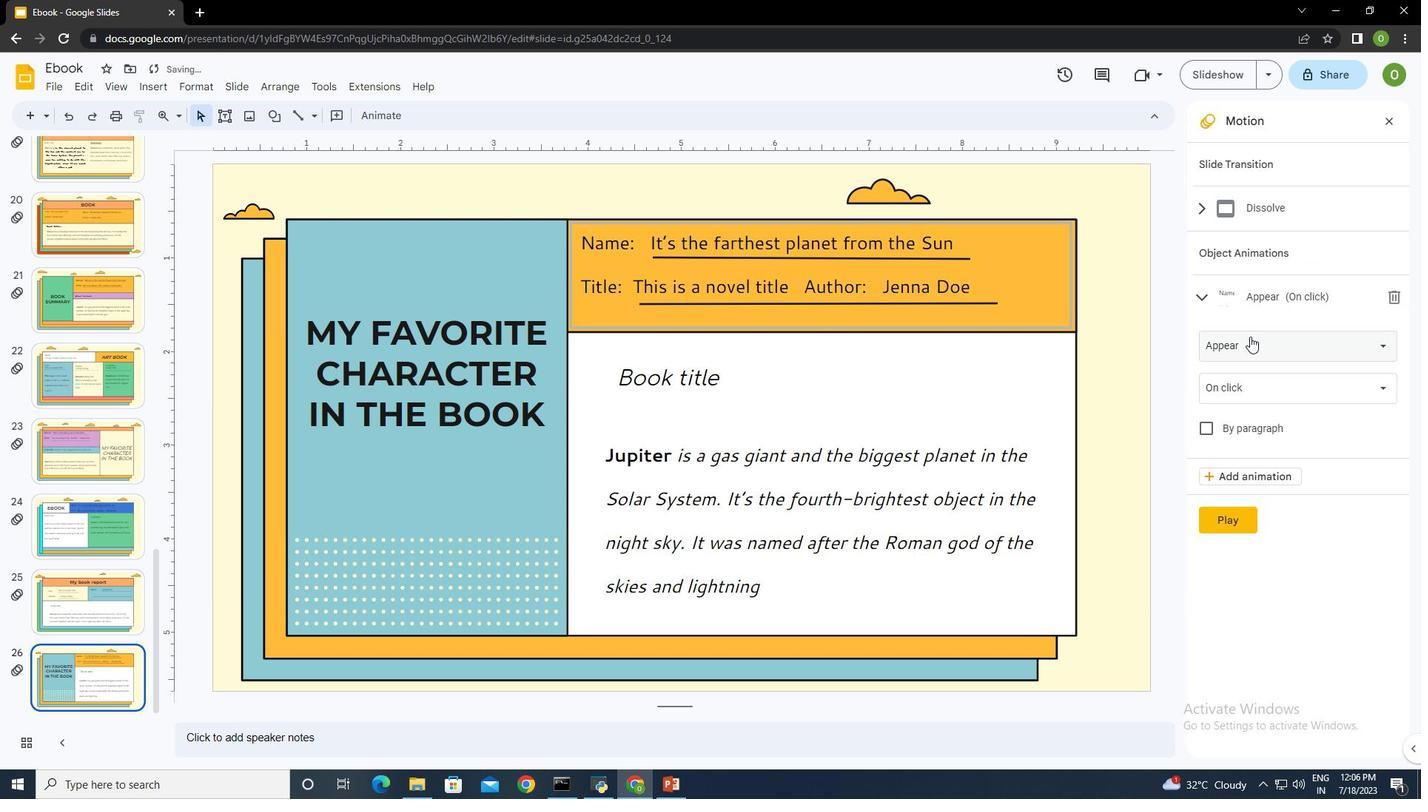 
Action: Mouse pressed left at (1250, 344)
Screenshot: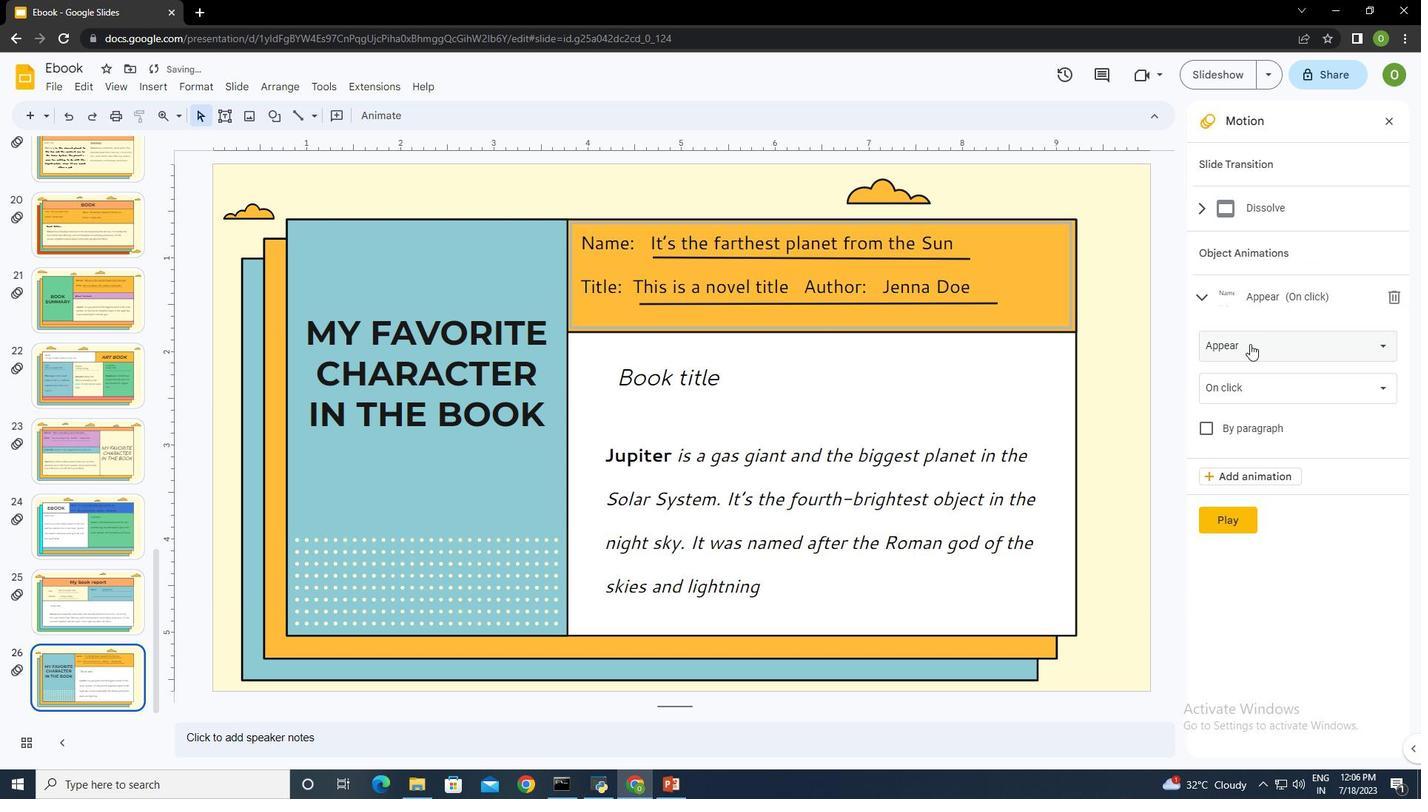 
Action: Mouse moved to (1303, 473)
Screenshot: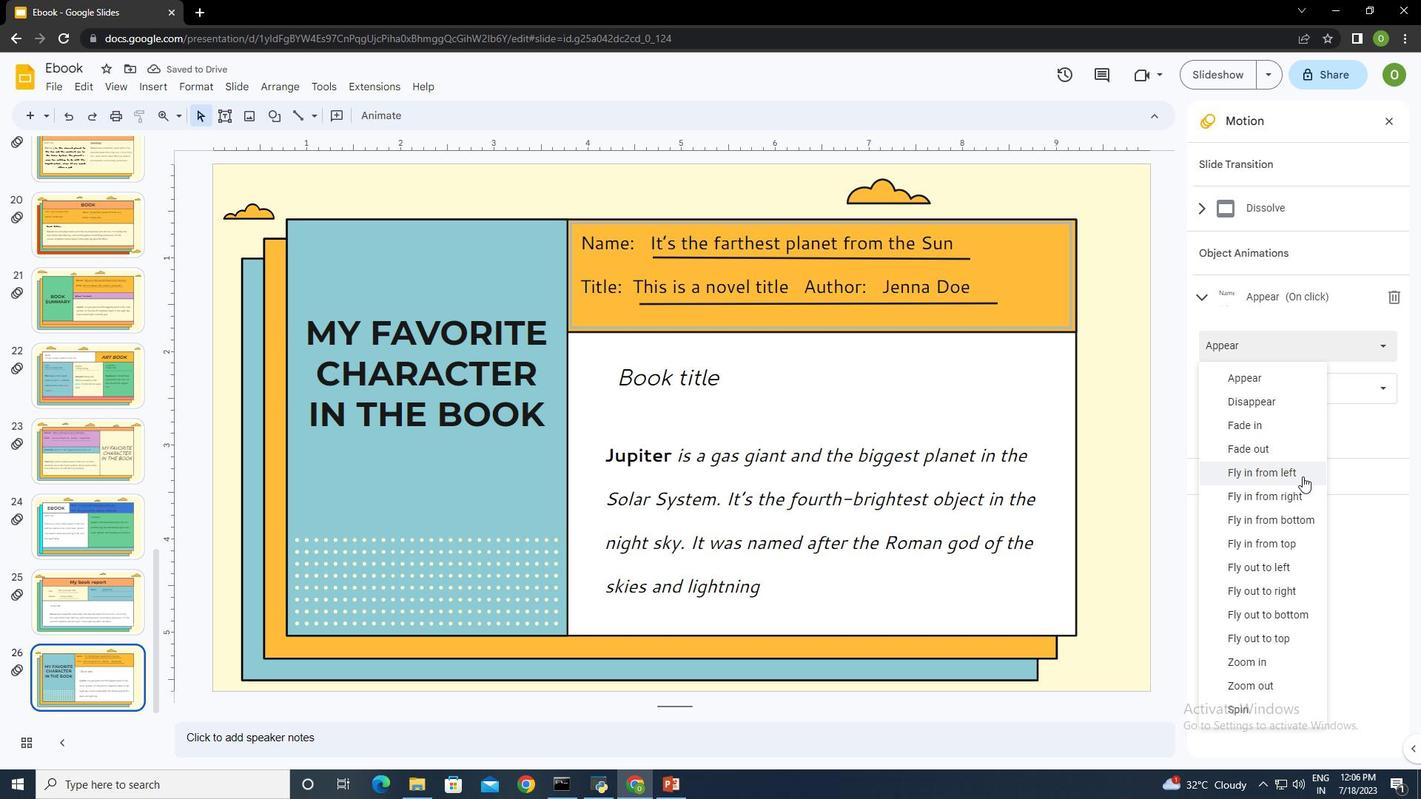 
Action: Mouse pressed left at (1303, 473)
Screenshot: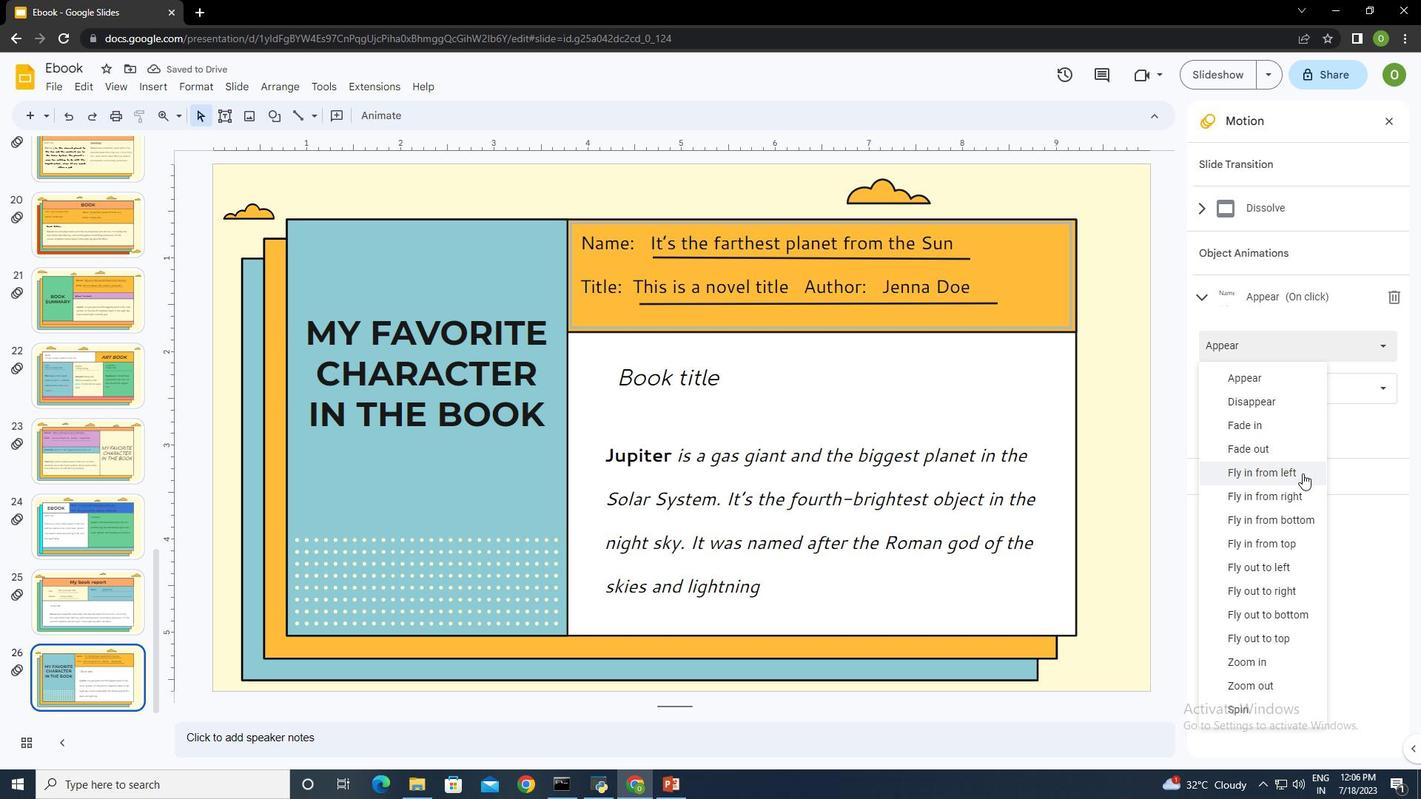 
Action: Mouse moved to (1255, 388)
Screenshot: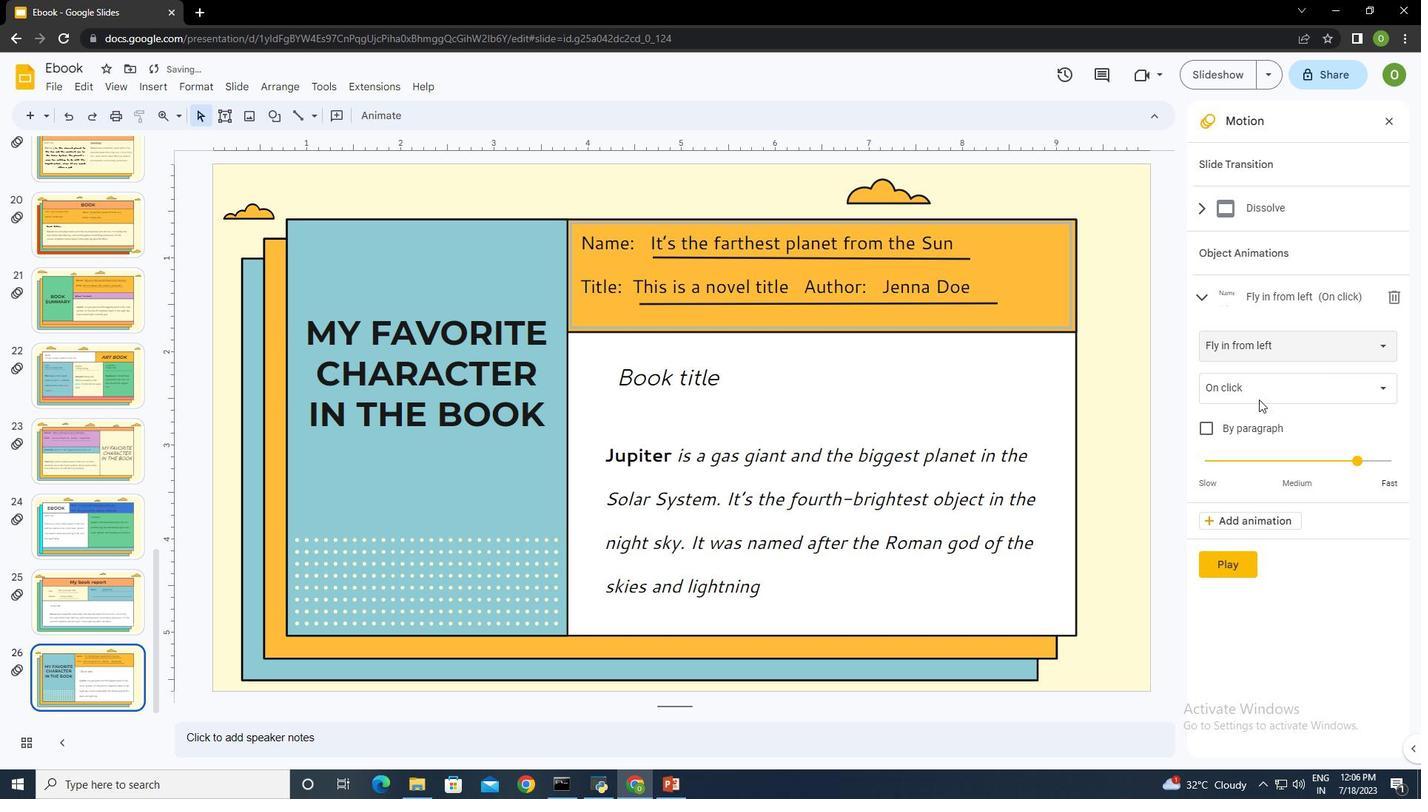 
Action: Mouse pressed left at (1255, 388)
Screenshot: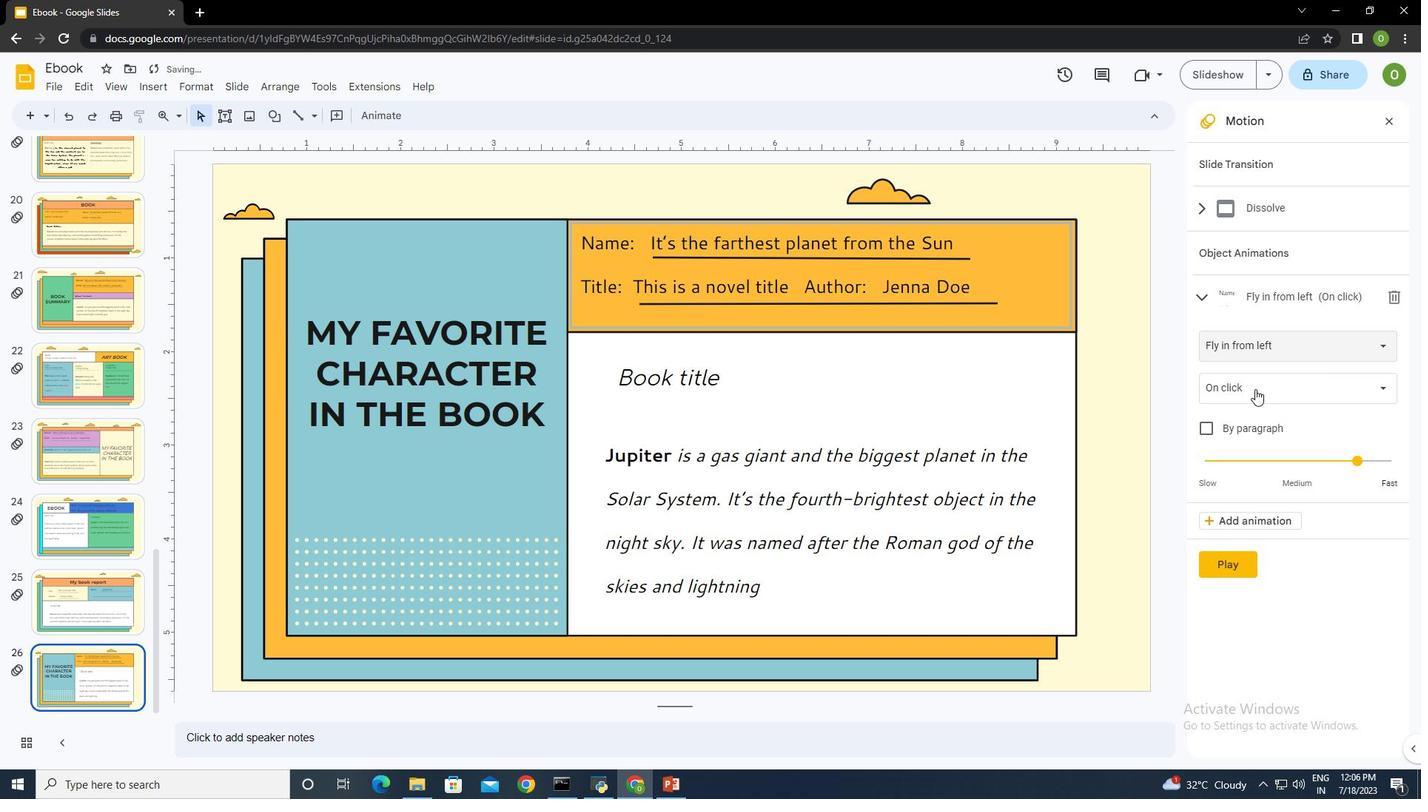 
Action: Mouse moved to (1249, 445)
Screenshot: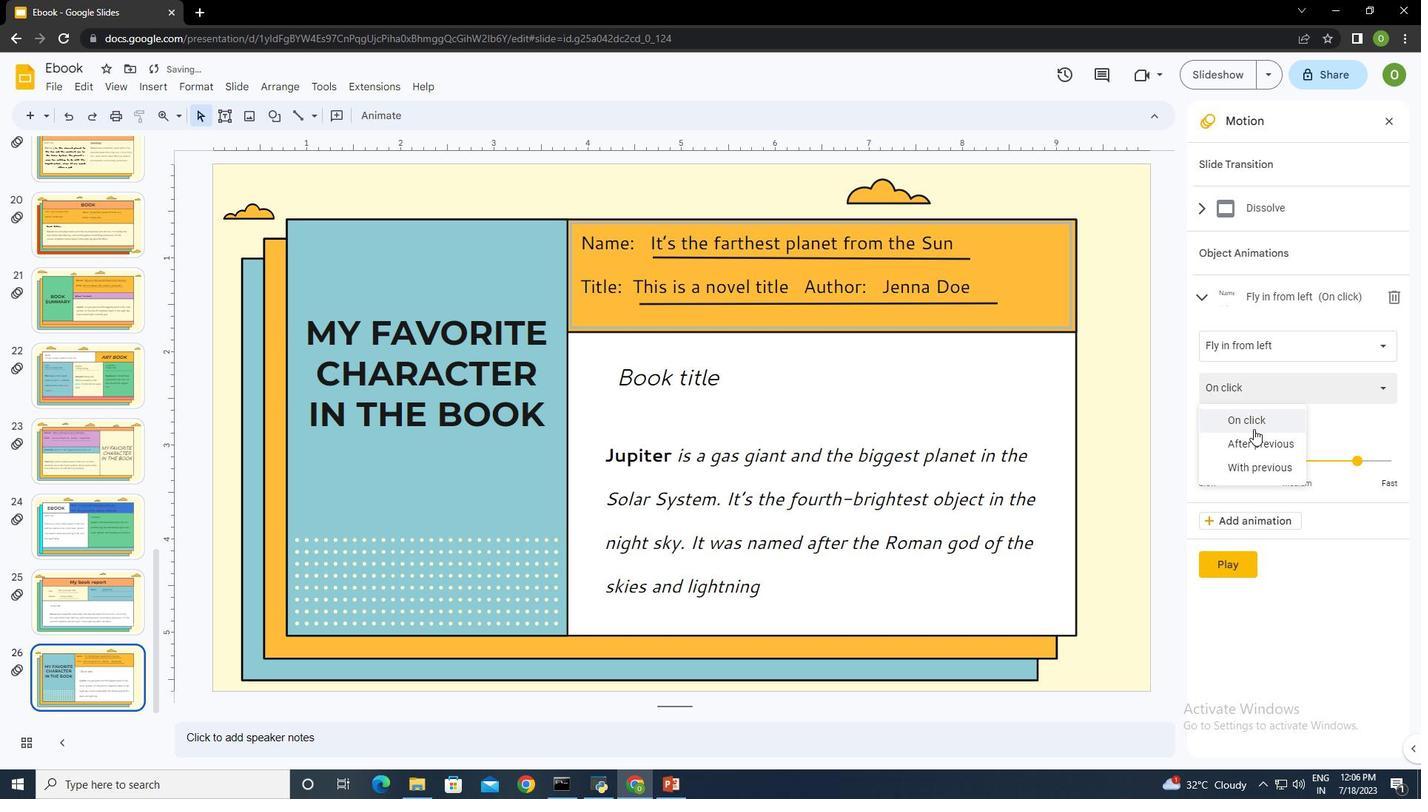 
Action: Mouse pressed left at (1249, 445)
Screenshot: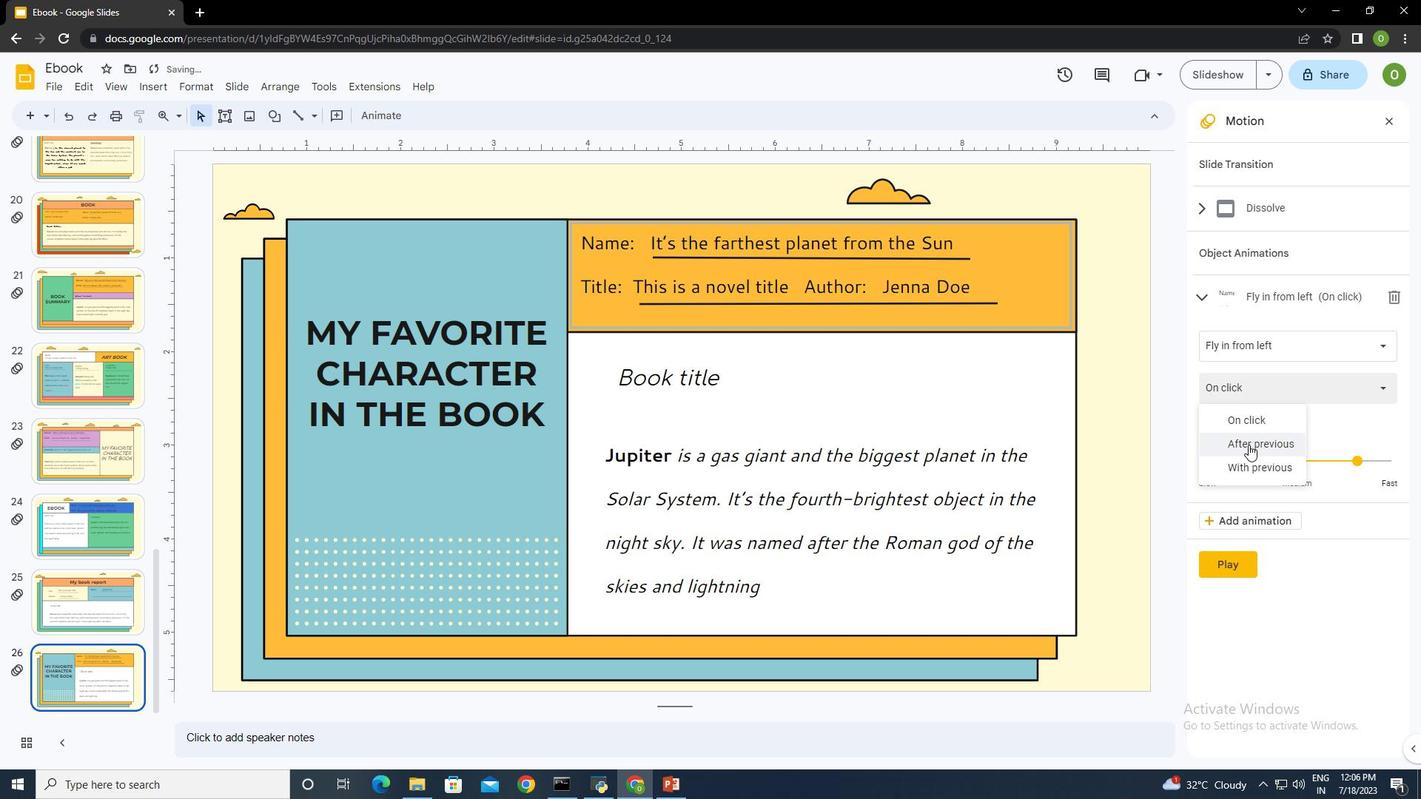 
Action: Mouse moved to (1298, 459)
Screenshot: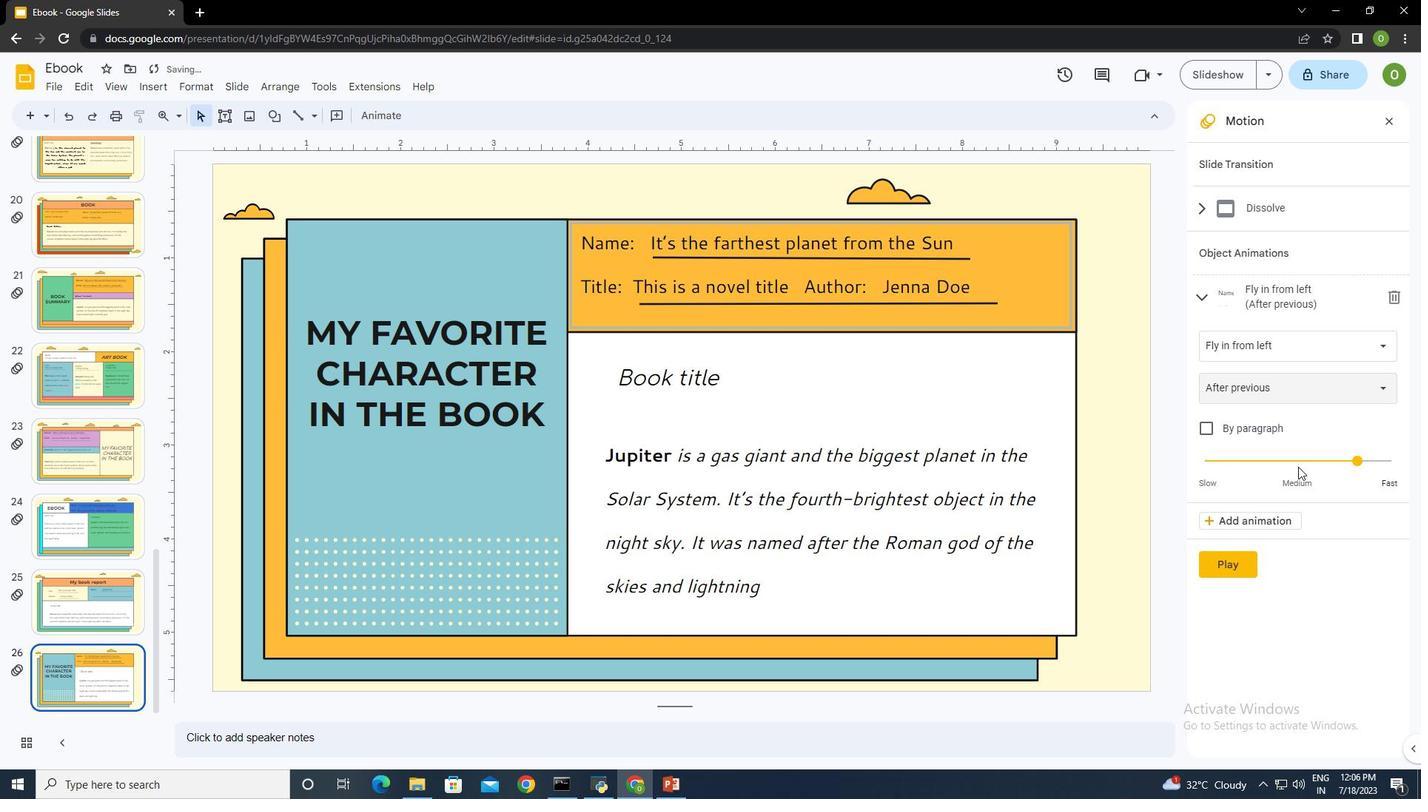 
Action: Mouse pressed left at (1298, 459)
Screenshot: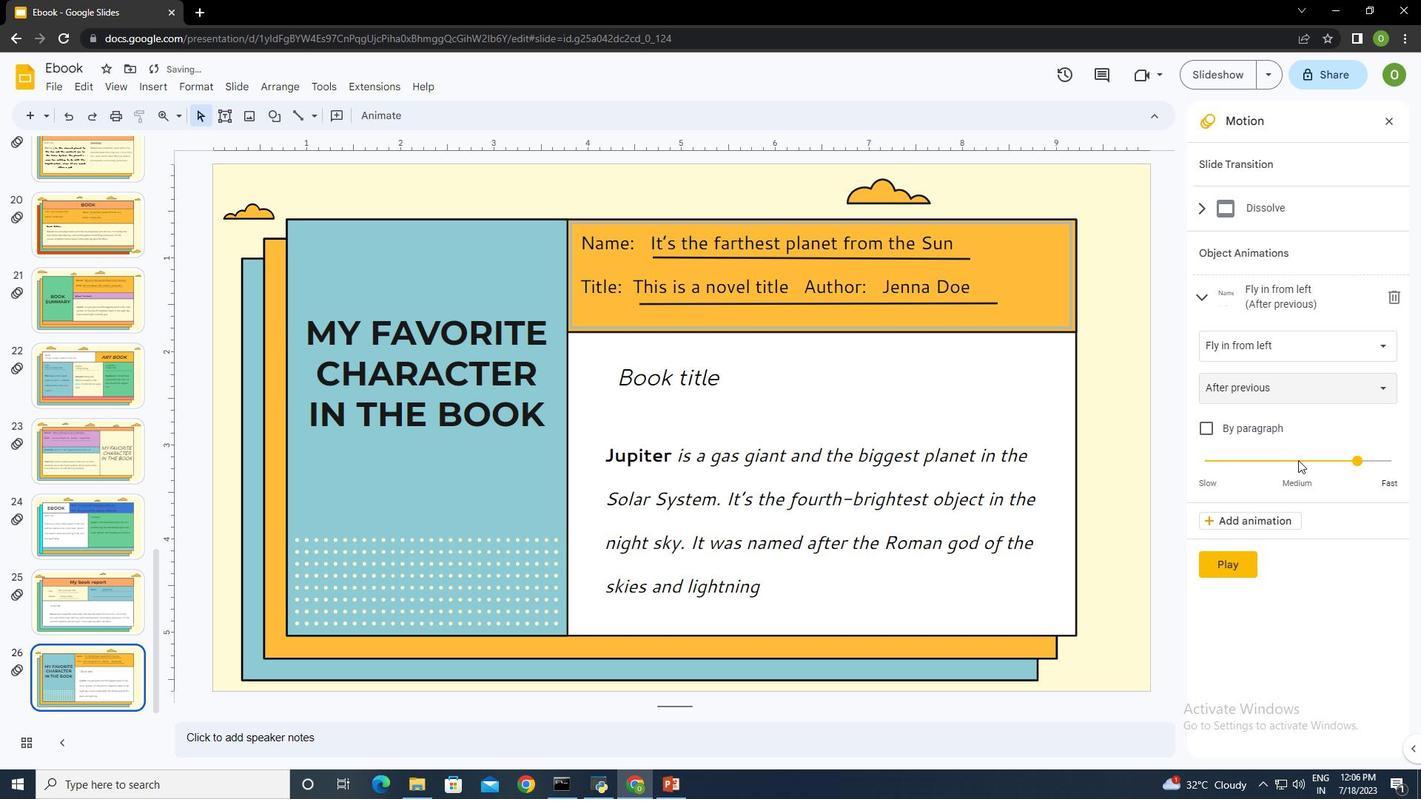 
Action: Mouse pressed left at (1298, 459)
Screenshot: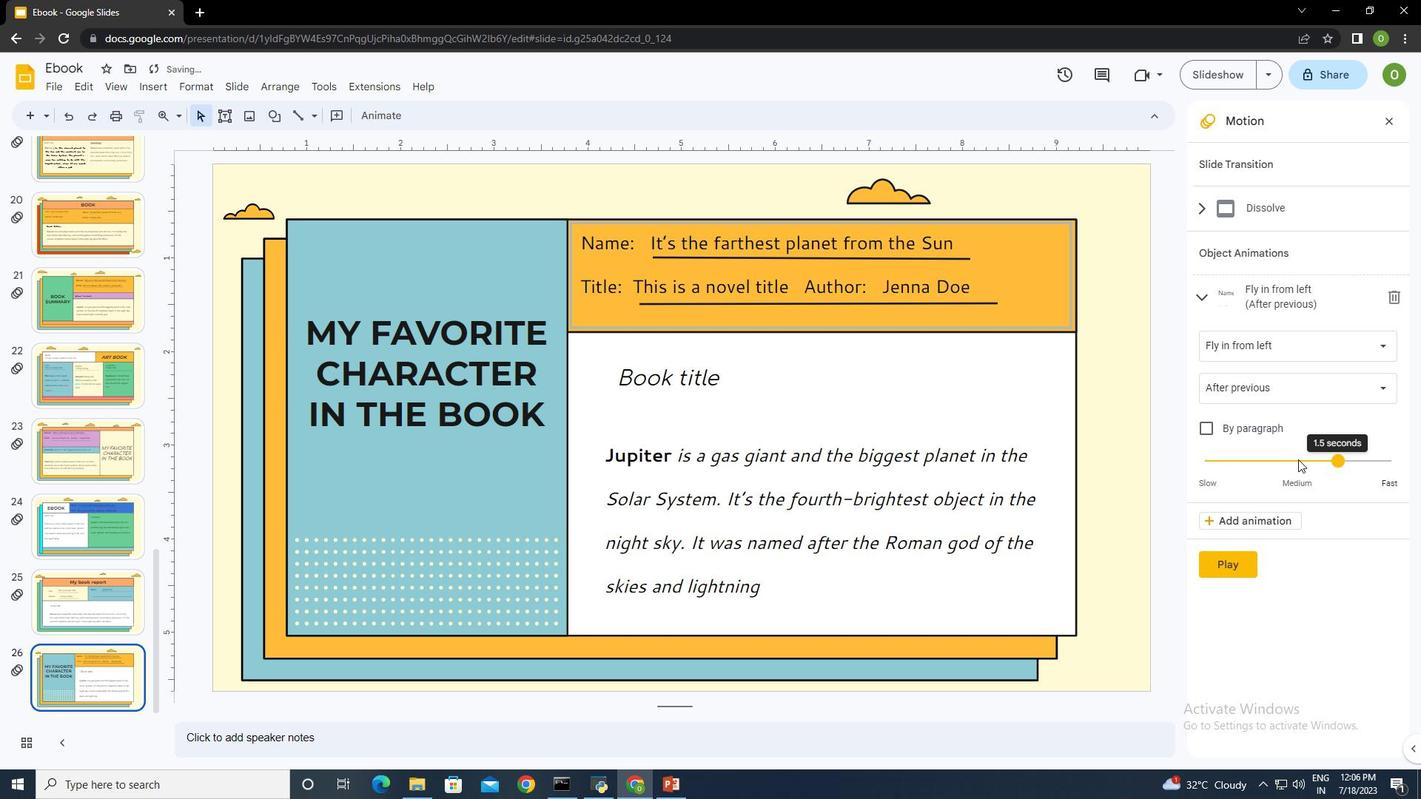 
Action: Mouse moved to (1241, 562)
Screenshot: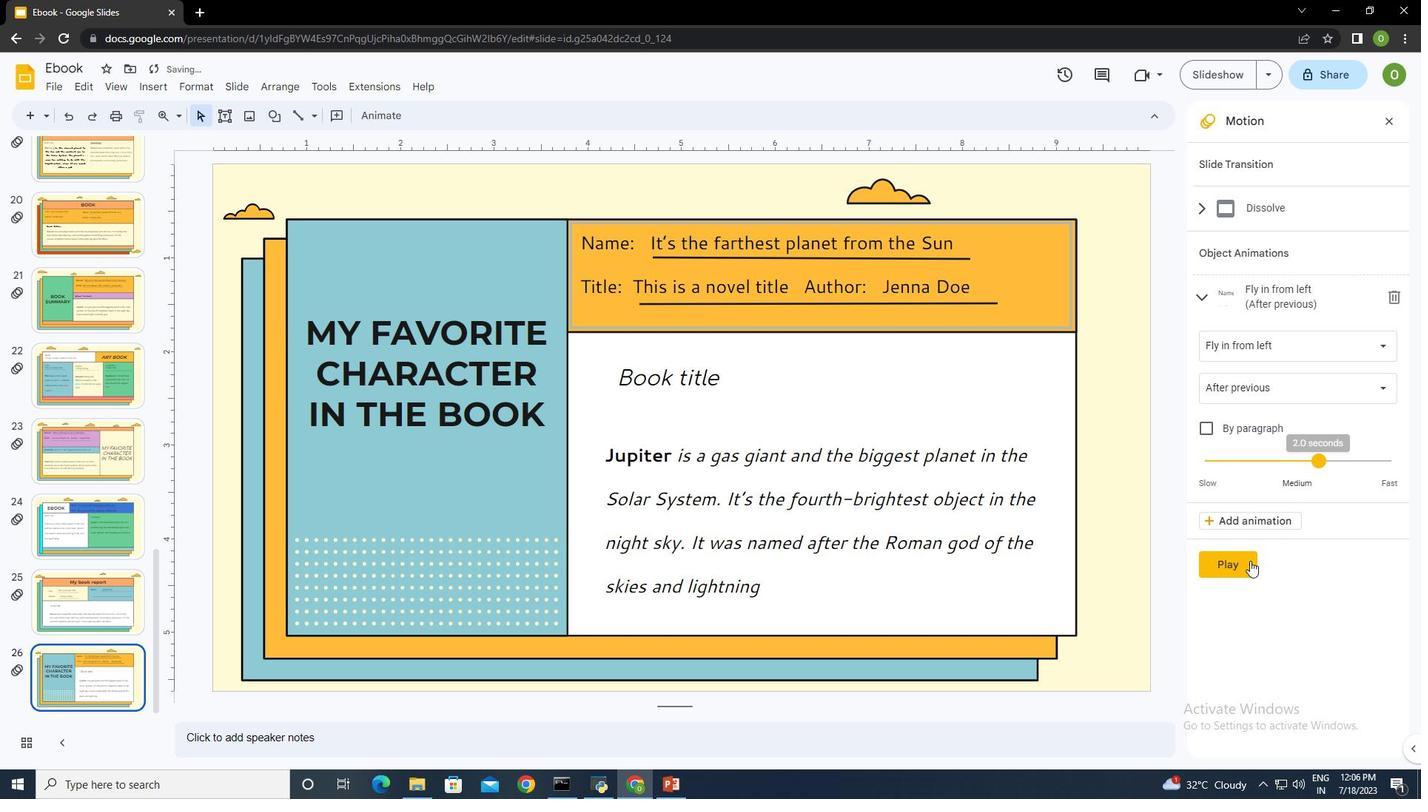 
Action: Mouse pressed left at (1241, 562)
Screenshot: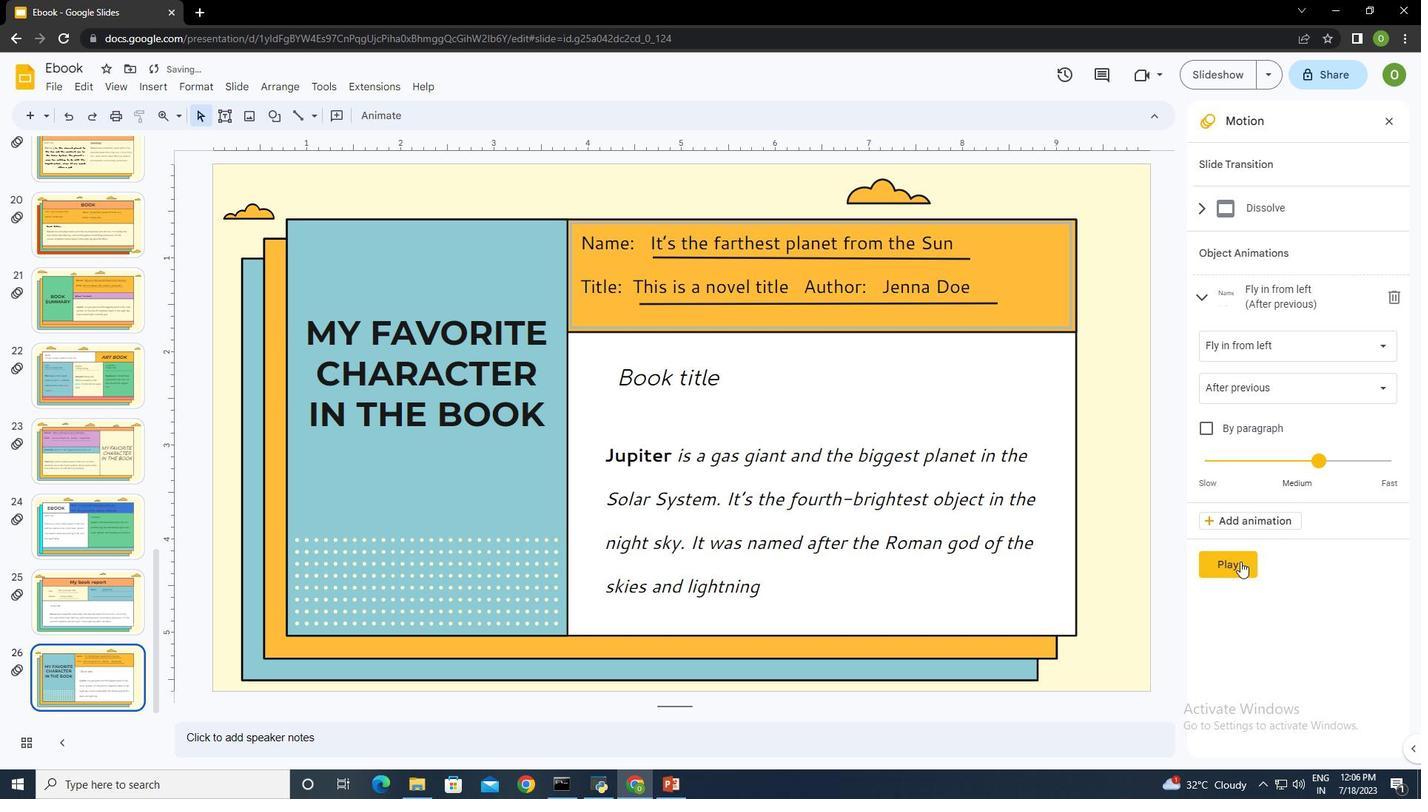 
Action: Mouse moved to (1204, 563)
Screenshot: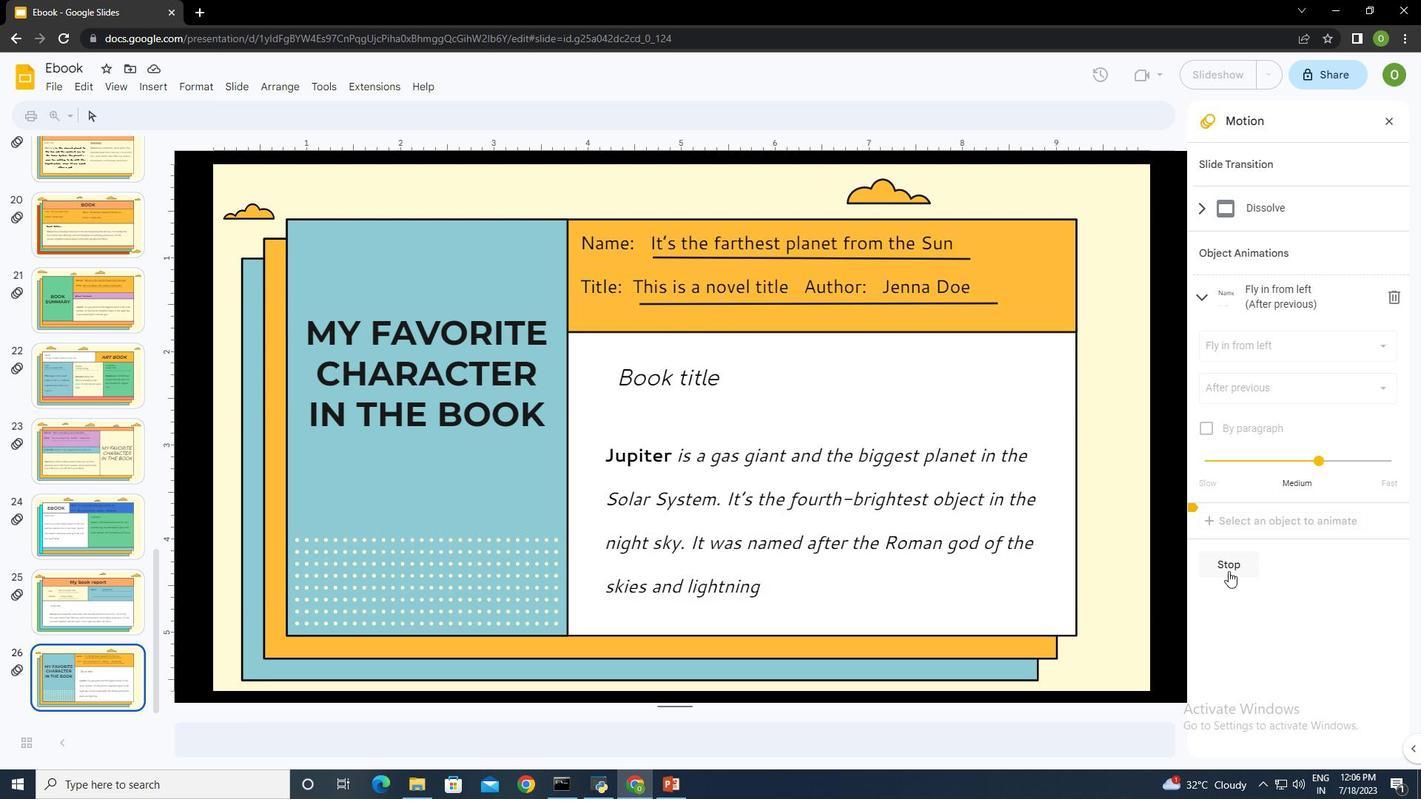 
Action: Mouse pressed left at (1204, 563)
Screenshot: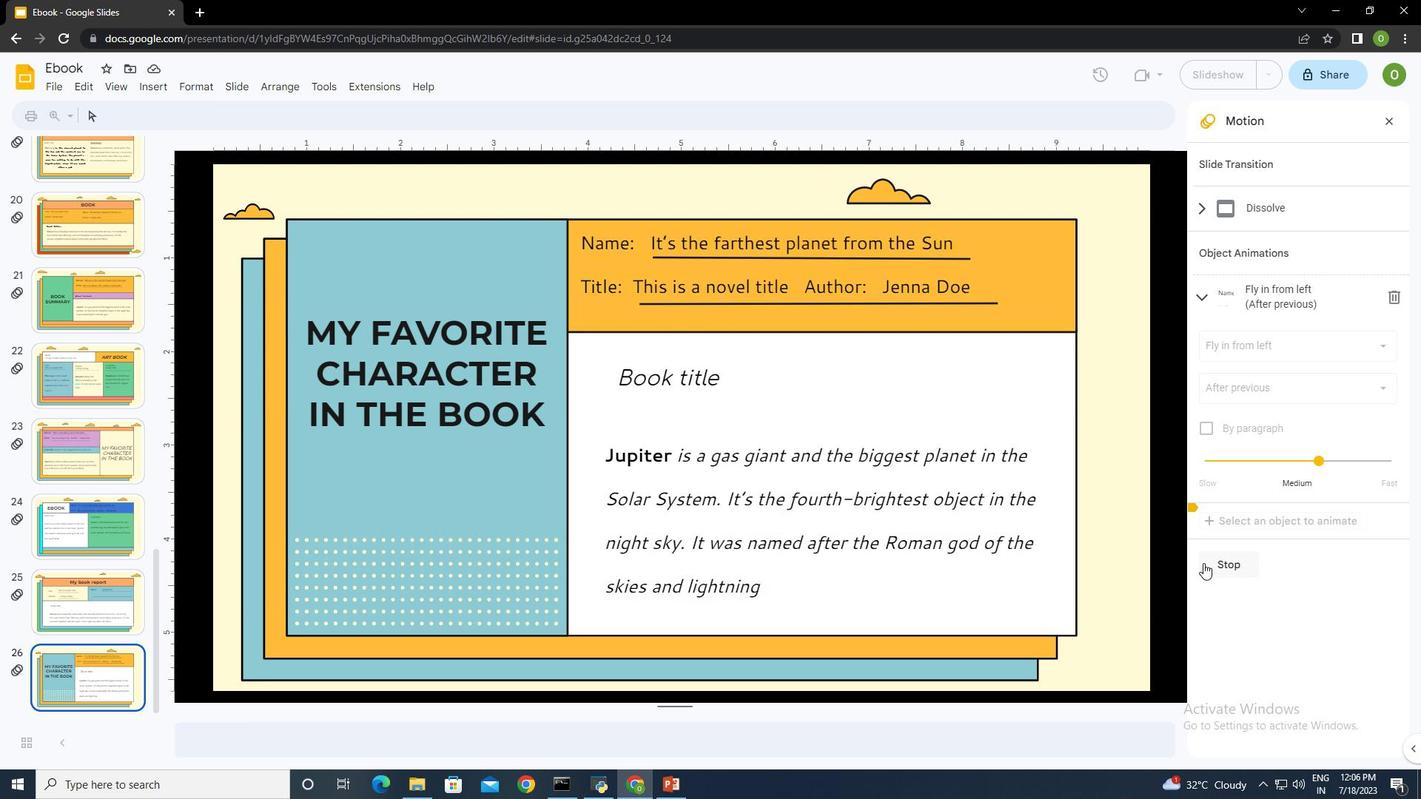 
Action: Mouse moved to (1396, 118)
Screenshot: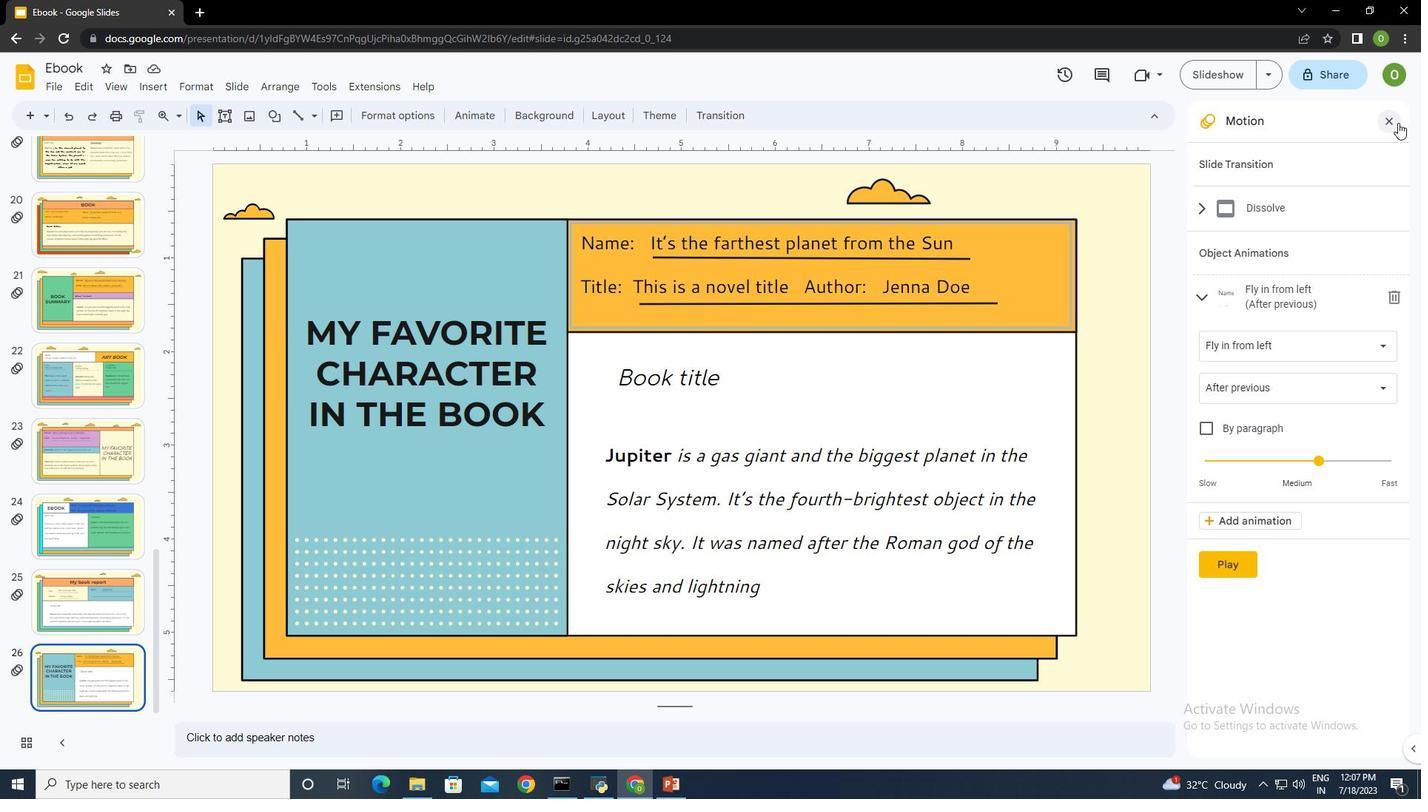 
Action: Mouse pressed left at (1396, 118)
Screenshot: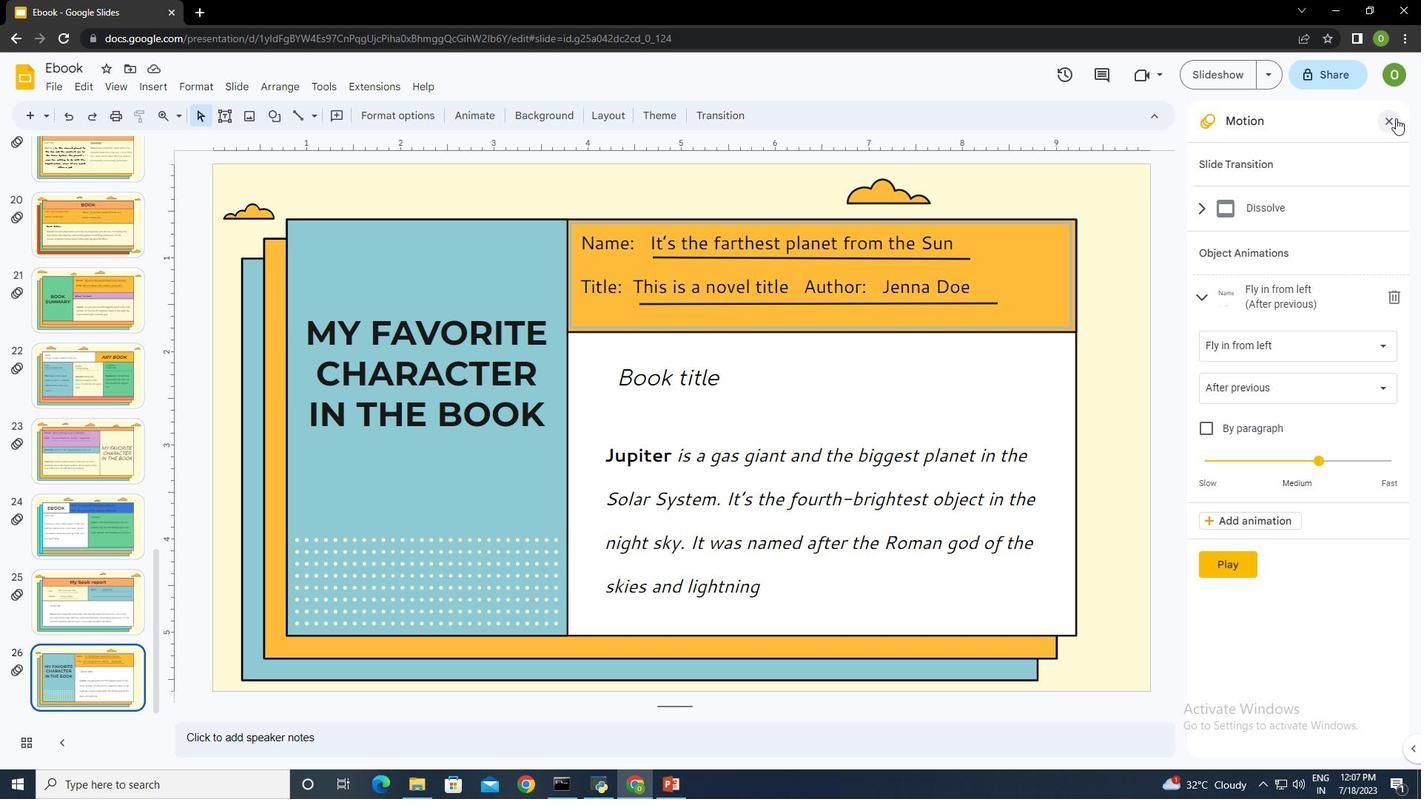 
Action: Mouse moved to (824, 428)
Screenshot: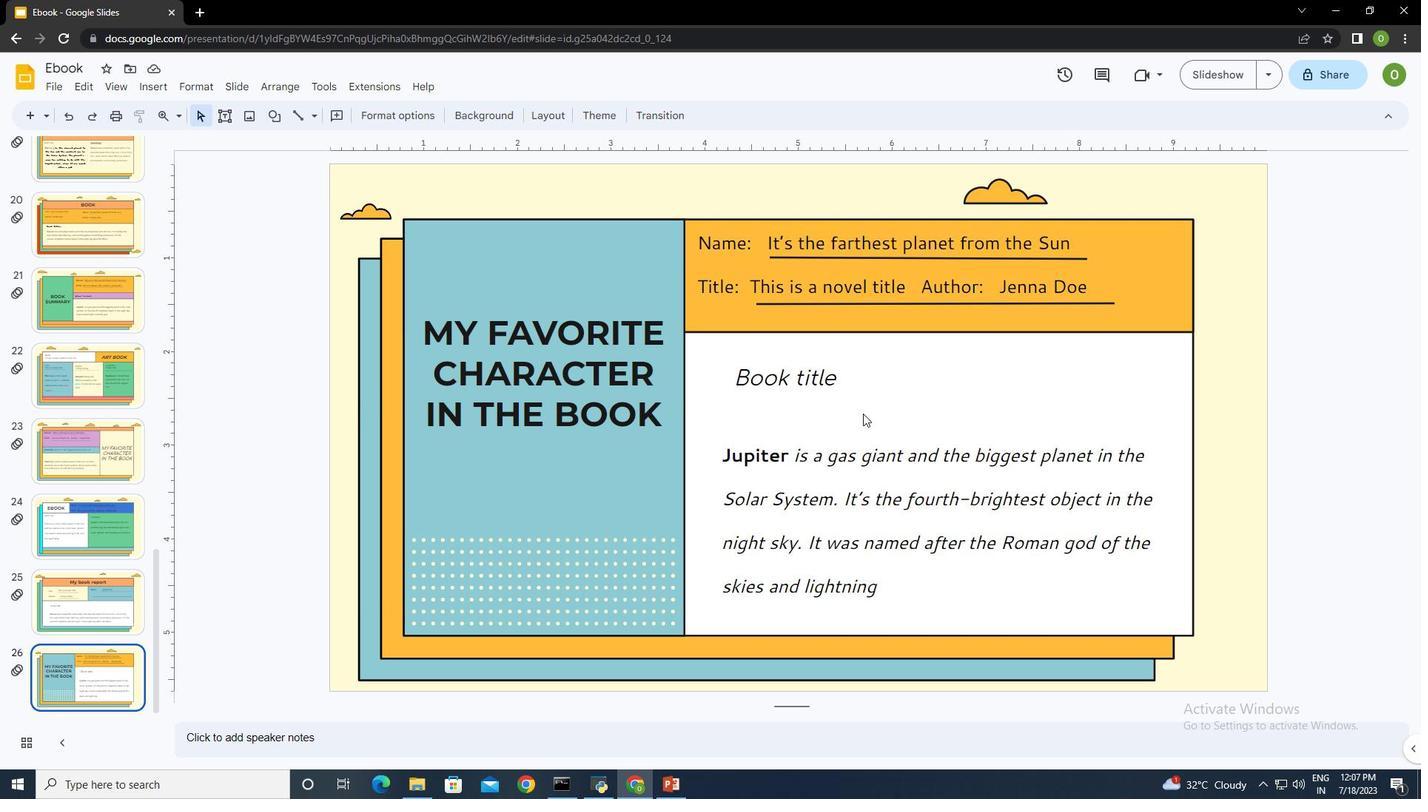 
